 Task: Get directions from Charleston, South Carolina, United States to Cleveland, Ohio, United States  and explore the nearby hospitals
Action: Mouse moved to (121, 27)
Screenshot: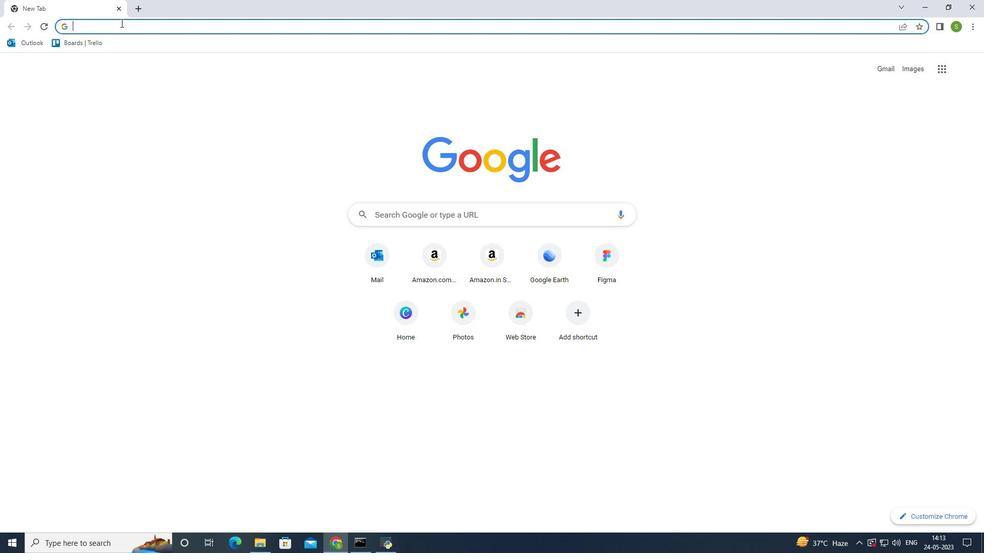 
Action: Key pressed go
Screenshot: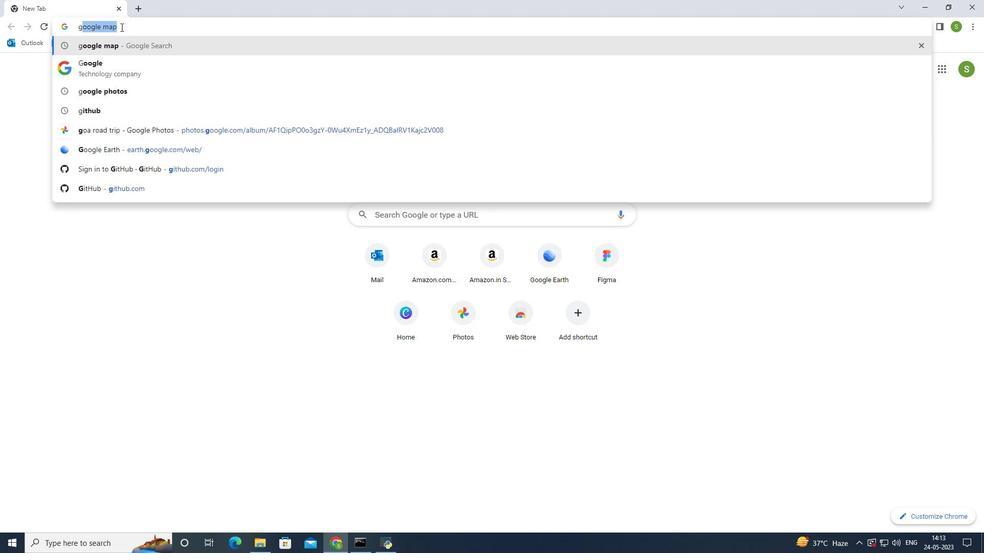 
Action: Mouse moved to (121, 26)
Screenshot: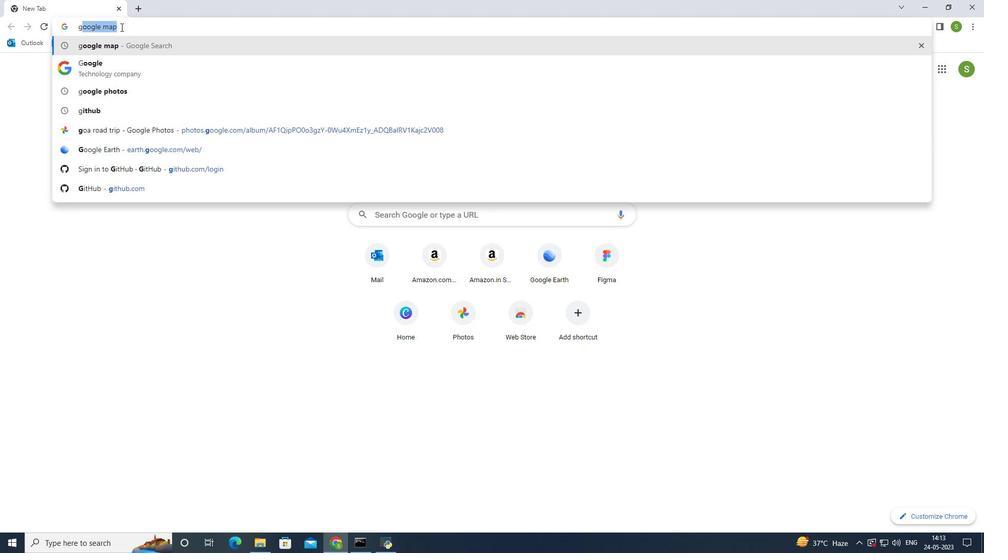 
Action: Key pressed ogl
Screenshot: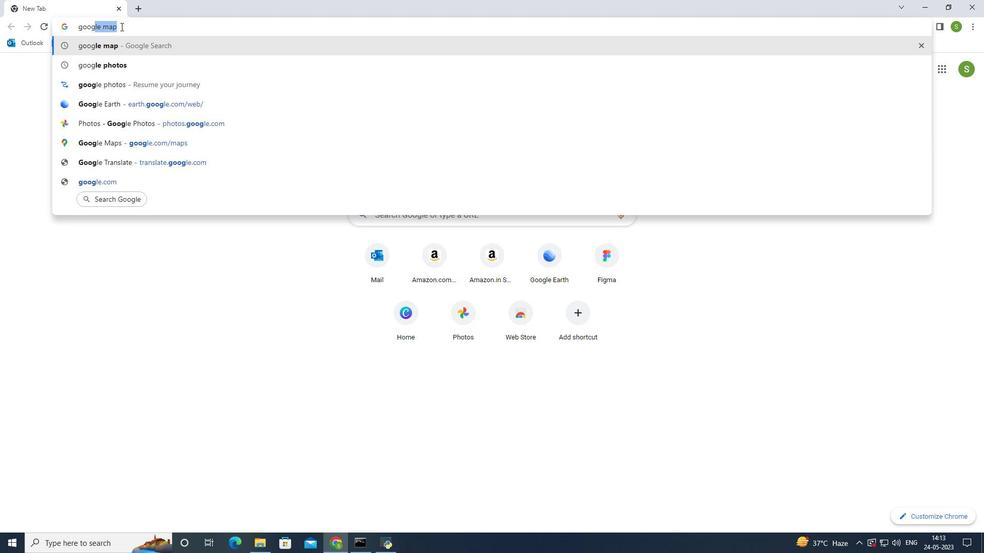 
Action: Mouse moved to (121, 25)
Screenshot: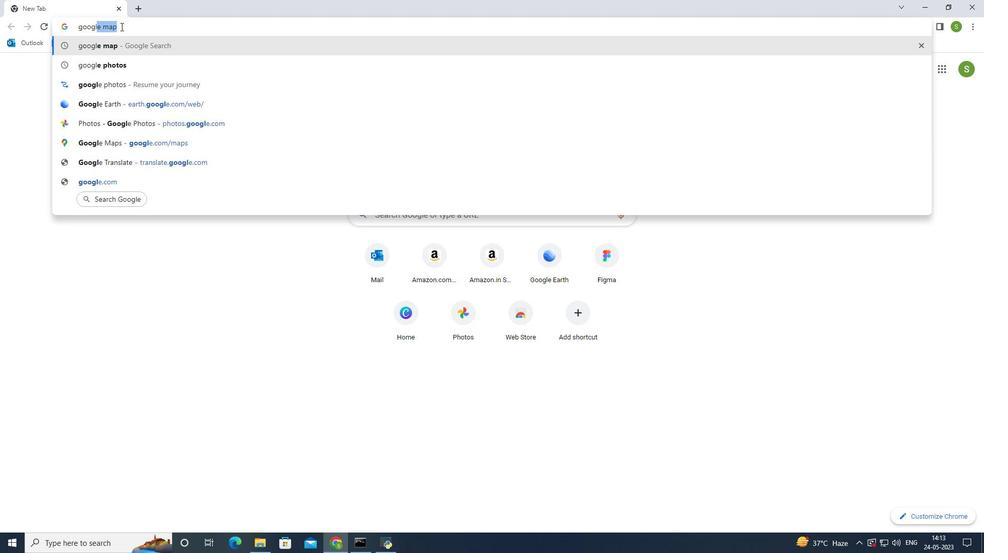
Action: Key pressed e
Screenshot: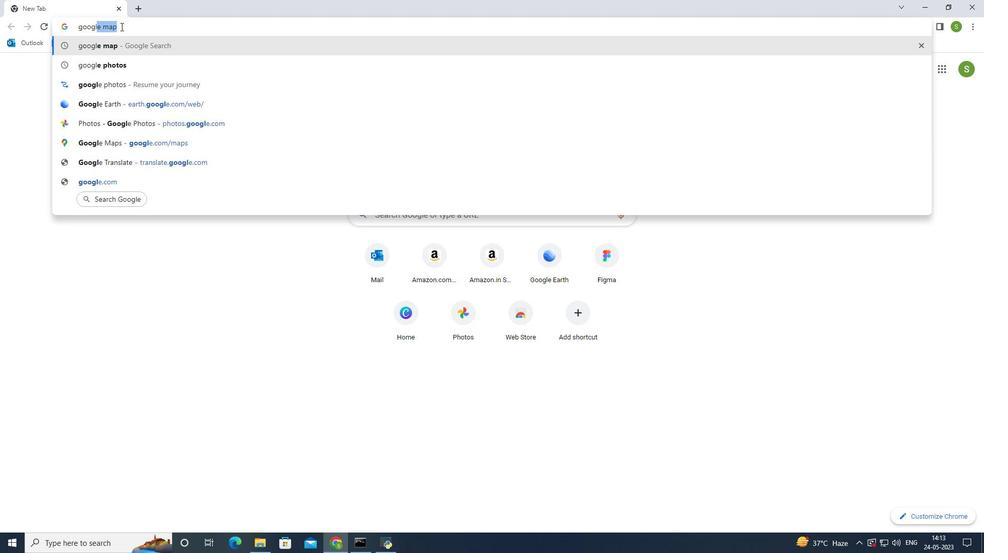 
Action: Mouse moved to (122, 23)
Screenshot: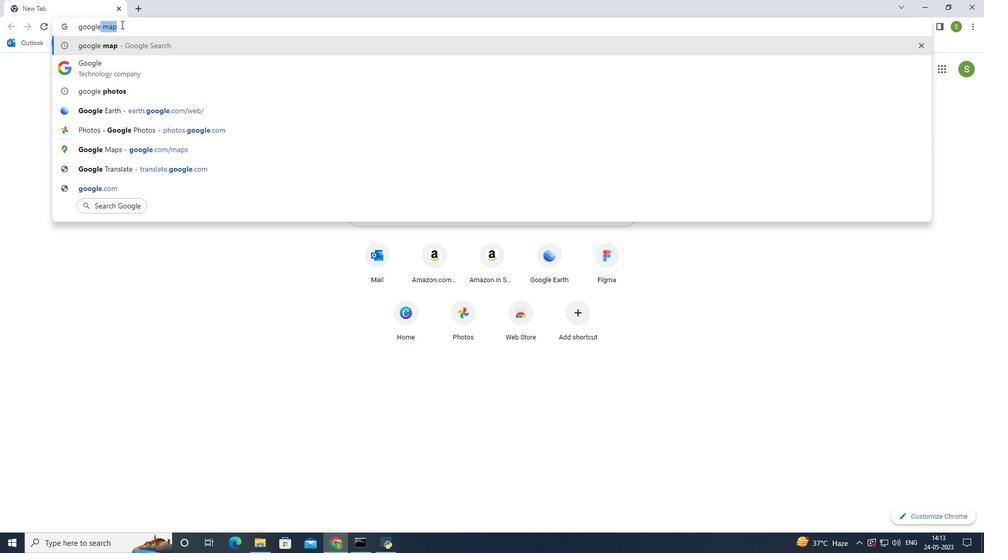
Action: Key pressed <Key.space>m
Screenshot: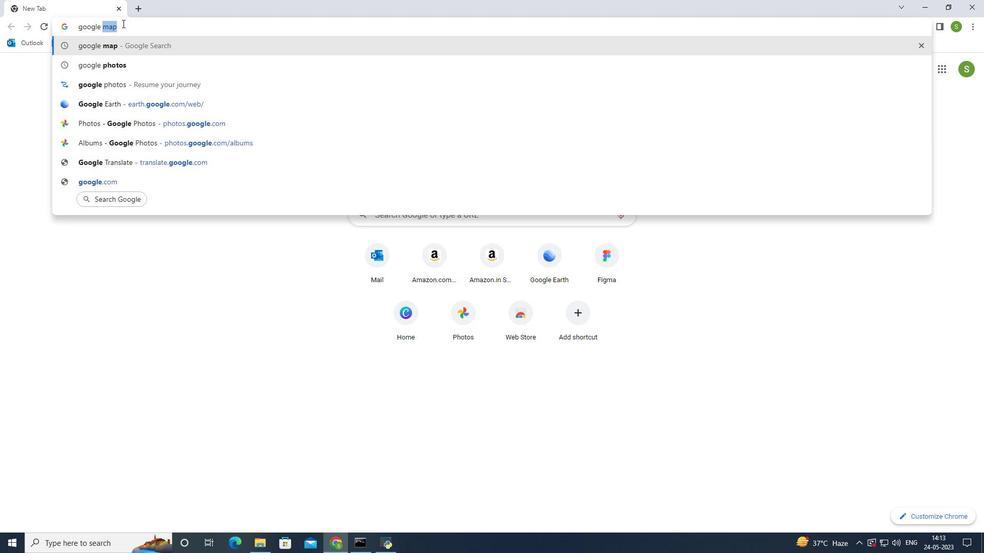 
Action: Mouse moved to (124, 21)
Screenshot: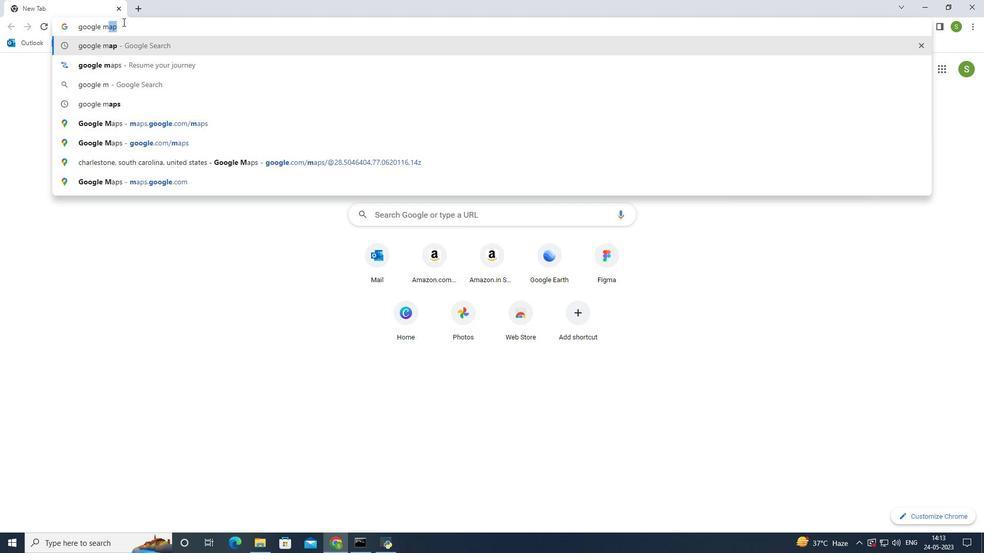 
Action: Key pressed eet
Screenshot: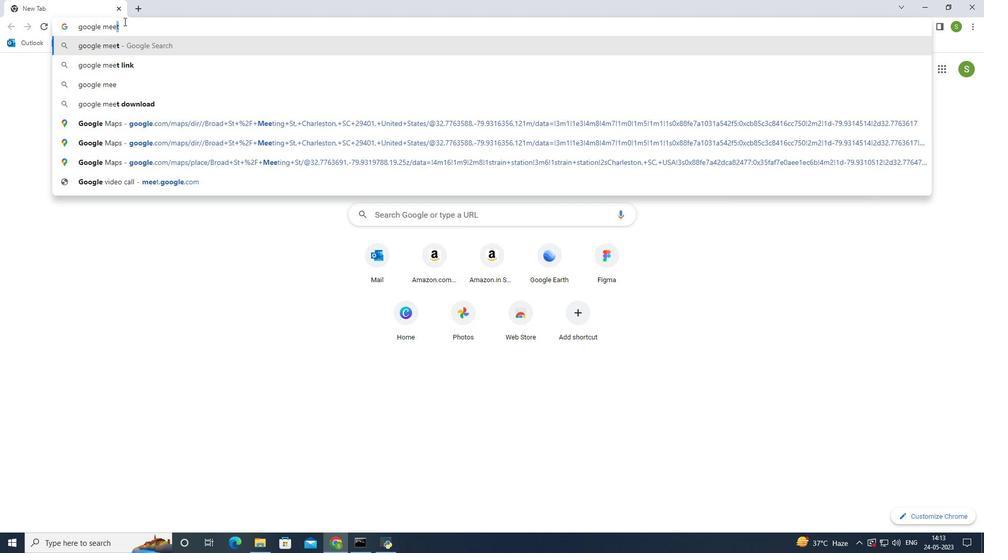 
Action: Mouse moved to (127, 11)
Screenshot: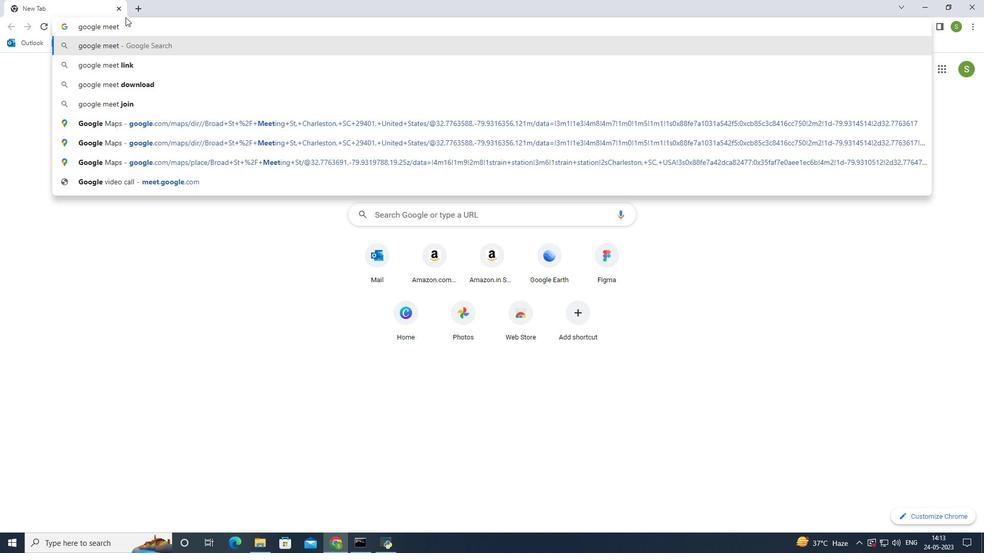 
Action: Key pressed <Key.backspace><Key.backspace><Key.backspace>
Screenshot: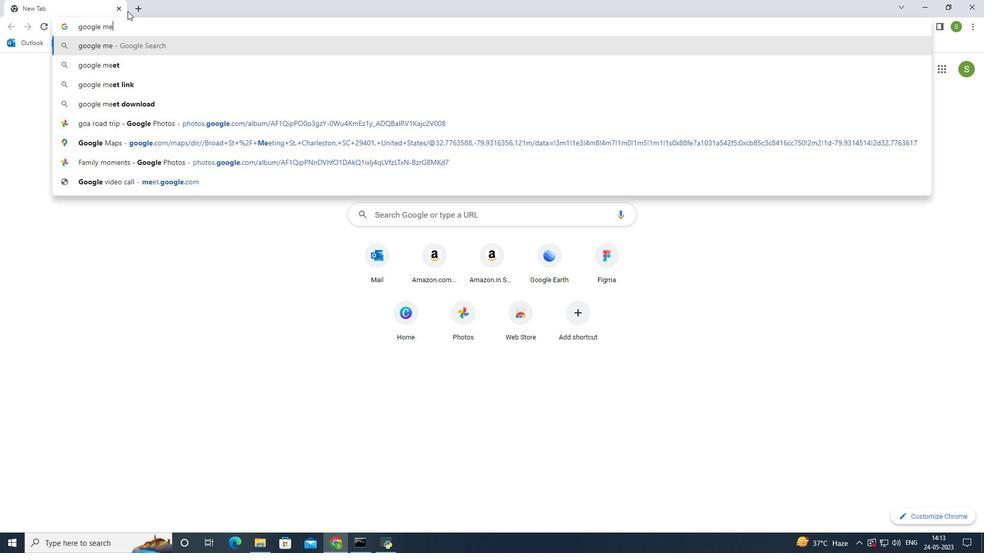 
Action: Mouse moved to (125, 68)
Screenshot: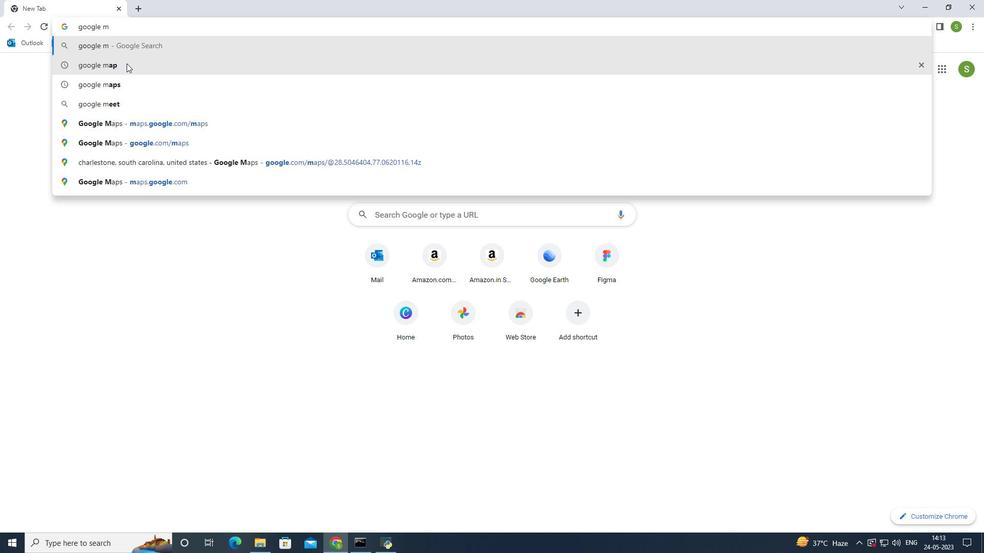 
Action: Mouse pressed left at (125, 68)
Screenshot: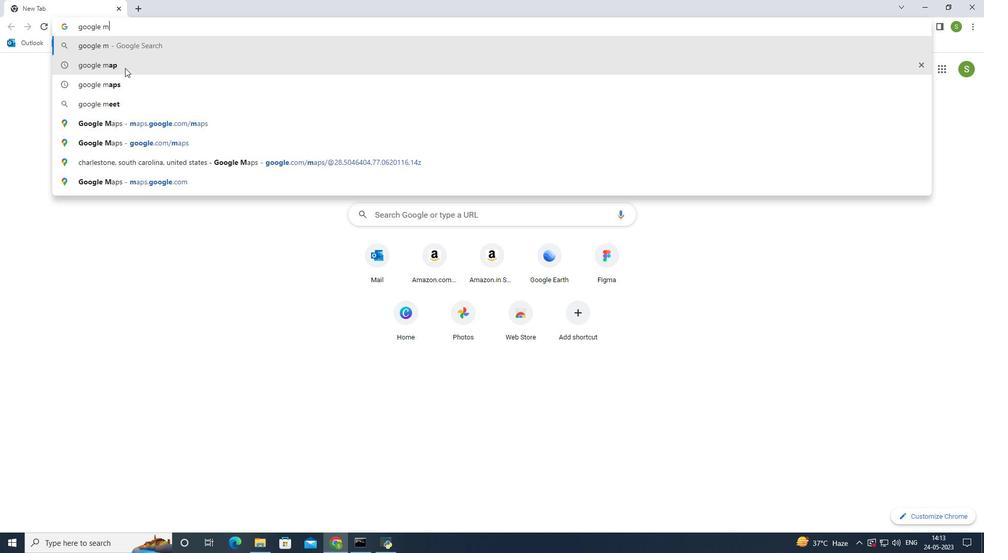 
Action: Mouse moved to (175, 159)
Screenshot: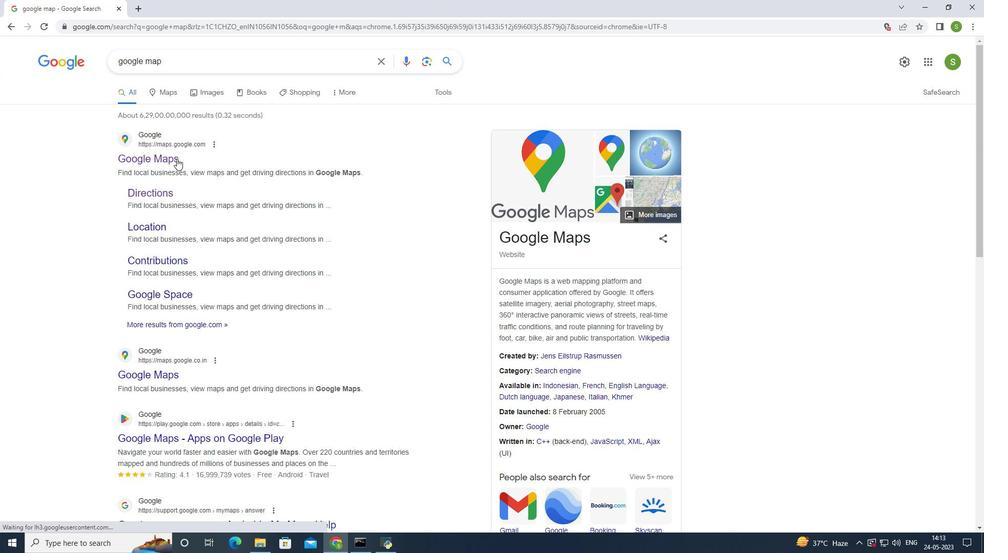
Action: Mouse pressed left at (175, 159)
Screenshot: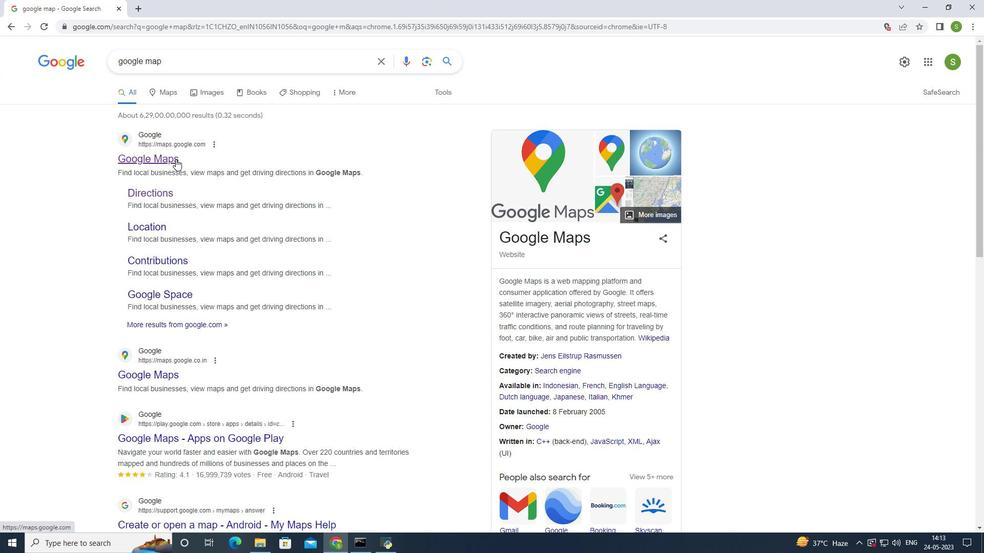 
Action: Mouse pressed left at (175, 159)
Screenshot: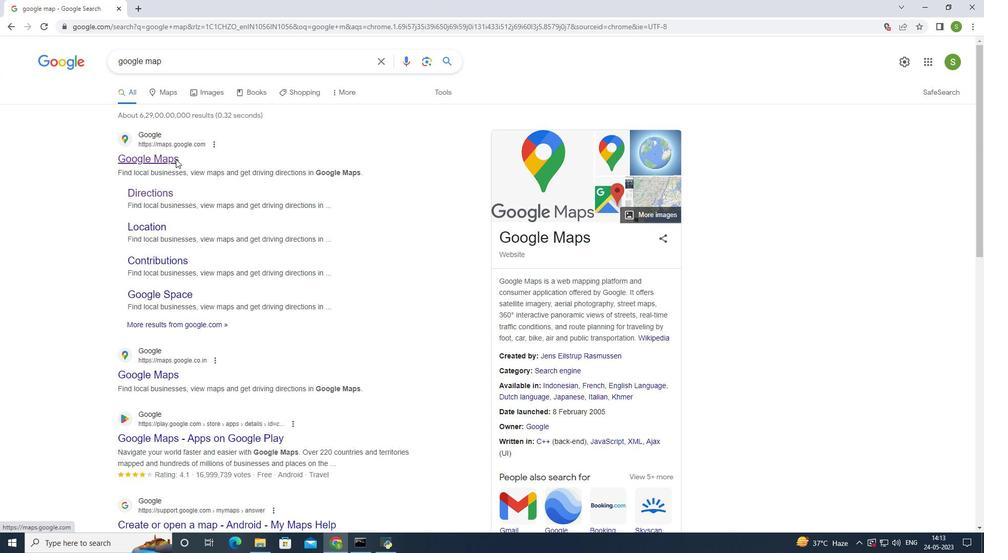 
Action: Mouse moved to (137, 53)
Screenshot: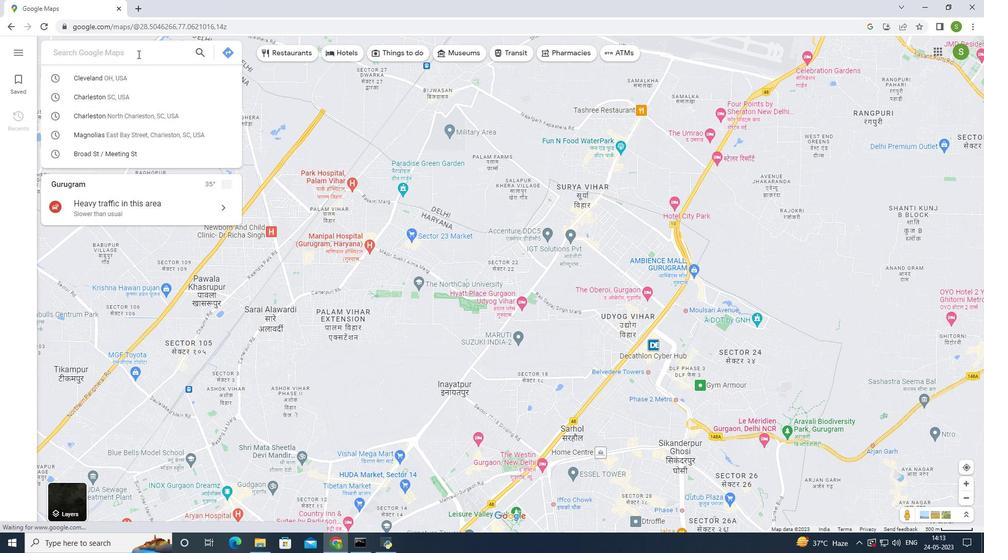 
Action: Mouse pressed left at (137, 53)
Screenshot: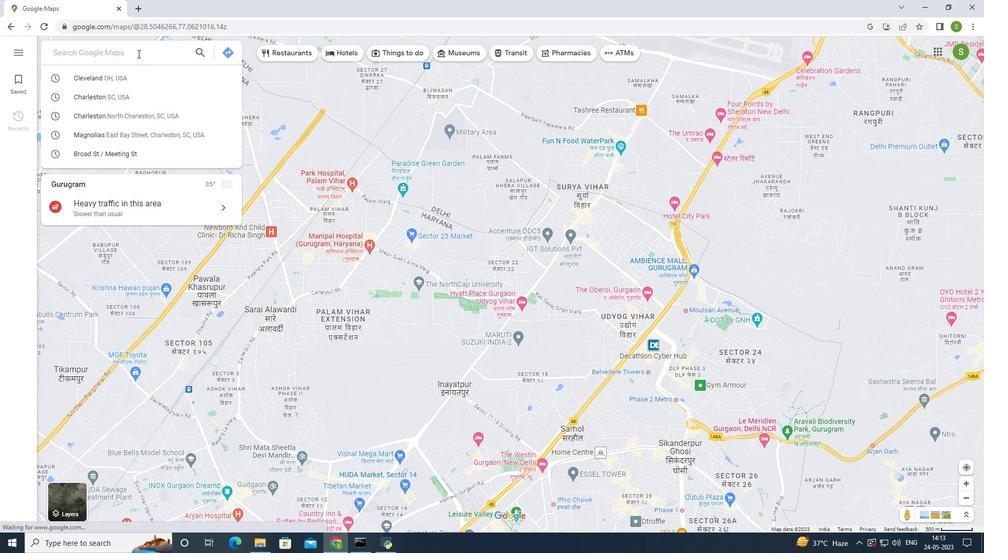 
Action: Key pressed <Key.caps_lock>C<Key.caps_lock>harleston<Key.space><Key.caps_lock>S<Key.caps_lock>outh<Key.space><Key.caps_lock>C<Key.caps_lock>arolina<Key.space><Key.caps_lock>U<Key.caps_lock>nited<Key.space><Key.caps_lock>S<Key.caps_lock>tates<Key.space>to<Key.space><Key.caps_lock>C<Key.caps_lock>leveland,<Key.space><Key.caps_lock>O<Key.caps_lock>hi<Key.caps_lock><Key.caps_lock>o,<Key.space><Key.caps_lock>U<Key.caps_lock>nited<Key.space>states<Key.enter>
Screenshot: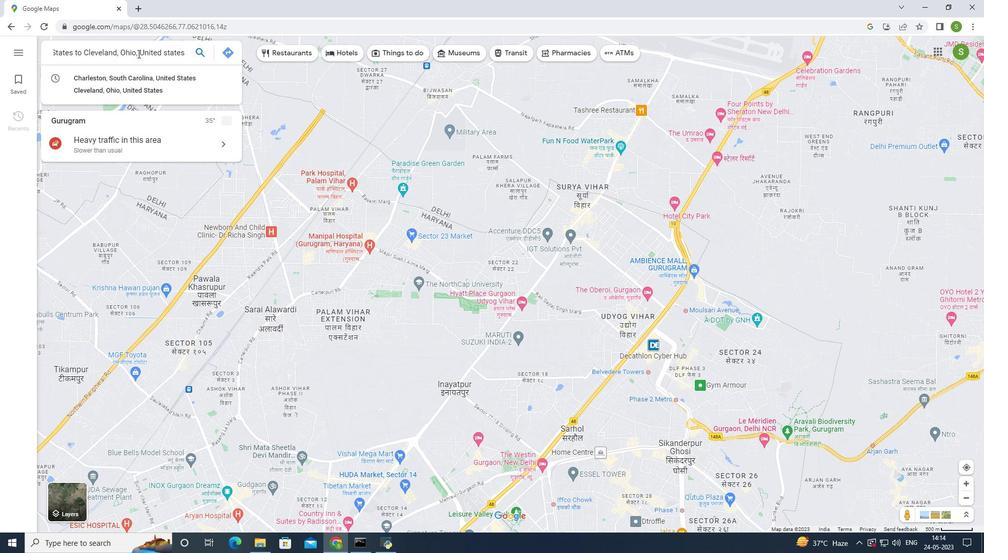 
Action: Mouse moved to (114, 168)
Screenshot: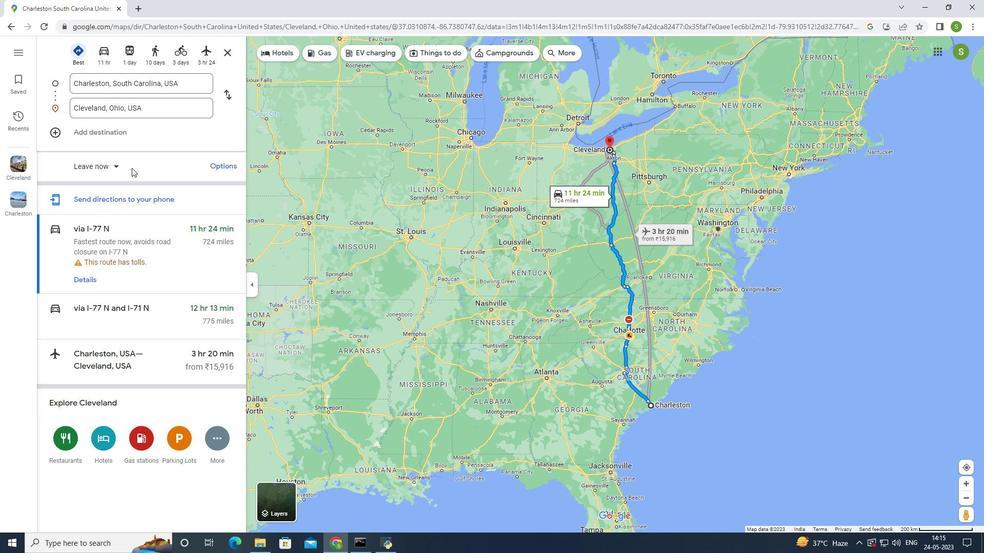
Action: Mouse pressed left at (114, 168)
Screenshot: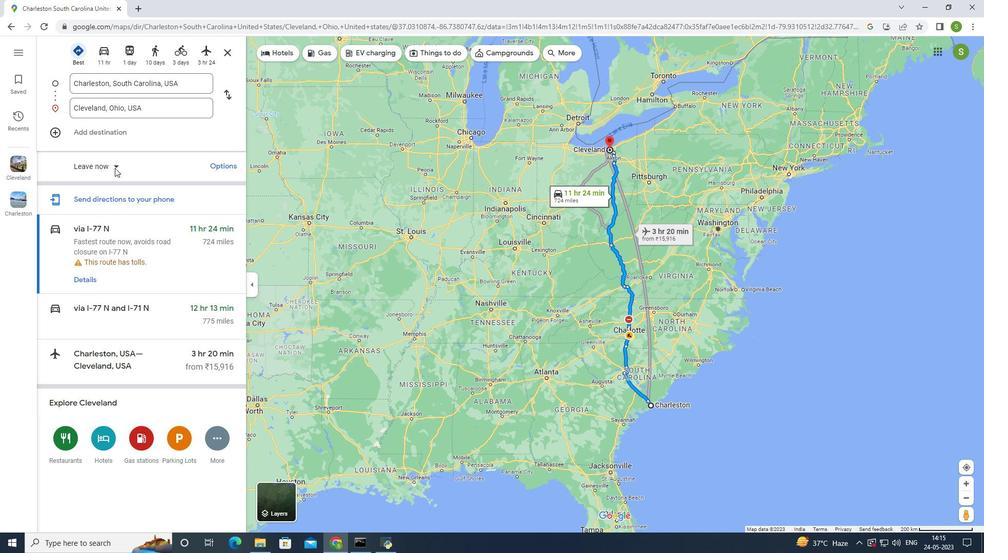 
Action: Mouse moved to (114, 167)
Screenshot: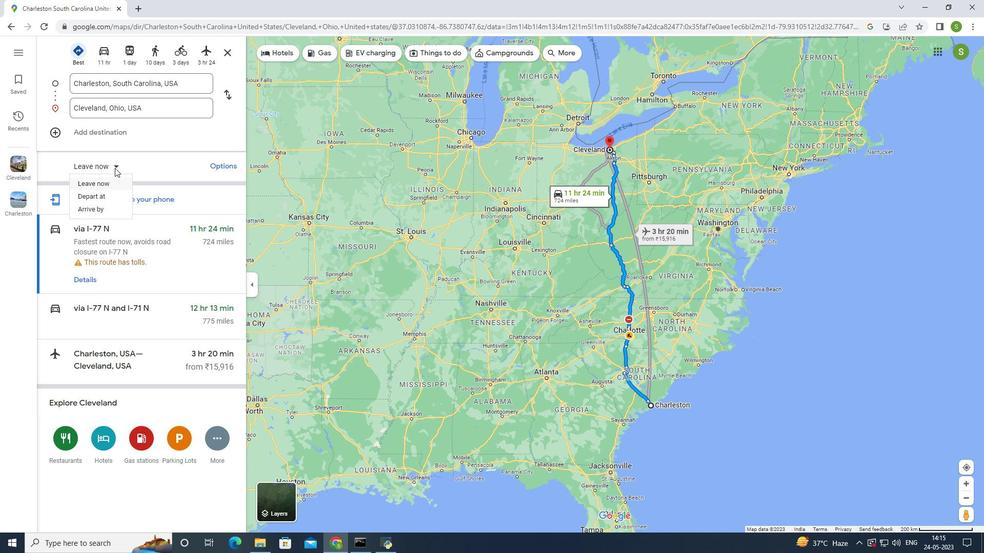 
Action: Mouse pressed left at (114, 167)
Screenshot: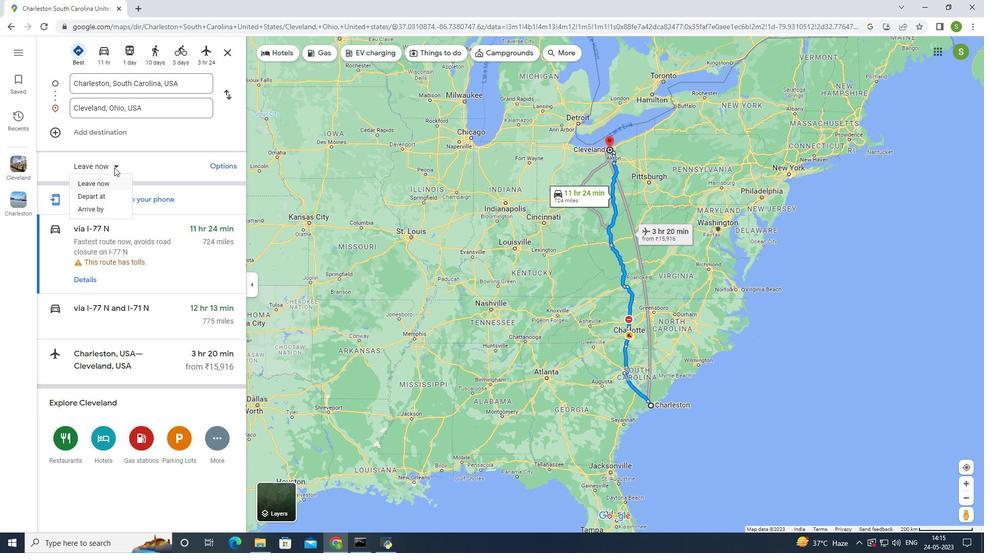 
Action: Mouse moved to (586, 282)
Screenshot: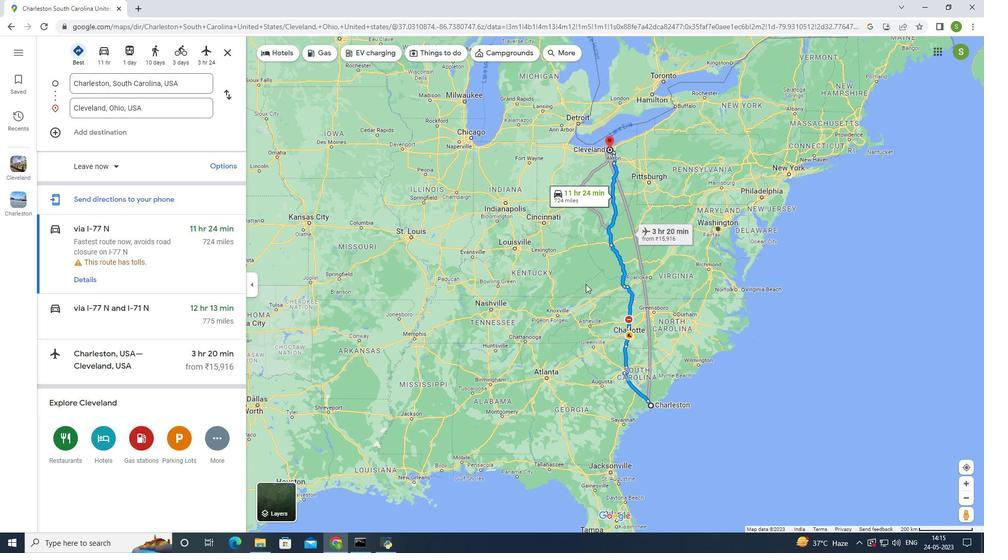 
Action: Mouse scrolled (586, 282) with delta (0, 0)
Screenshot: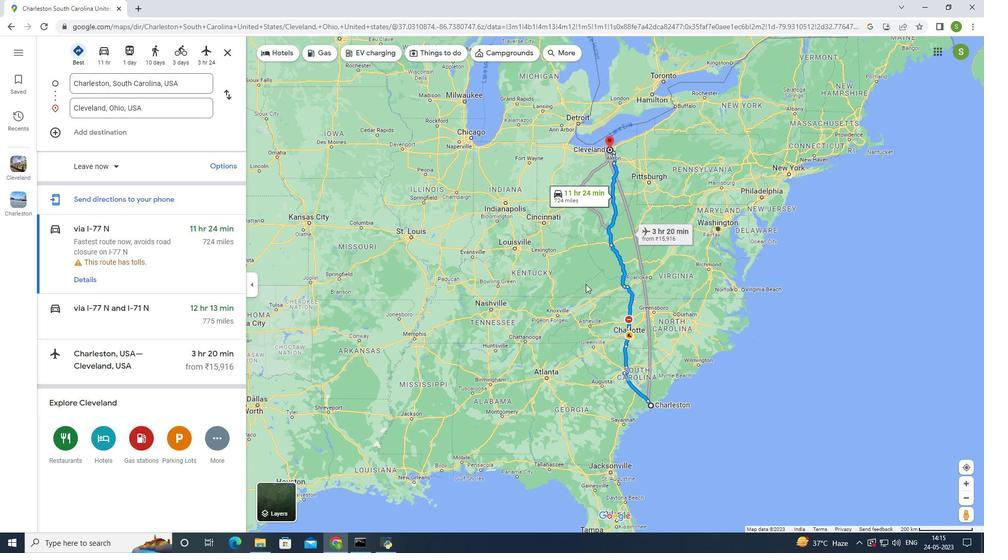 
Action: Mouse moved to (586, 280)
Screenshot: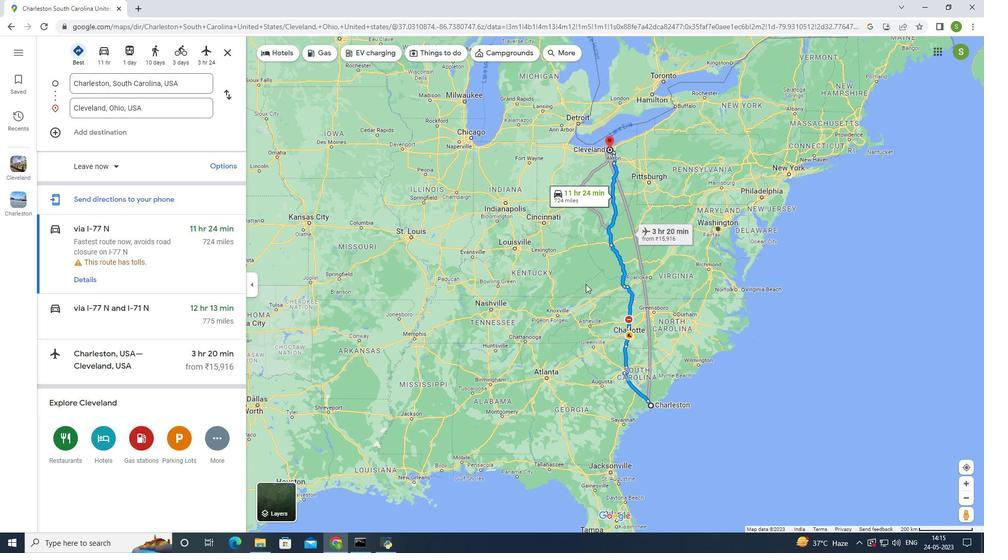
Action: Mouse scrolled (586, 280) with delta (0, 0)
Screenshot: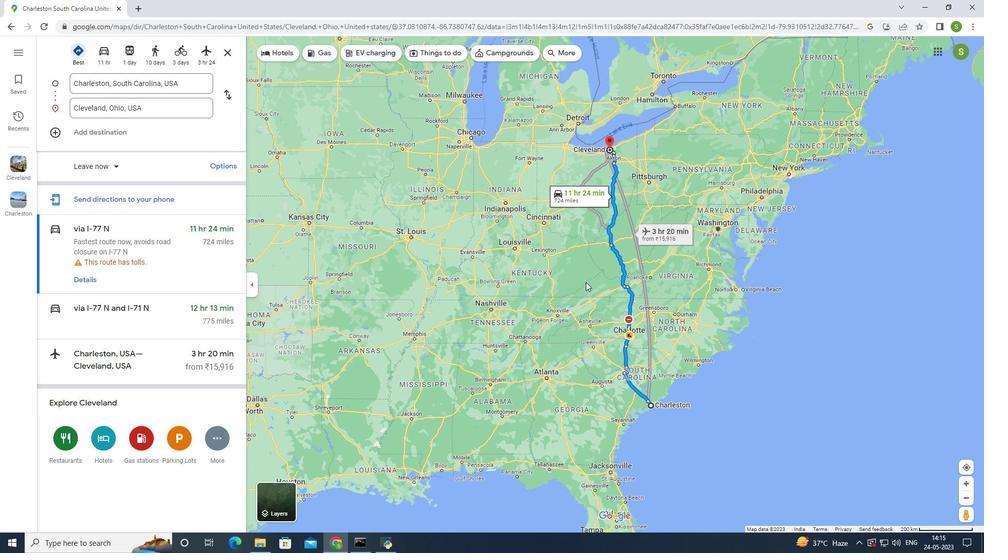
Action: Mouse scrolled (586, 279) with delta (0, 0)
Screenshot: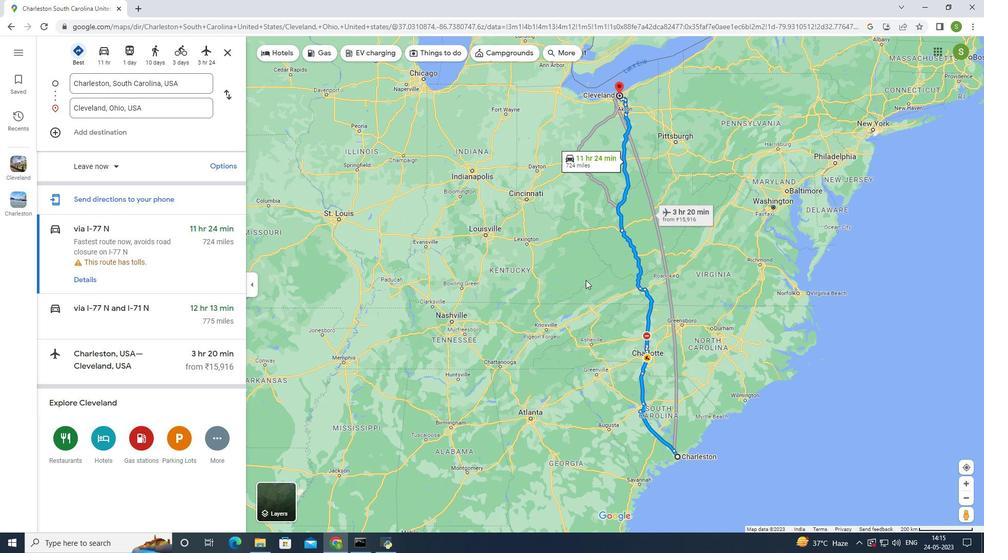 
Action: Mouse scrolled (586, 279) with delta (0, 0)
Screenshot: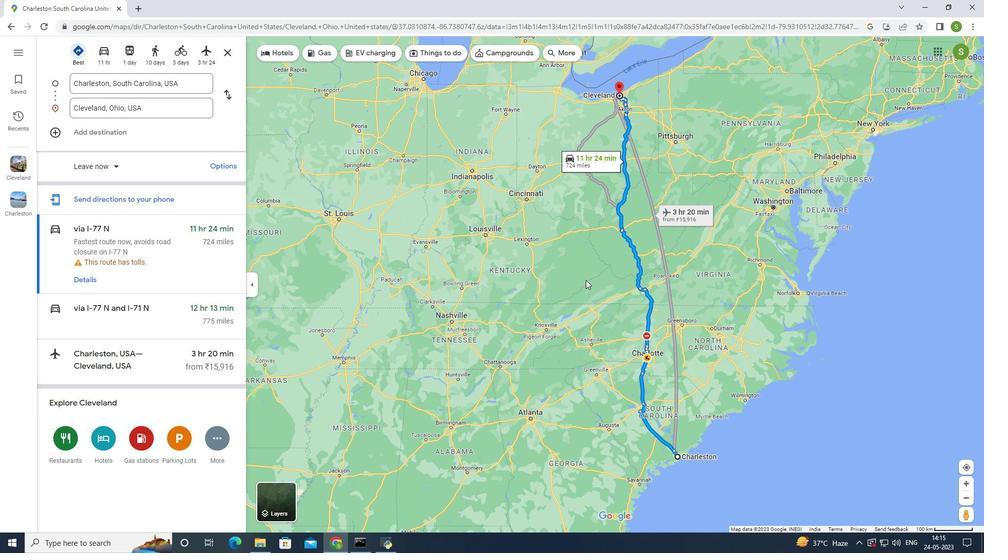 
Action: Mouse scrolled (586, 279) with delta (0, 0)
Screenshot: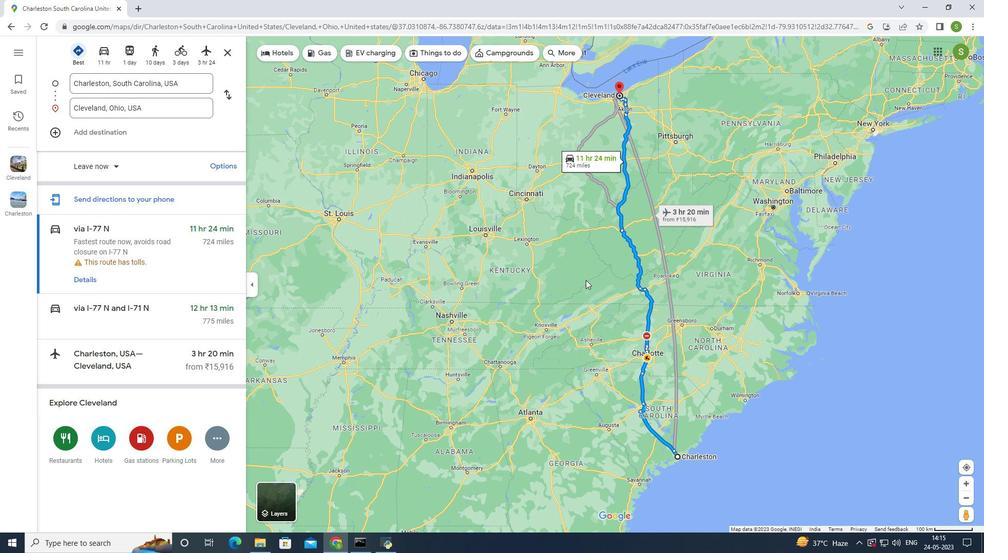 
Action: Mouse moved to (152, 108)
Screenshot: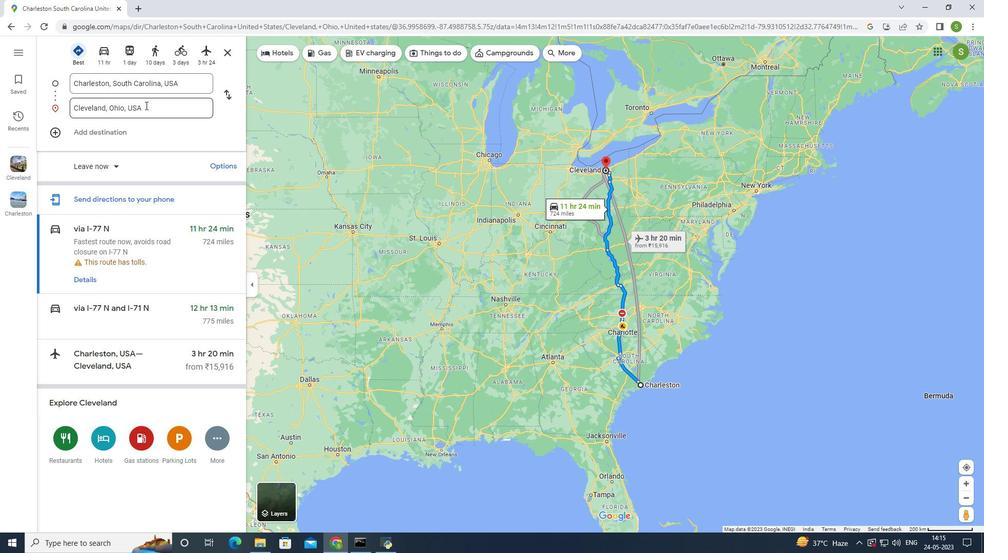 
Action: Mouse pressed left at (152, 108)
Screenshot: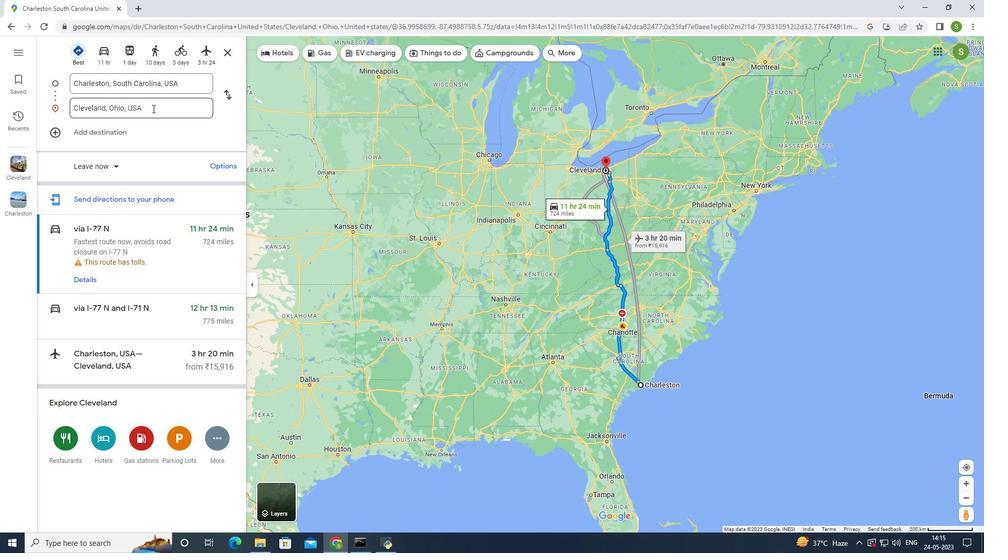 
Action: Mouse moved to (10, 30)
Screenshot: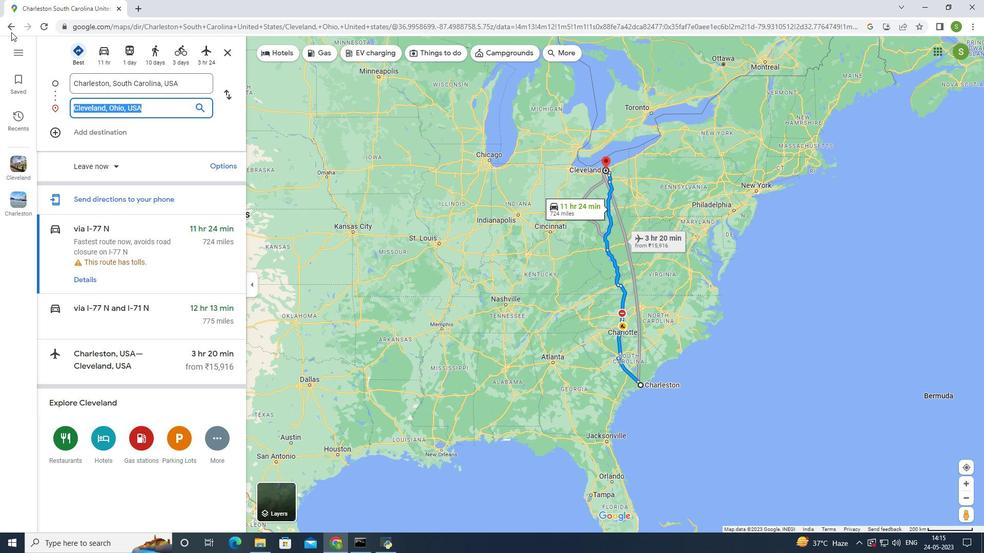 
Action: Mouse pressed left at (10, 30)
Screenshot: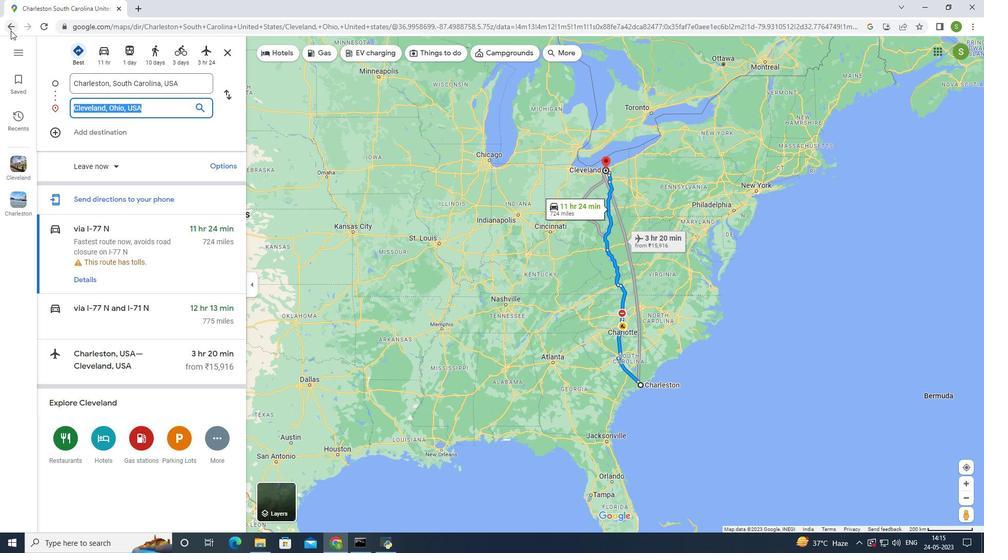 
Action: Mouse moved to (214, 439)
Screenshot: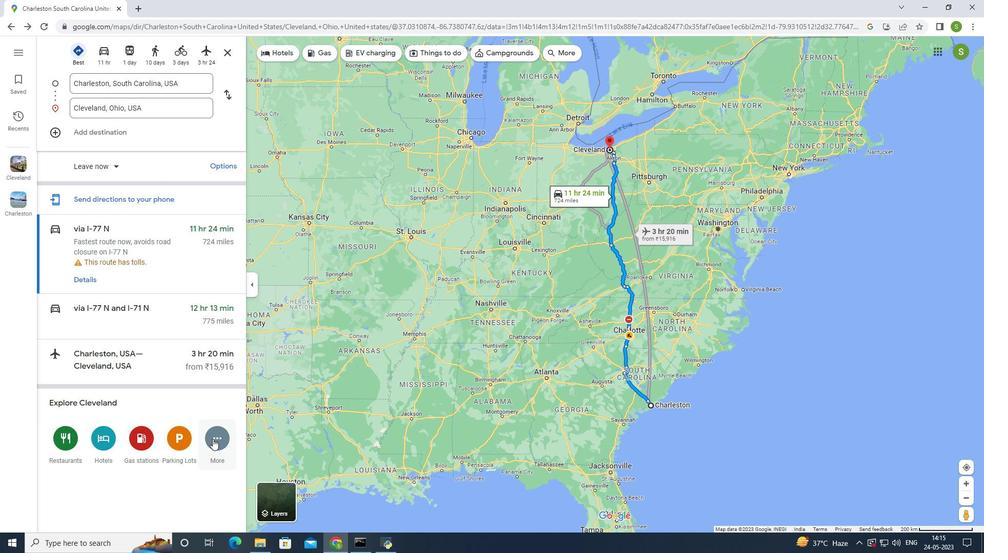 
Action: Mouse pressed left at (214, 439)
Screenshot: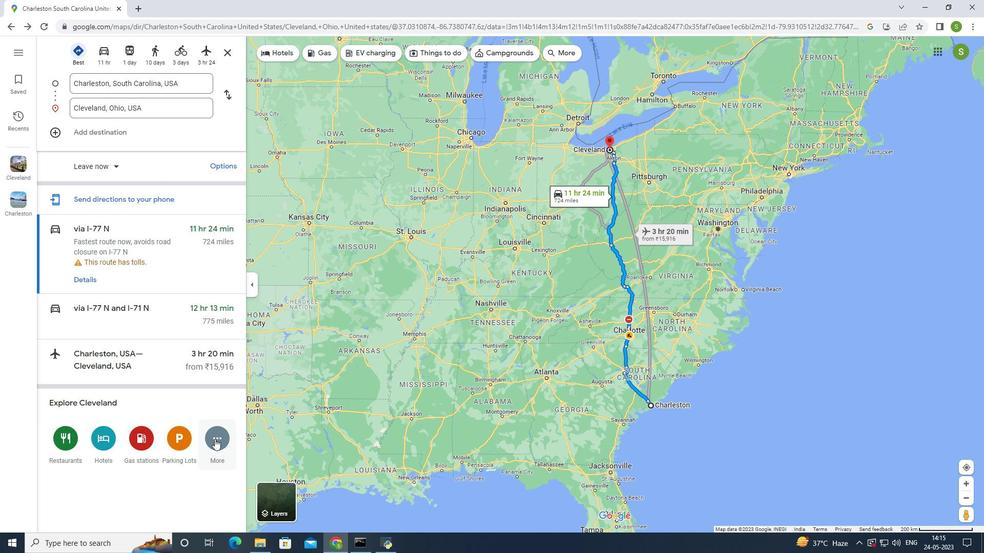 
Action: Mouse moved to (202, 436)
Screenshot: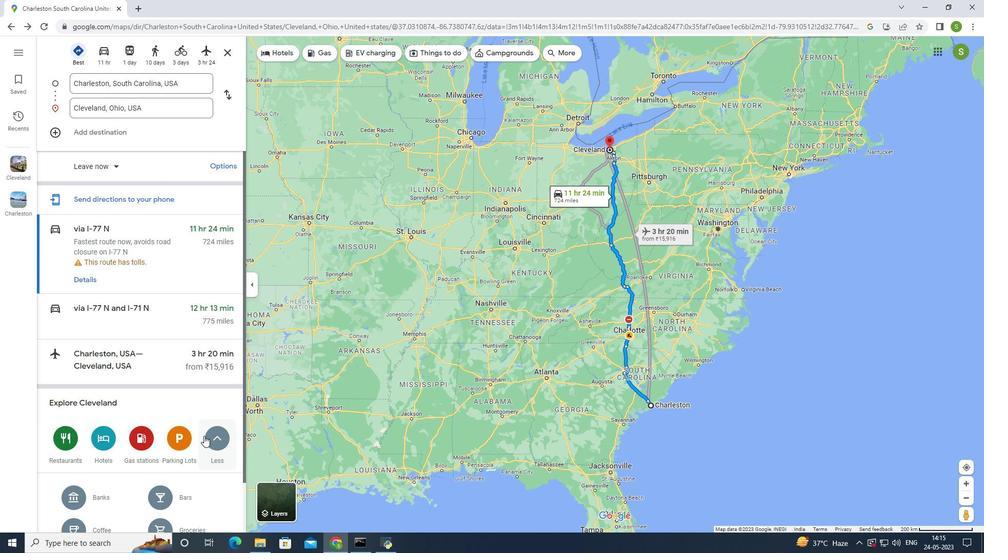 
Action: Mouse scrolled (202, 435) with delta (0, 0)
Screenshot: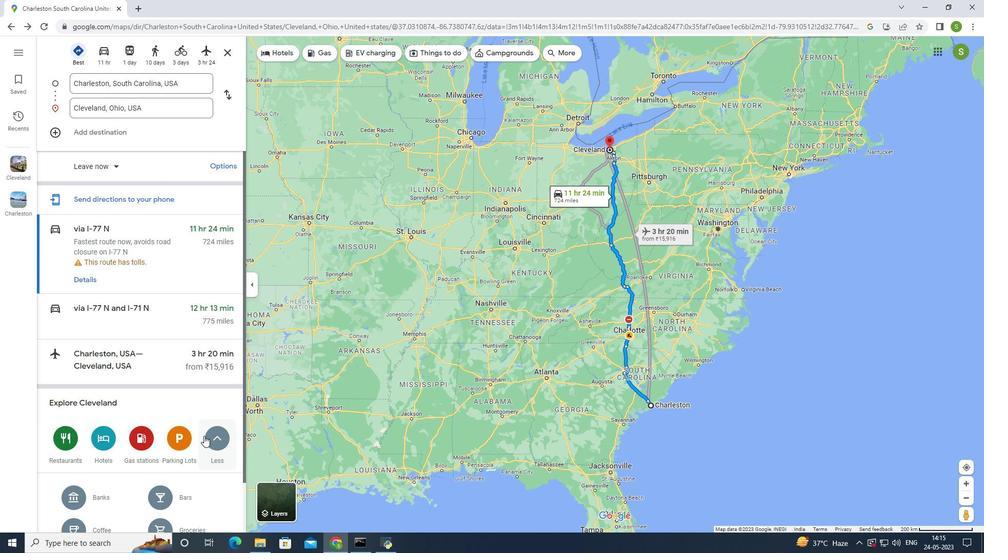 
Action: Mouse moved to (202, 436)
Screenshot: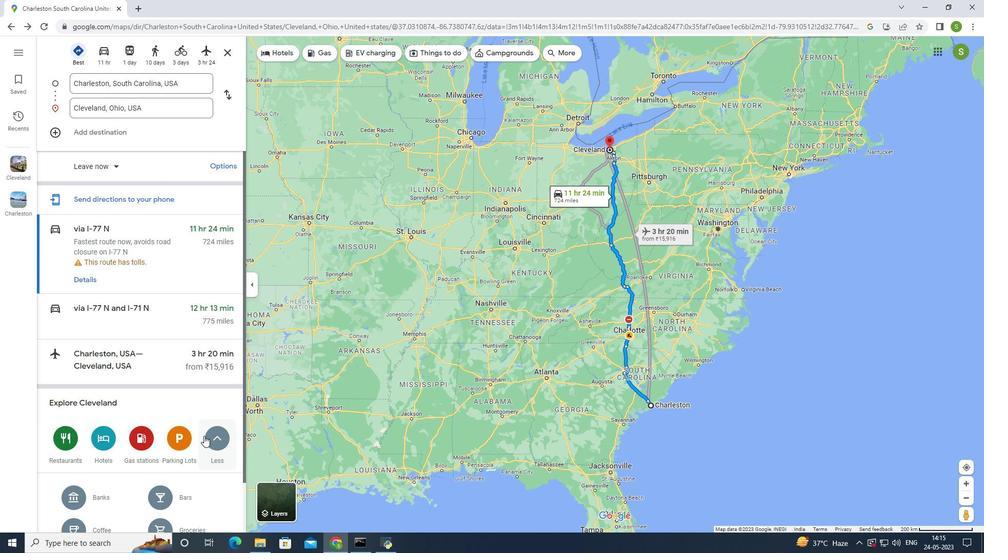 
Action: Mouse scrolled (202, 436) with delta (0, 0)
Screenshot: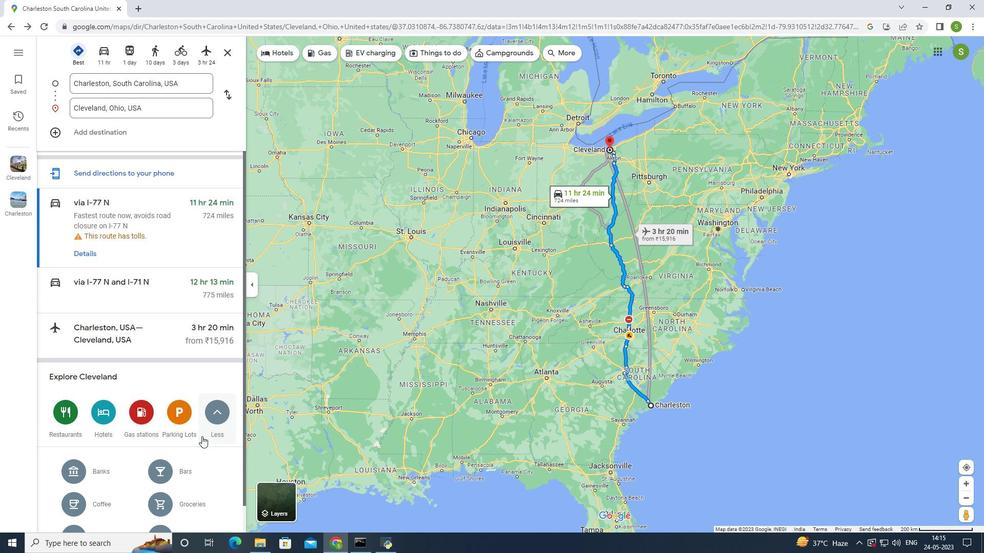 
Action: Mouse scrolled (202, 436) with delta (0, 0)
Screenshot: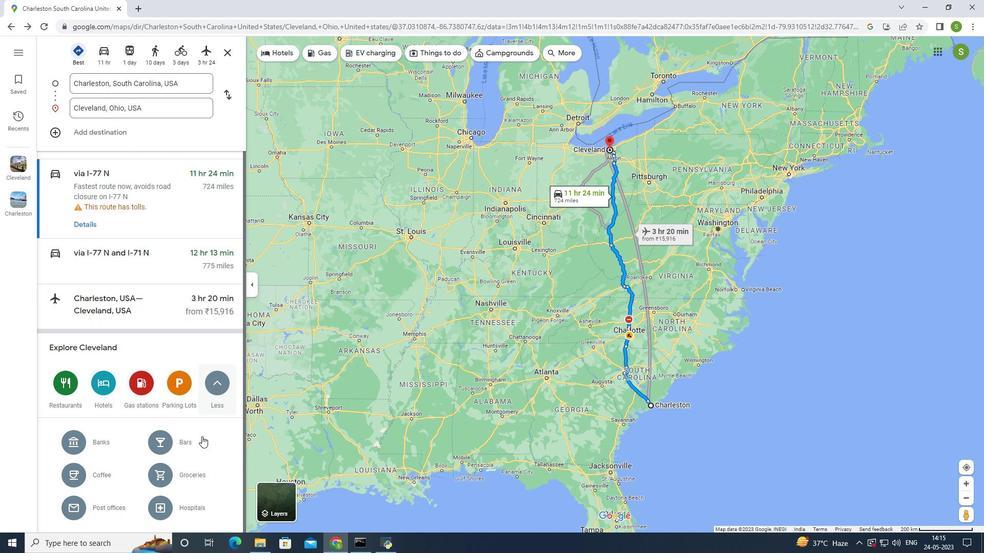 
Action: Mouse moved to (201, 436)
Screenshot: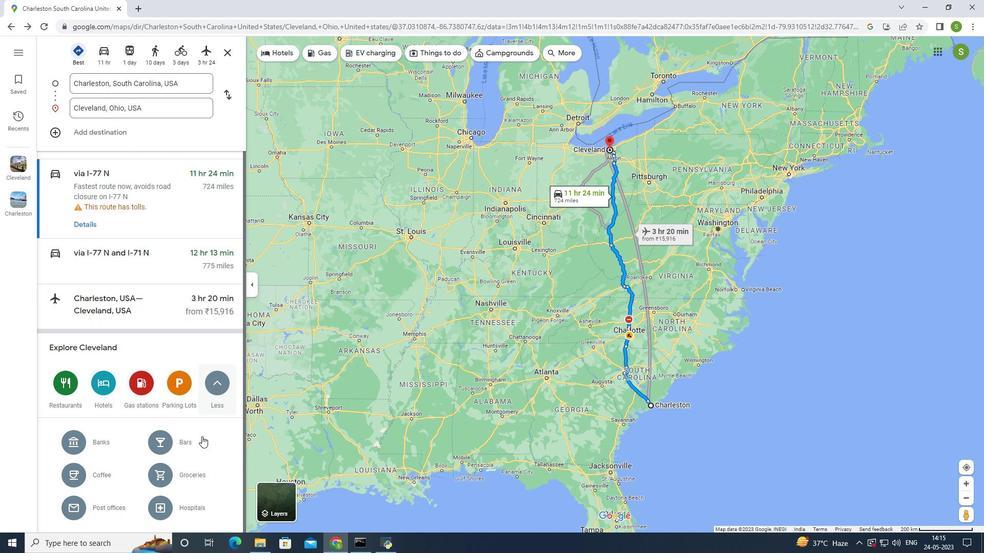 
Action: Mouse scrolled (201, 436) with delta (0, 0)
Screenshot: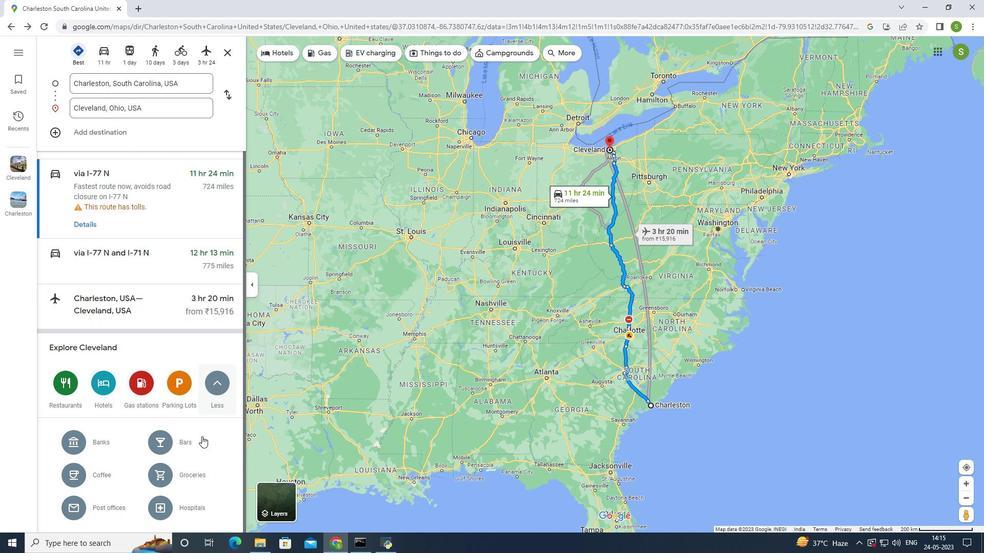 
Action: Mouse moved to (183, 506)
Screenshot: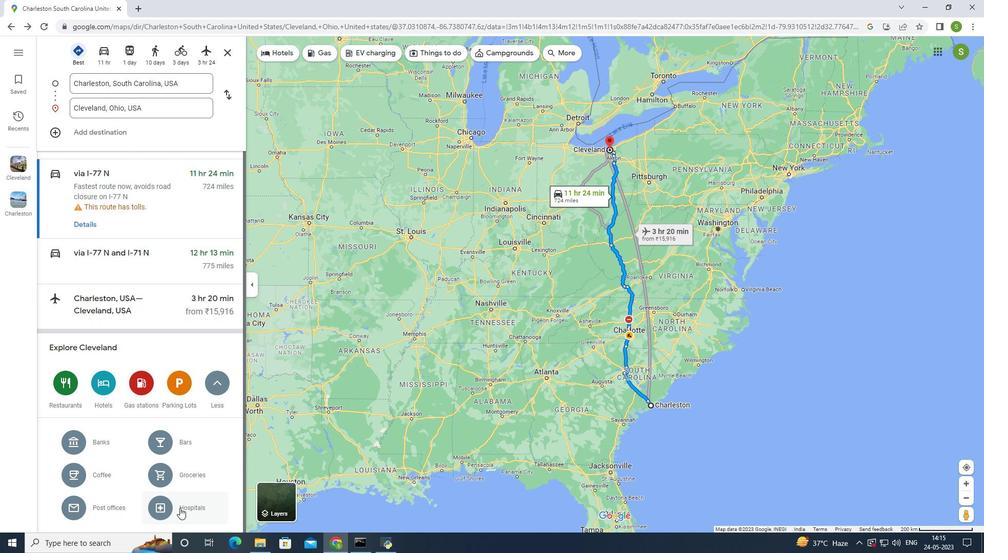 
Action: Mouse pressed left at (183, 506)
Screenshot: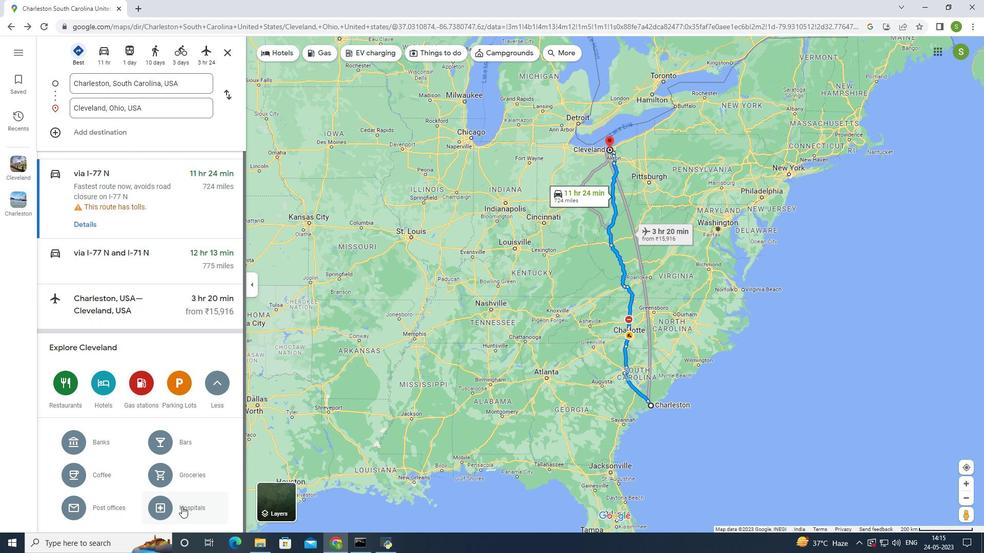 
Action: Mouse moved to (733, 200)
Screenshot: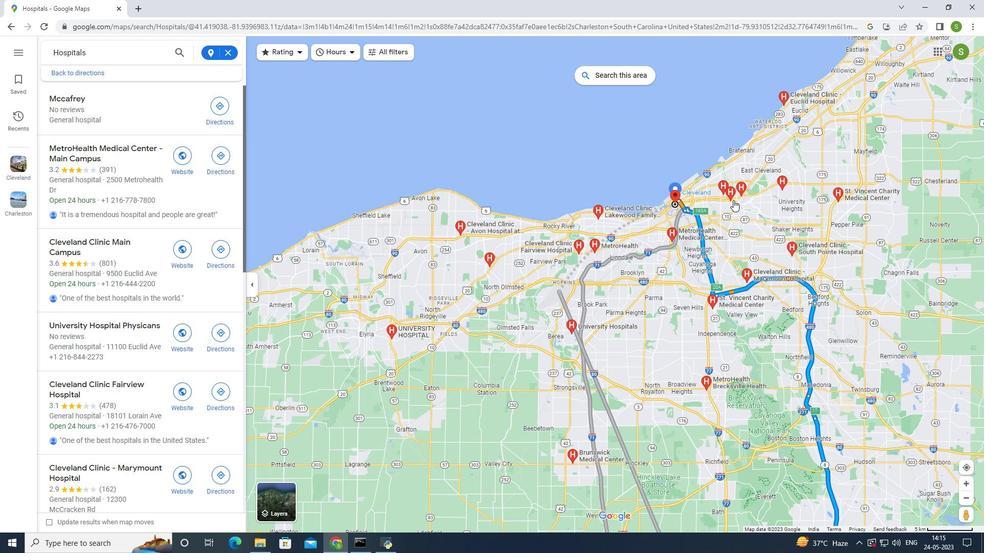 
Action: Mouse scrolled (733, 200) with delta (0, 0)
Screenshot: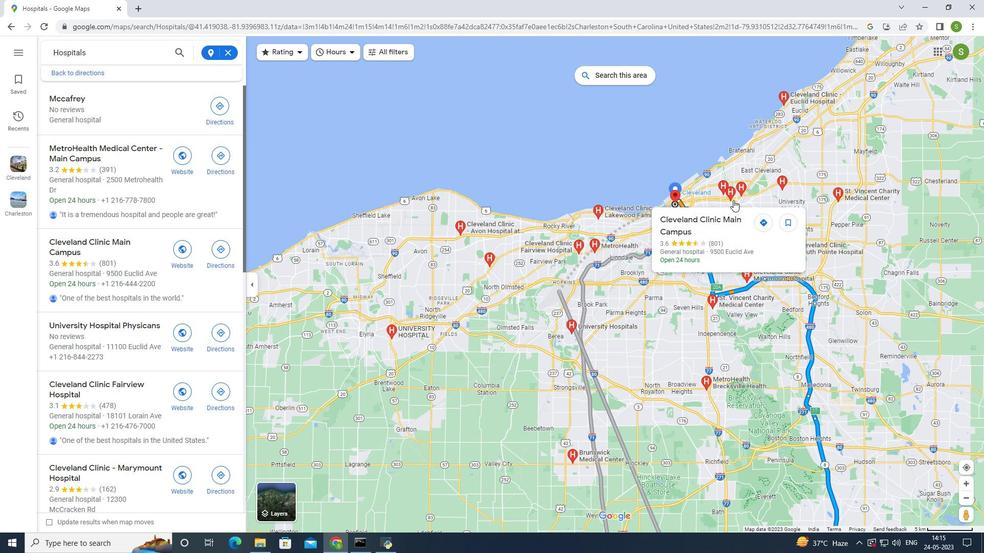 
Action: Mouse moved to (733, 200)
Screenshot: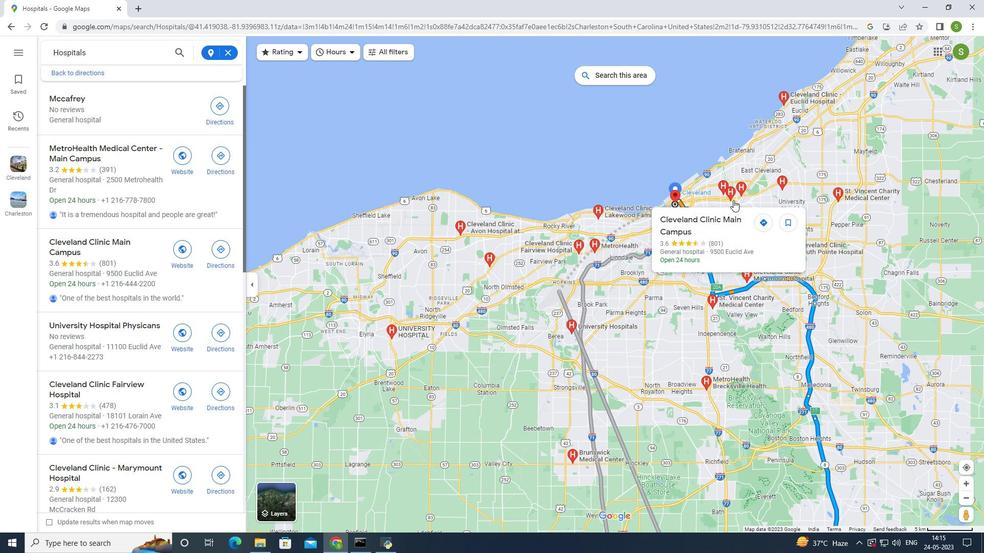 
Action: Mouse scrolled (733, 200) with delta (0, 0)
Screenshot: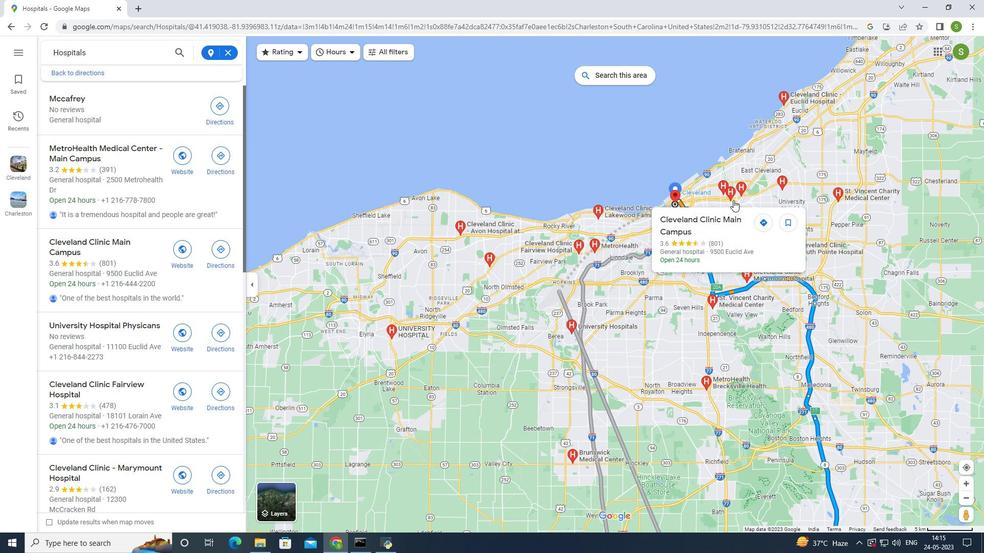 
Action: Mouse moved to (715, 182)
Screenshot: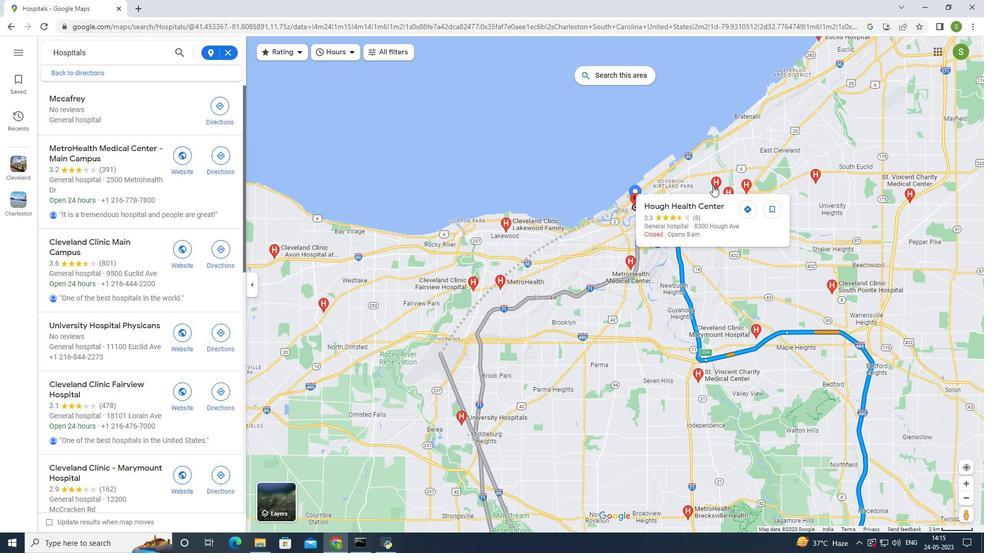 
Action: Mouse pressed left at (715, 182)
Screenshot: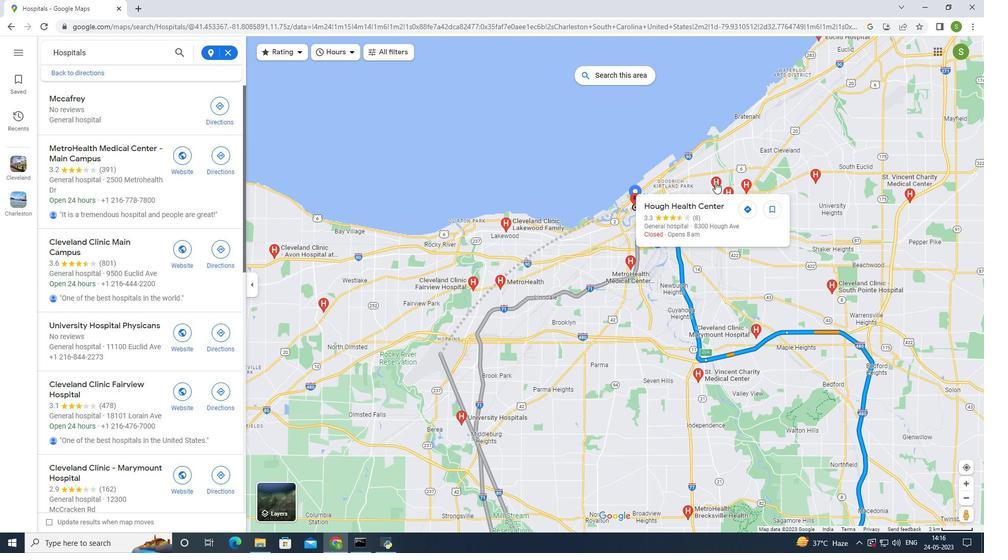
Action: Mouse moved to (383, 228)
Screenshot: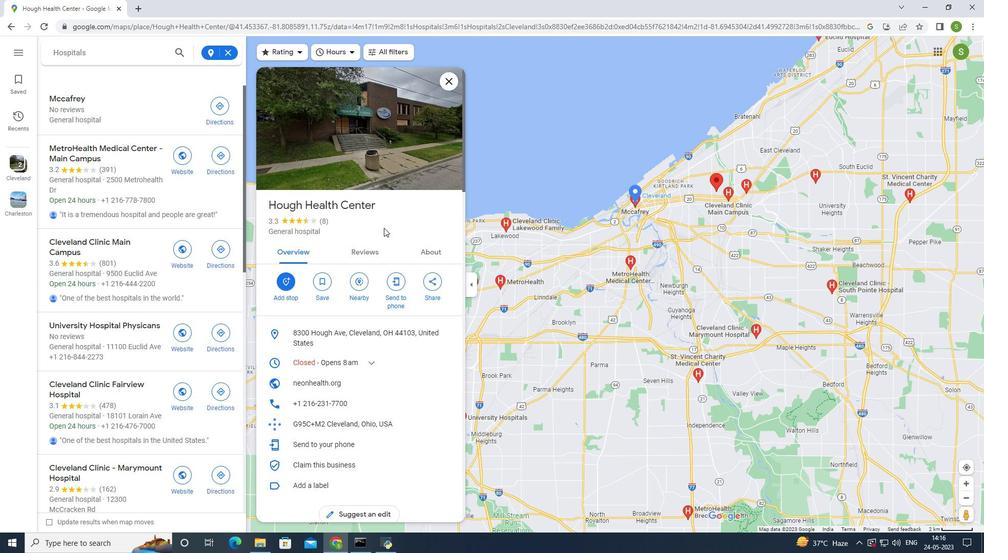 
Action: Mouse scrolled (383, 227) with delta (0, 0)
Screenshot: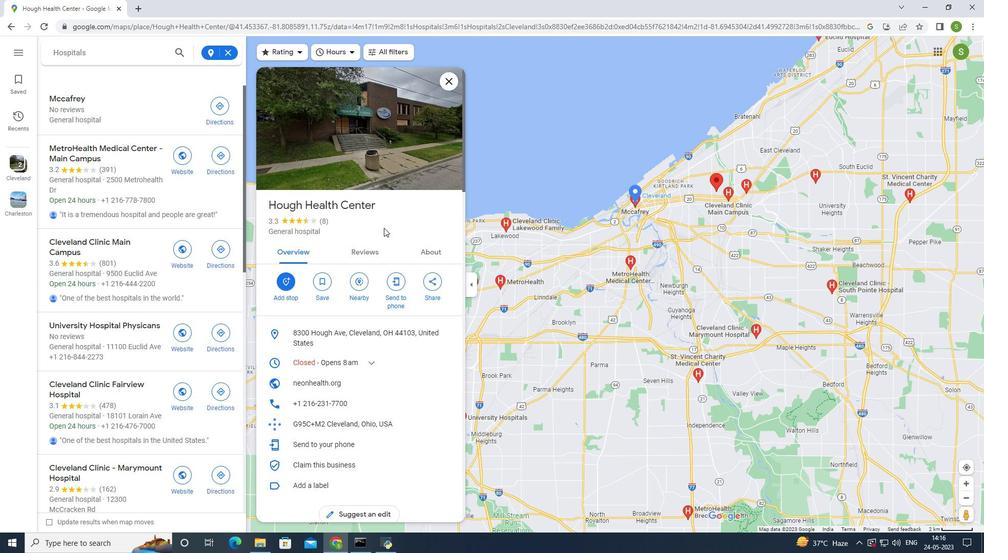 
Action: Mouse moved to (382, 230)
Screenshot: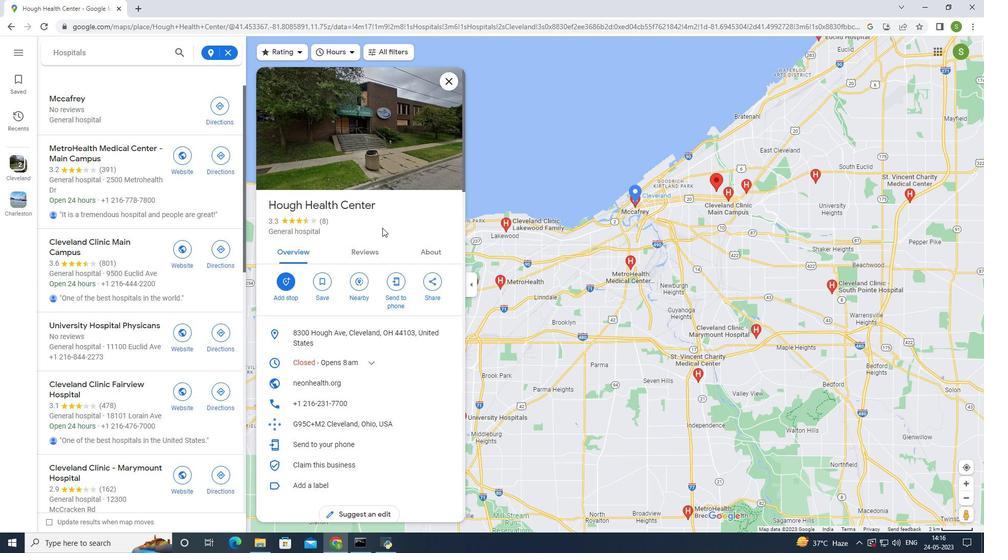 
Action: Mouse scrolled (382, 229) with delta (0, 0)
Screenshot: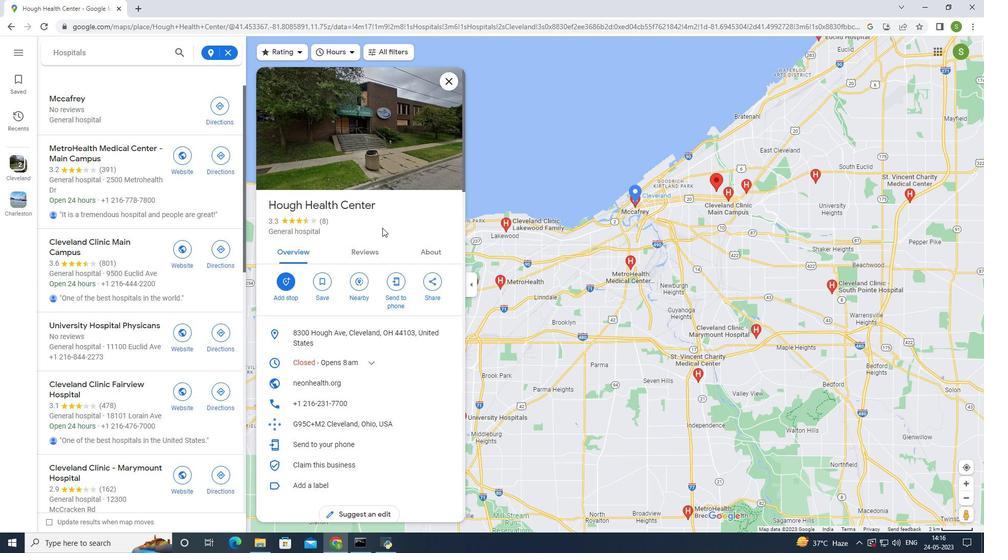 
Action: Mouse moved to (381, 232)
Screenshot: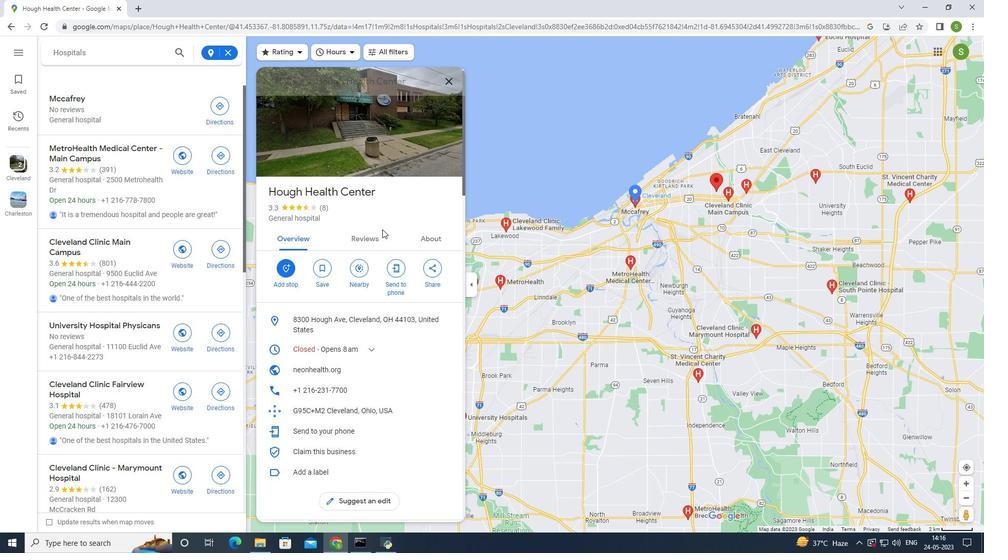 
Action: Mouse scrolled (381, 232) with delta (0, 0)
Screenshot: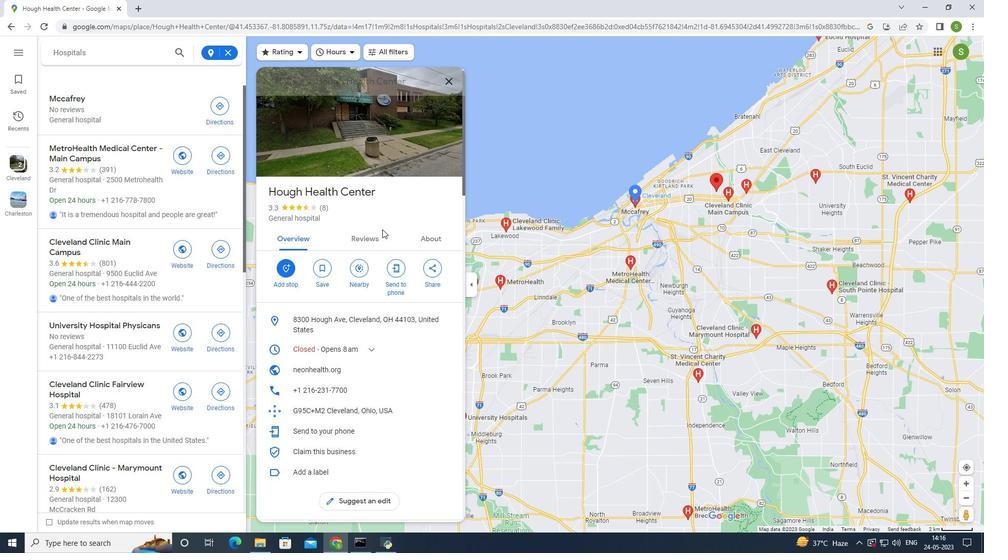 
Action: Mouse scrolled (381, 232) with delta (0, 0)
Screenshot: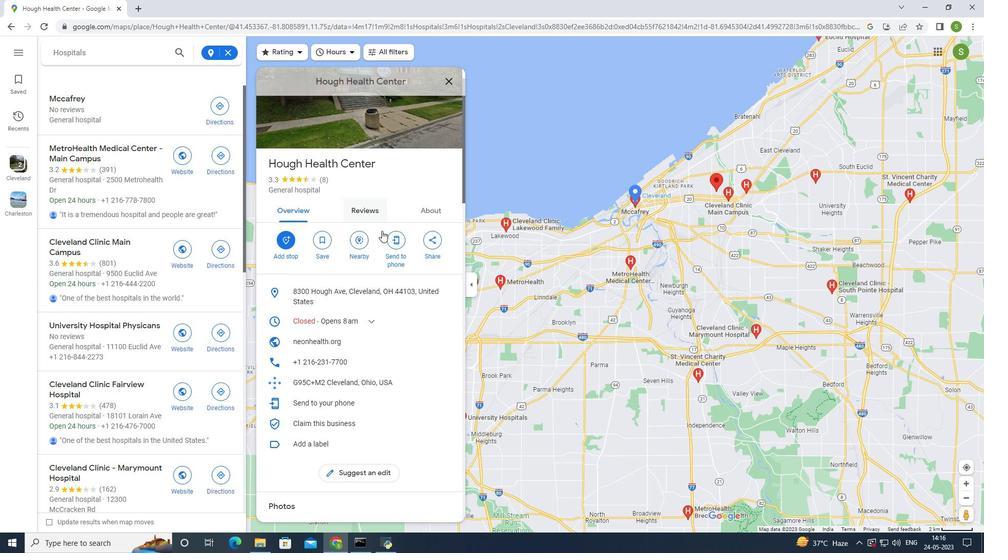 
Action: Mouse scrolled (381, 232) with delta (0, 0)
Screenshot: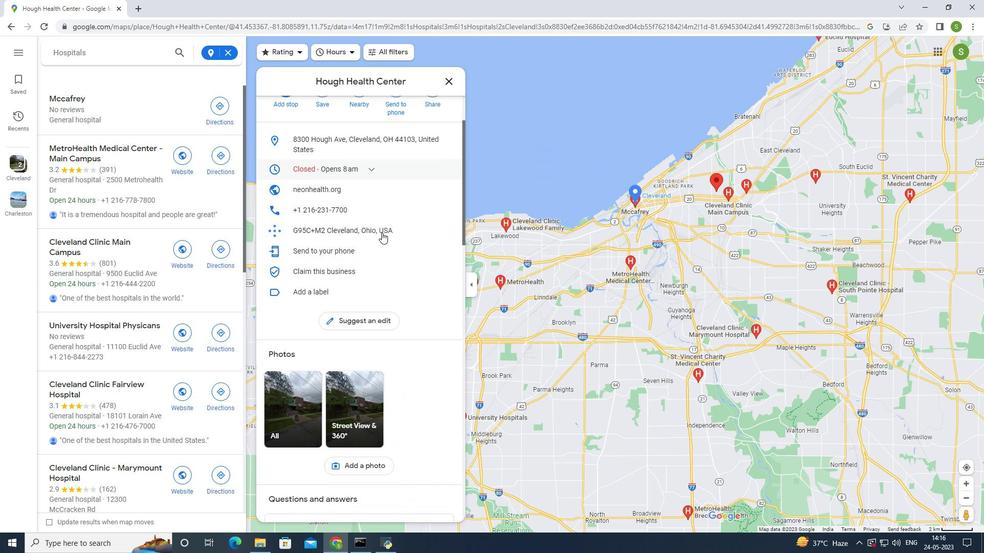 
Action: Mouse scrolled (381, 232) with delta (0, 0)
Screenshot: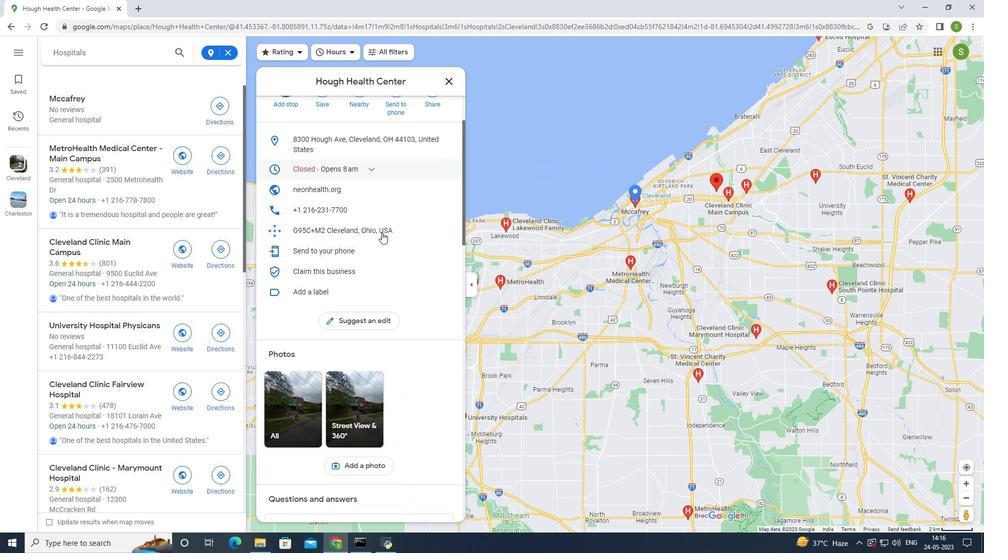 
Action: Mouse scrolled (381, 232) with delta (0, 0)
Screenshot: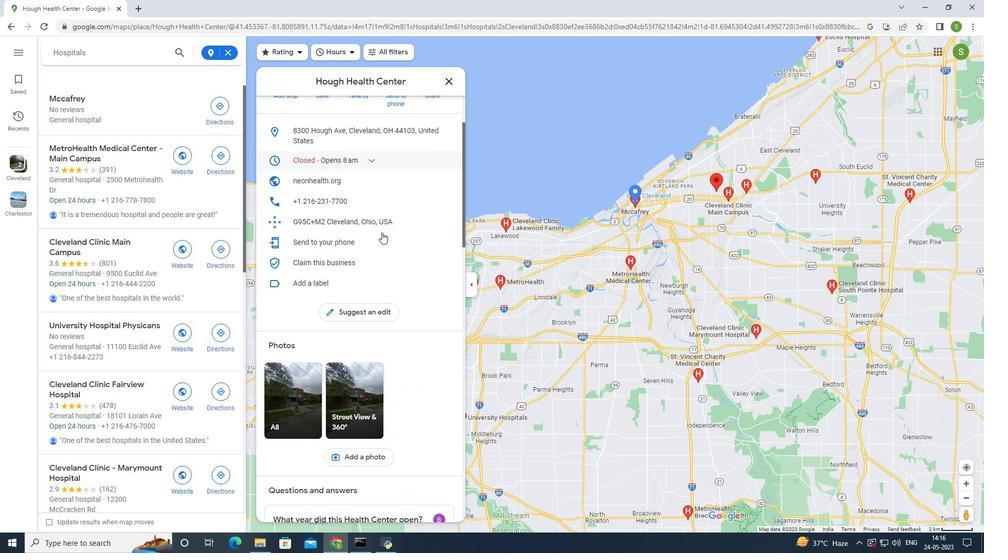 
Action: Mouse scrolled (381, 232) with delta (0, 0)
Screenshot: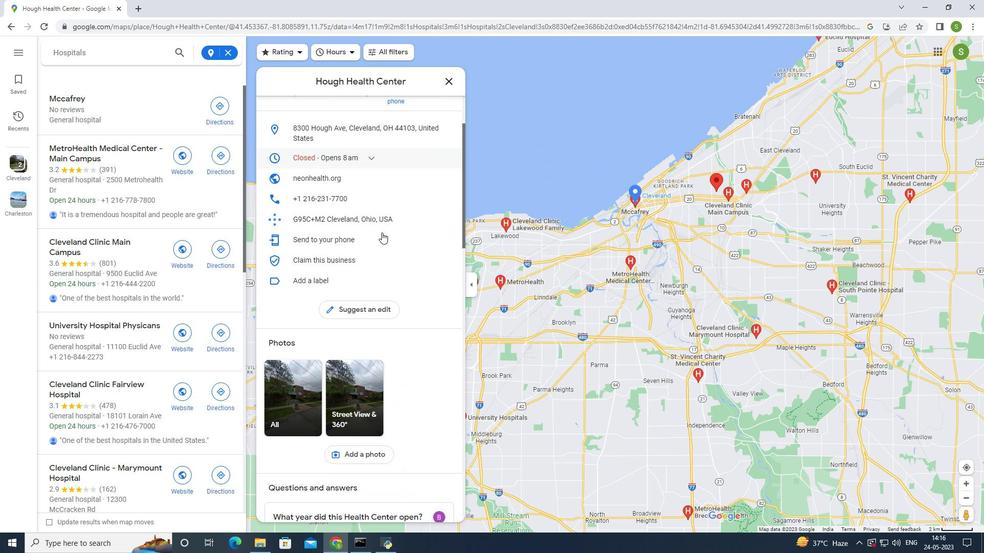 
Action: Mouse moved to (379, 276)
Screenshot: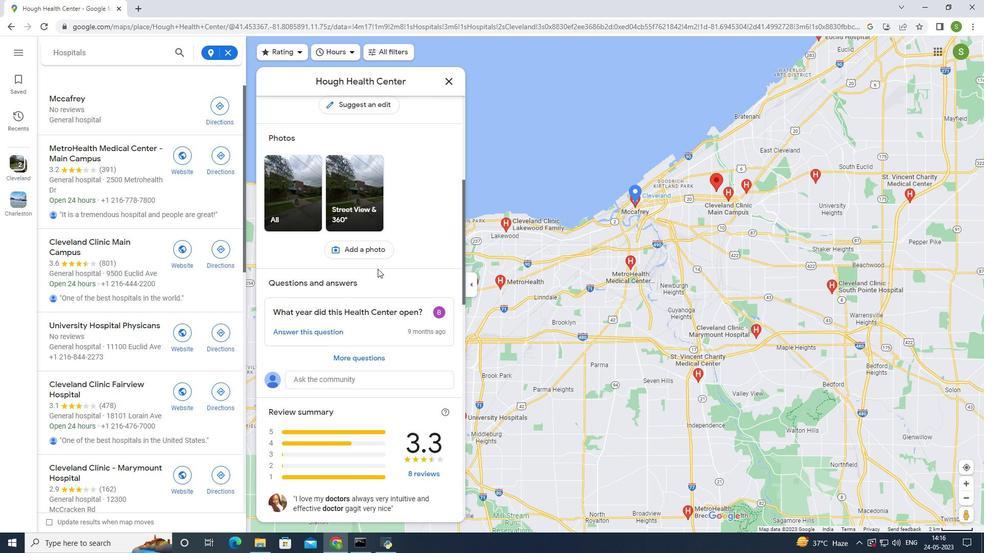 
Action: Mouse scrolled (379, 275) with delta (0, 0)
Screenshot: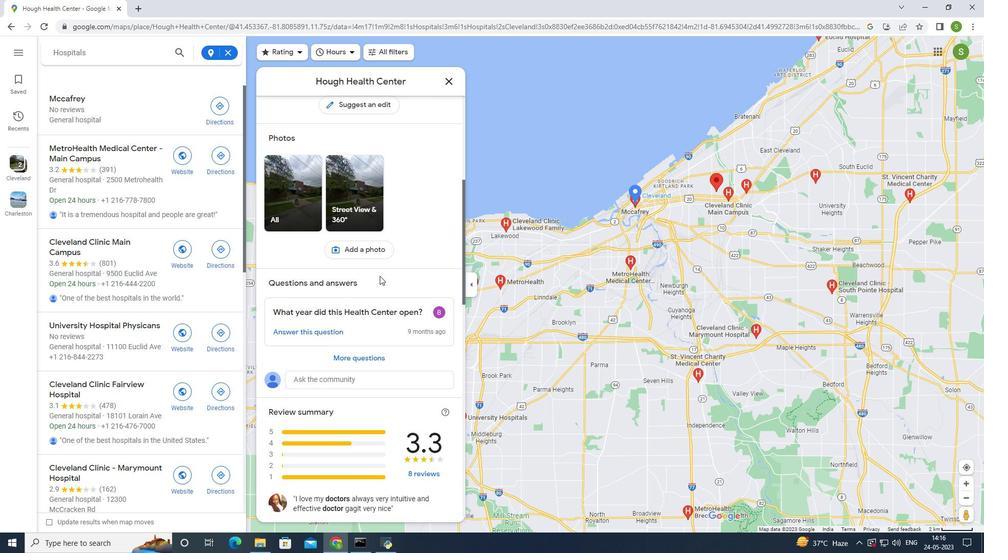 
Action: Mouse moved to (380, 276)
Screenshot: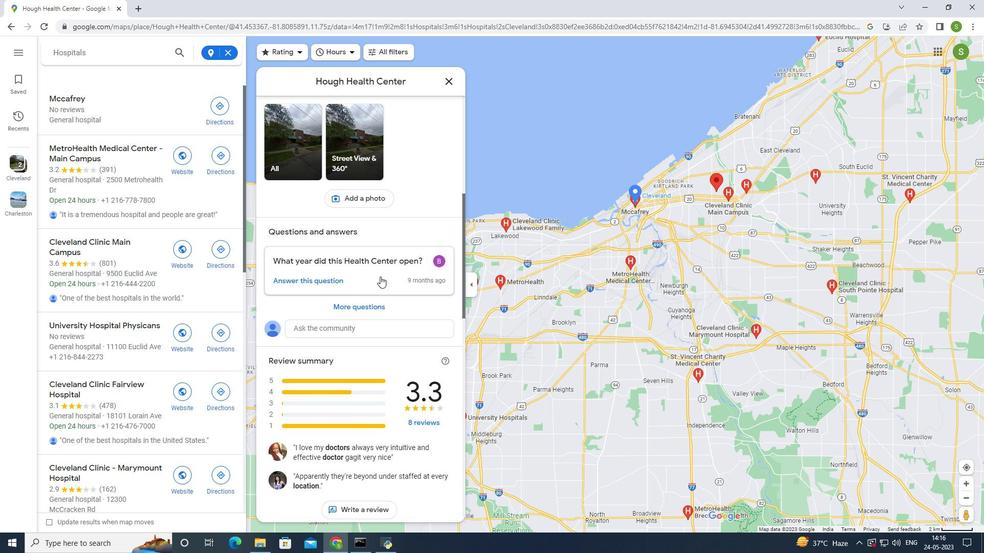 
Action: Mouse scrolled (380, 276) with delta (0, 0)
Screenshot: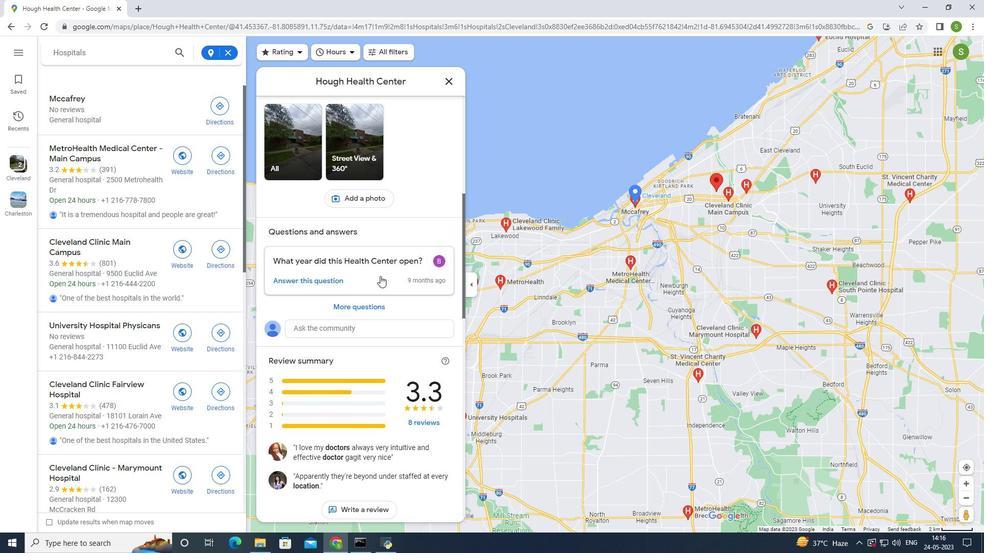 
Action: Mouse scrolled (380, 276) with delta (0, 0)
Screenshot: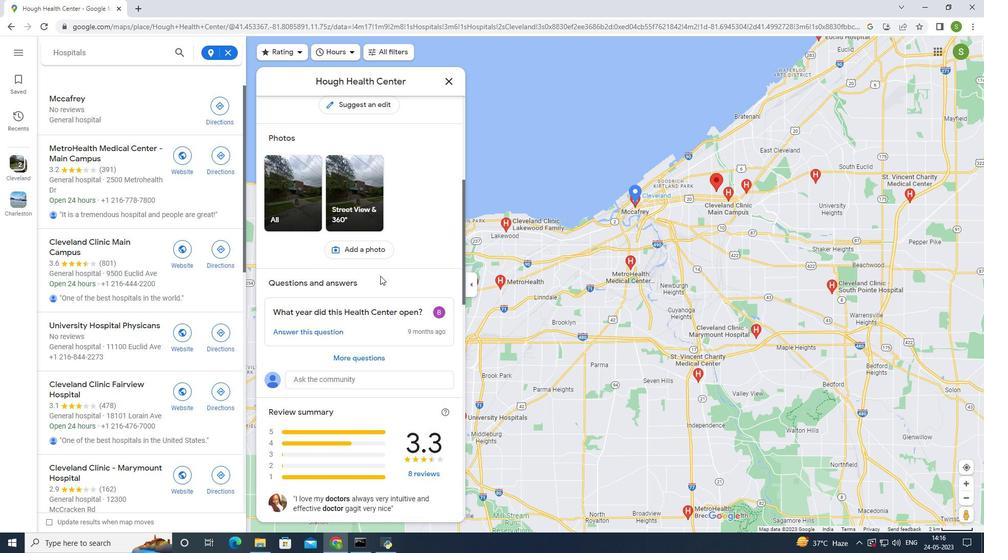 
Action: Mouse moved to (375, 260)
Screenshot: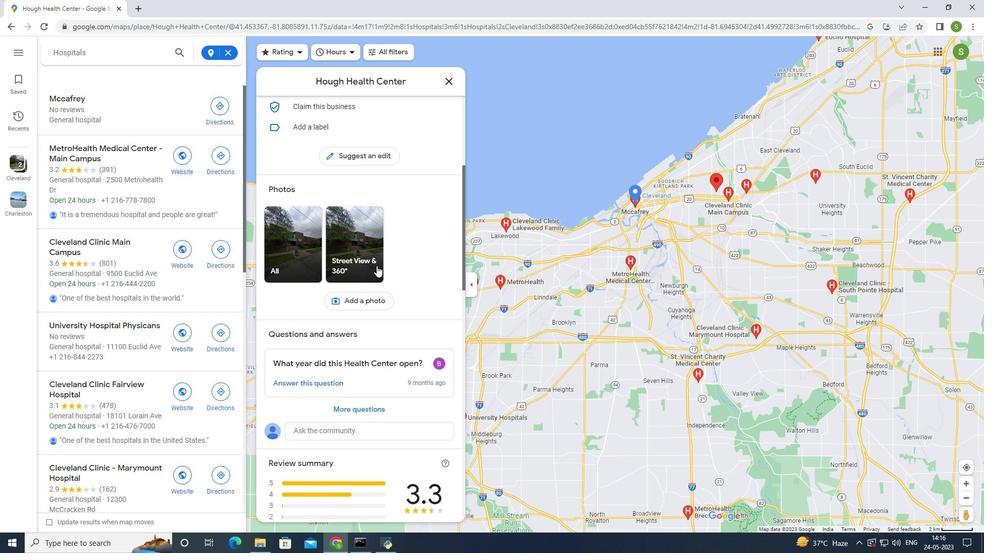 
Action: Mouse scrolled (375, 260) with delta (0, 0)
Screenshot: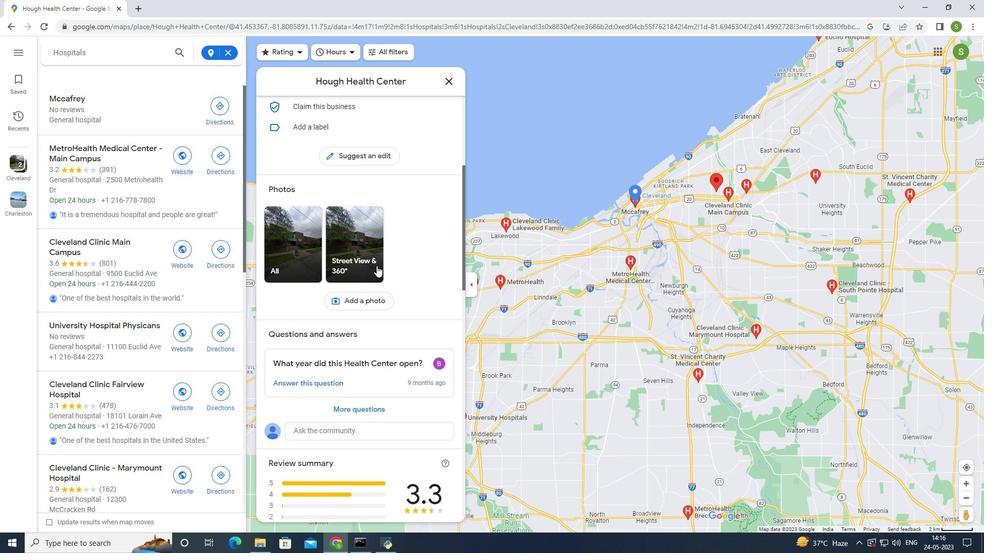 
Action: Mouse scrolled (375, 260) with delta (0, 0)
Screenshot: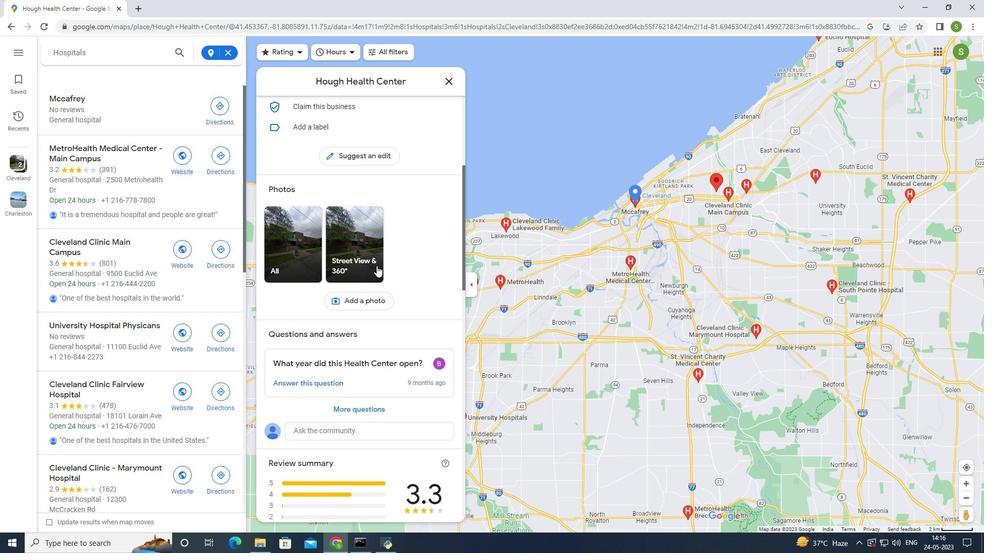 
Action: Mouse scrolled (375, 260) with delta (0, 0)
Screenshot: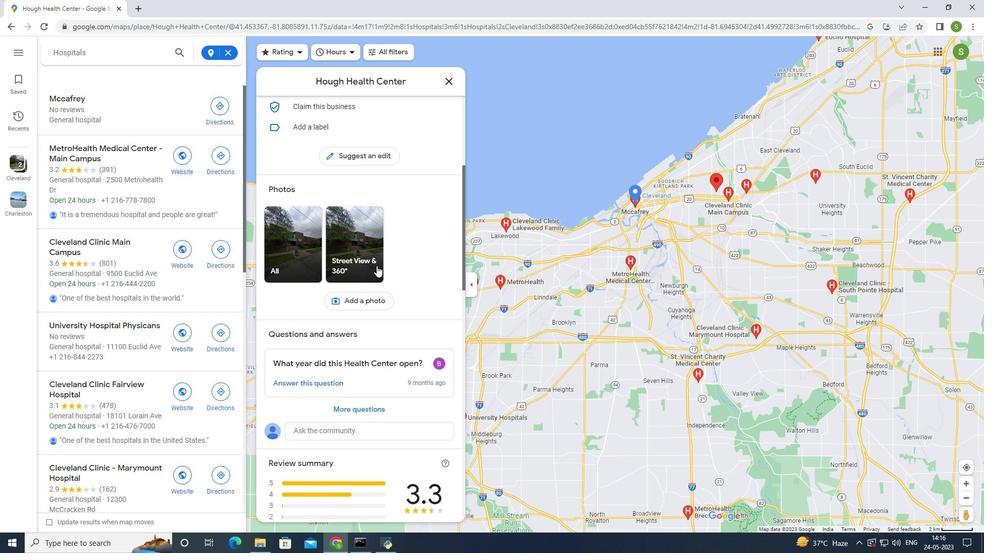 
Action: Mouse scrolled (375, 260) with delta (0, 0)
Screenshot: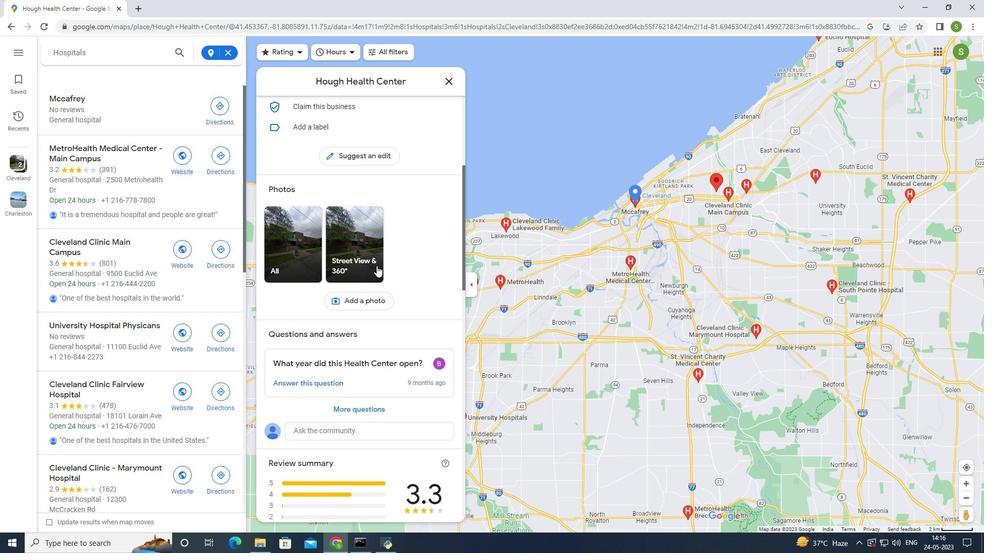 
Action: Mouse moved to (375, 248)
Screenshot: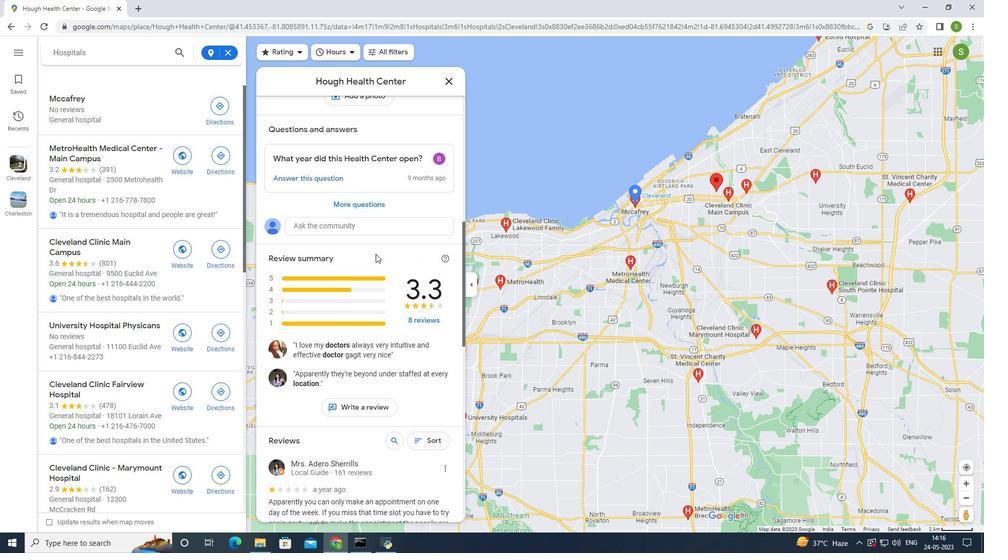 
Action: Mouse scrolled (375, 248) with delta (0, 0)
Screenshot: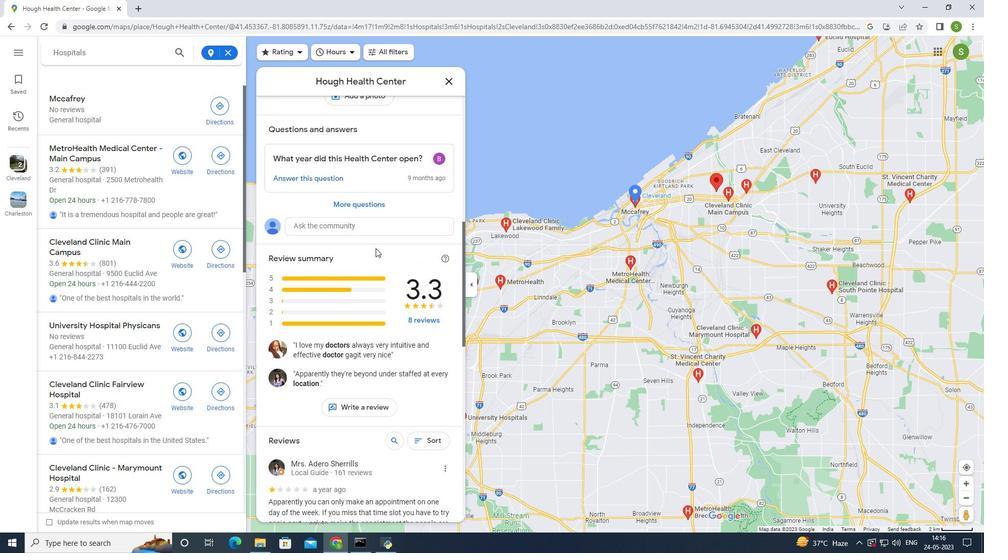 
Action: Mouse scrolled (375, 248) with delta (0, 0)
Screenshot: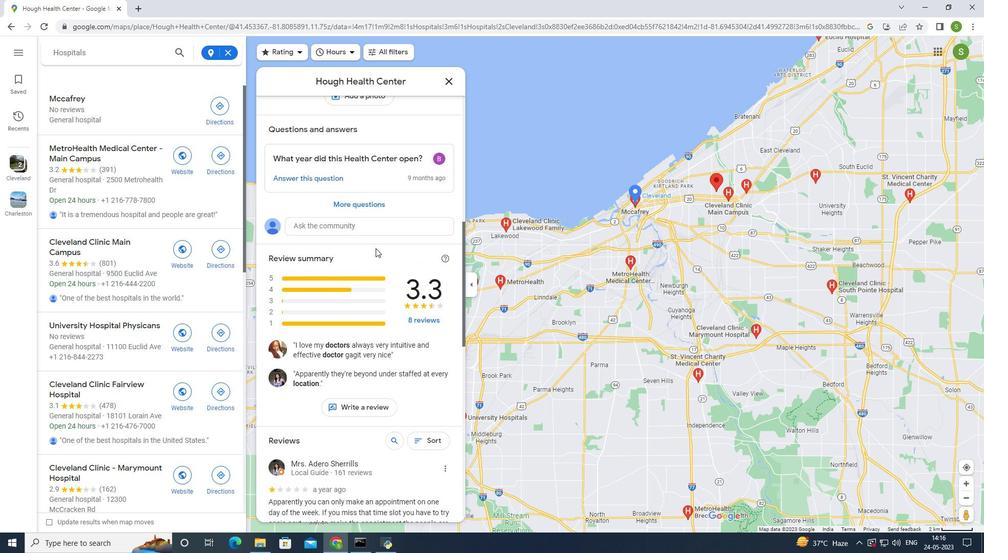
Action: Mouse scrolled (375, 248) with delta (0, 0)
Screenshot: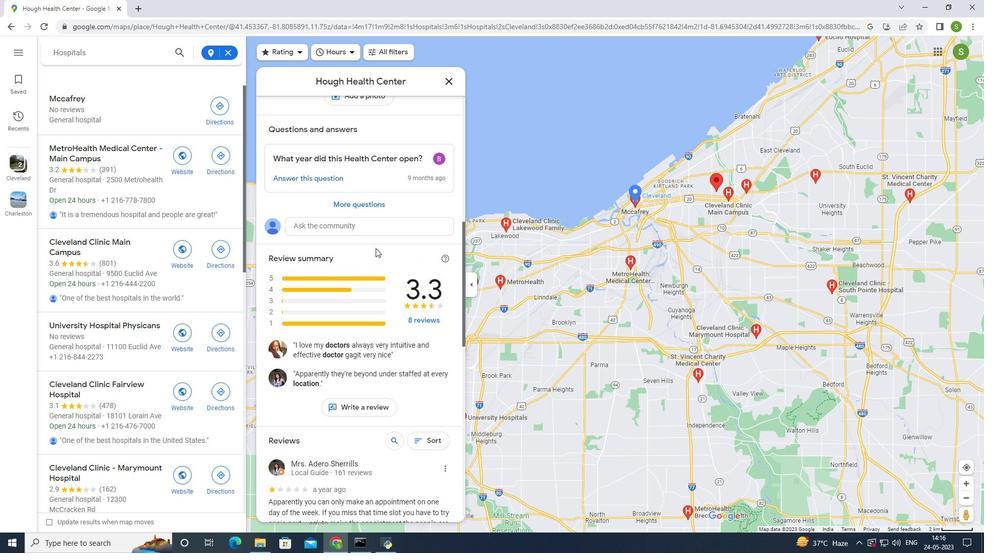
Action: Mouse scrolled (375, 248) with delta (0, 0)
Screenshot: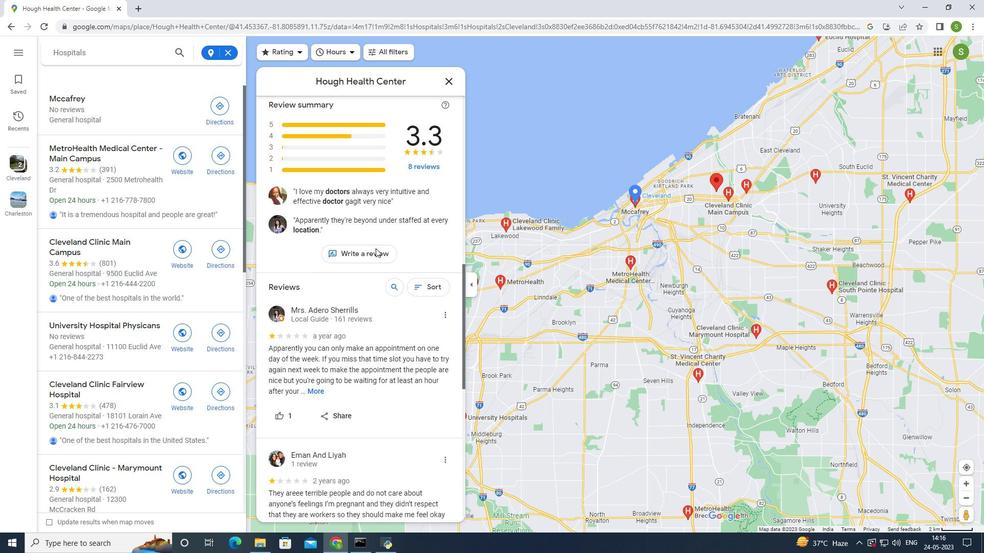 
Action: Mouse scrolled (375, 248) with delta (0, 0)
Screenshot: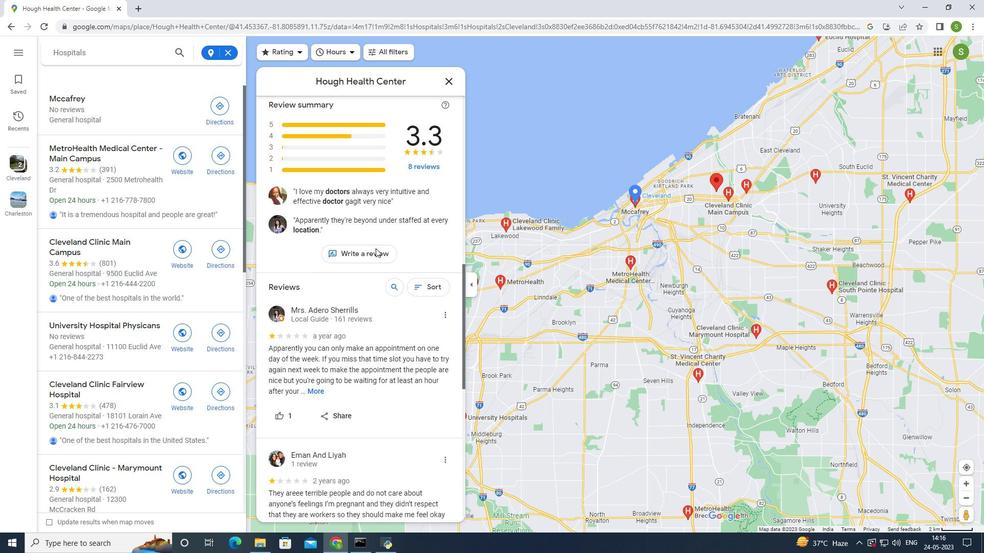 
Action: Mouse scrolled (375, 248) with delta (0, 0)
Screenshot: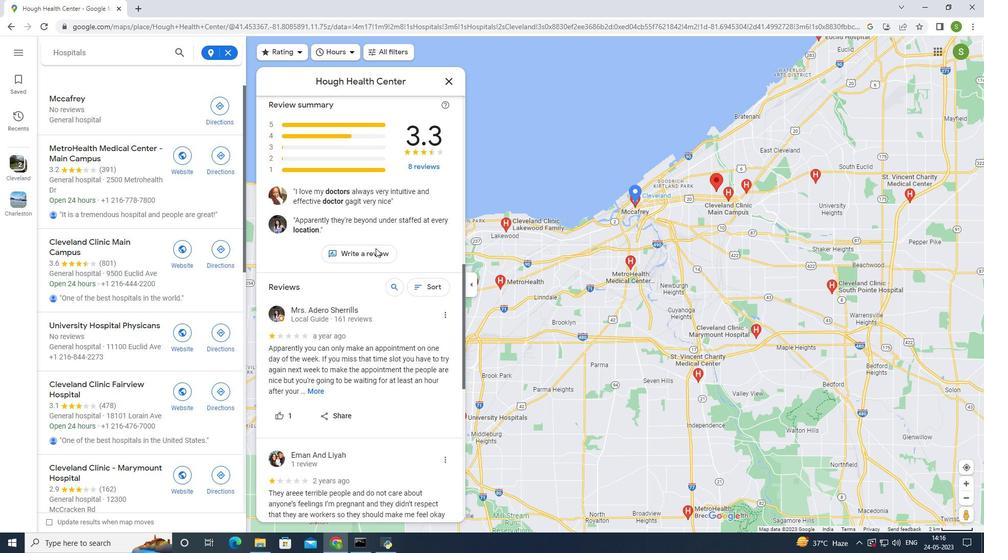 
Action: Mouse scrolled (375, 248) with delta (0, 0)
Screenshot: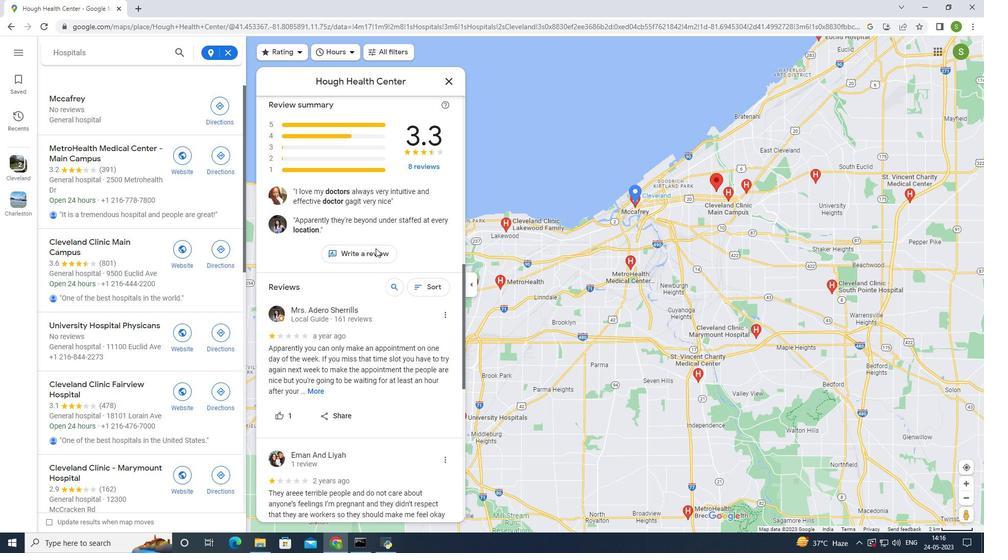 
Action: Mouse moved to (377, 244)
Screenshot: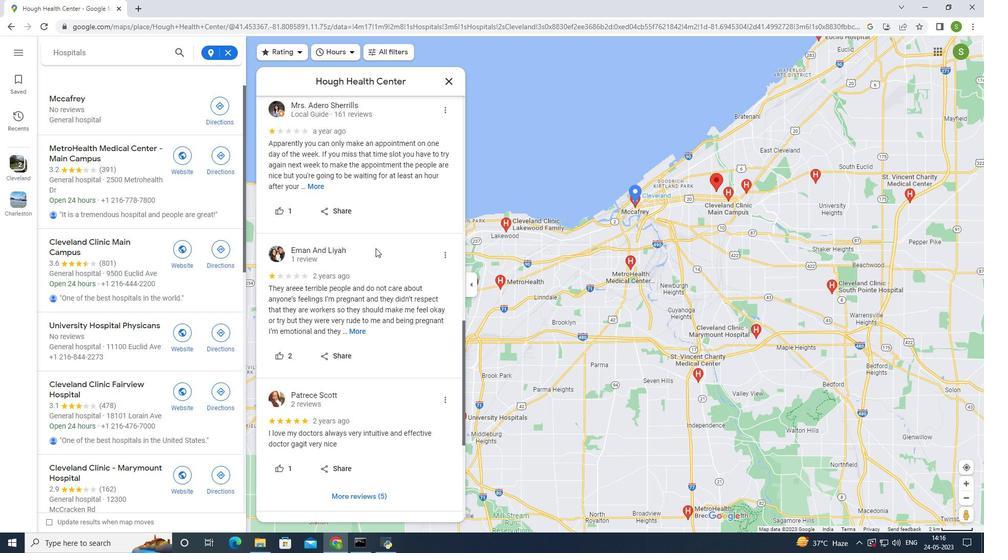 
Action: Mouse scrolled (377, 244) with delta (0, 0)
Screenshot: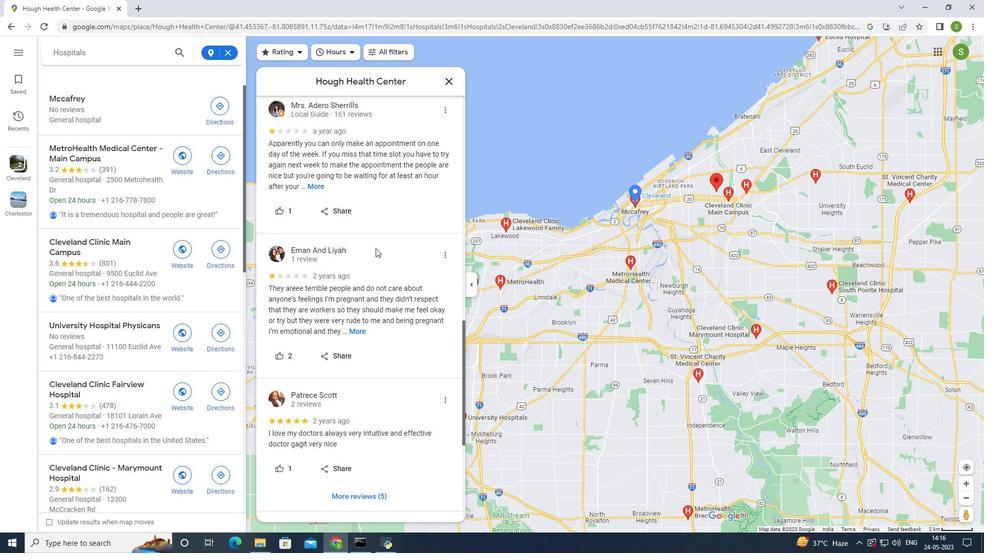 
Action: Mouse scrolled (377, 244) with delta (0, 0)
Screenshot: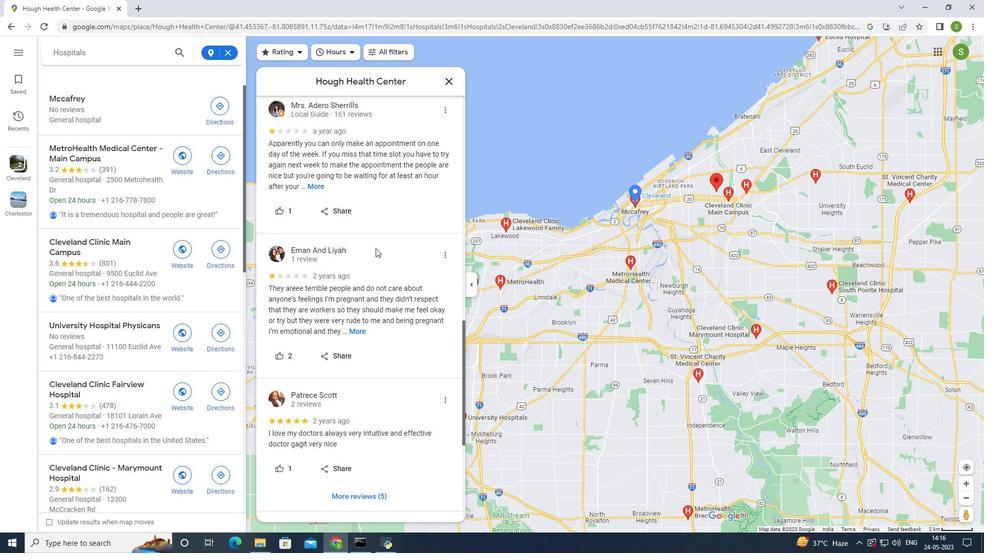 
Action: Mouse scrolled (377, 244) with delta (0, 0)
Screenshot: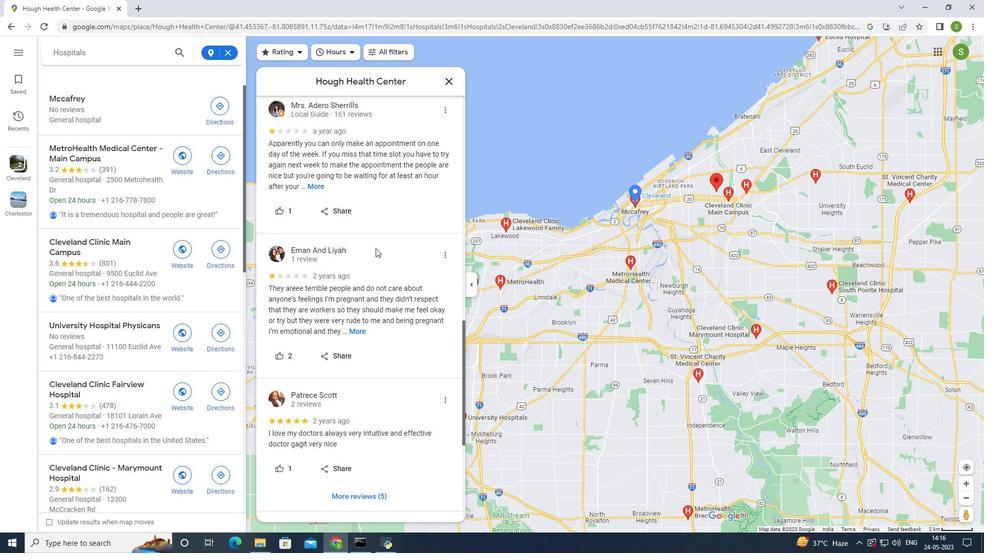
Action: Mouse scrolled (377, 244) with delta (0, 0)
Screenshot: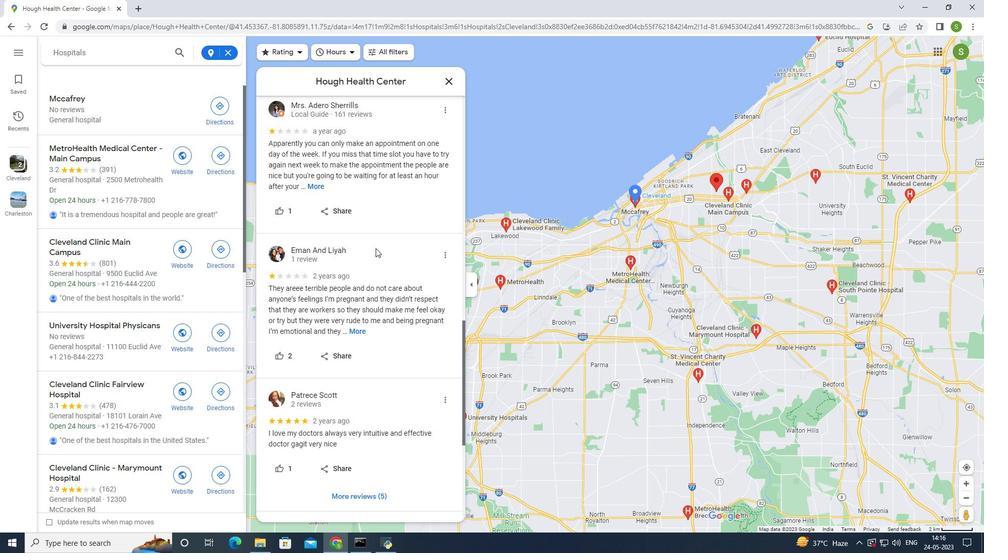 
Action: Mouse scrolled (377, 244) with delta (0, 0)
Screenshot: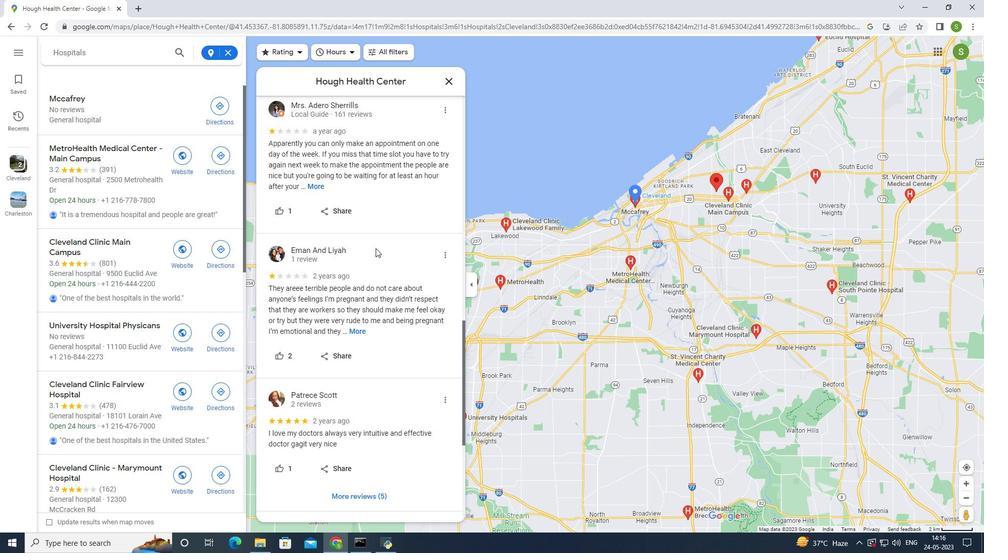 
Action: Mouse scrolled (377, 245) with delta (0, 0)
Screenshot: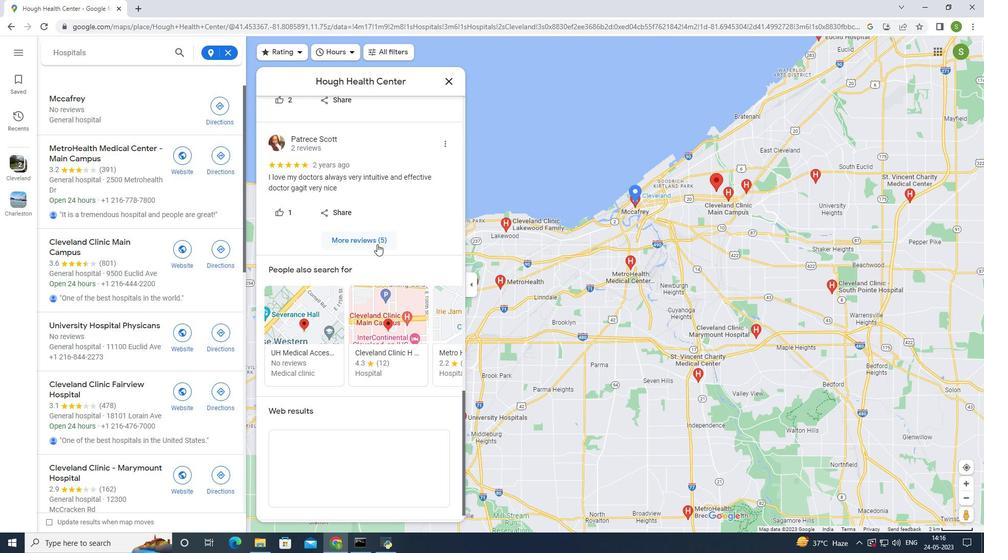 
Action: Mouse moved to (378, 241)
Screenshot: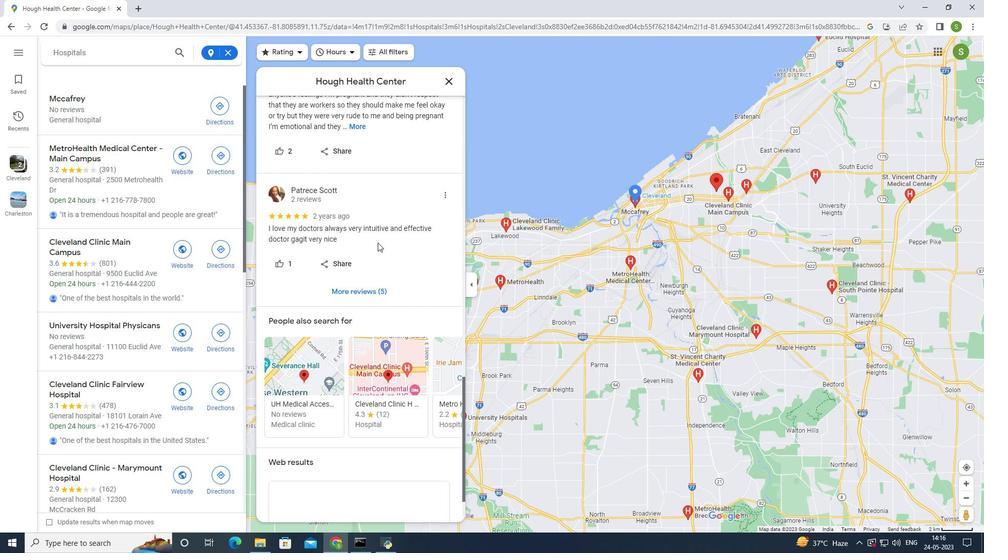 
Action: Mouse scrolled (378, 240) with delta (0, 0)
Screenshot: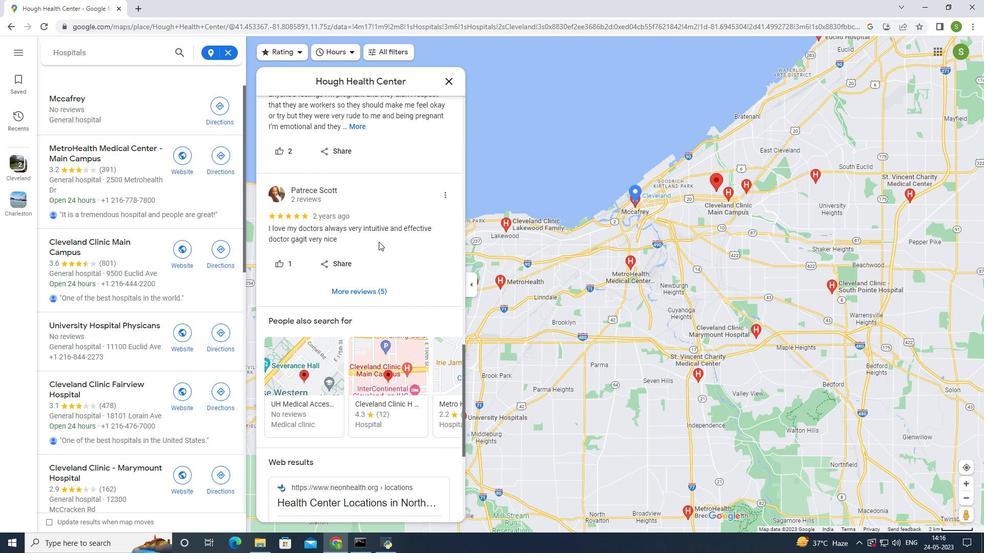 
Action: Mouse scrolled (378, 240) with delta (0, 0)
Screenshot: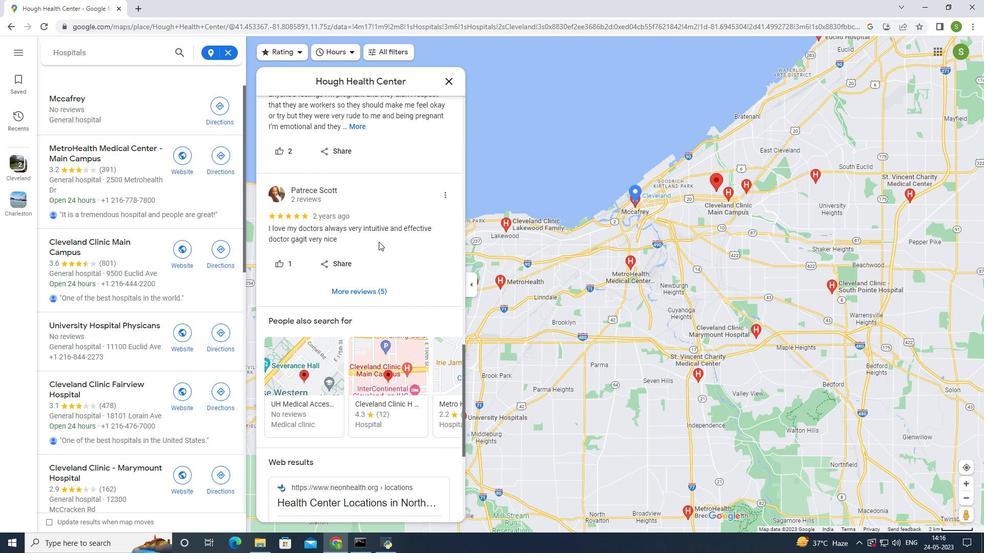 
Action: Mouse scrolled (378, 240) with delta (0, 0)
Screenshot: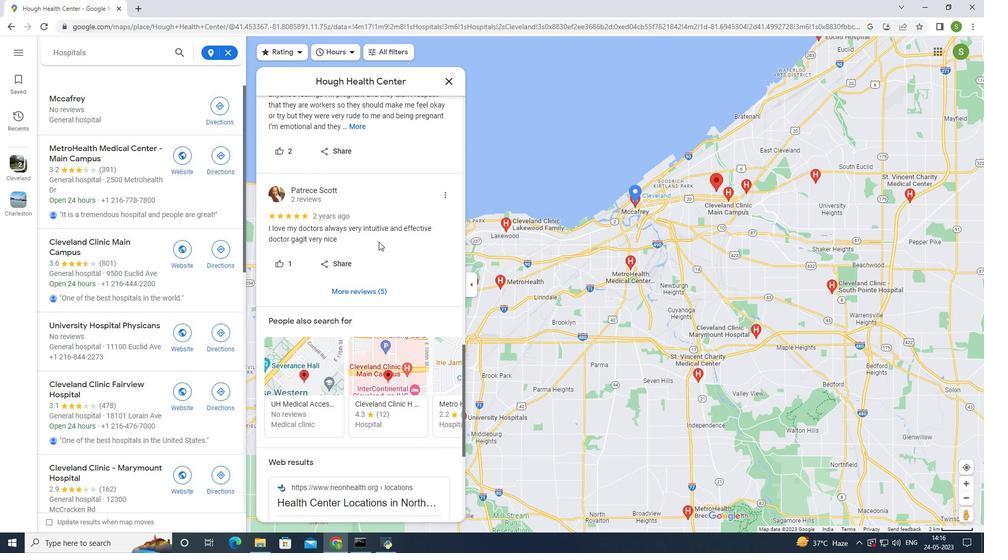 
Action: Mouse scrolled (378, 240) with delta (0, 0)
Screenshot: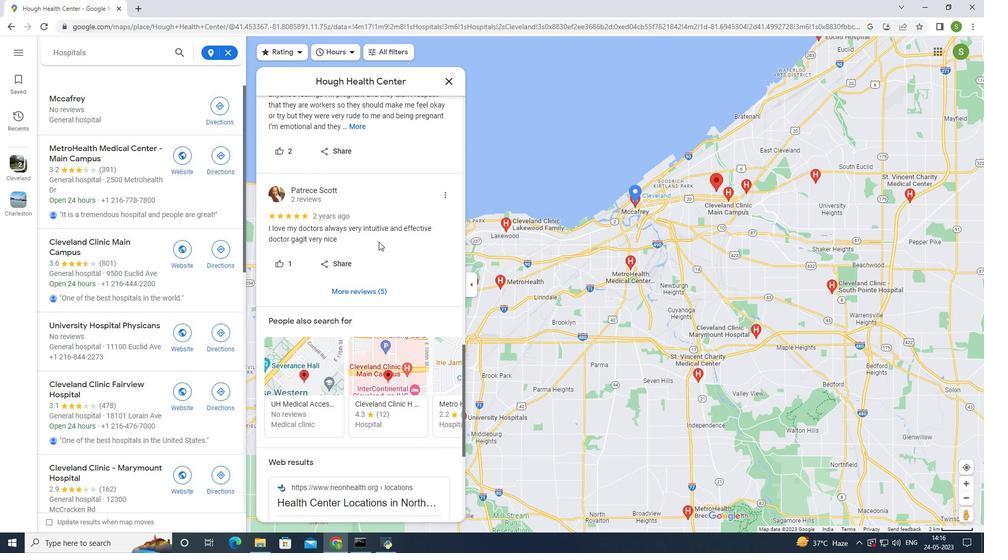 
Action: Mouse moved to (379, 239)
Screenshot: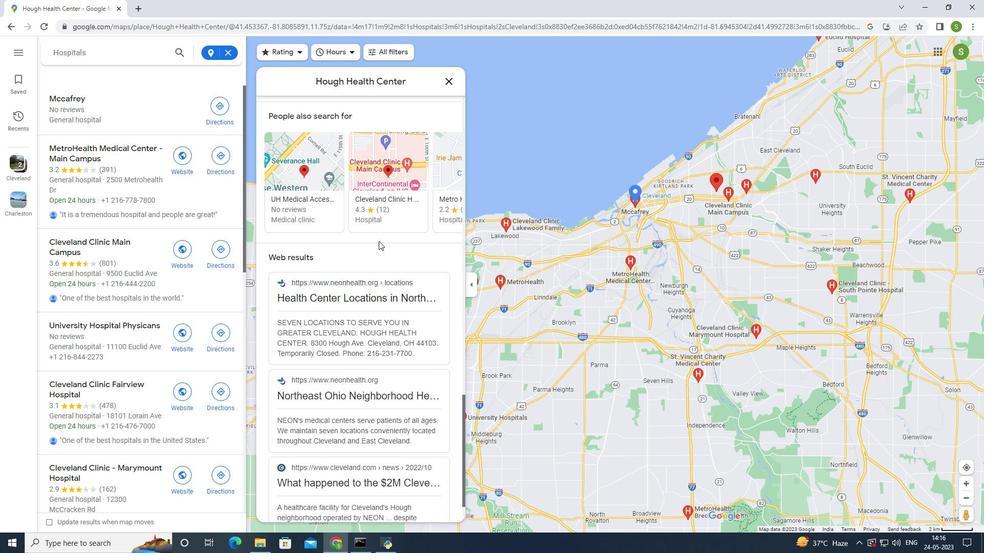 
Action: Mouse scrolled (379, 238) with delta (0, 0)
Screenshot: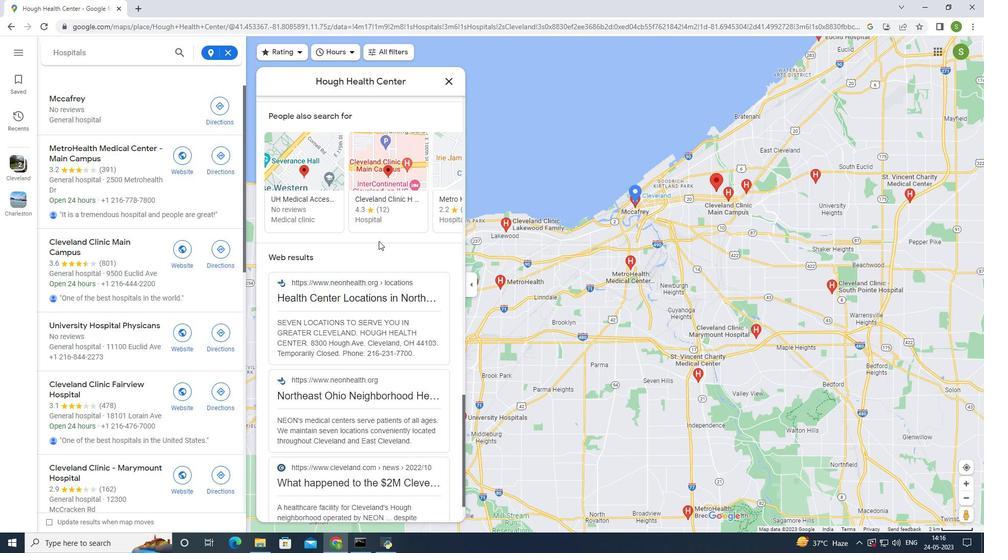 
Action: Mouse scrolled (379, 238) with delta (0, 0)
Screenshot: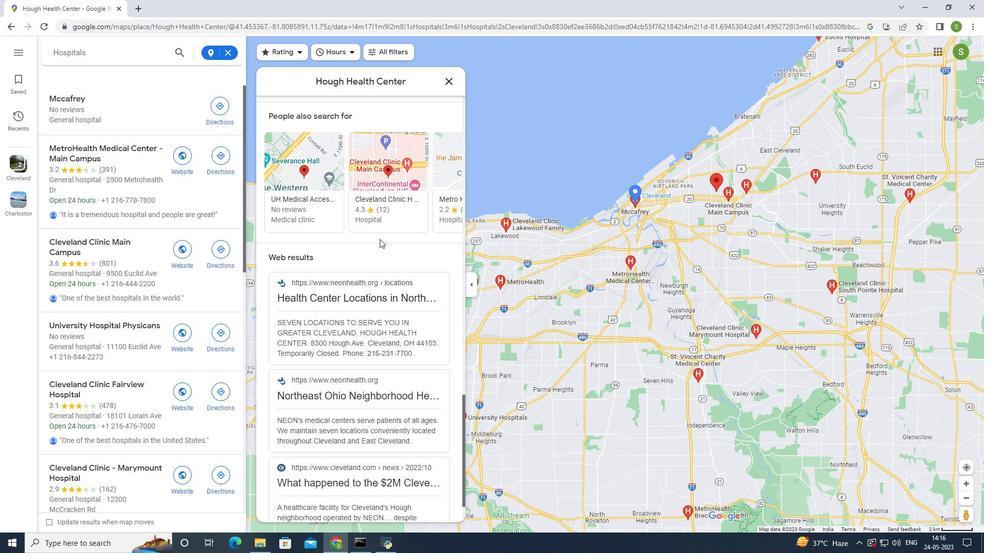 
Action: Mouse scrolled (379, 238) with delta (0, 0)
Screenshot: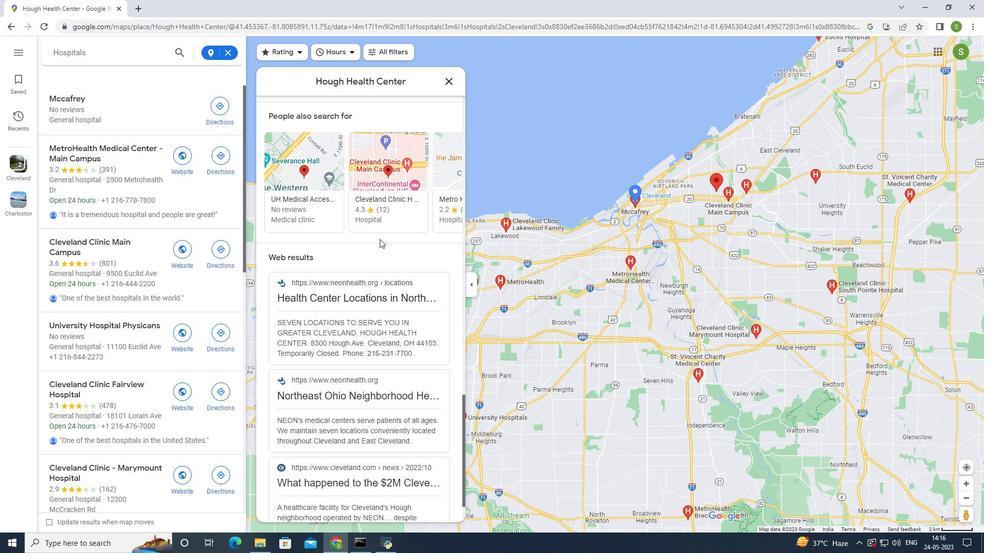 
Action: Mouse scrolled (379, 238) with delta (0, 0)
Screenshot: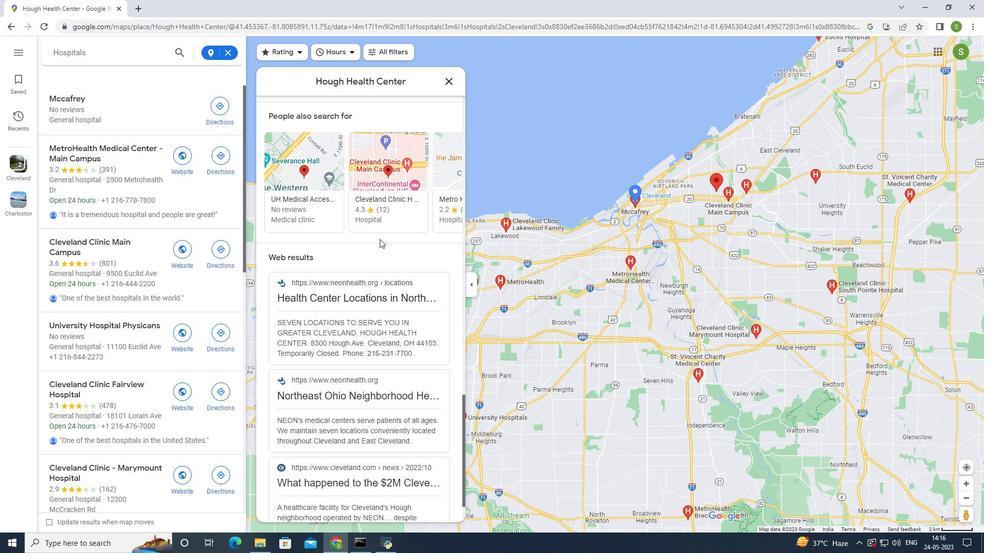
Action: Mouse scrolled (379, 238) with delta (0, 0)
Screenshot: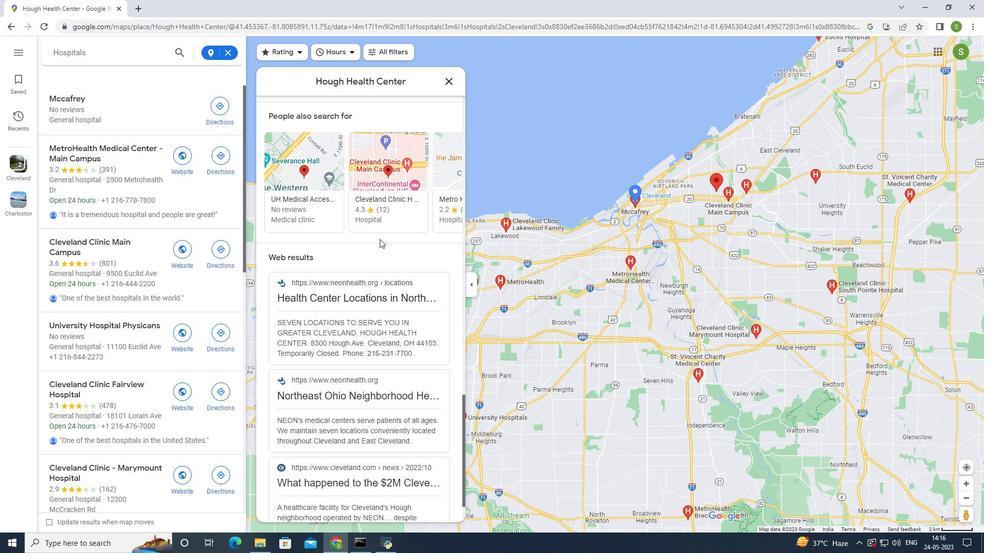 
Action: Mouse scrolled (379, 238) with delta (0, 0)
Screenshot: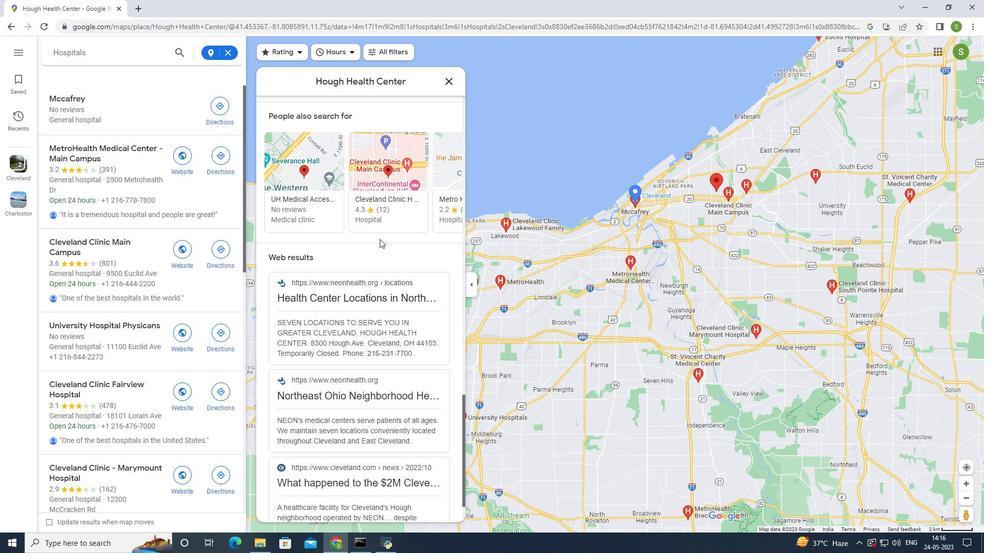 
Action: Mouse scrolled (379, 239) with delta (0, 0)
Screenshot: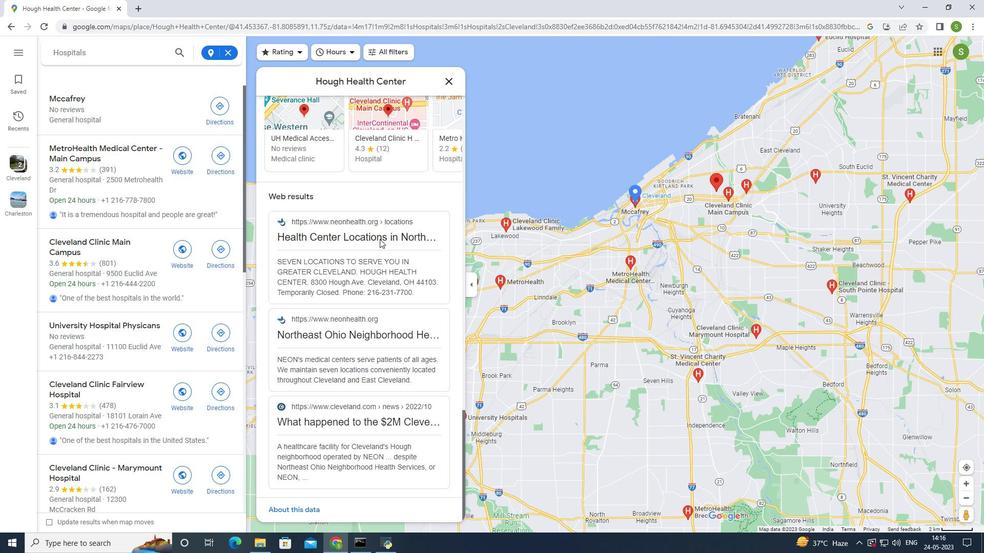 
Action: Mouse scrolled (379, 239) with delta (0, 0)
Screenshot: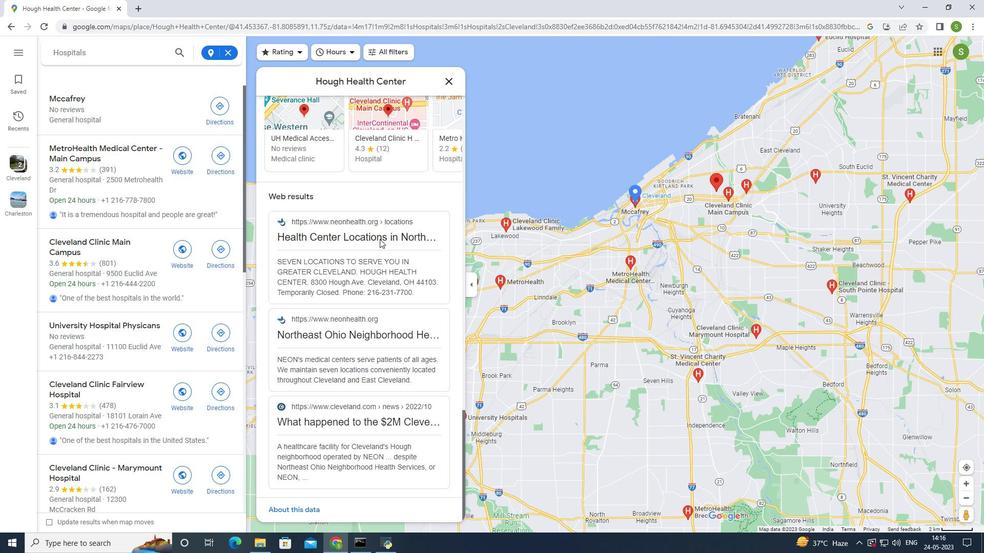 
Action: Mouse scrolled (379, 239) with delta (0, 0)
Screenshot: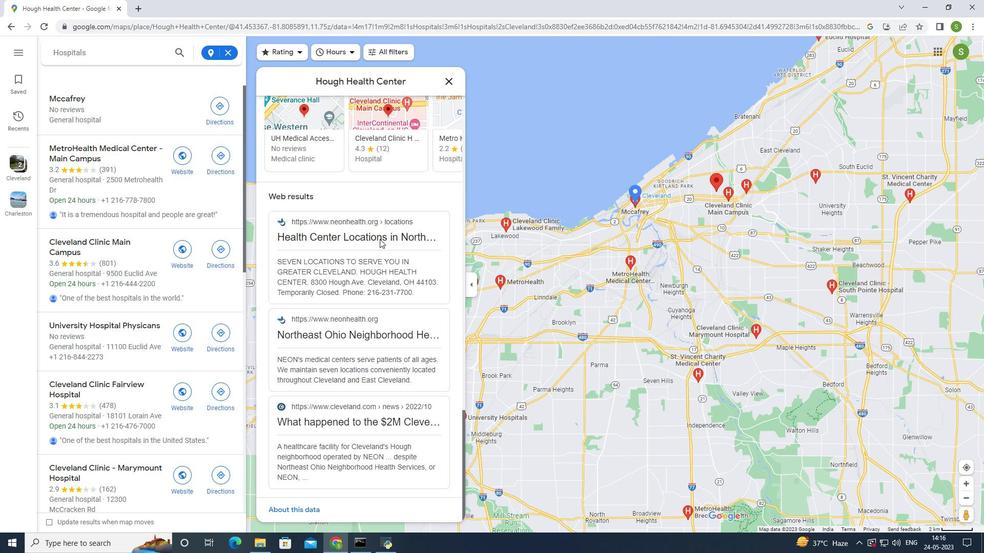 
Action: Mouse moved to (379, 239)
Screenshot: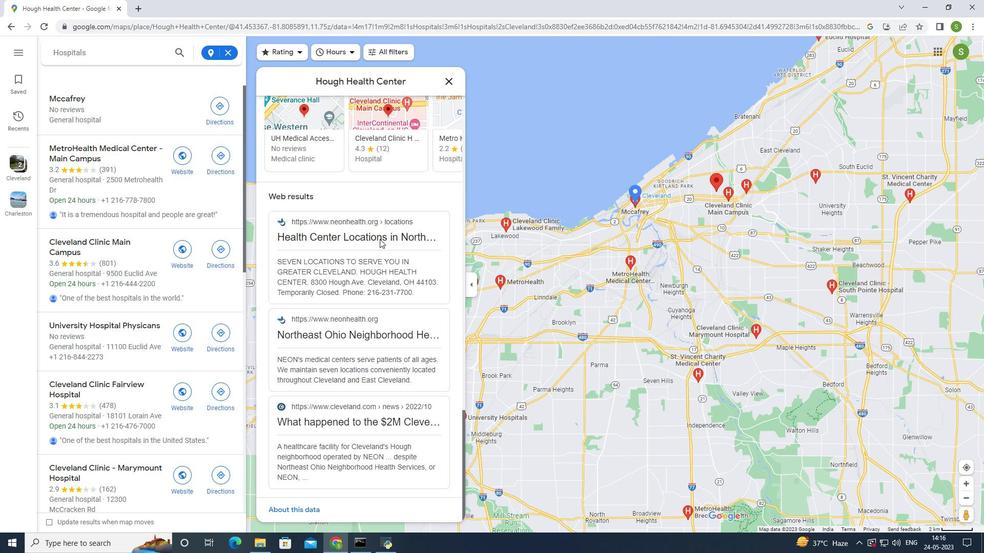 
Action: Mouse scrolled (379, 239) with delta (0, 0)
Screenshot: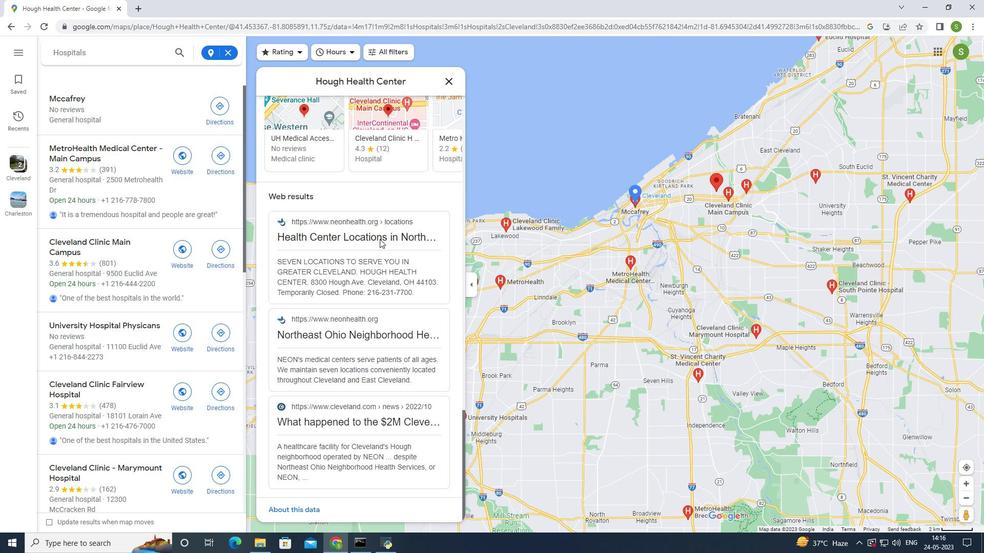 
Action: Mouse moved to (379, 238)
Screenshot: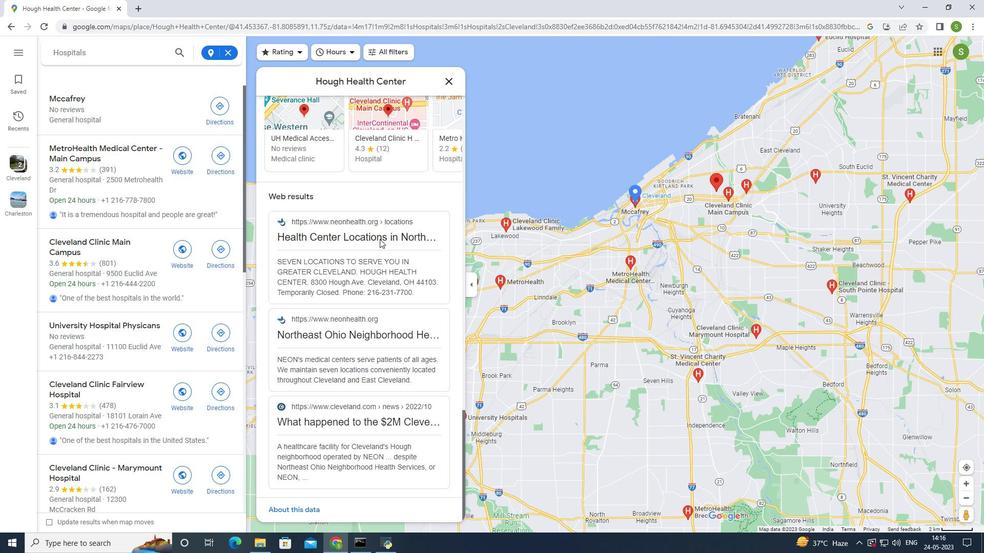 
Action: Mouse scrolled (379, 239) with delta (0, 0)
Screenshot: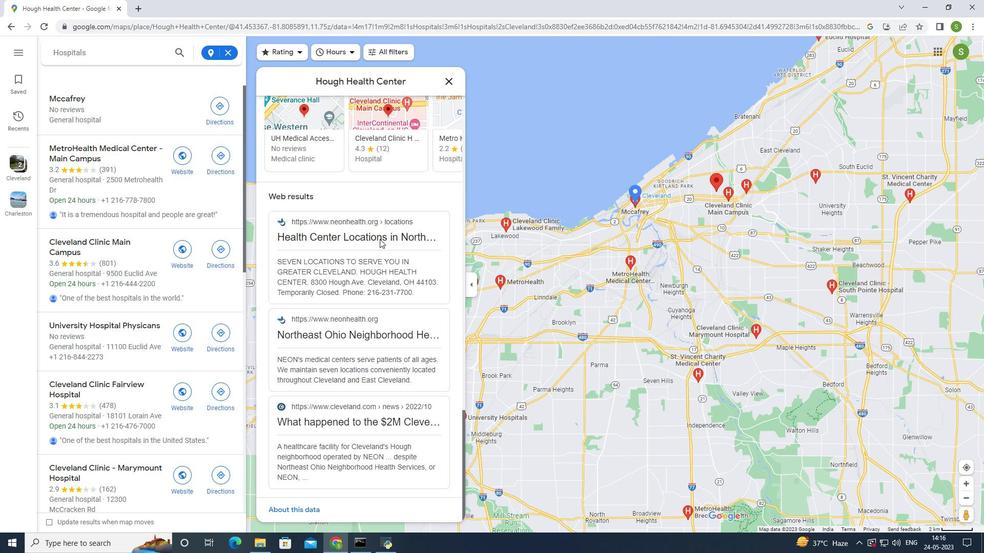 
Action: Mouse moved to (380, 236)
Screenshot: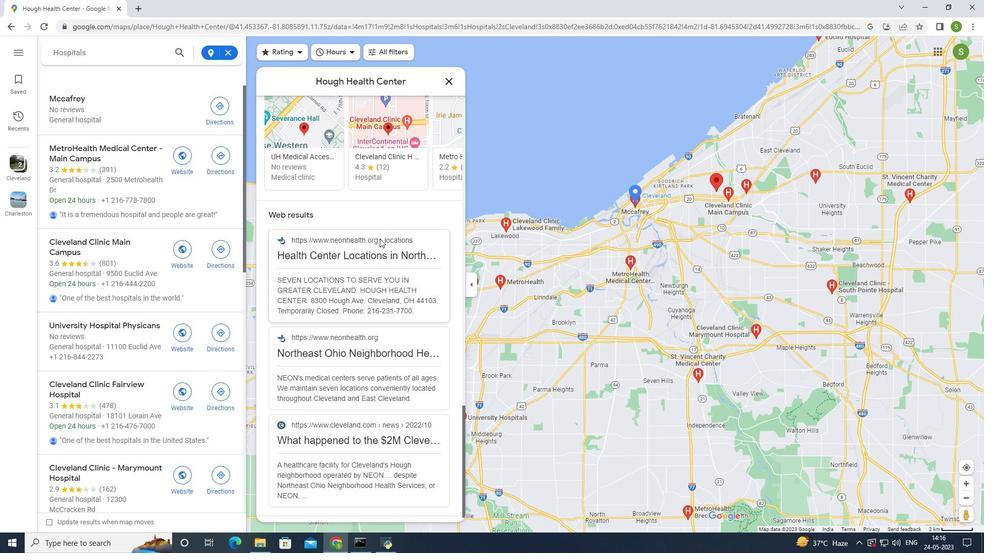 
Action: Mouse scrolled (379, 238) with delta (0, 0)
Screenshot: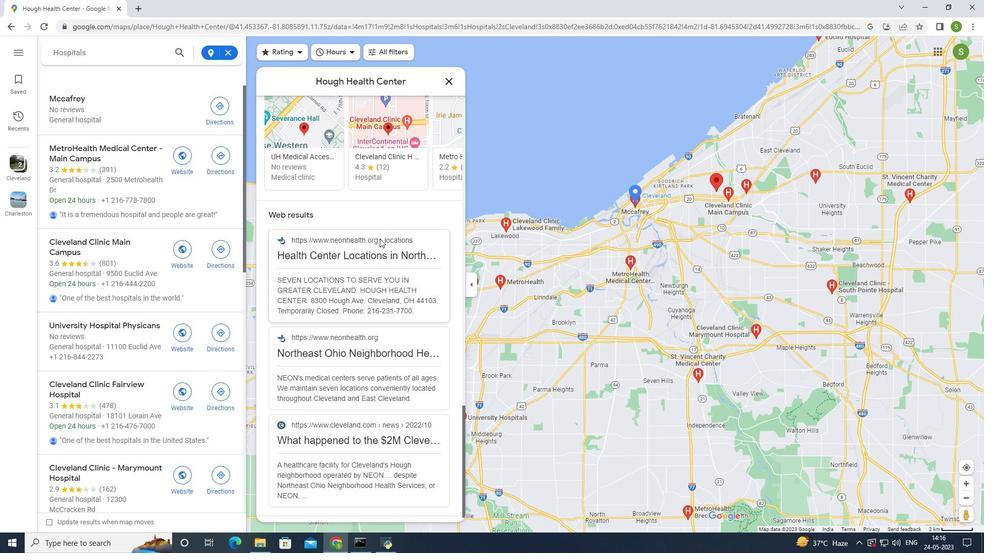 
Action: Mouse moved to (380, 235)
Screenshot: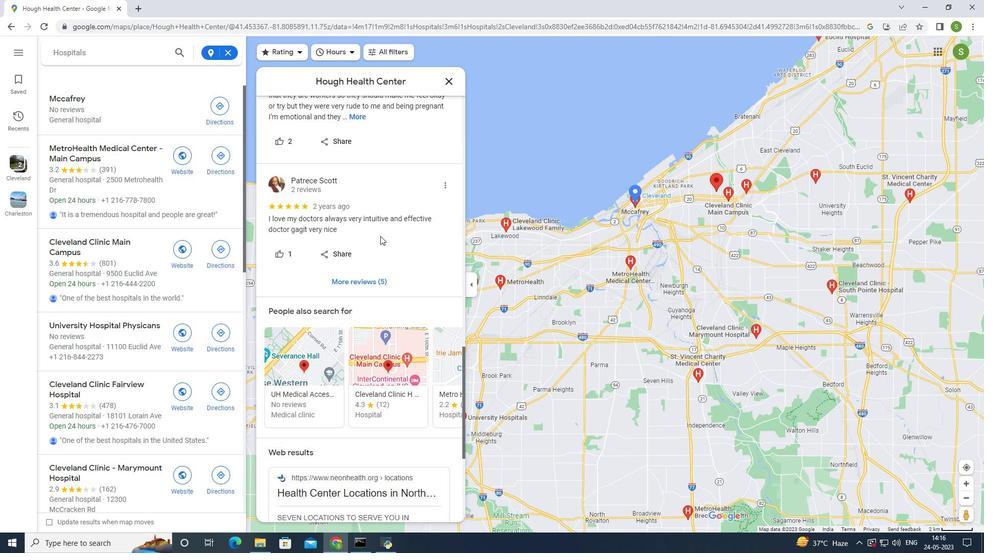 
Action: Mouse scrolled (380, 235) with delta (0, 0)
Screenshot: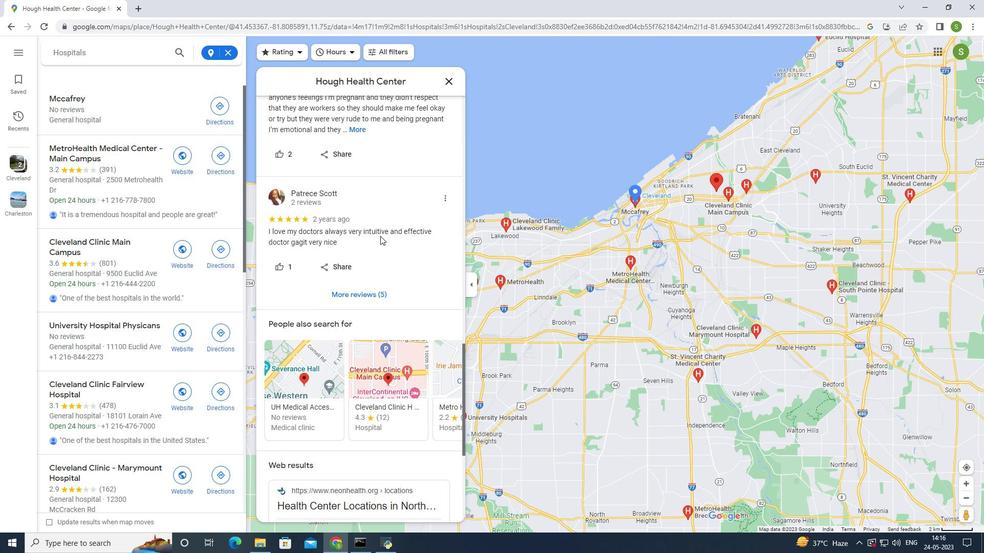 
Action: Mouse moved to (381, 234)
Screenshot: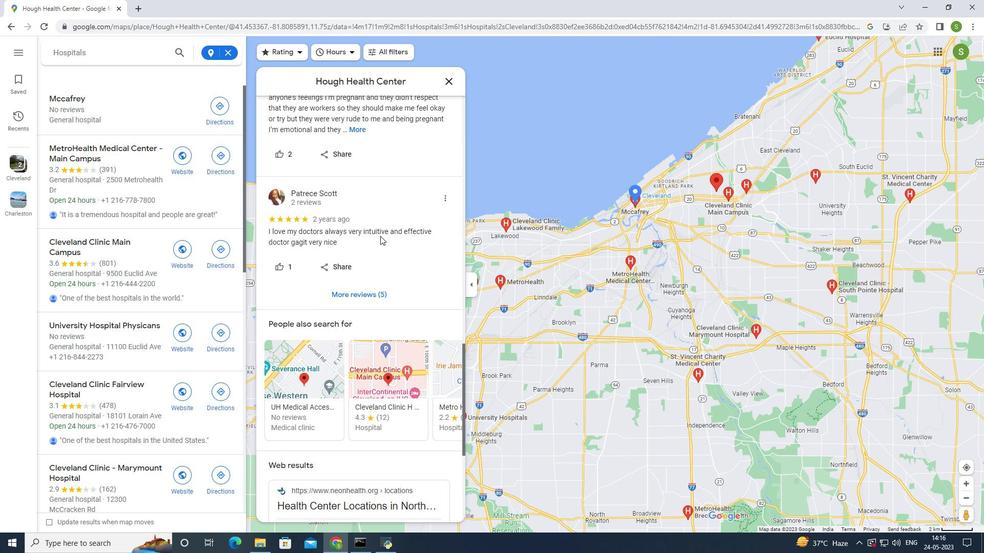 
Action: Mouse scrolled (381, 234) with delta (0, 0)
Screenshot: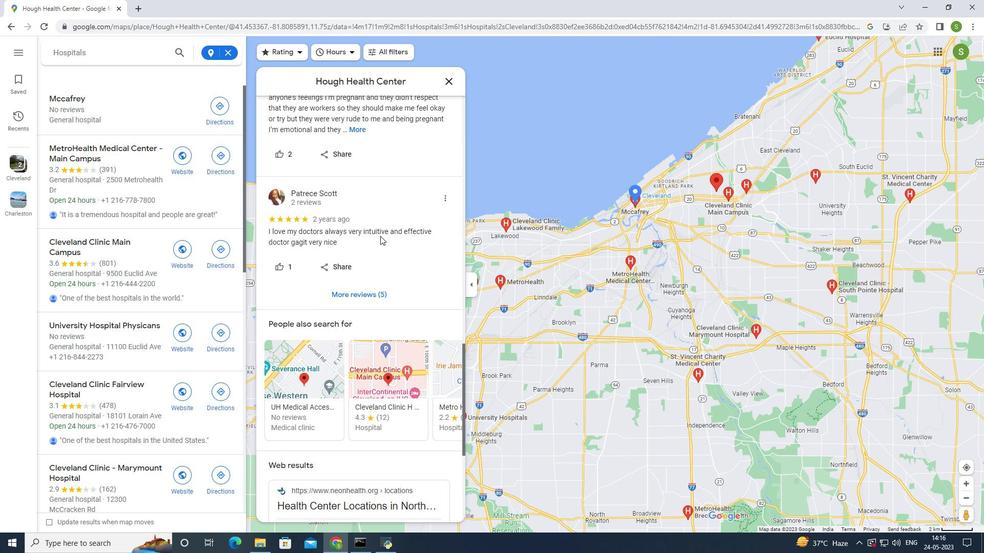 
Action: Mouse moved to (381, 234)
Screenshot: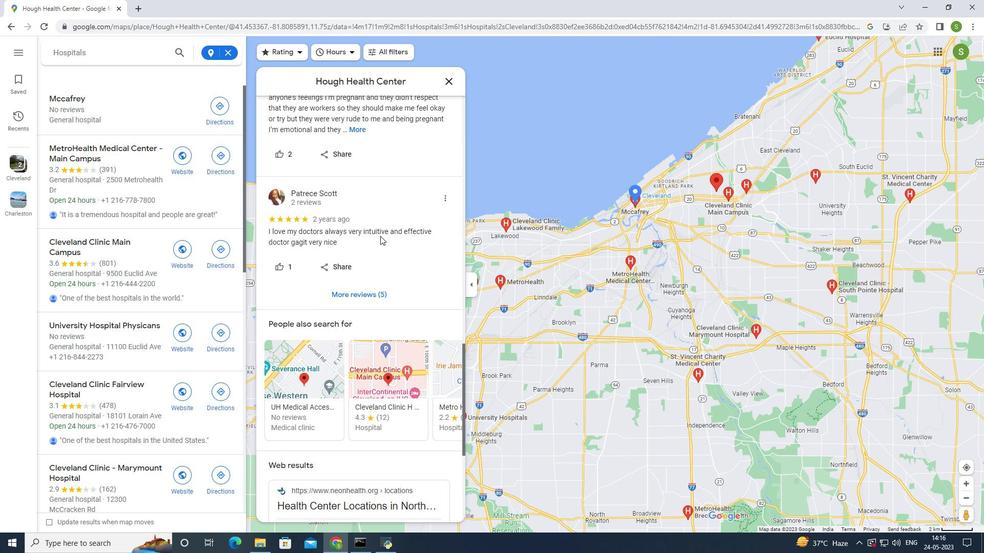 
Action: Mouse scrolled (381, 234) with delta (0, 0)
Screenshot: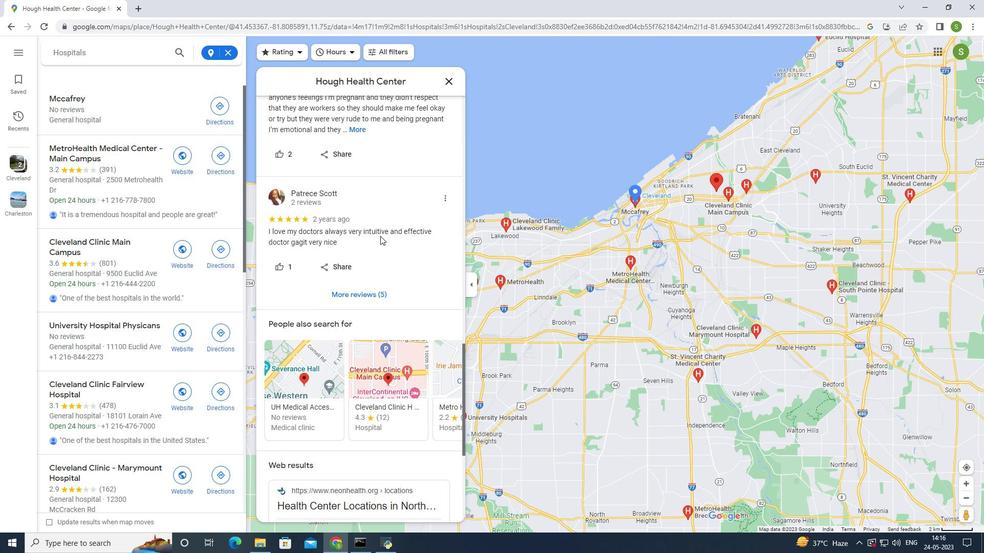
Action: Mouse scrolled (381, 234) with delta (0, 0)
Screenshot: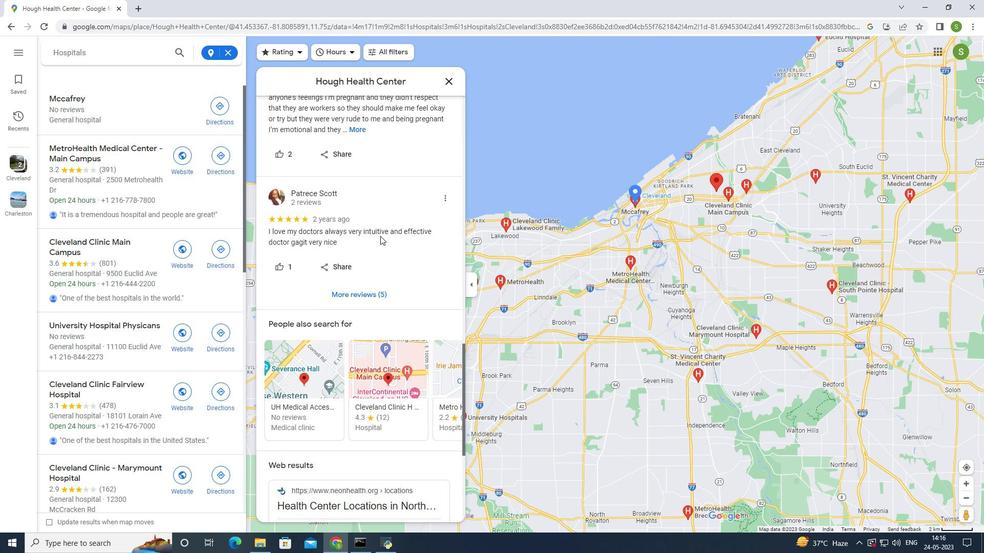 
Action: Mouse moved to (381, 232)
Screenshot: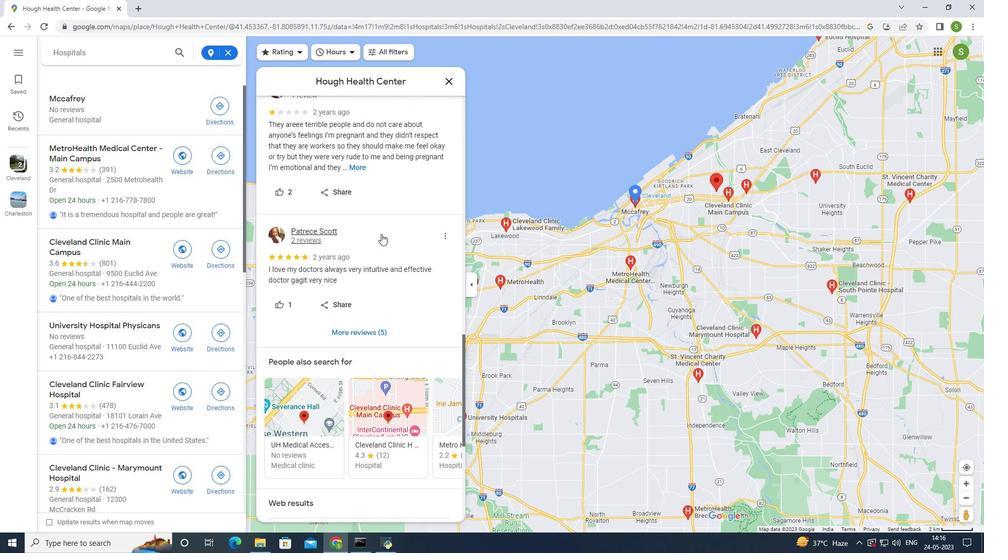 
Action: Mouse scrolled (381, 233) with delta (0, 0)
Screenshot: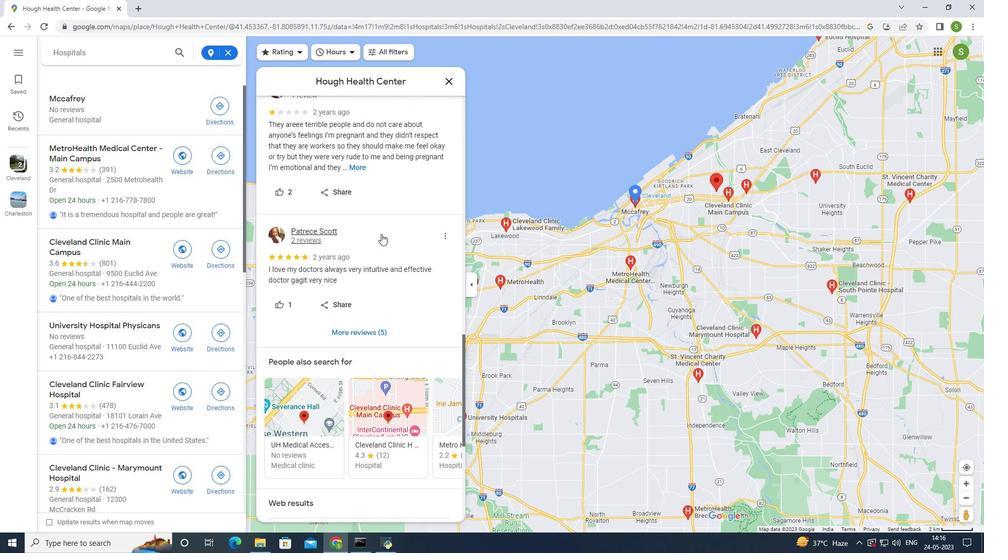 
Action: Mouse moved to (383, 231)
Screenshot: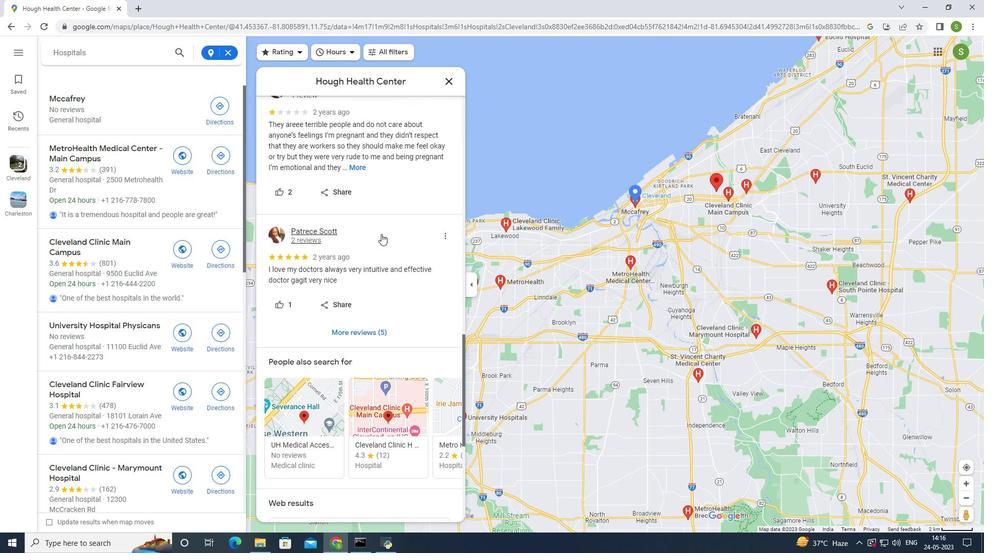 
Action: Mouse scrolled (383, 231) with delta (0, 0)
Screenshot: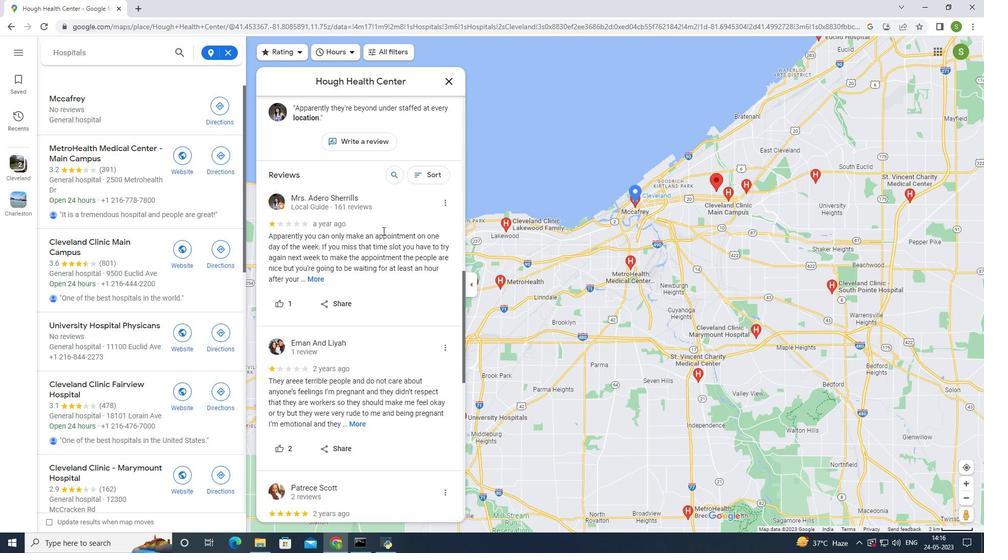 
Action: Mouse scrolled (383, 231) with delta (0, 0)
Screenshot: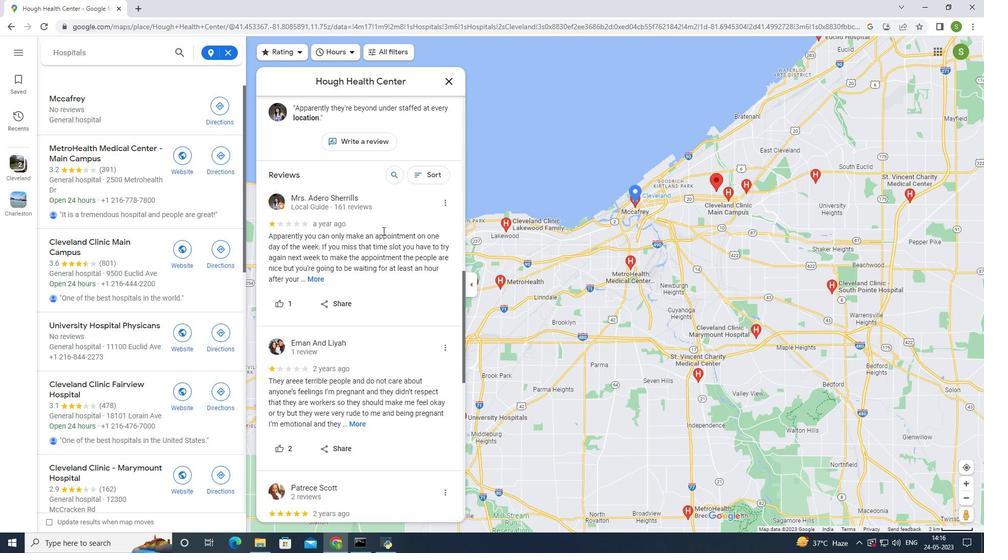 
Action: Mouse scrolled (383, 231) with delta (0, 0)
Screenshot: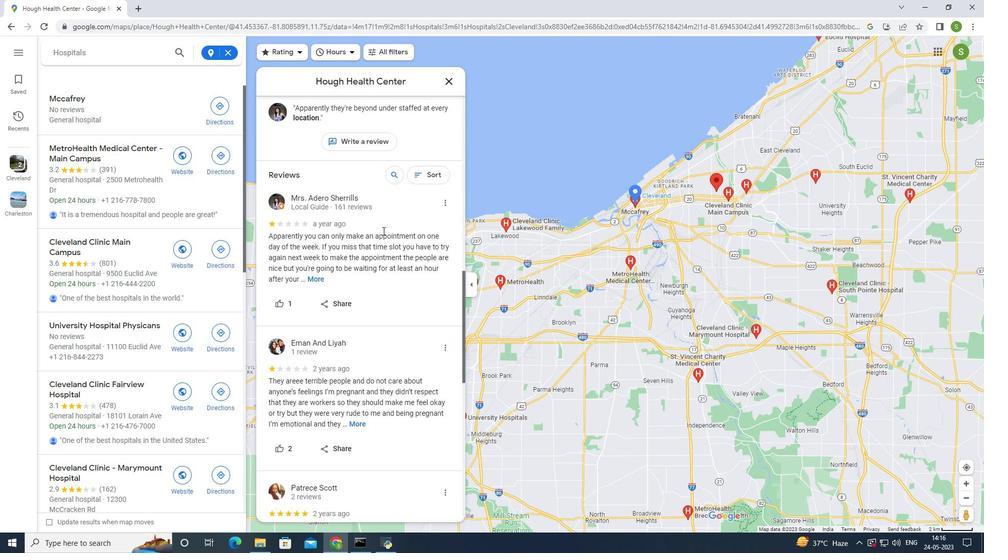 
Action: Mouse scrolled (383, 231) with delta (0, 0)
Screenshot: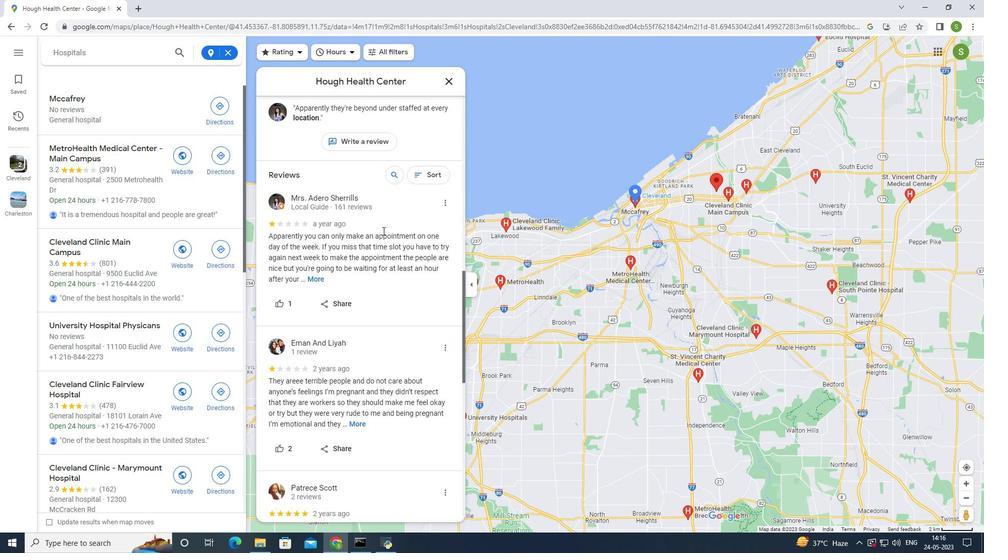 
Action: Mouse scrolled (383, 231) with delta (0, 0)
Screenshot: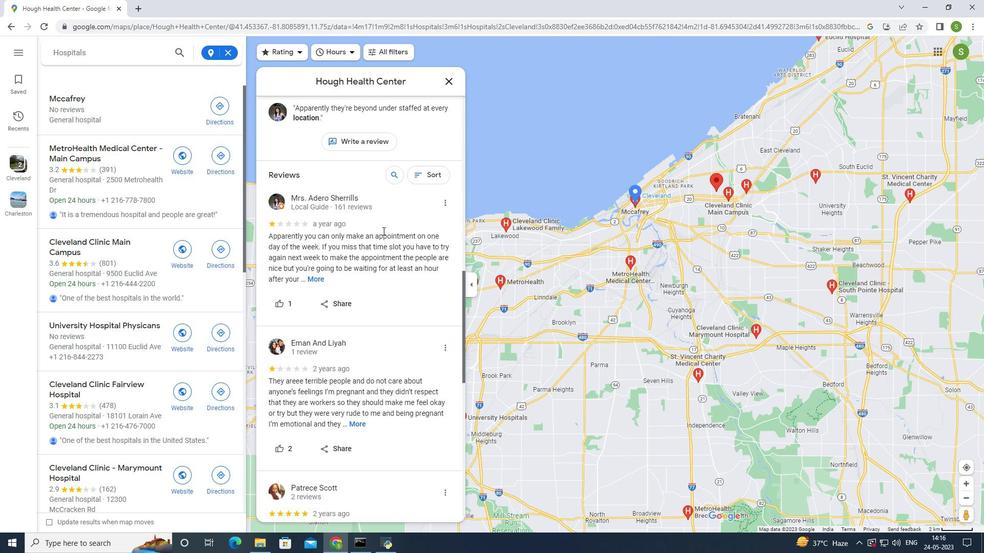 
Action: Mouse scrolled (383, 231) with delta (0, 0)
Screenshot: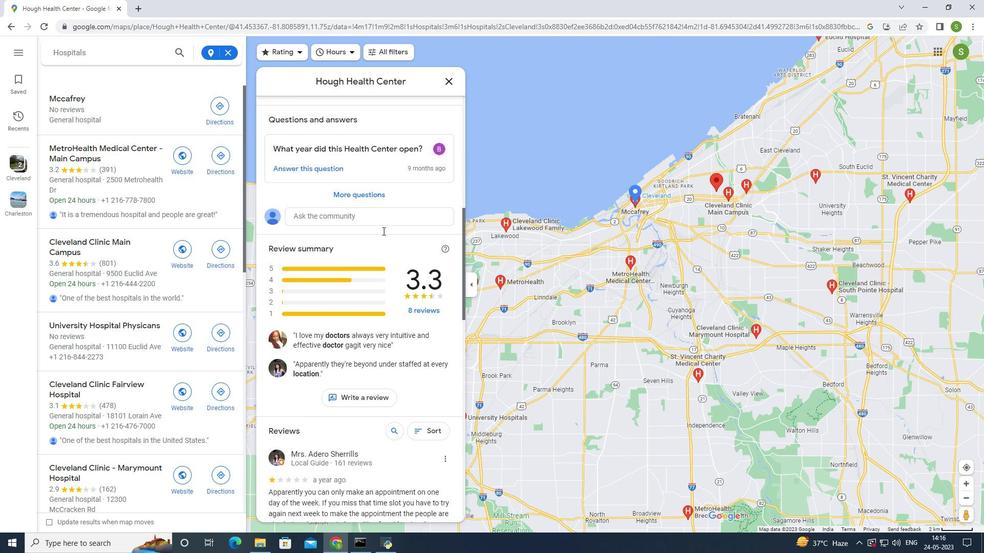 
Action: Mouse scrolled (383, 231) with delta (0, 0)
Screenshot: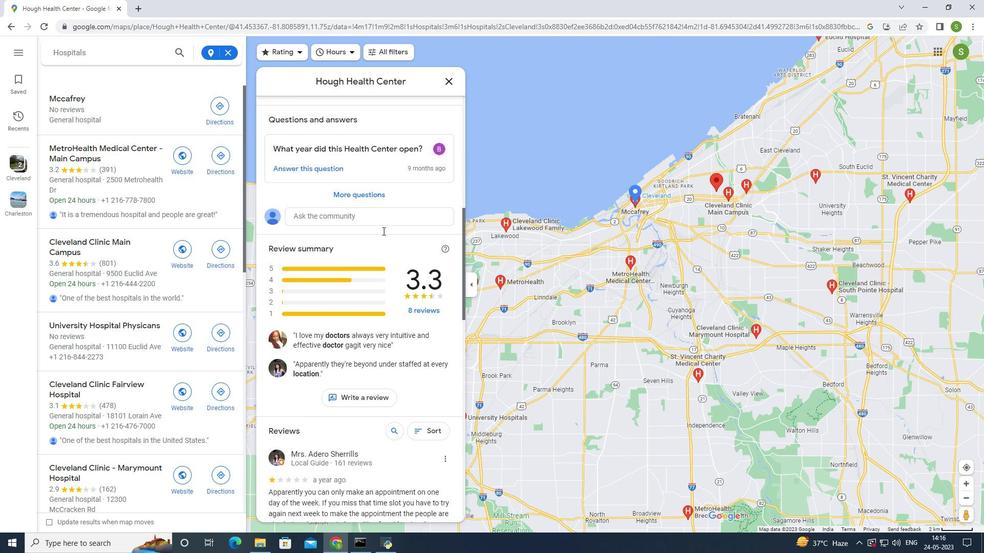 
Action: Mouse scrolled (383, 231) with delta (0, 0)
Screenshot: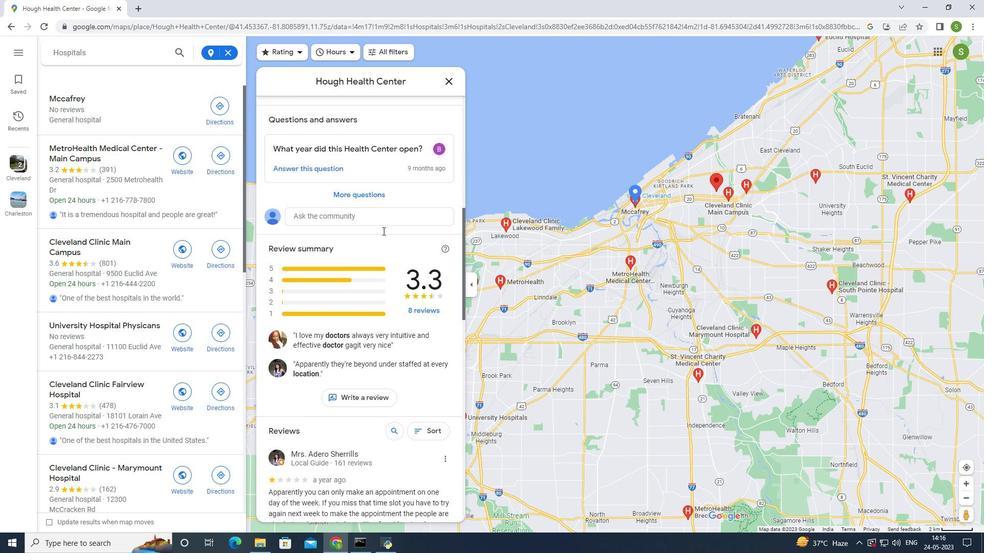 
Action: Mouse scrolled (383, 231) with delta (0, 0)
Screenshot: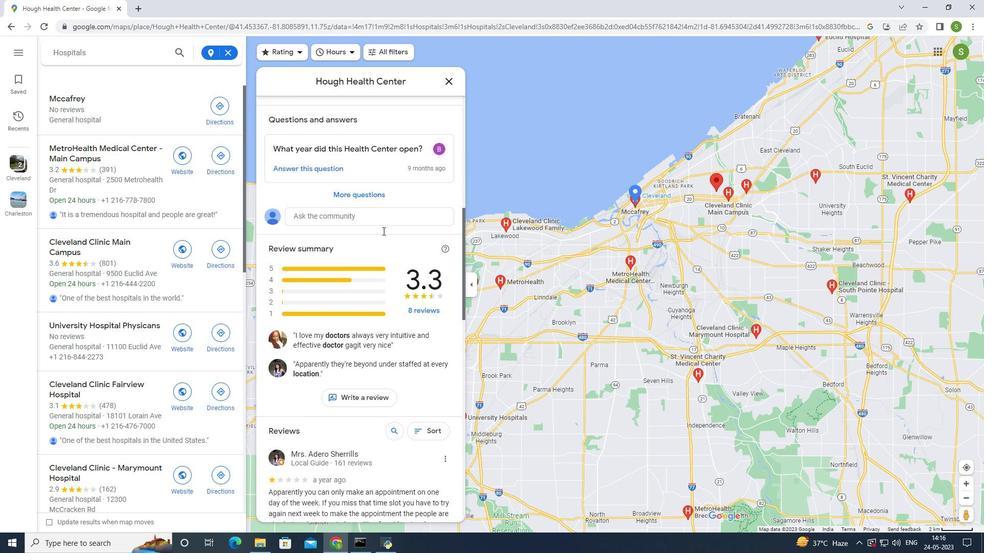
Action: Mouse moved to (302, 236)
Screenshot: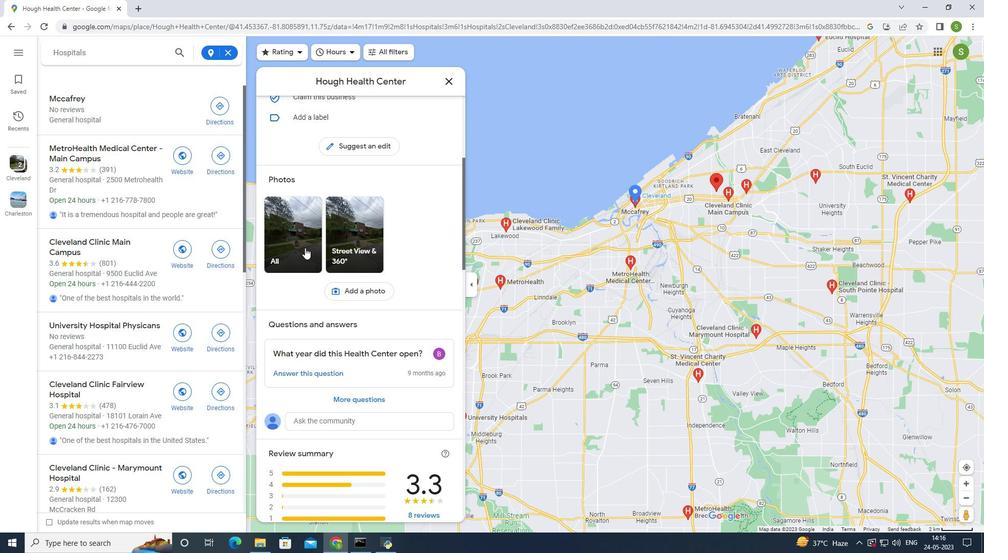 
Action: Mouse pressed left at (302, 236)
Screenshot: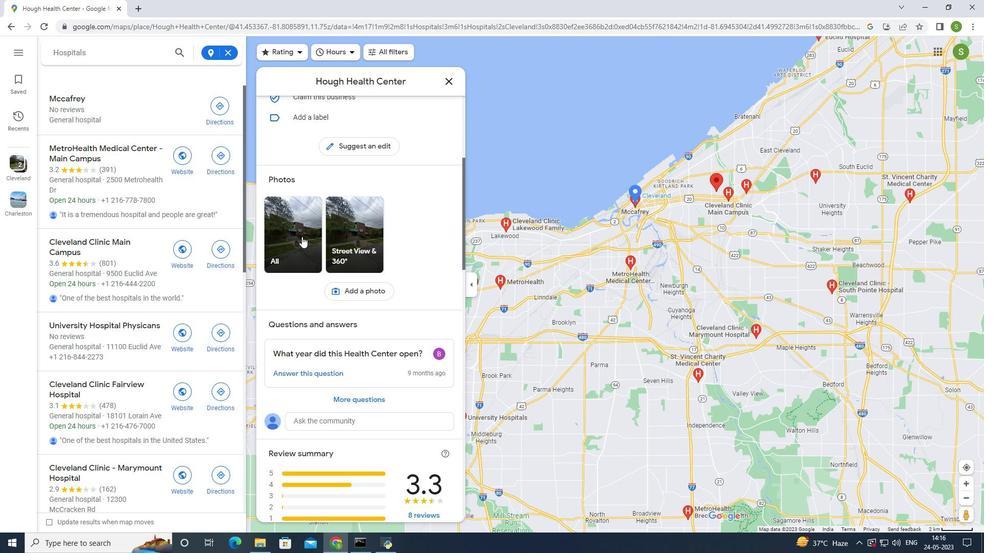 
Action: Mouse moved to (612, 270)
Screenshot: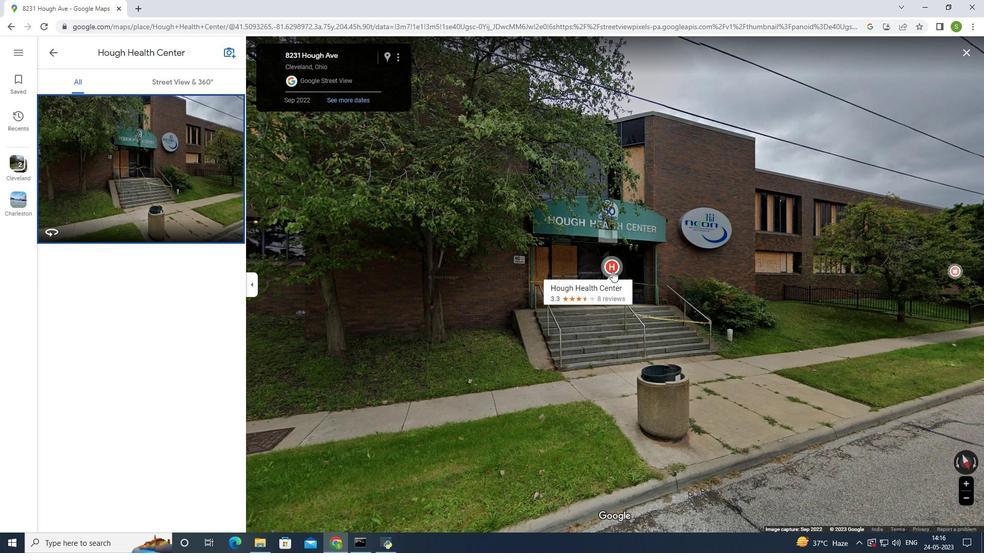 
Action: Mouse pressed left at (612, 270)
Screenshot: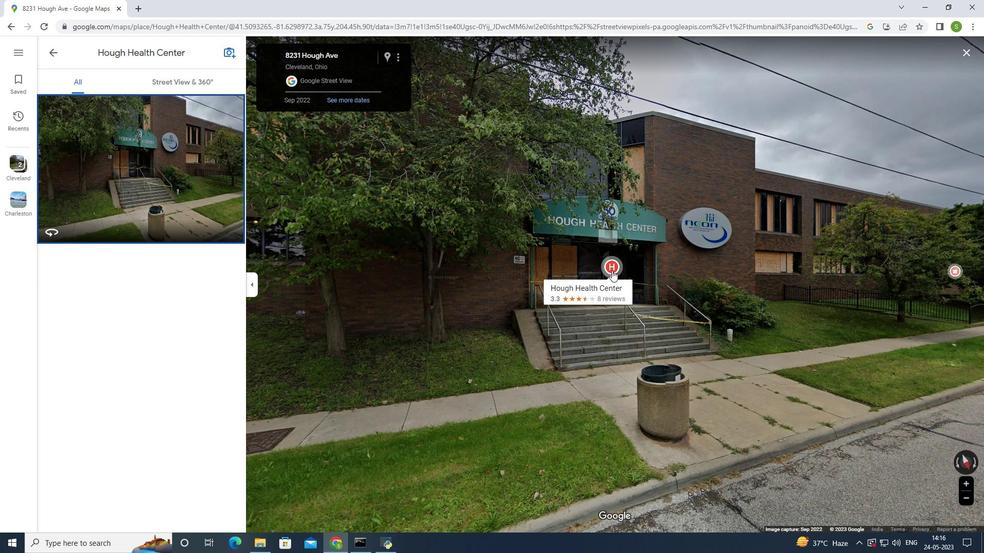
Action: Mouse moved to (651, 277)
Screenshot: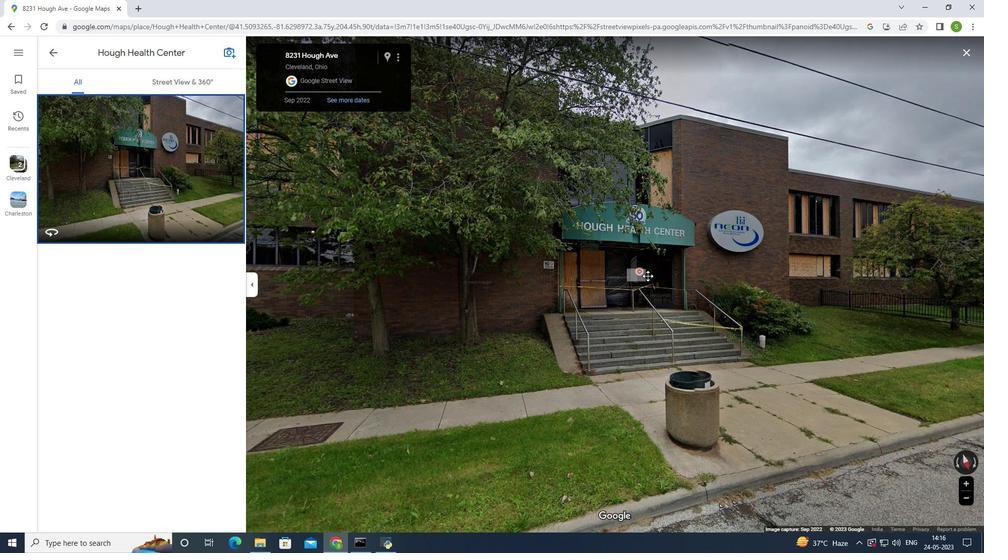 
Action: Mouse pressed left at (651, 277)
Screenshot: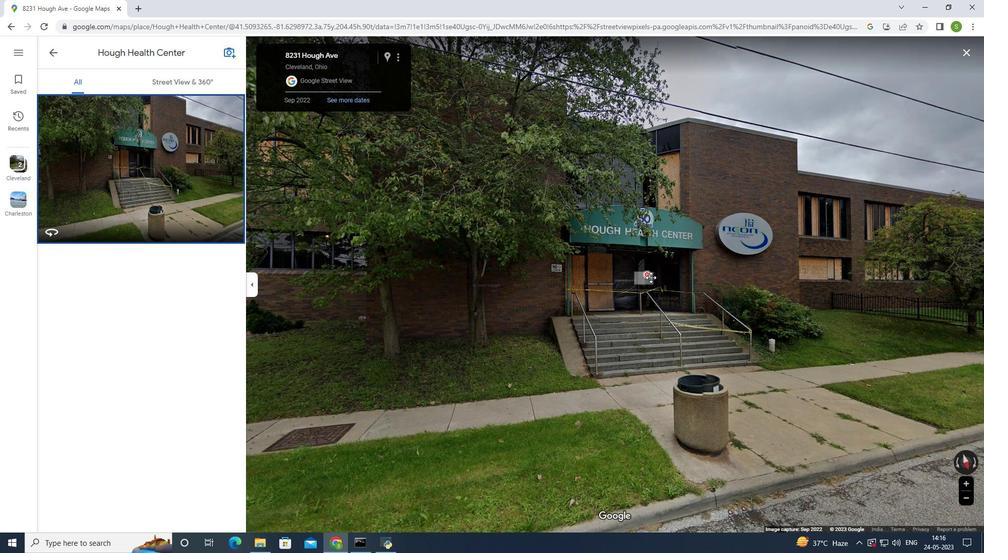 
Action: Mouse moved to (551, 350)
Screenshot: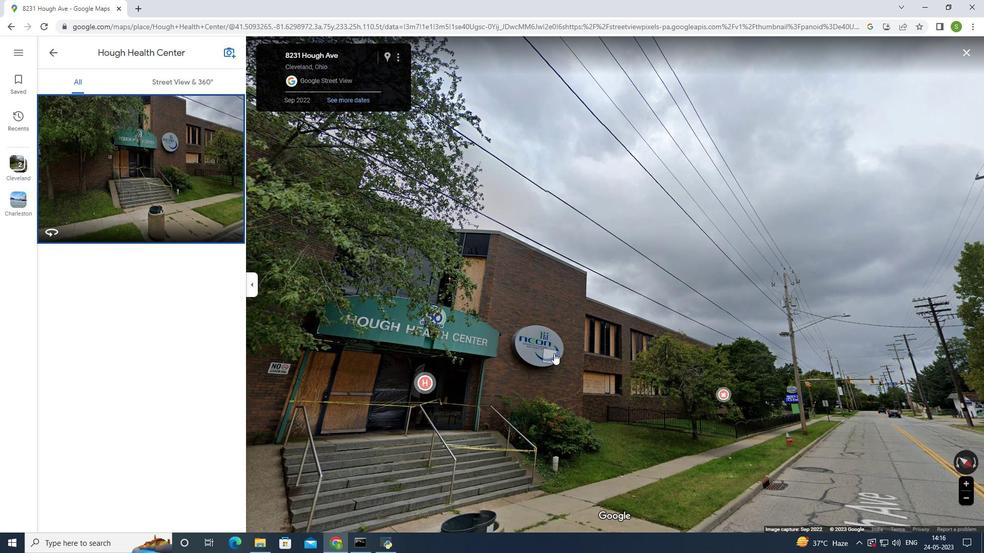 
Action: Mouse scrolled (551, 350) with delta (0, 0)
Screenshot: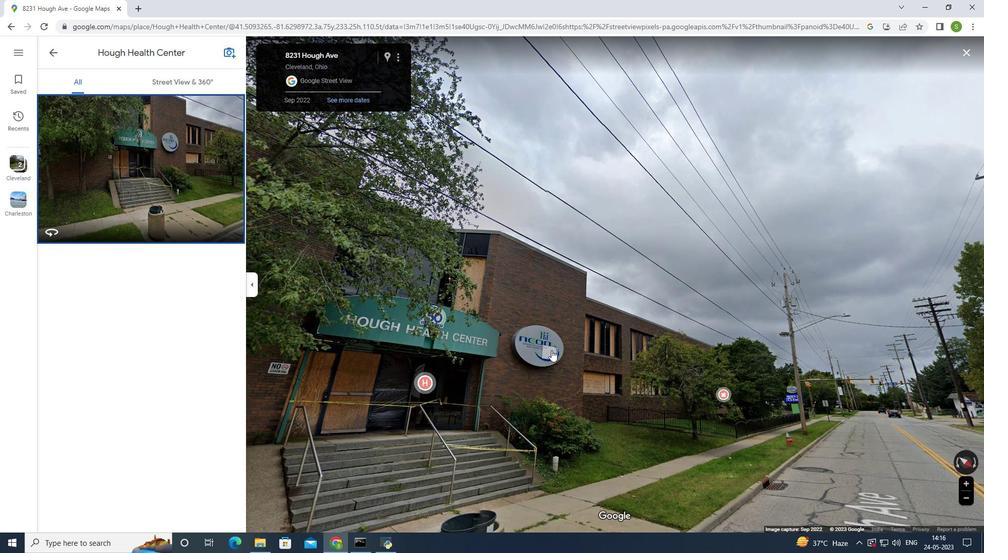 
Action: Mouse scrolled (551, 350) with delta (0, 0)
Screenshot: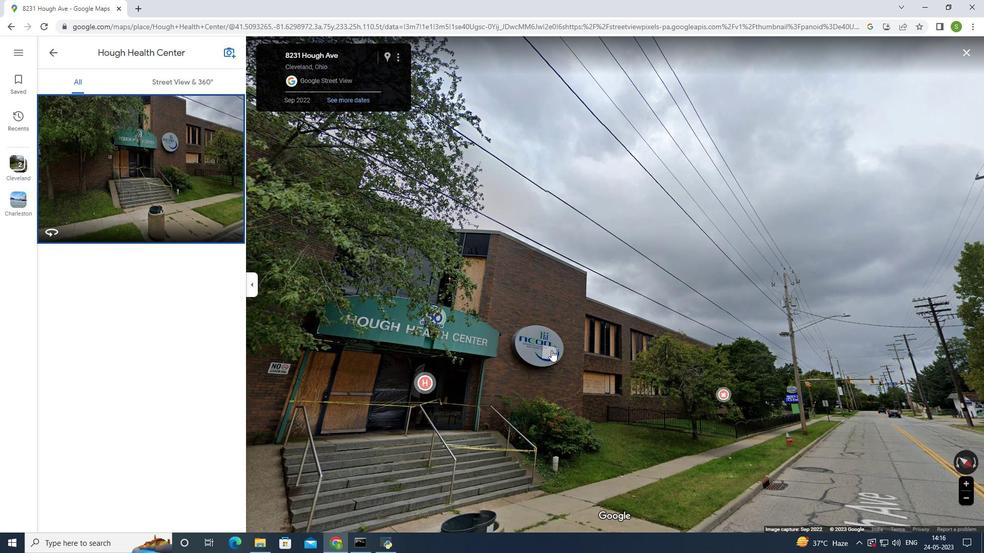 
Action: Mouse scrolled (551, 350) with delta (0, 0)
Screenshot: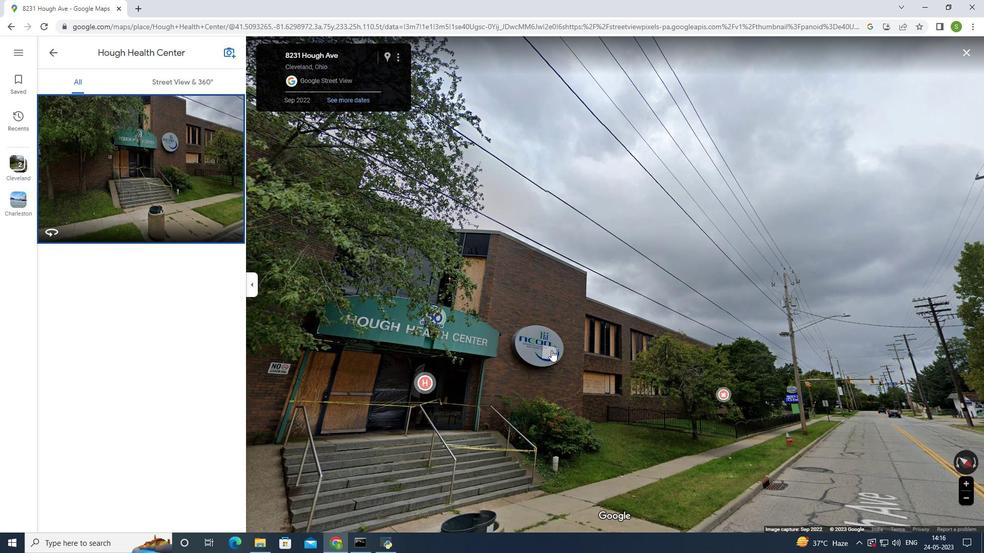 
Action: Mouse scrolled (551, 350) with delta (0, 0)
Screenshot: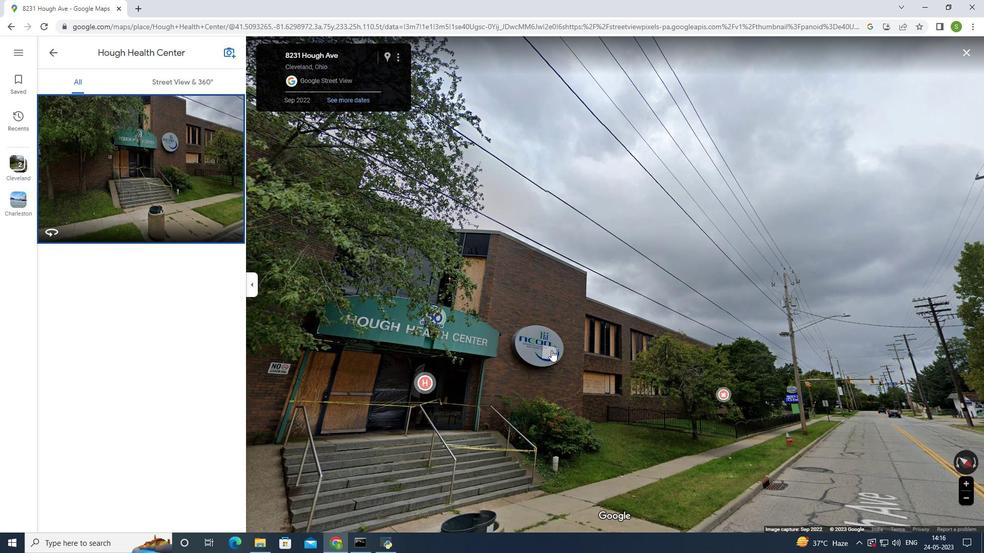 
Action: Mouse scrolled (551, 350) with delta (0, 0)
Screenshot: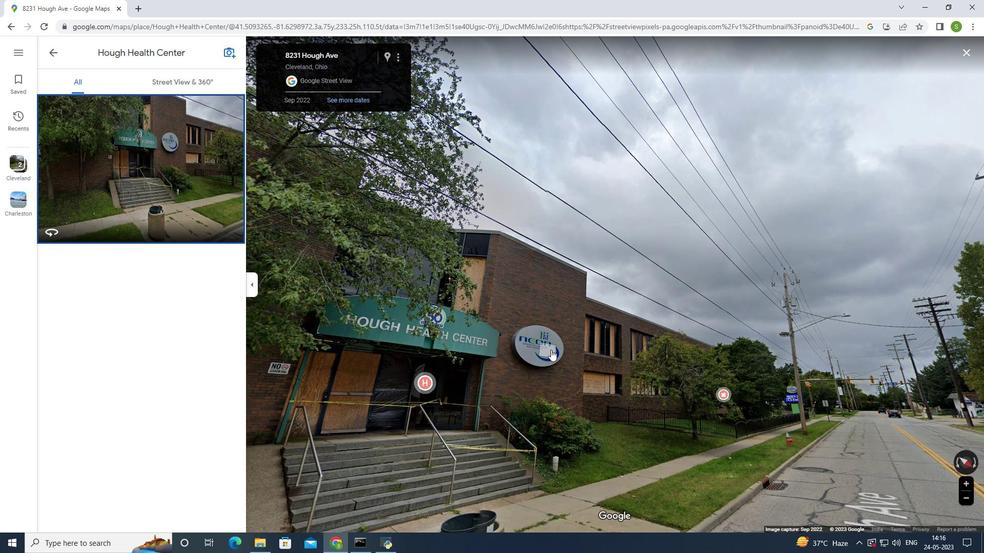 
Action: Mouse moved to (490, 365)
Screenshot: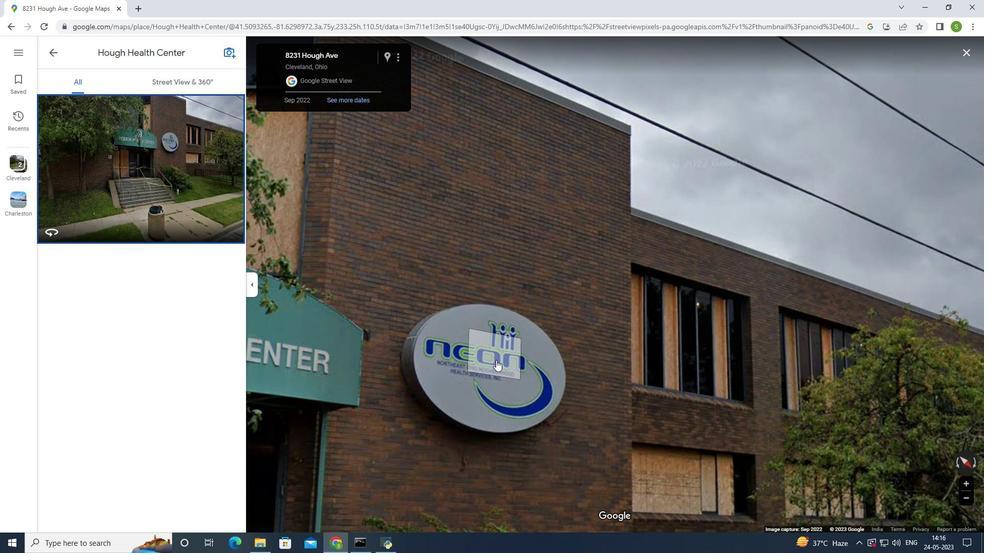 
Action: Mouse scrolled (490, 365) with delta (0, 0)
Screenshot: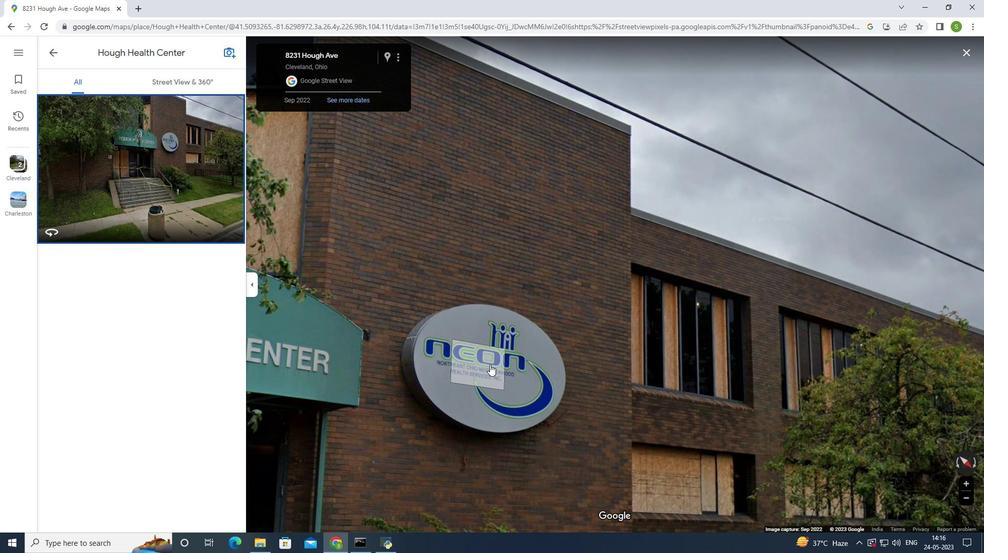 
Action: Mouse scrolled (490, 365) with delta (0, 0)
Screenshot: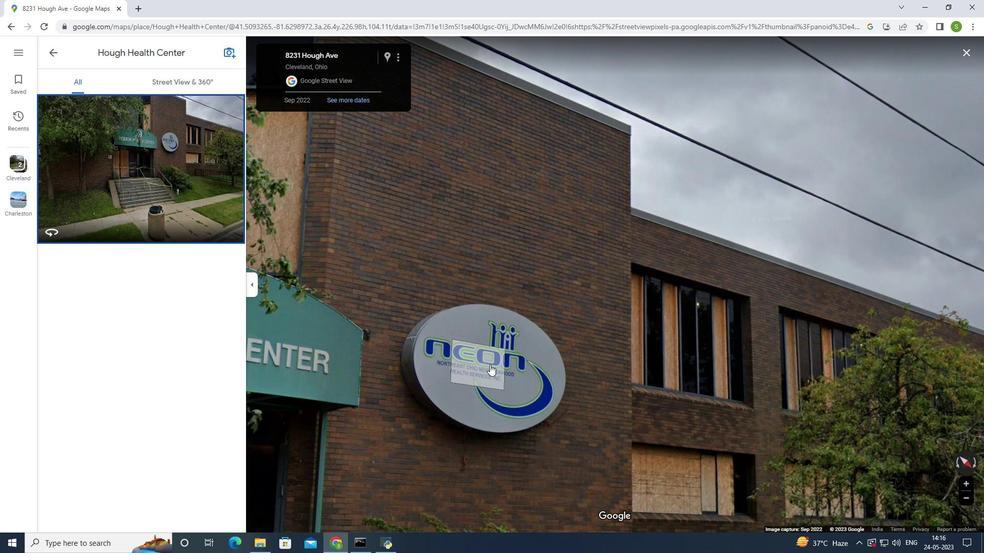 
Action: Mouse scrolled (490, 365) with delta (0, 0)
Screenshot: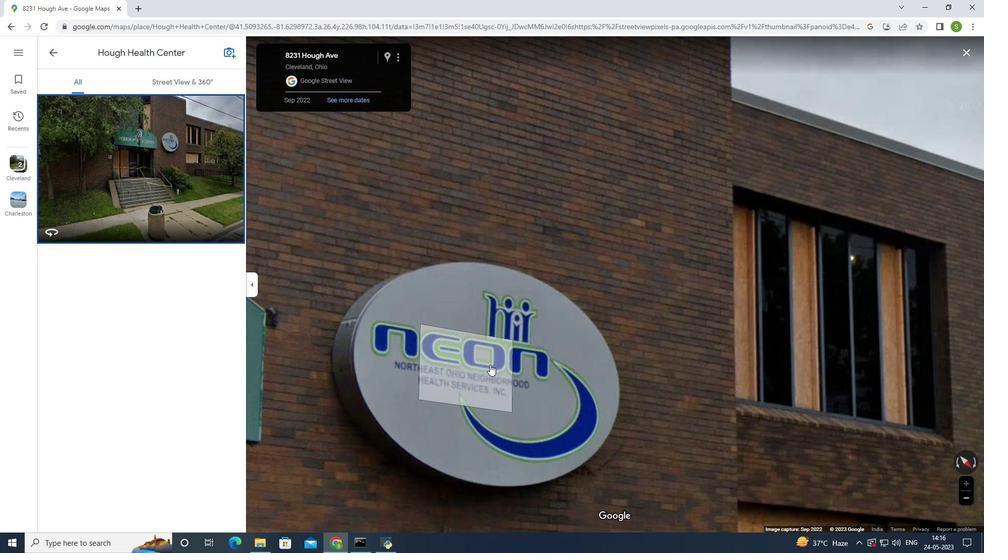 
Action: Mouse scrolled (490, 365) with delta (0, 0)
Screenshot: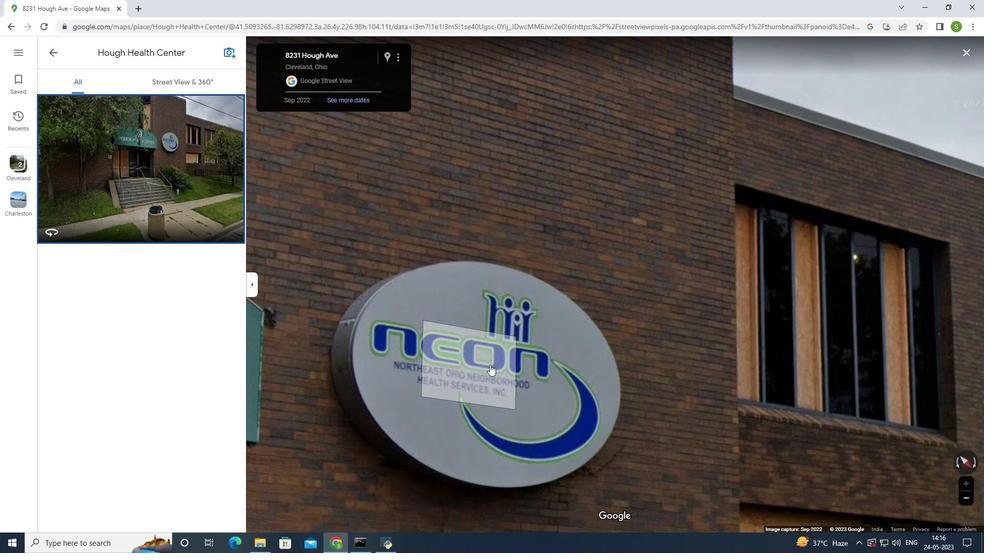 
Action: Mouse scrolled (490, 364) with delta (0, 0)
Screenshot: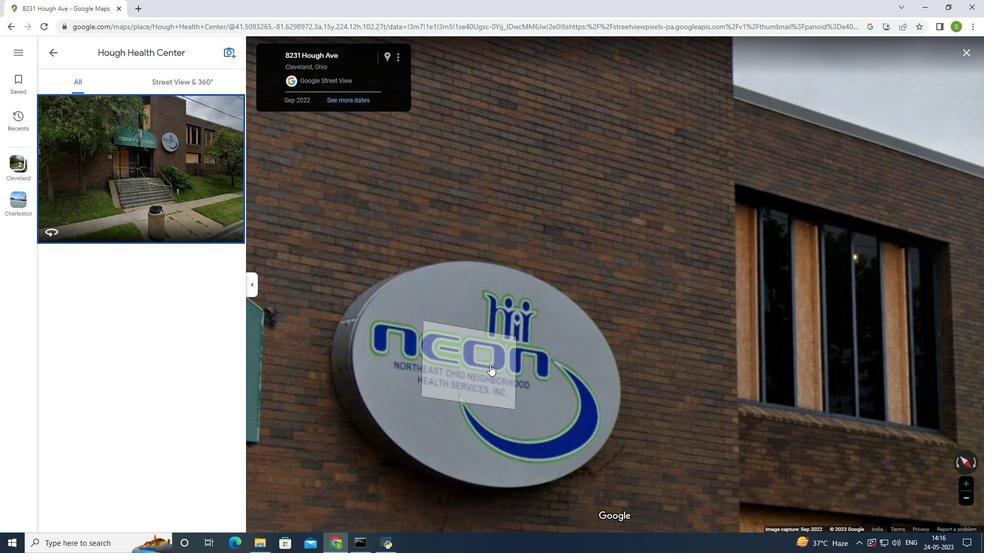
Action: Mouse scrolled (490, 364) with delta (0, 0)
Screenshot: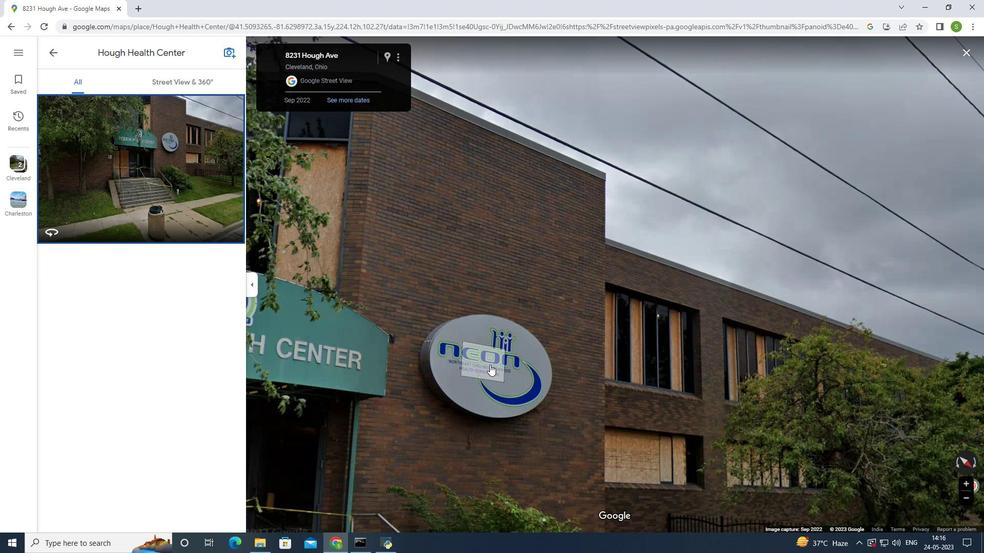 
Action: Mouse scrolled (490, 364) with delta (0, 0)
Screenshot: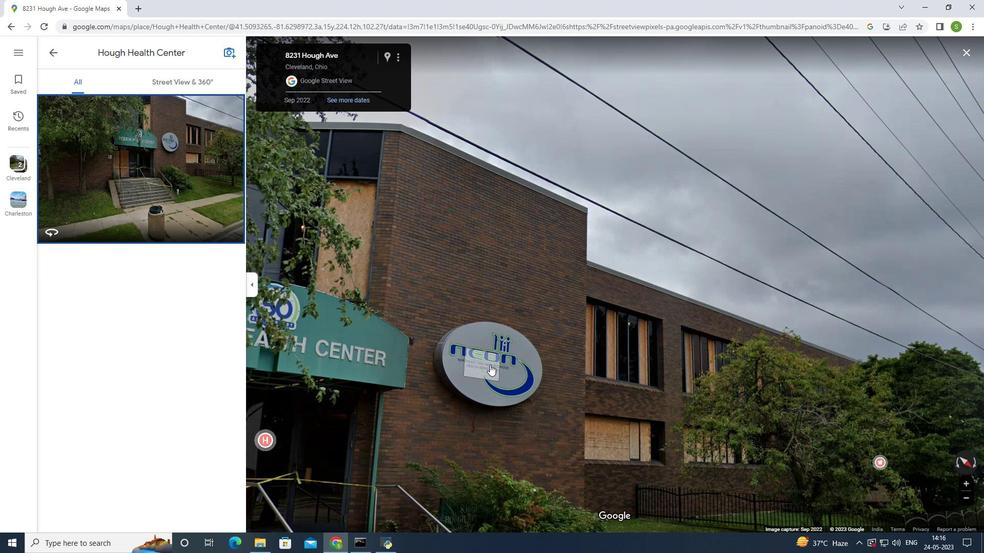 
Action: Mouse scrolled (490, 364) with delta (0, 0)
Screenshot: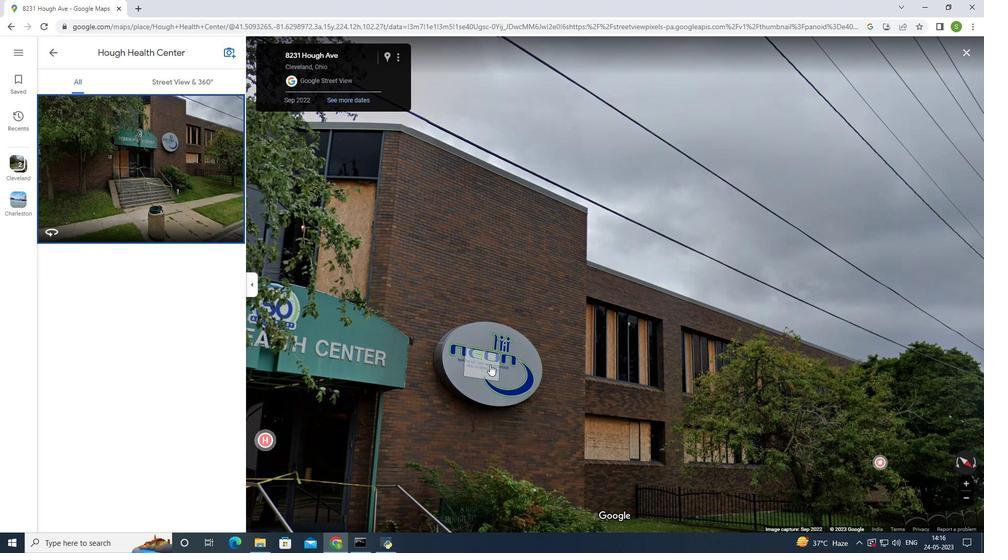 
Action: Mouse scrolled (490, 364) with delta (0, 0)
Screenshot: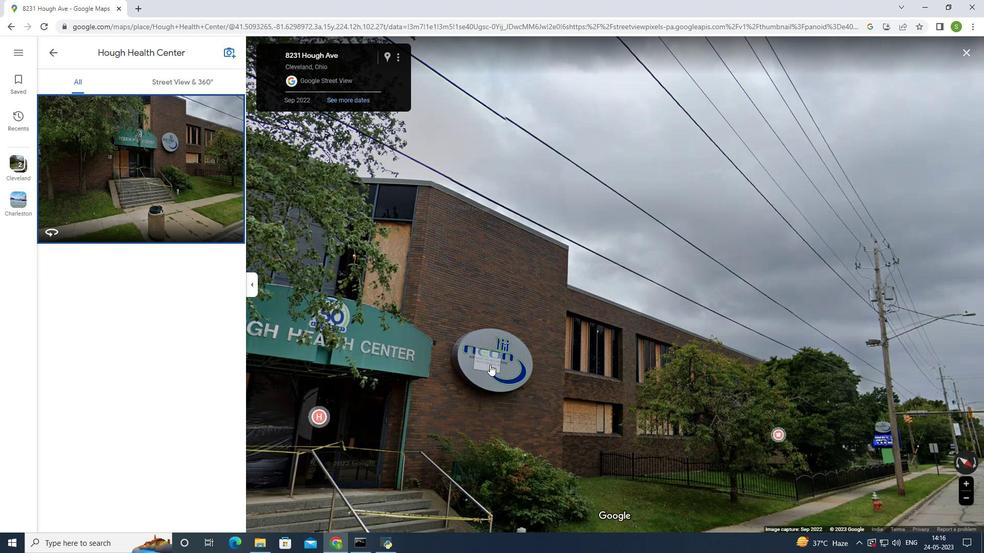 
Action: Mouse moved to (483, 365)
Screenshot: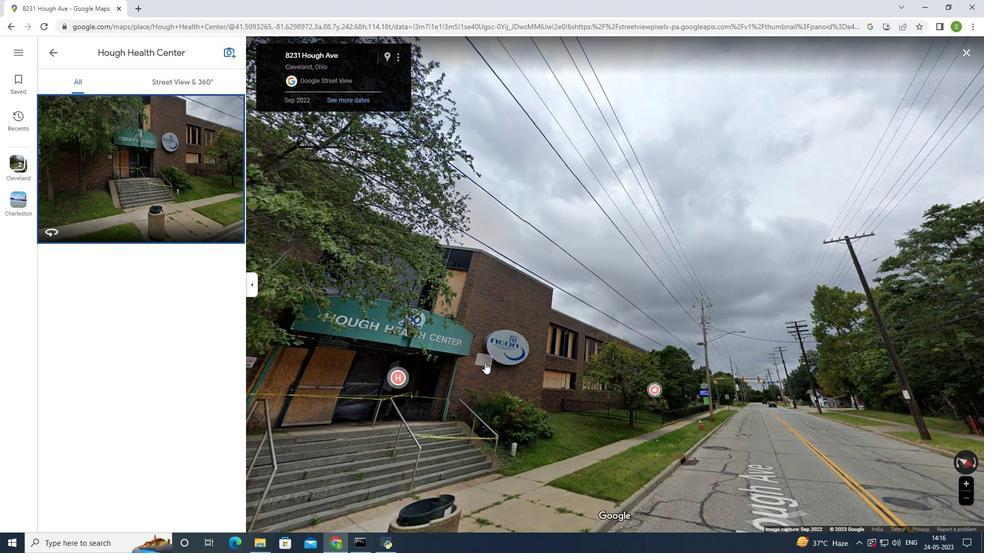 
Action: Mouse pressed left at (483, 365)
Screenshot: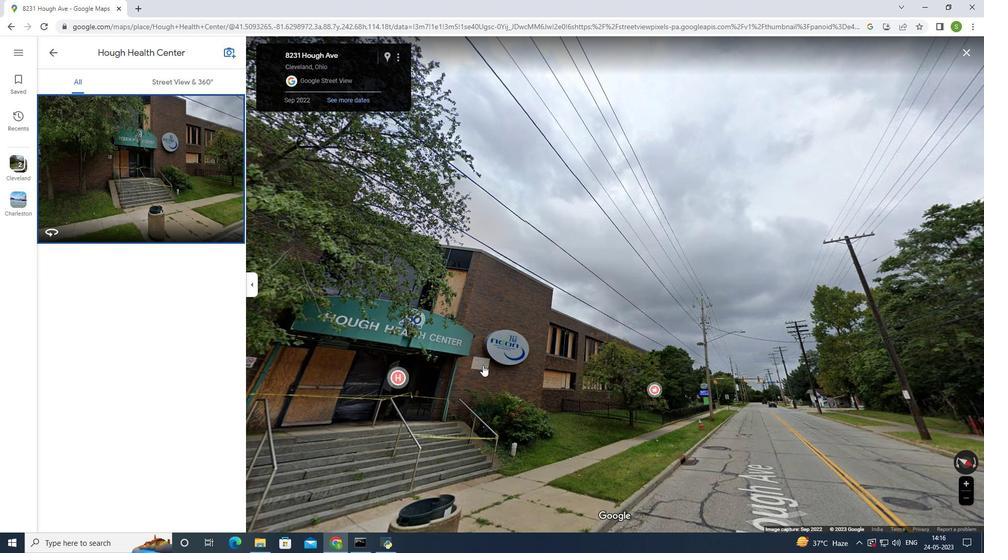 
Action: Mouse moved to (488, 320)
Screenshot: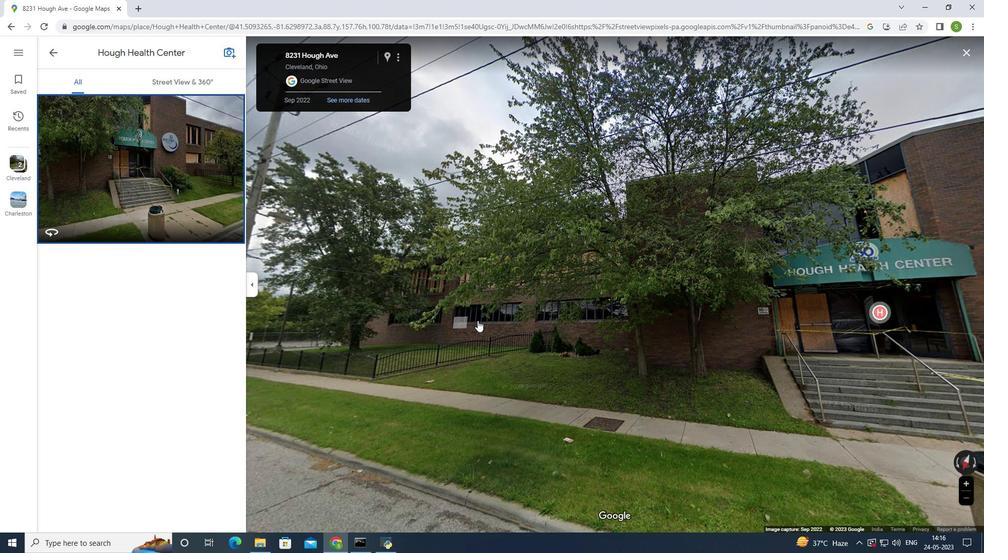 
Action: Mouse scrolled (488, 321) with delta (0, 0)
Screenshot: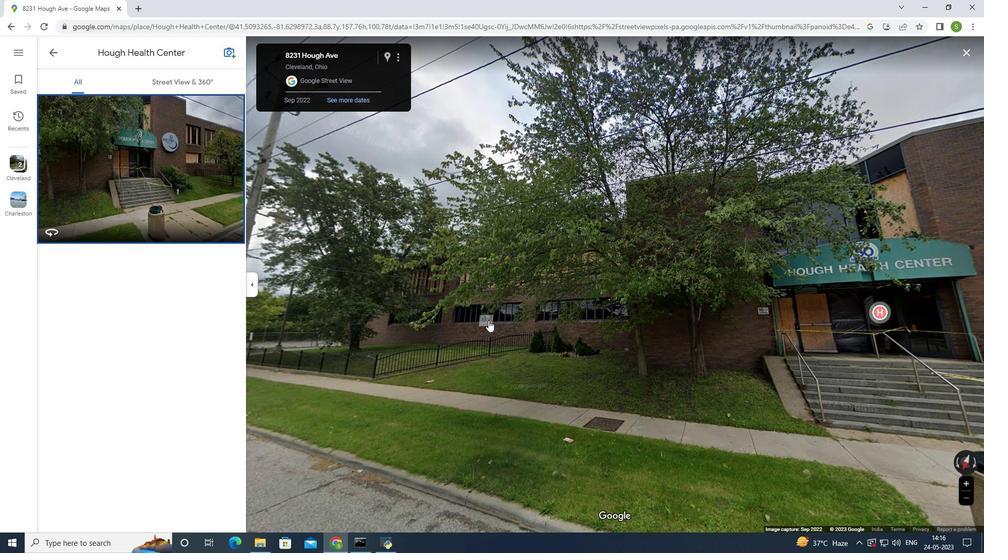 
Action: Mouse scrolled (488, 321) with delta (0, 0)
Screenshot: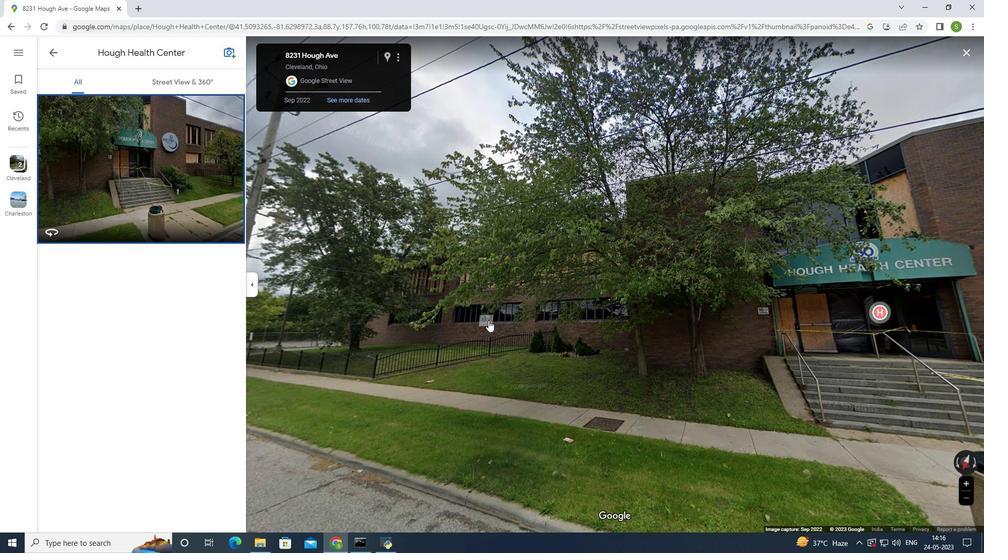 
Action: Mouse scrolled (488, 321) with delta (0, 0)
Screenshot: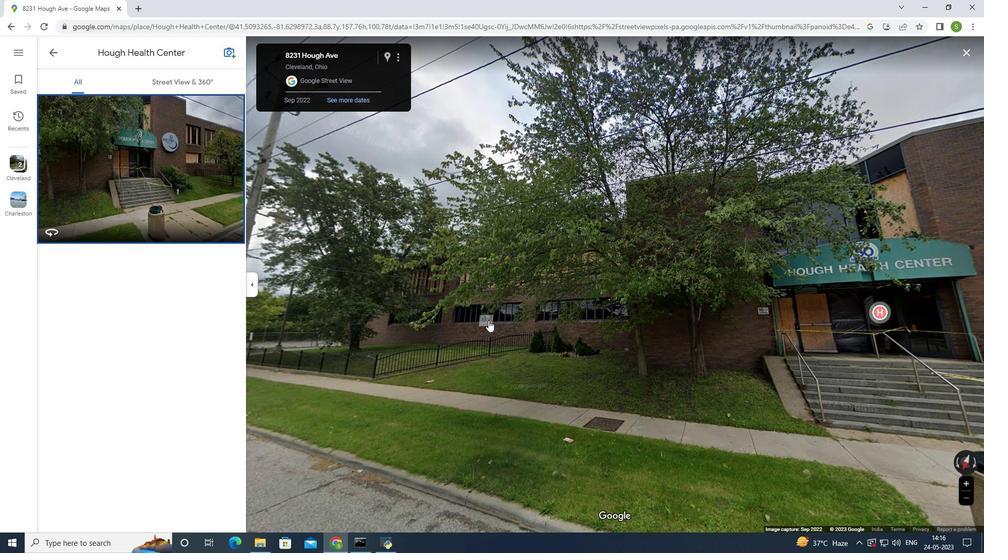 
Action: Mouse scrolled (488, 321) with delta (0, 0)
Screenshot: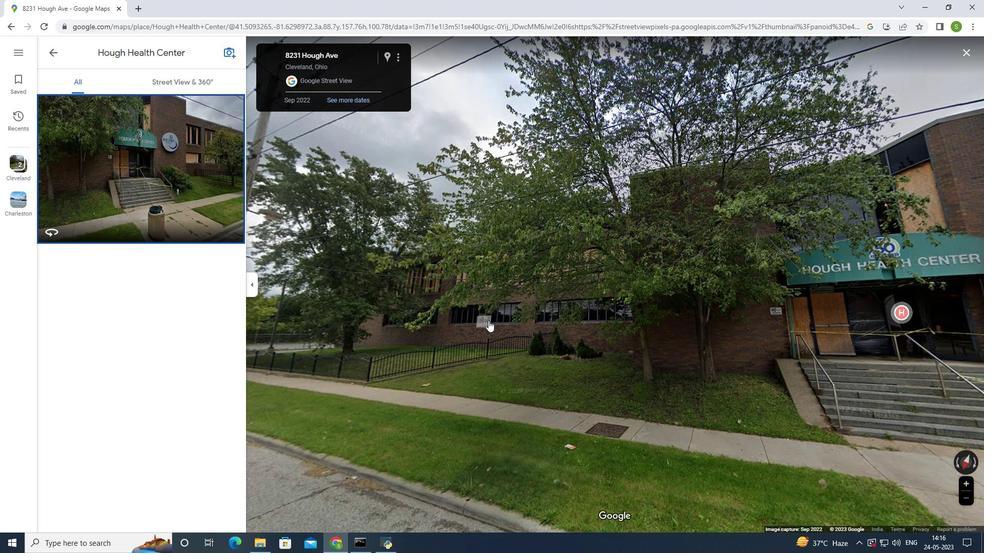 
Action: Mouse moved to (473, 331)
Screenshot: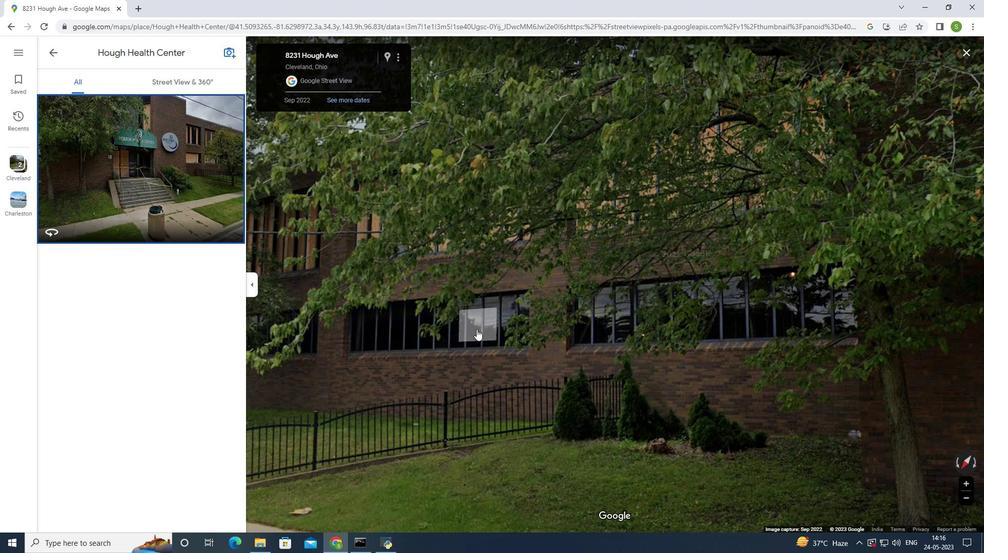 
Action: Mouse scrolled (473, 331) with delta (0, 0)
Screenshot: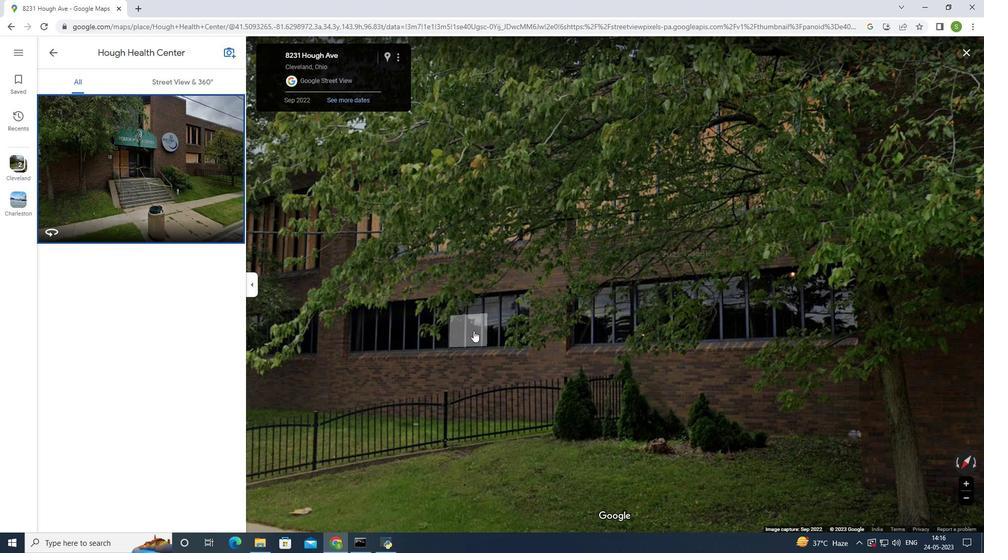 
Action: Mouse scrolled (473, 331) with delta (0, 0)
Screenshot: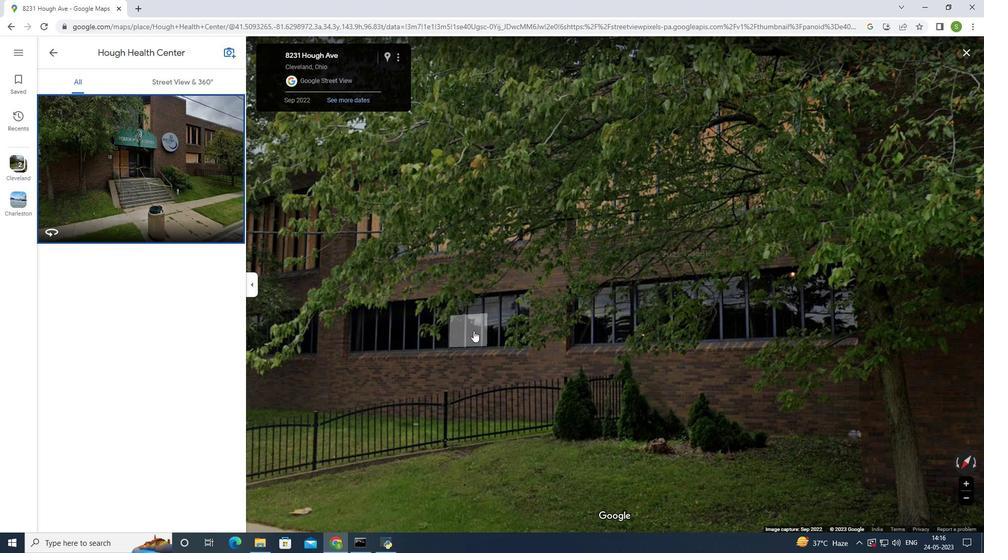 
Action: Mouse scrolled (473, 331) with delta (0, 0)
Screenshot: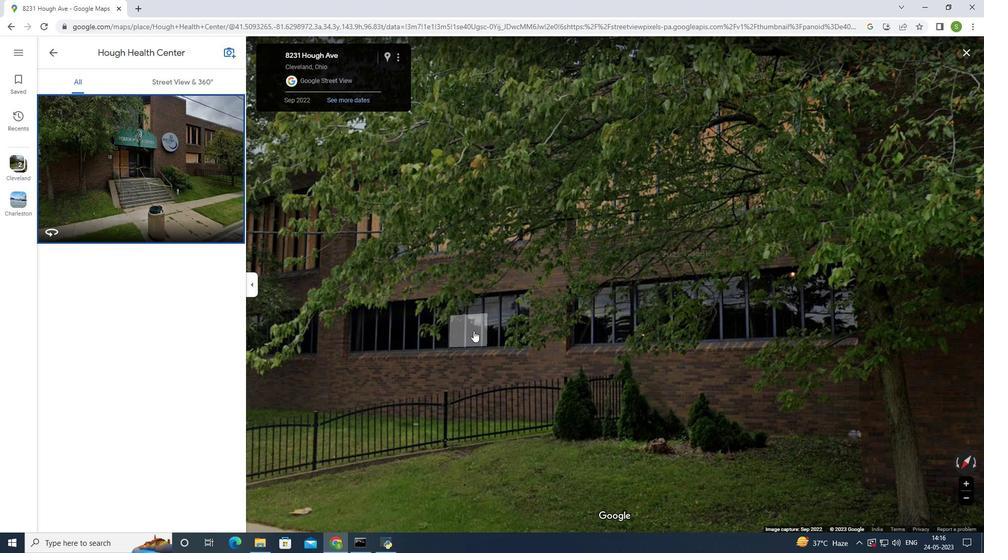 
Action: Mouse scrolled (473, 331) with delta (0, 0)
Screenshot: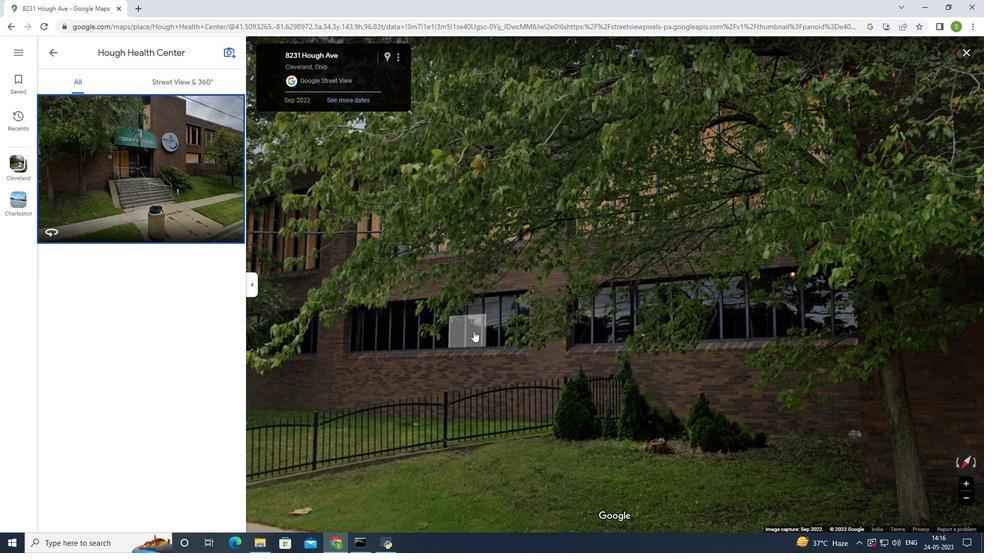 
Action: Mouse scrolled (473, 331) with delta (0, 0)
Screenshot: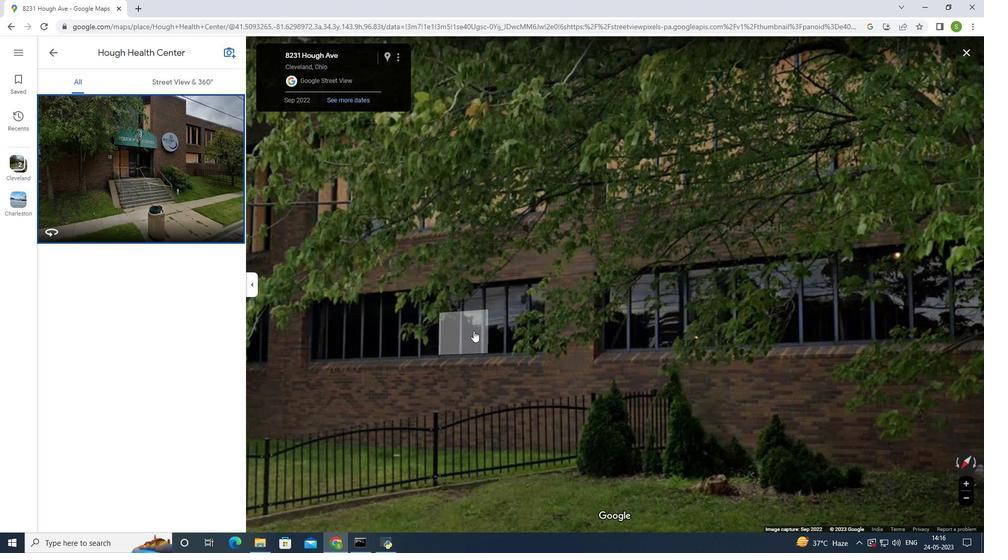 
Action: Mouse moved to (473, 330)
Screenshot: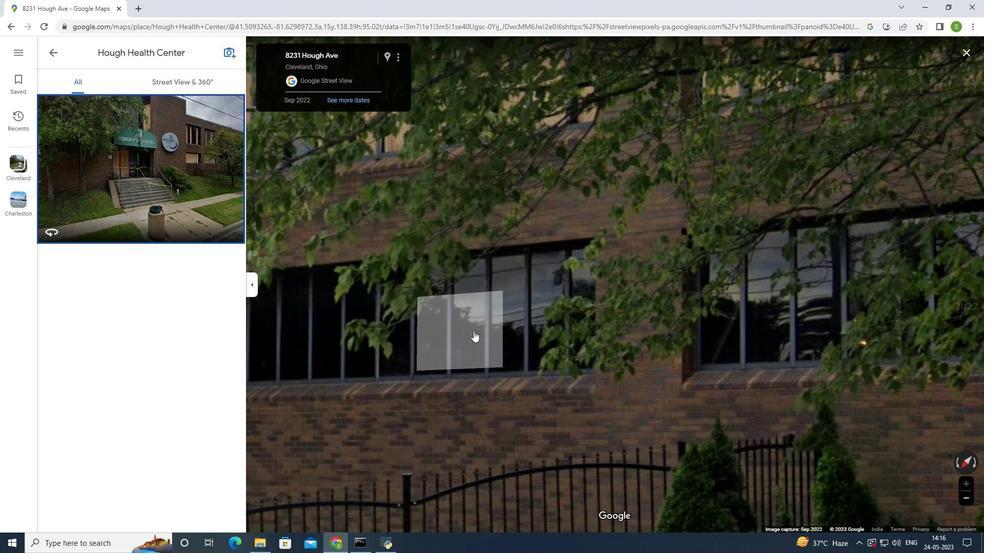 
Action: Mouse scrolled (473, 330) with delta (0, 0)
Screenshot: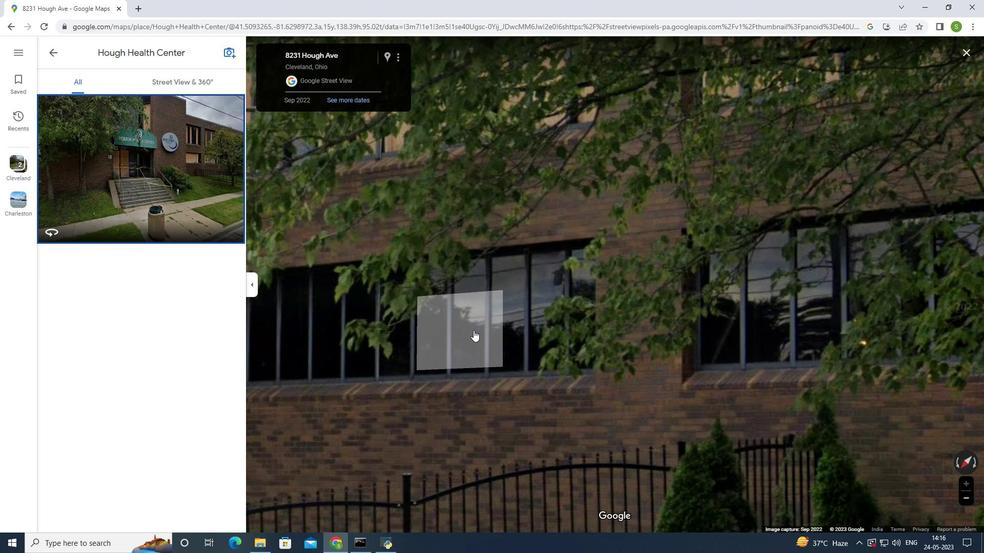 
Action: Mouse scrolled (473, 330) with delta (0, 0)
Screenshot: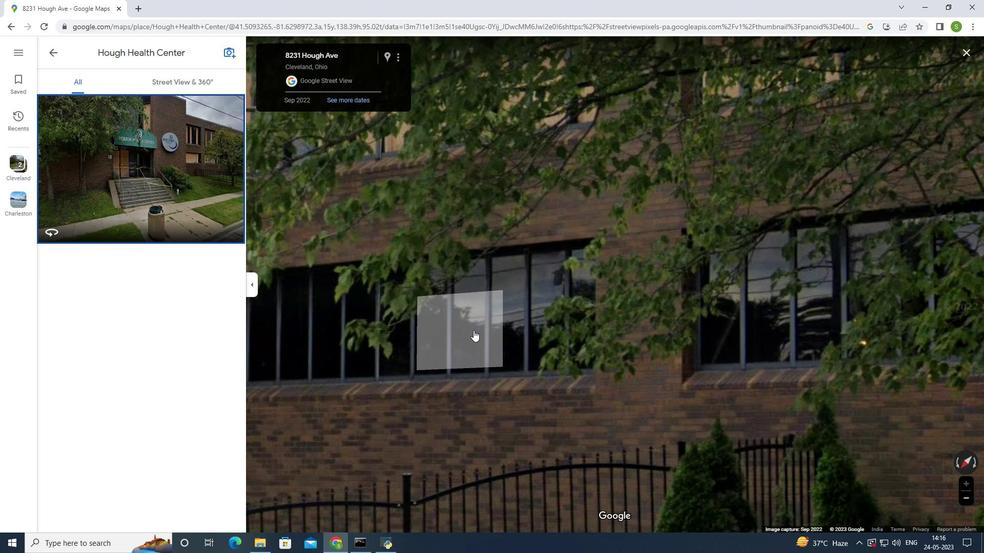 
Action: Mouse scrolled (473, 330) with delta (0, 0)
Screenshot: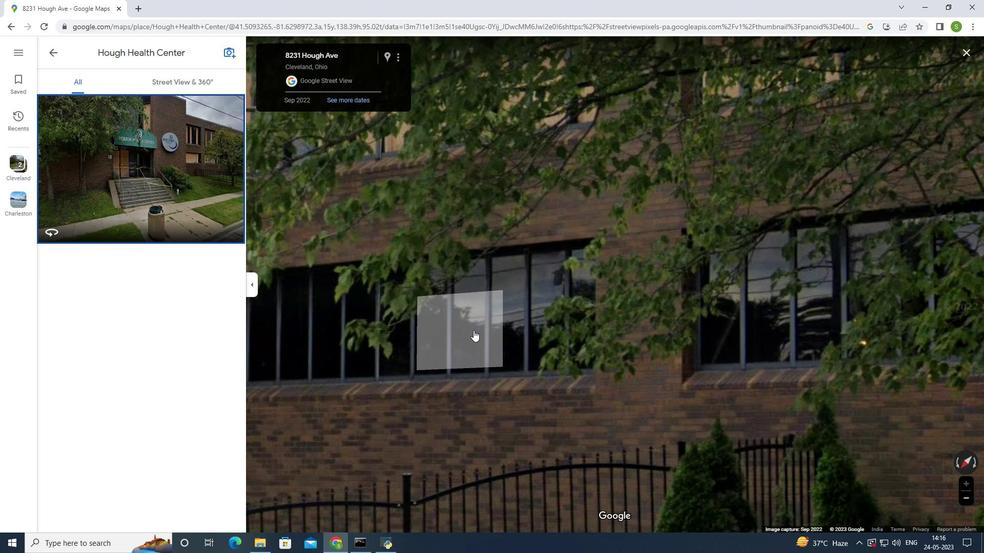 
Action: Mouse scrolled (473, 330) with delta (0, 0)
Screenshot: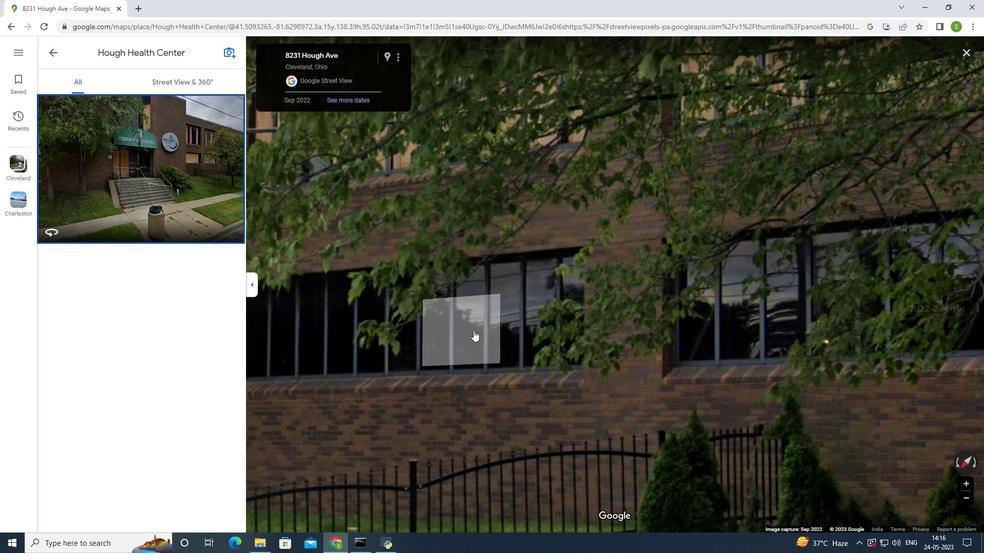 
Action: Mouse scrolled (473, 330) with delta (0, 0)
Screenshot: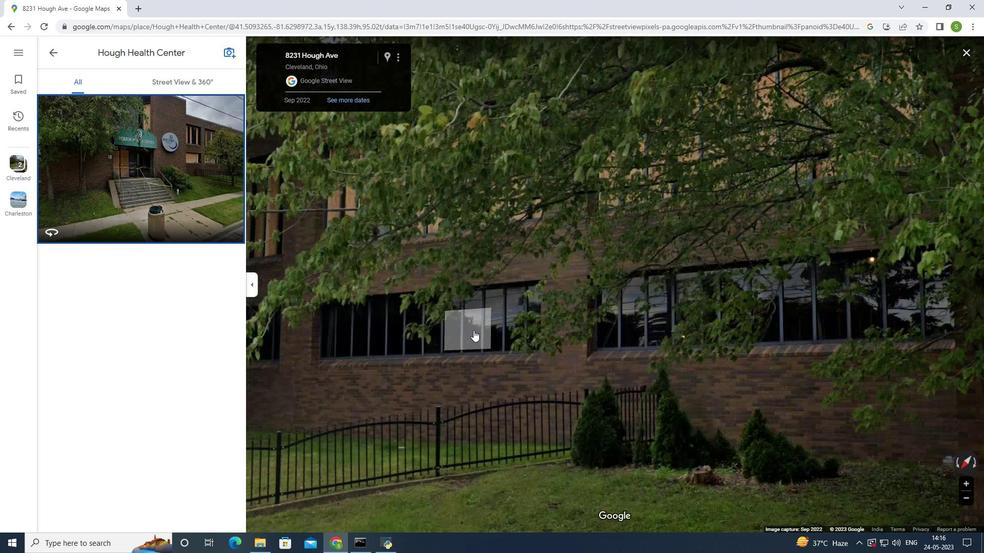 
Action: Mouse scrolled (473, 330) with delta (0, 0)
Screenshot: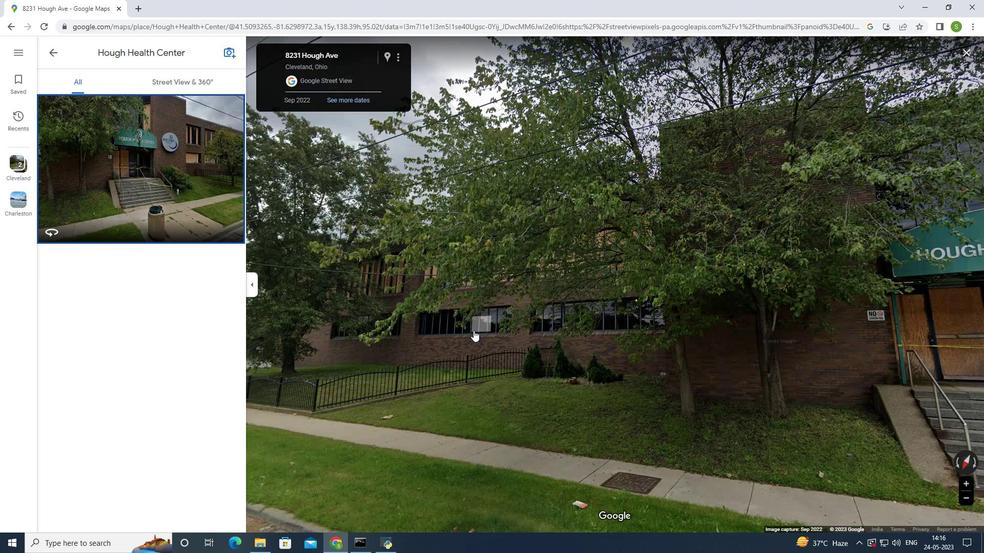 
Action: Mouse scrolled (473, 330) with delta (0, 0)
Screenshot: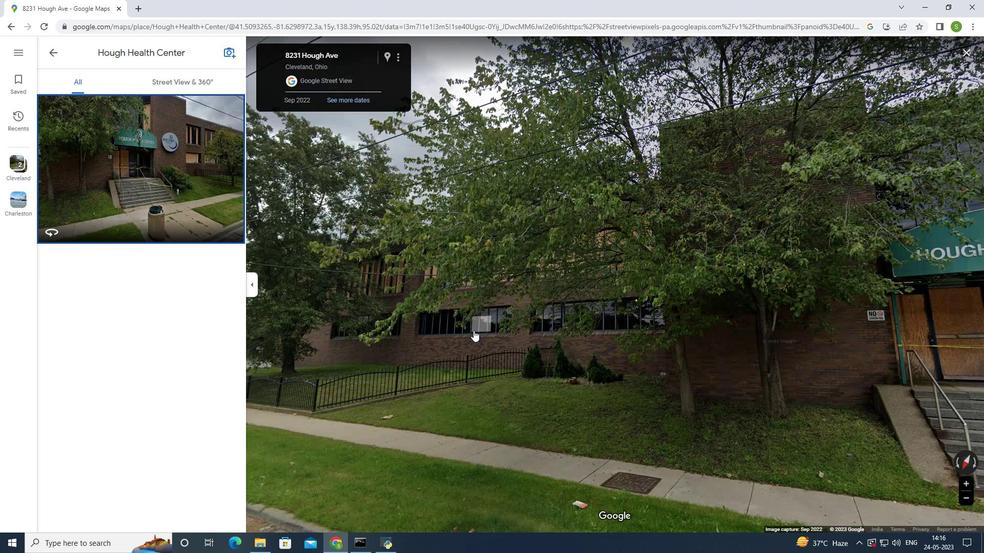 
Action: Mouse scrolled (473, 330) with delta (0, 0)
Screenshot: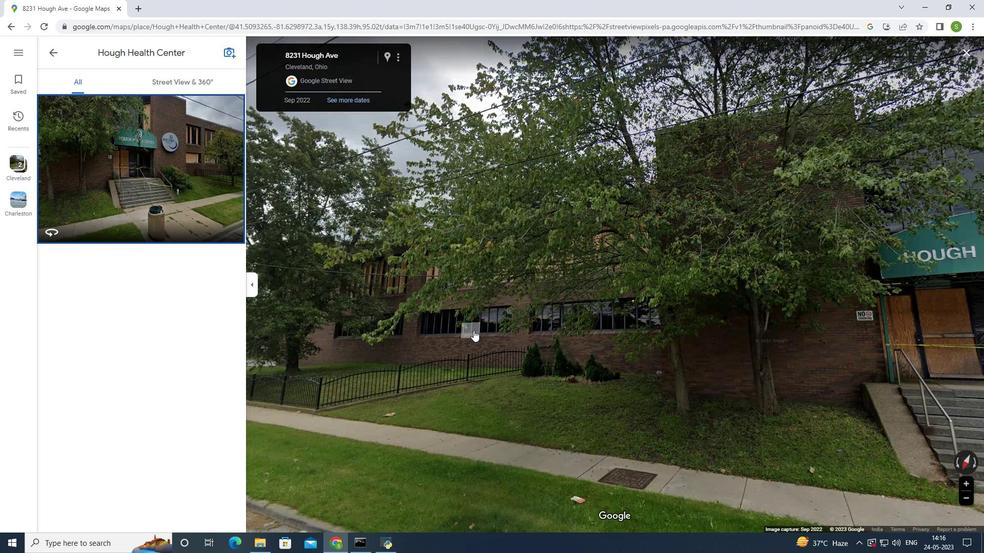 
Action: Mouse scrolled (473, 330) with delta (0, 0)
Screenshot: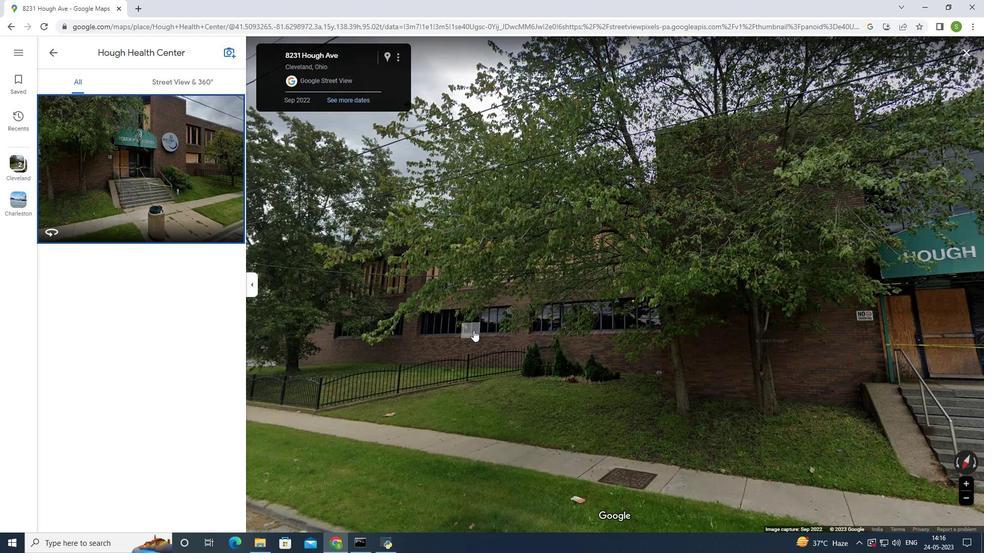 
Action: Mouse moved to (463, 324)
Screenshot: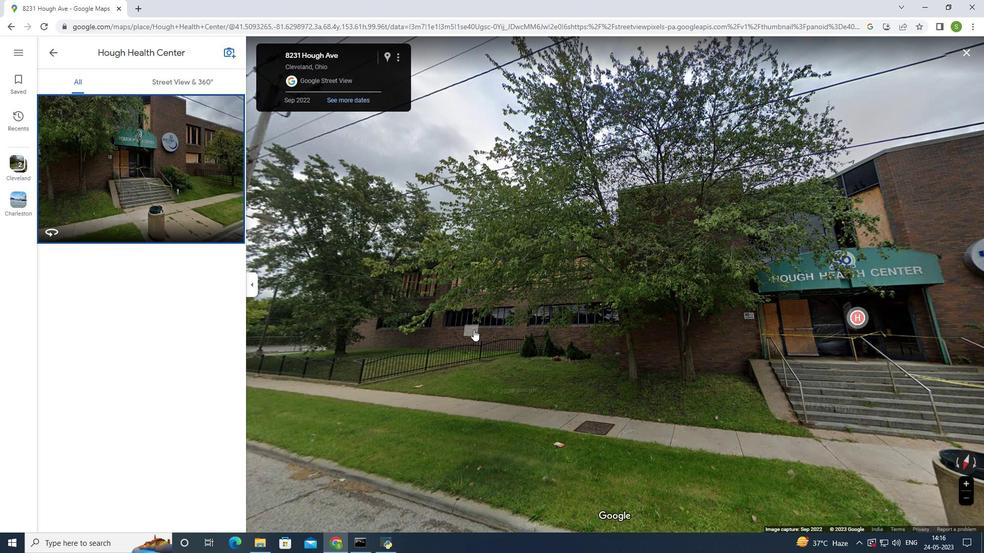 
Action: Mouse scrolled (463, 324) with delta (0, 0)
Screenshot: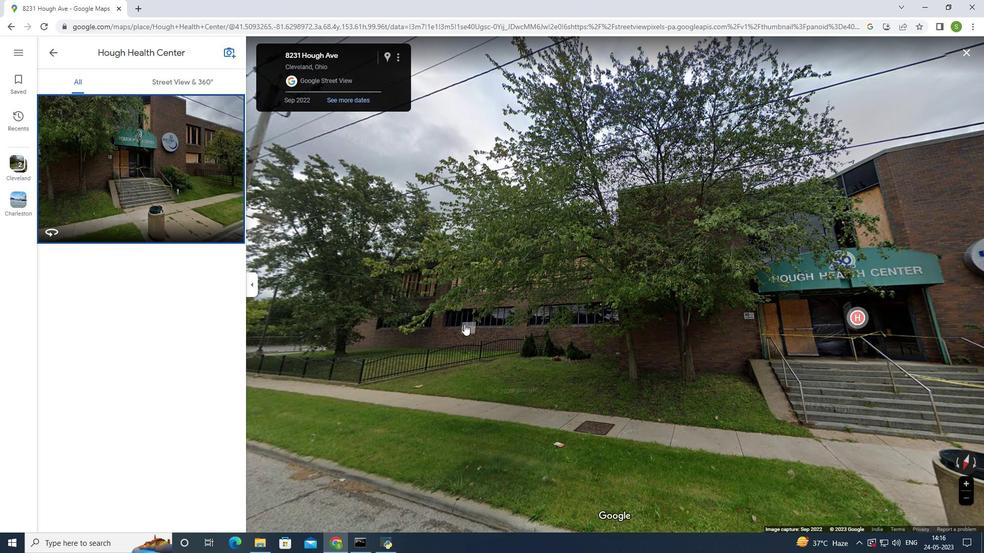 
Action: Mouse scrolled (463, 324) with delta (0, 0)
Screenshot: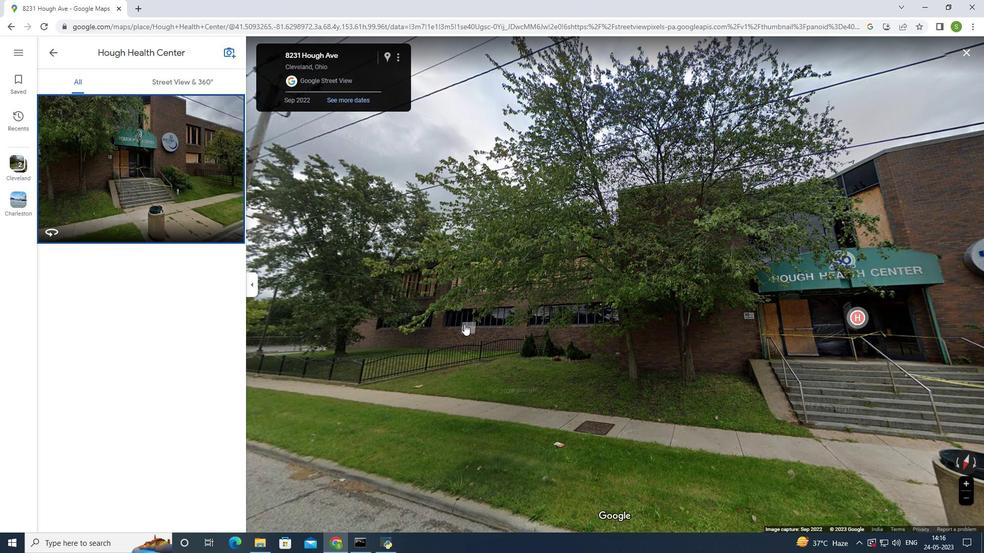 
Action: Mouse scrolled (463, 324) with delta (0, 0)
Screenshot: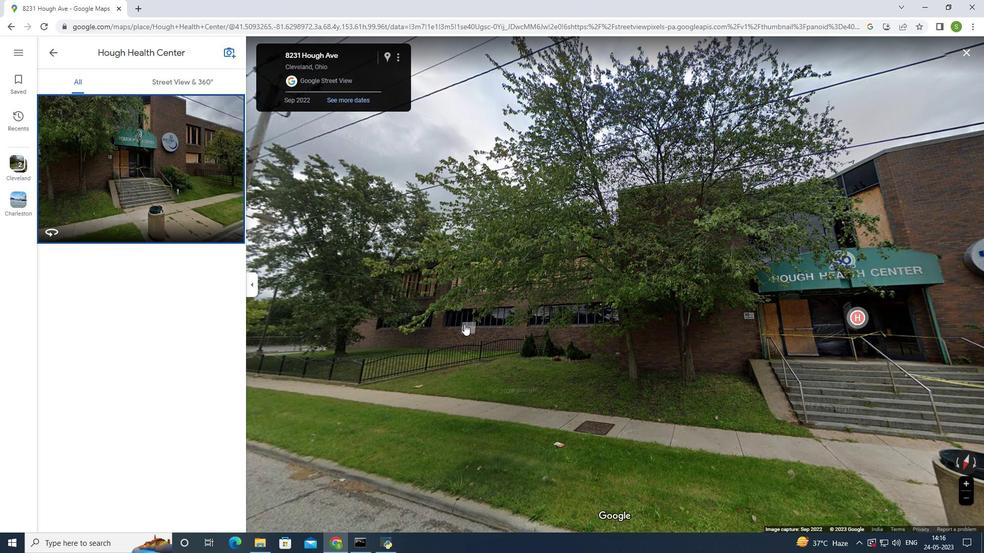 
Action: Mouse scrolled (463, 324) with delta (0, 0)
Screenshot: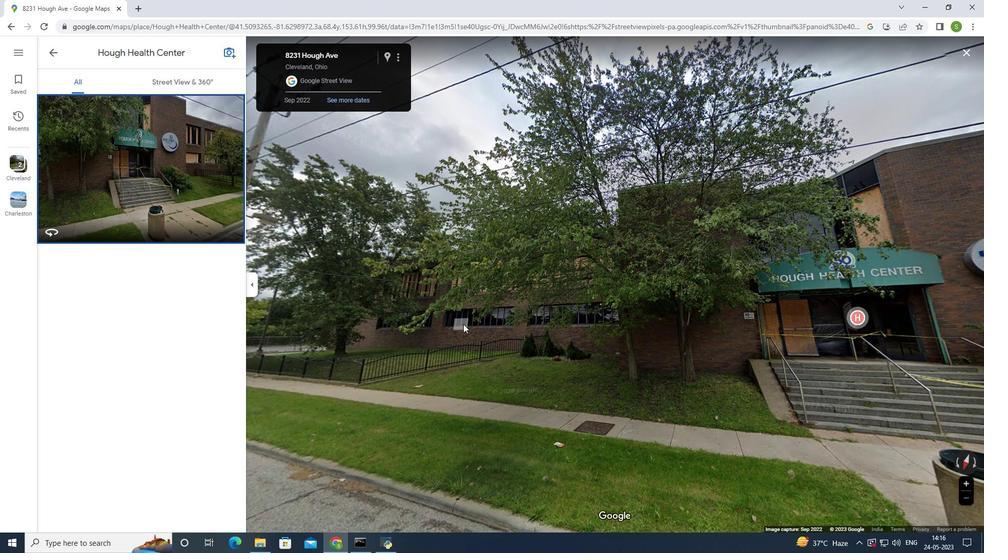 
Action: Mouse moved to (455, 317)
Screenshot: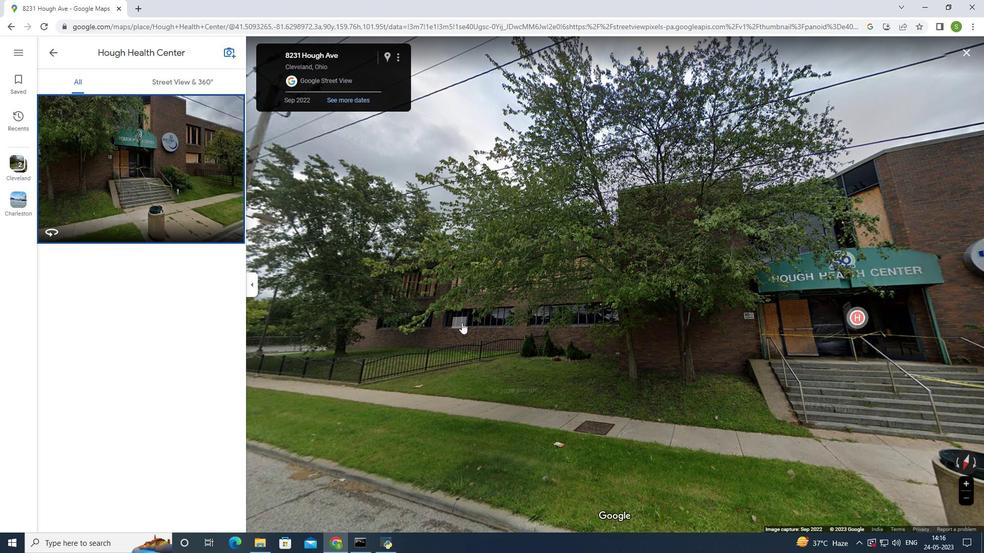 
Action: Mouse scrolled (455, 317) with delta (0, 0)
Screenshot: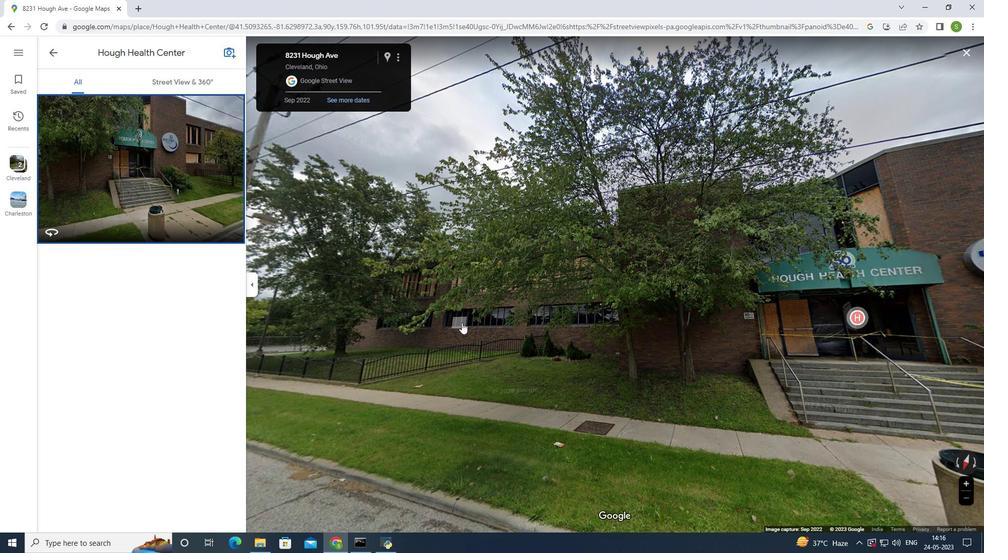 
Action: Mouse scrolled (455, 317) with delta (0, 0)
Screenshot: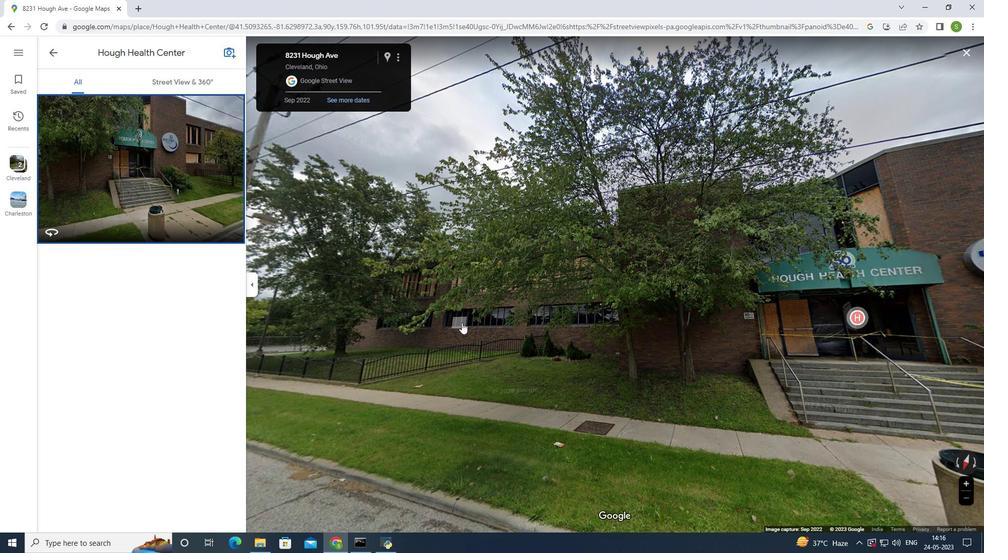 
Action: Mouse moved to (452, 316)
Screenshot: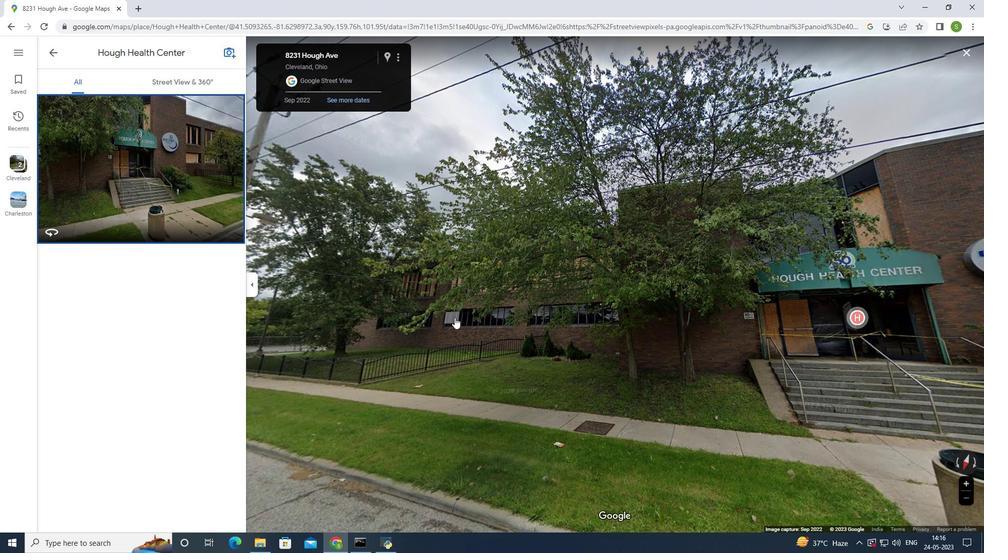 
Action: Mouse scrolled (452, 316) with delta (0, 0)
Screenshot: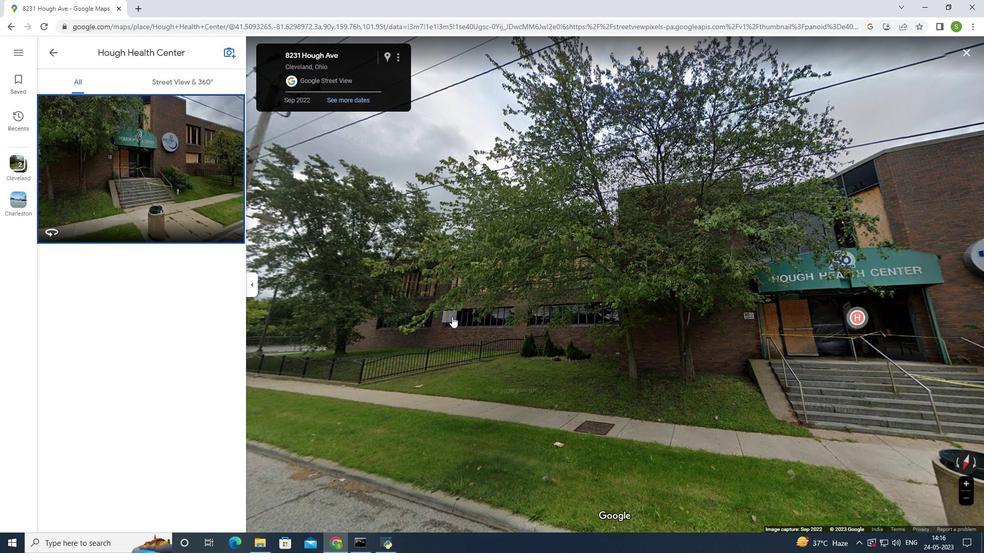 
Action: Mouse scrolled (452, 316) with delta (0, 0)
Screenshot: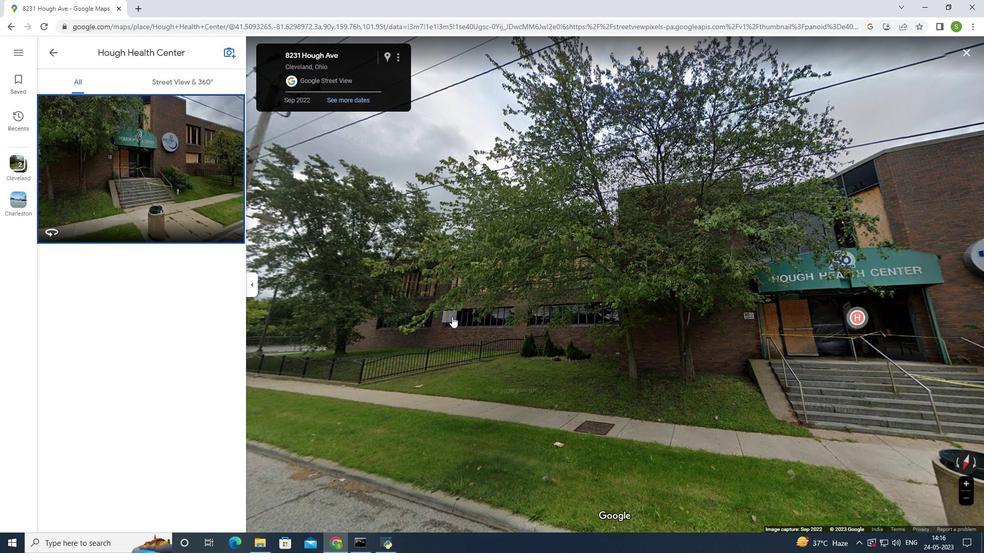 
Action: Mouse scrolled (452, 316) with delta (0, 0)
Screenshot: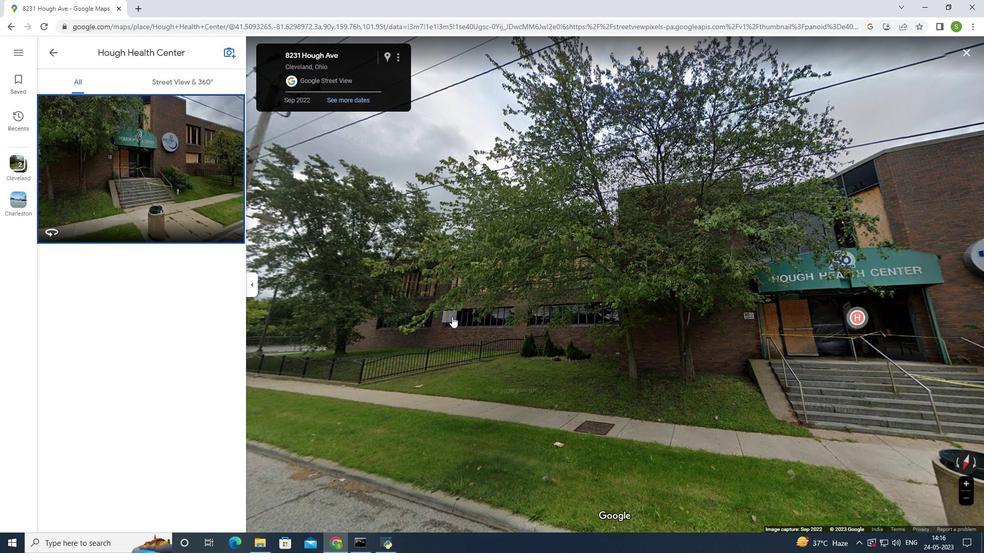 
Action: Mouse scrolled (452, 317) with delta (0, 0)
Screenshot: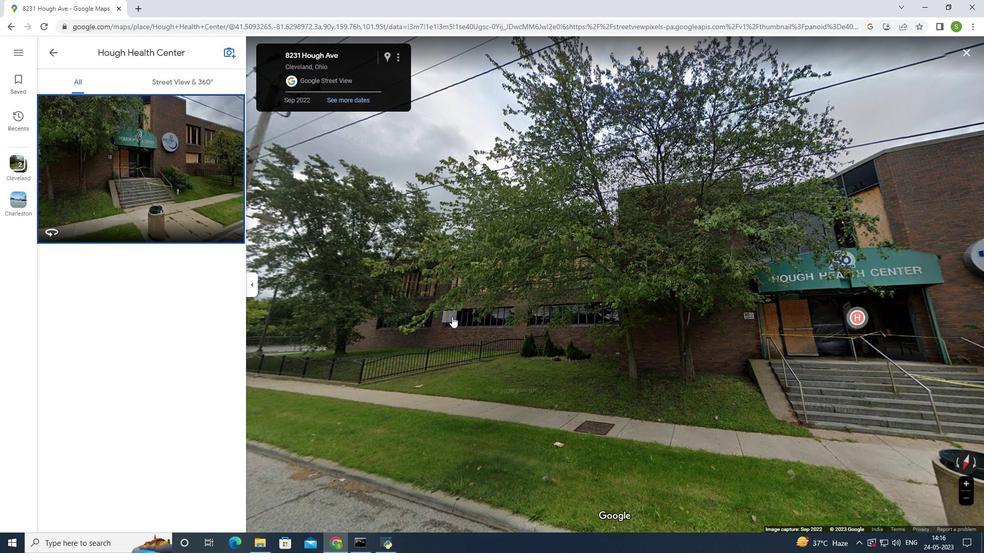 
Action: Mouse scrolled (452, 317) with delta (0, 0)
Screenshot: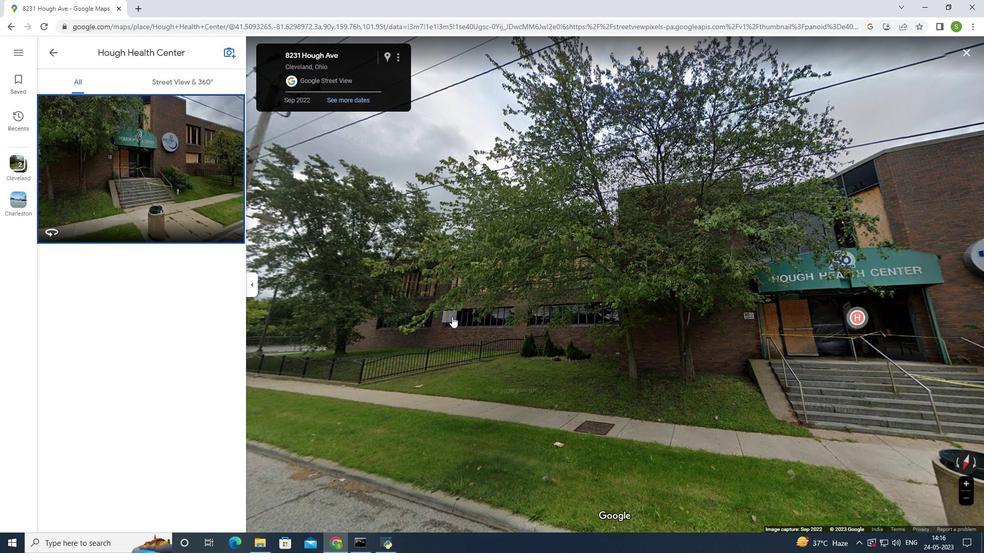
Action: Mouse moved to (451, 316)
Screenshot: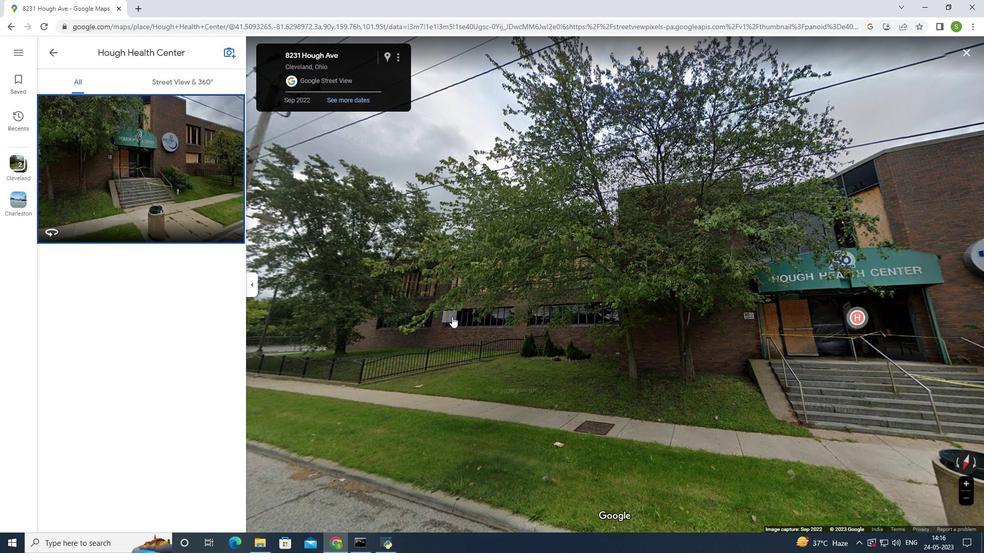 
Action: Mouse scrolled (451, 316) with delta (0, 0)
Screenshot: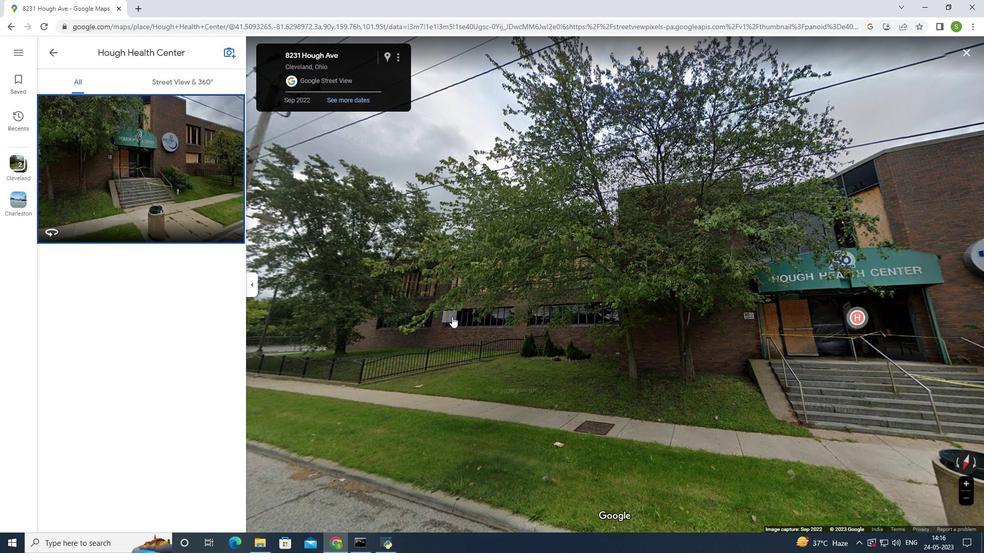
Action: Mouse moved to (448, 318)
Screenshot: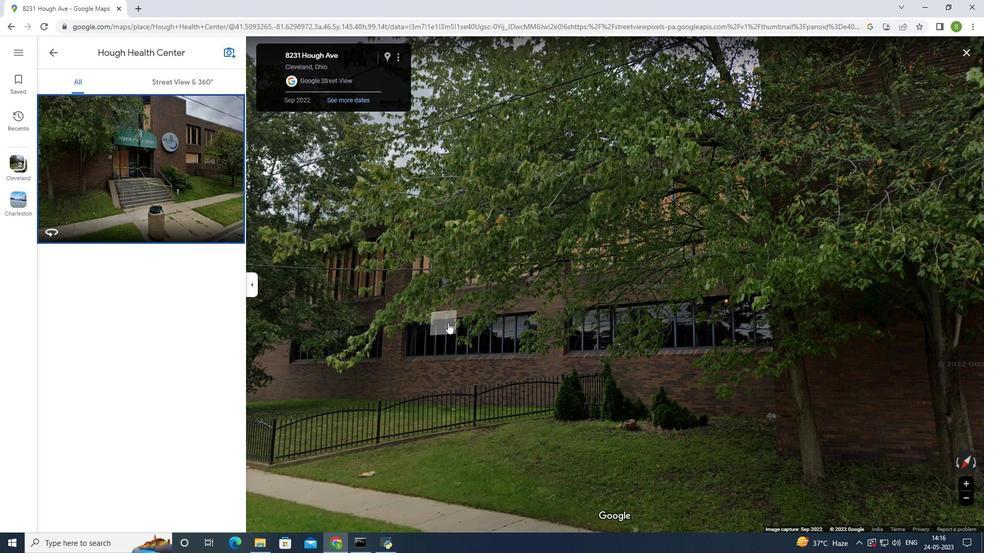 
Action: Mouse scrolled (448, 318) with delta (0, 0)
Screenshot: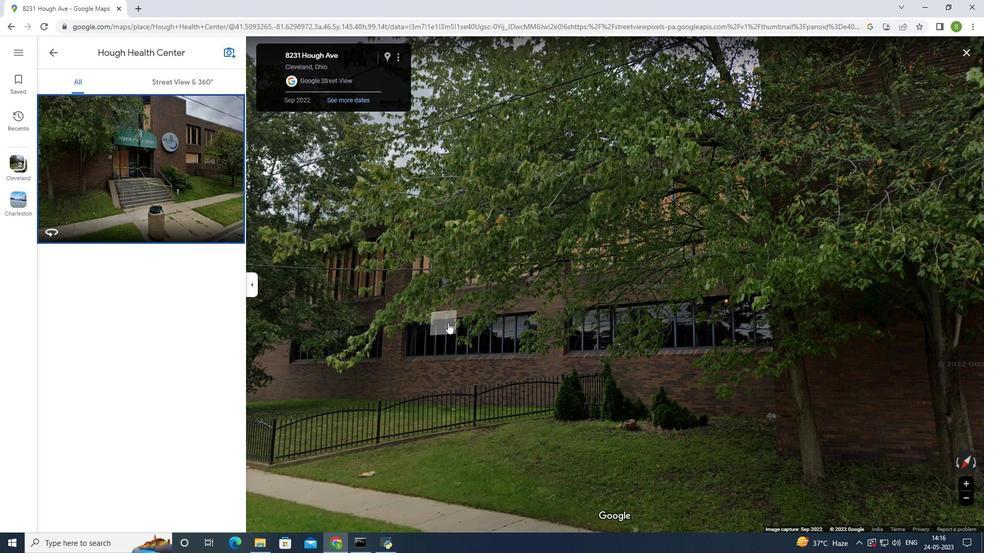 
Action: Mouse moved to (448, 313)
Screenshot: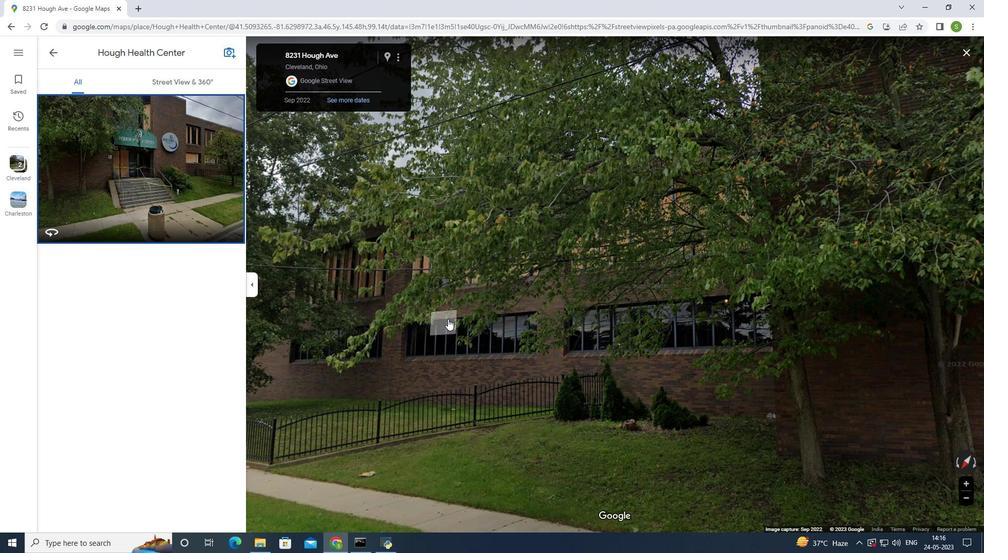 
Action: Mouse scrolled (448, 314) with delta (0, 0)
Screenshot: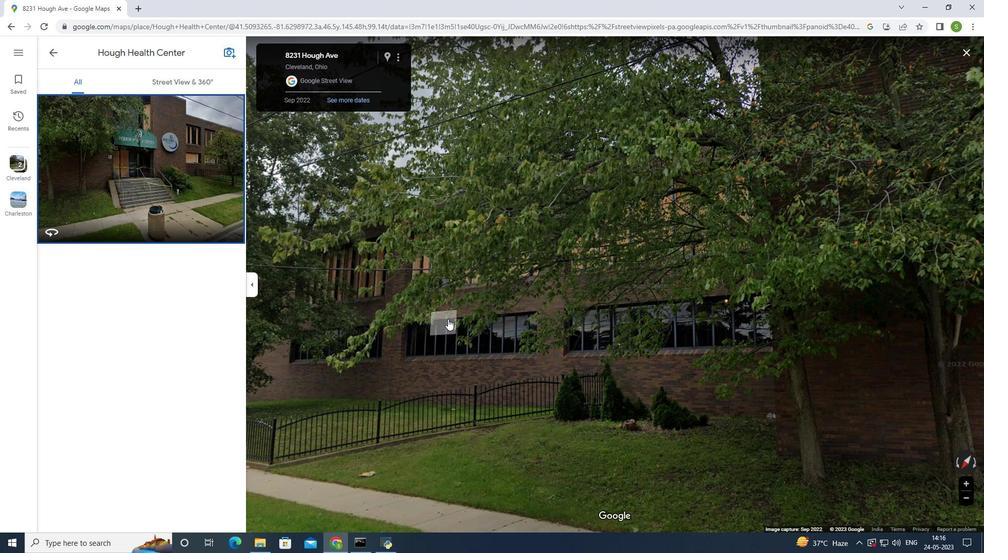 
Action: Mouse moved to (449, 311)
Screenshot: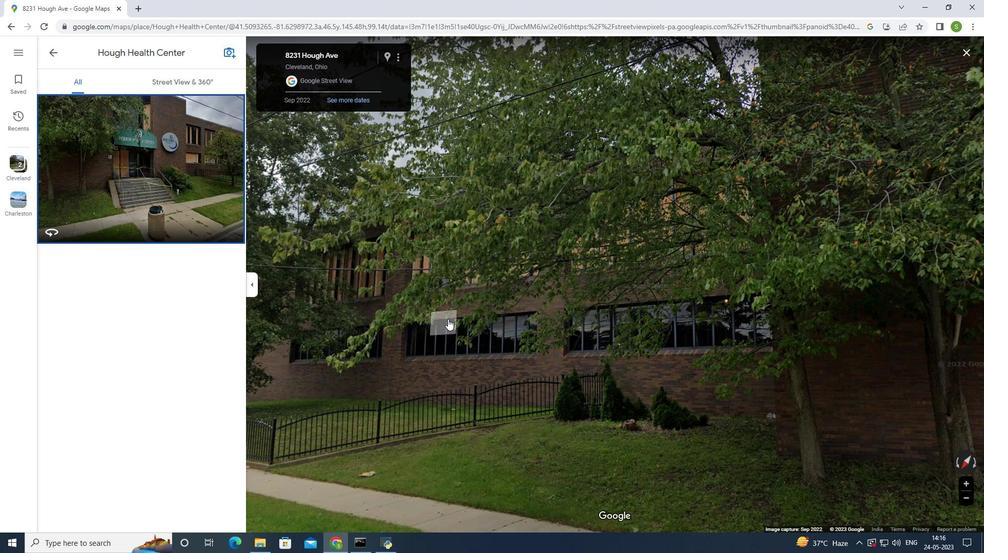 
Action: Mouse scrolled (449, 312) with delta (0, 0)
Screenshot: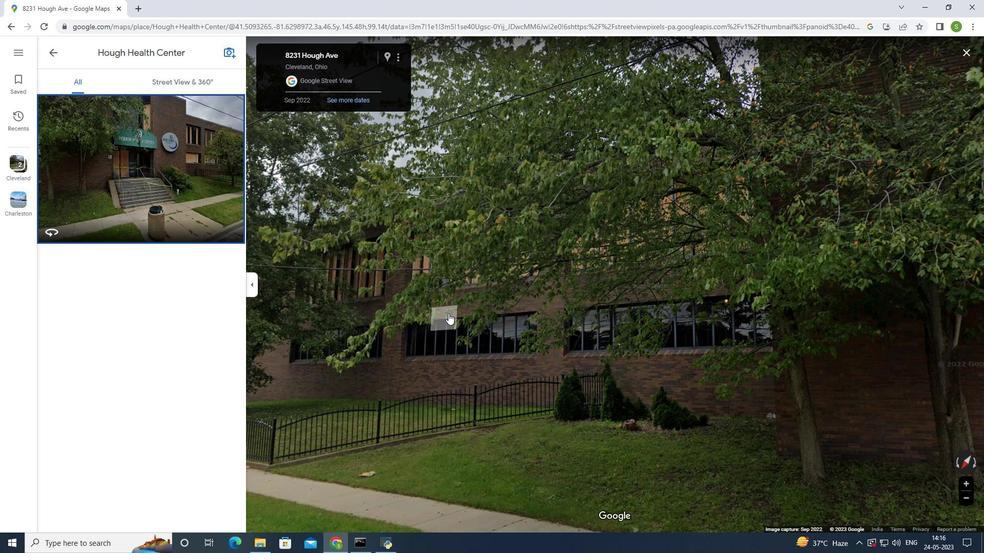 
Action: Mouse scrolled (449, 312) with delta (0, 0)
Screenshot: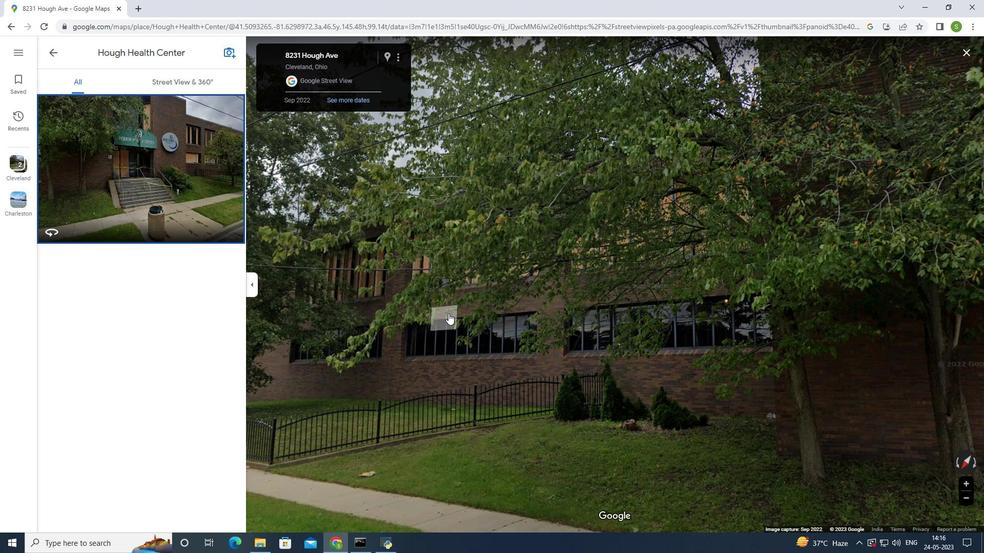 
Action: Mouse moved to (449, 310)
Screenshot: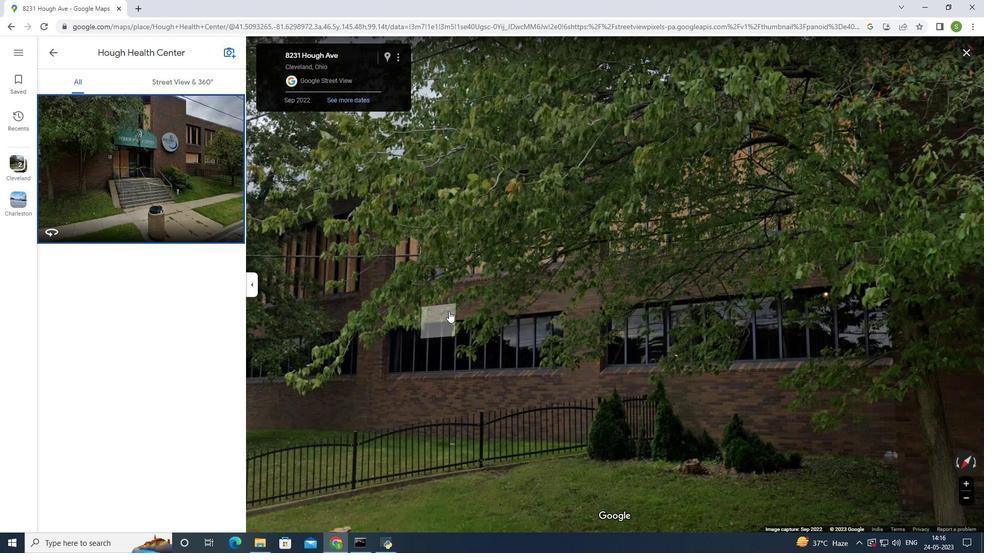 
Action: Mouse scrolled (449, 311) with delta (0, 0)
Screenshot: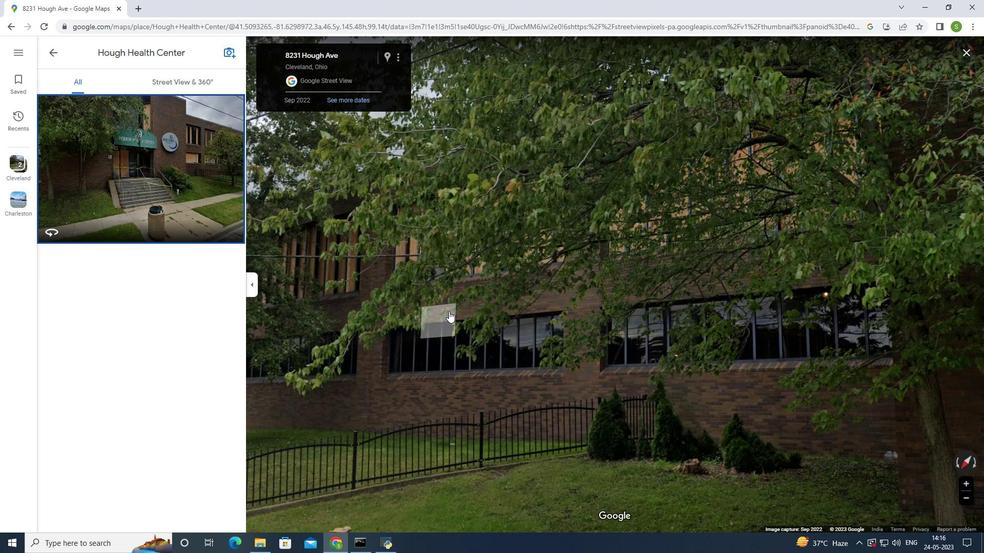 
Action: Mouse moved to (425, 274)
Screenshot: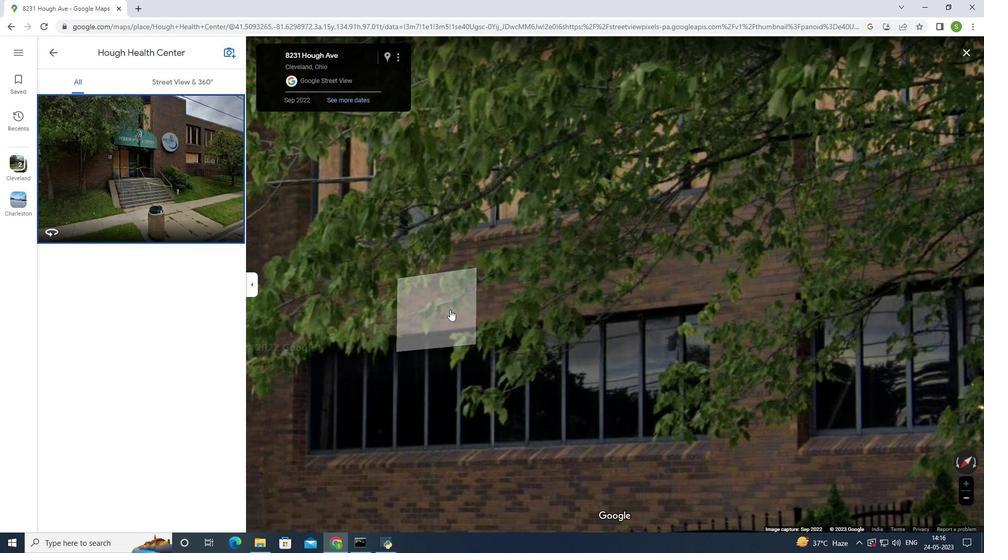 
Action: Mouse scrolled (425, 274) with delta (0, 0)
Screenshot: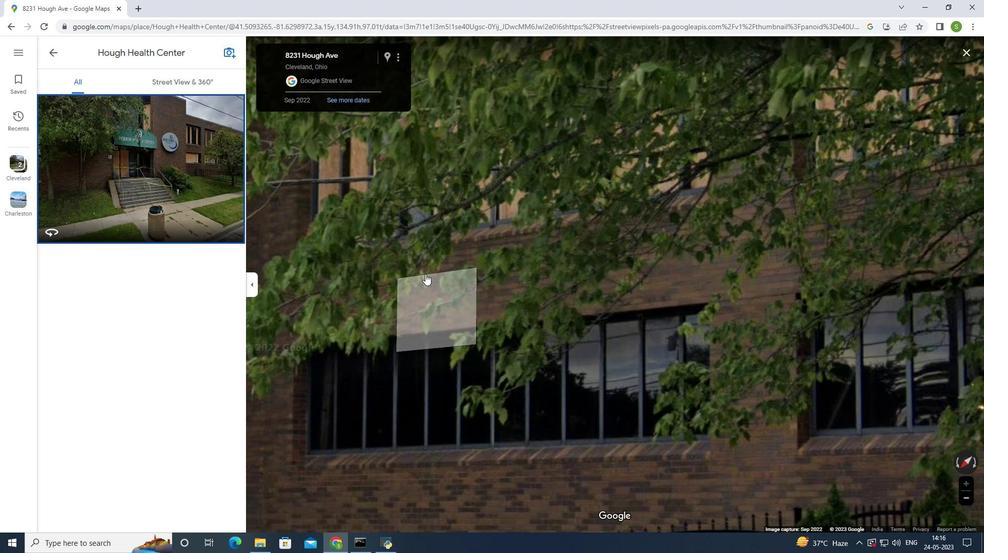 
Action: Mouse scrolled (425, 274) with delta (0, 0)
Screenshot: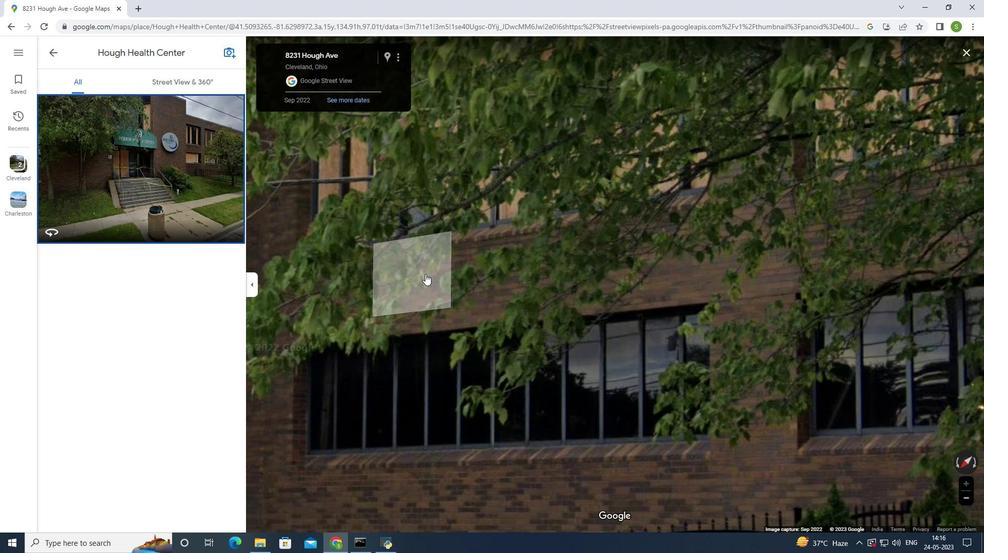 
Action: Mouse scrolled (425, 274) with delta (0, 0)
Screenshot: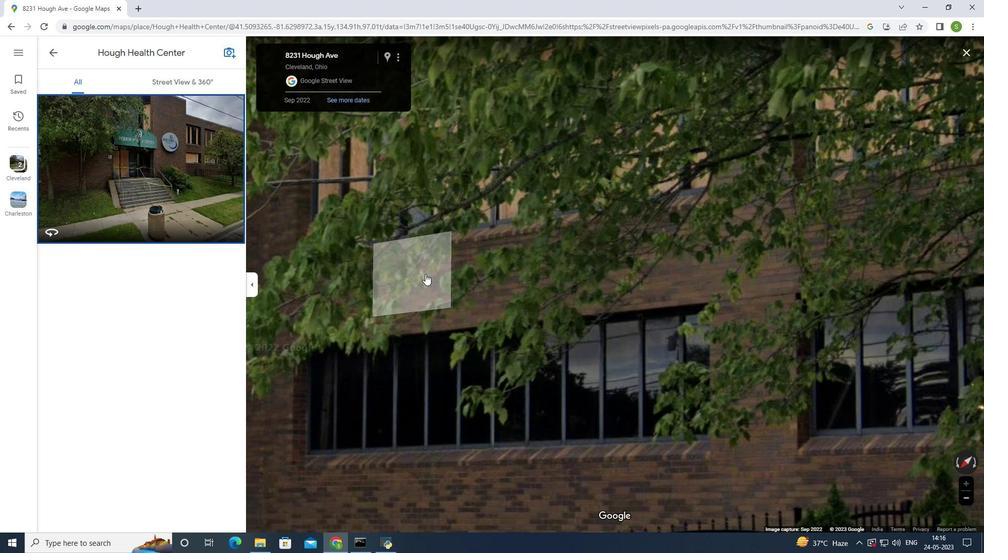 
Action: Mouse scrolled (425, 274) with delta (0, 0)
Screenshot: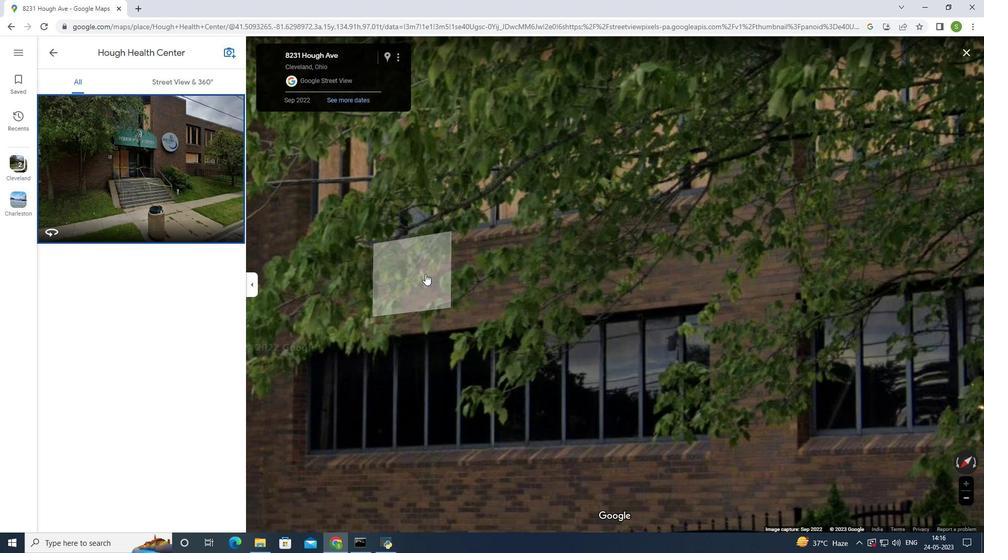 
Action: Mouse moved to (395, 297)
Screenshot: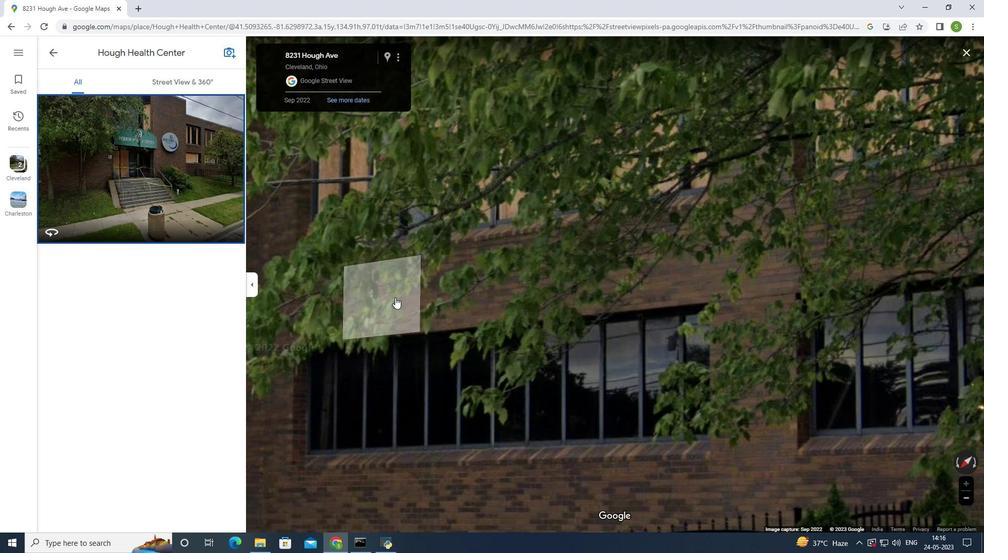 
Action: Mouse scrolled (395, 297) with delta (0, 0)
Screenshot: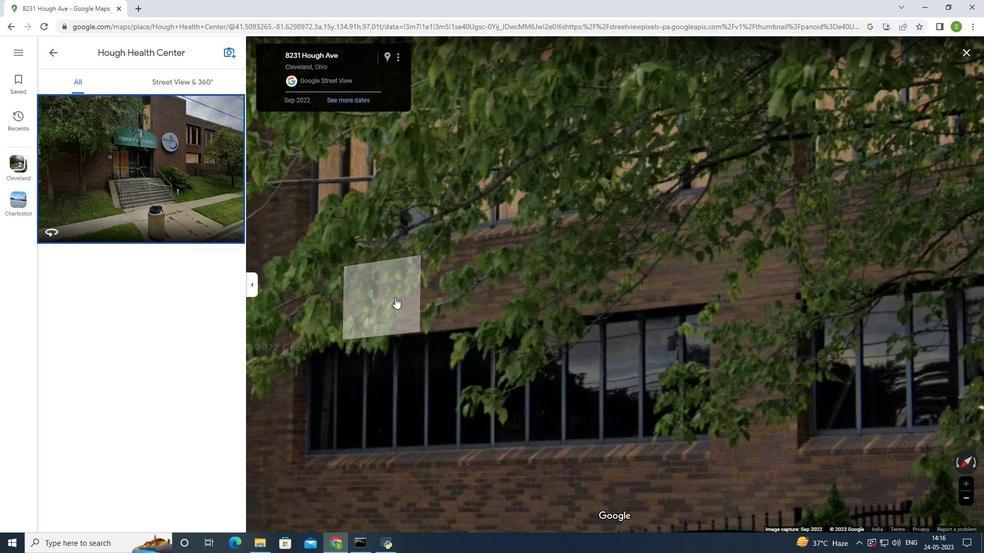 
Action: Mouse moved to (396, 297)
Screenshot: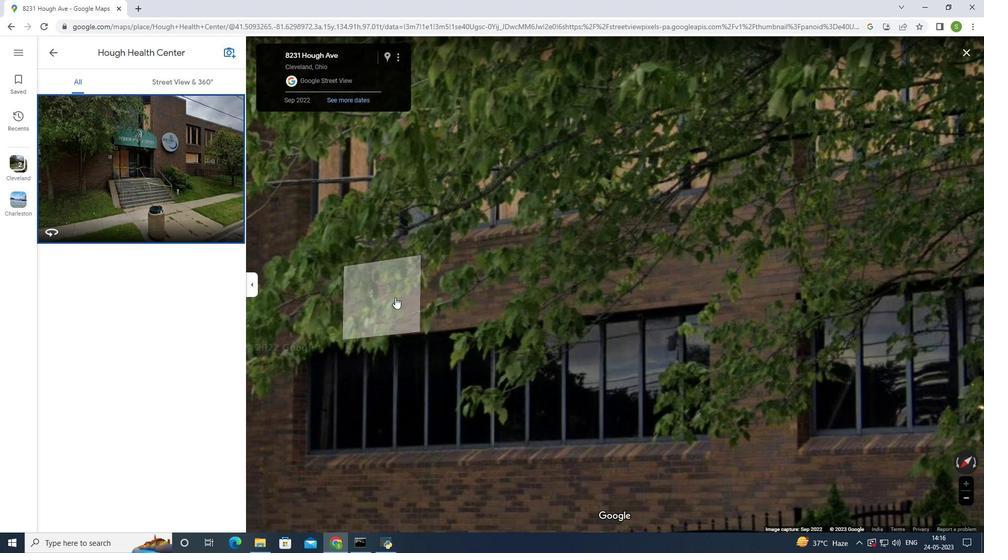 
Action: Mouse scrolled (396, 297) with delta (0, 0)
Screenshot: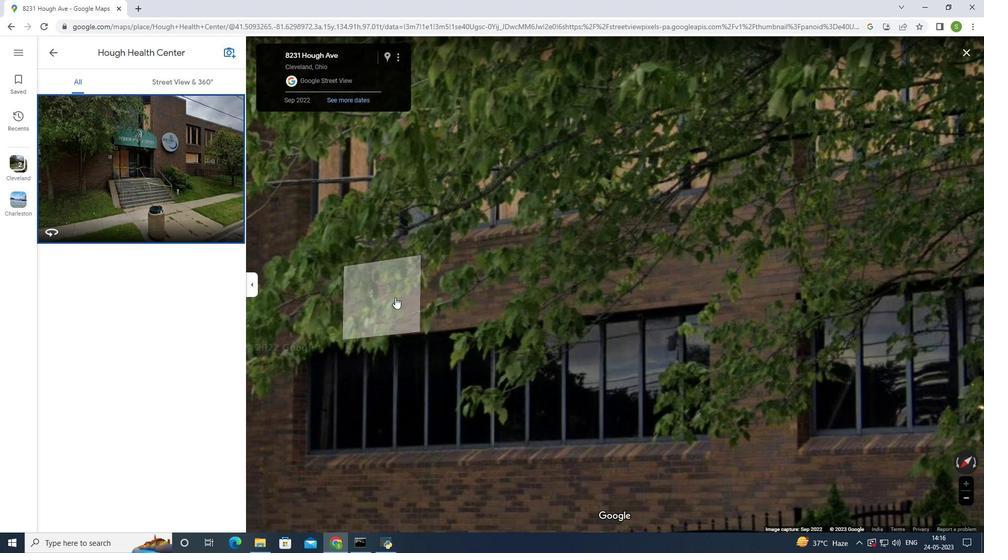 
Action: Mouse moved to (398, 297)
Screenshot: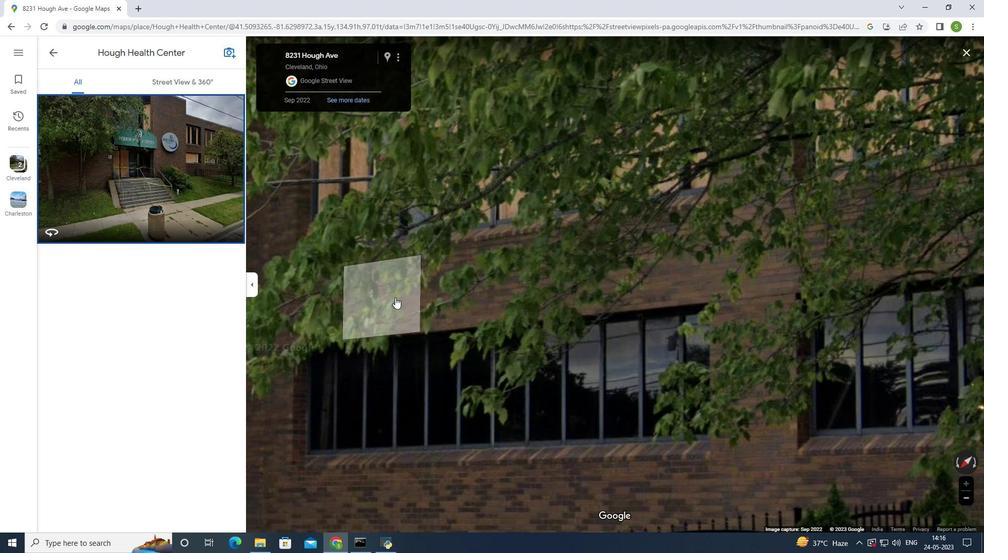 
Action: Mouse scrolled (398, 297) with delta (0, 0)
Screenshot: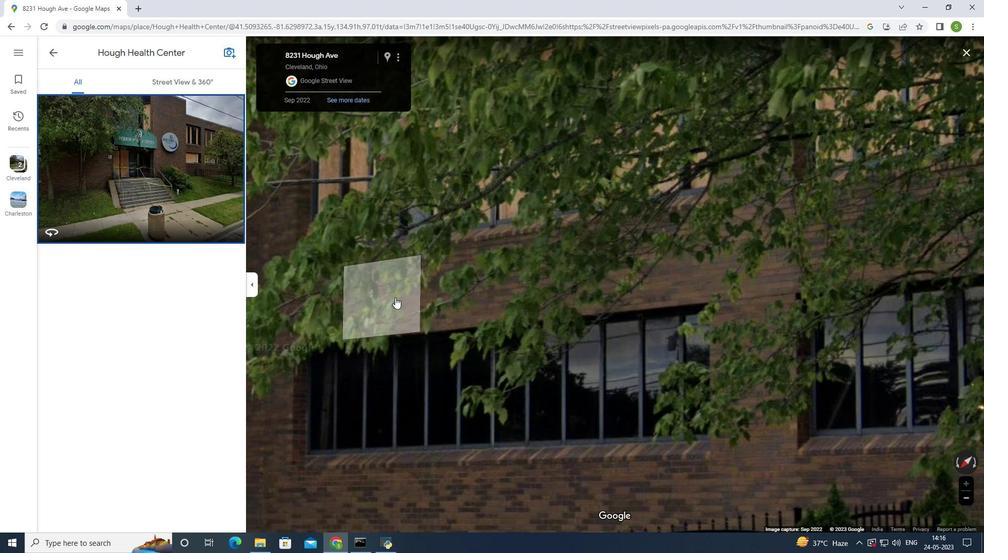 
Action: Mouse moved to (401, 298)
Screenshot: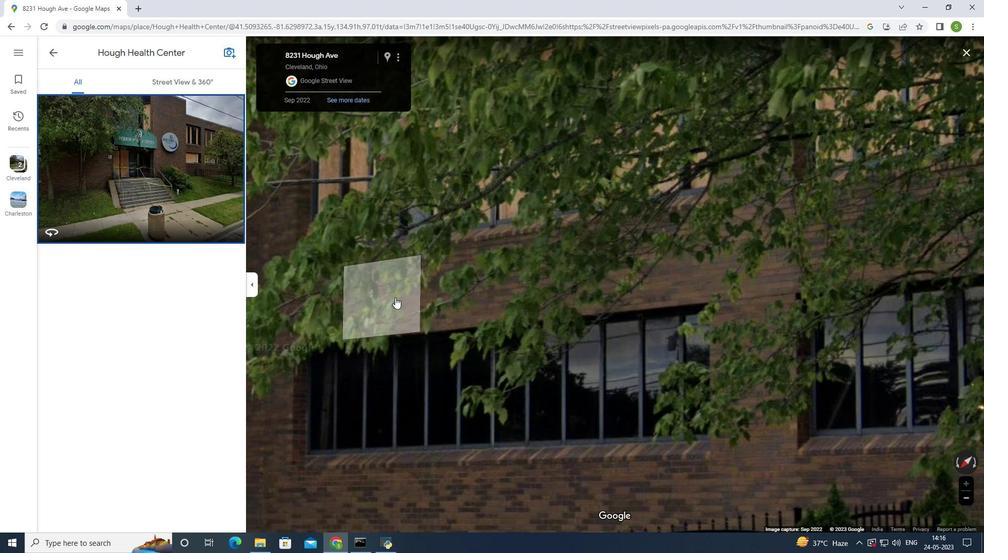 
Action: Mouse scrolled (400, 298) with delta (0, 0)
Screenshot: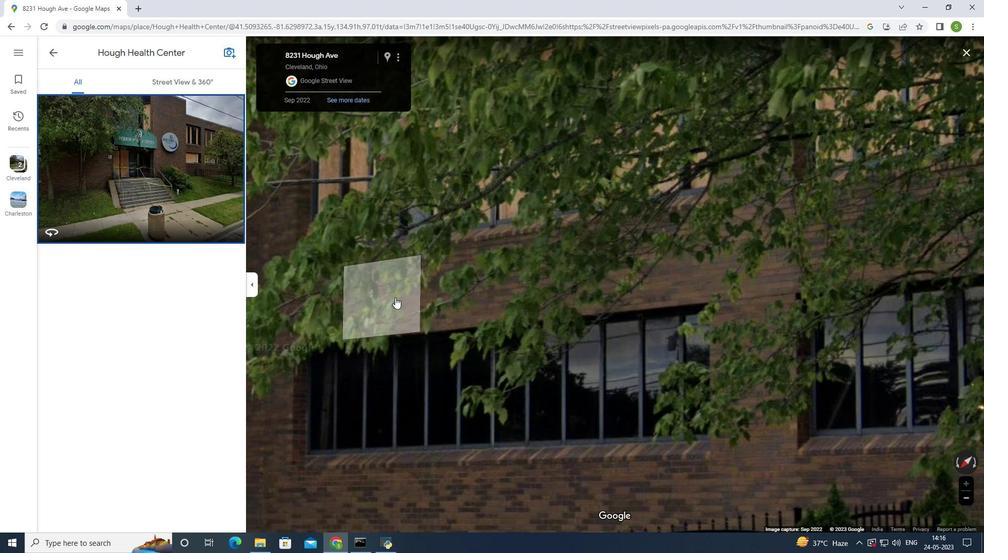 
Action: Mouse moved to (402, 299)
Screenshot: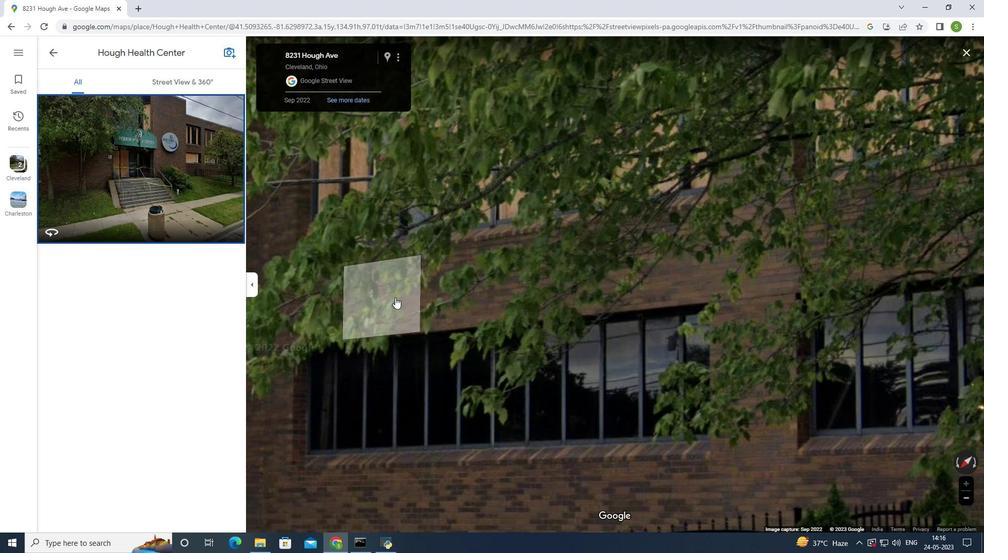 
Action: Mouse scrolled (402, 299) with delta (0, 0)
Screenshot: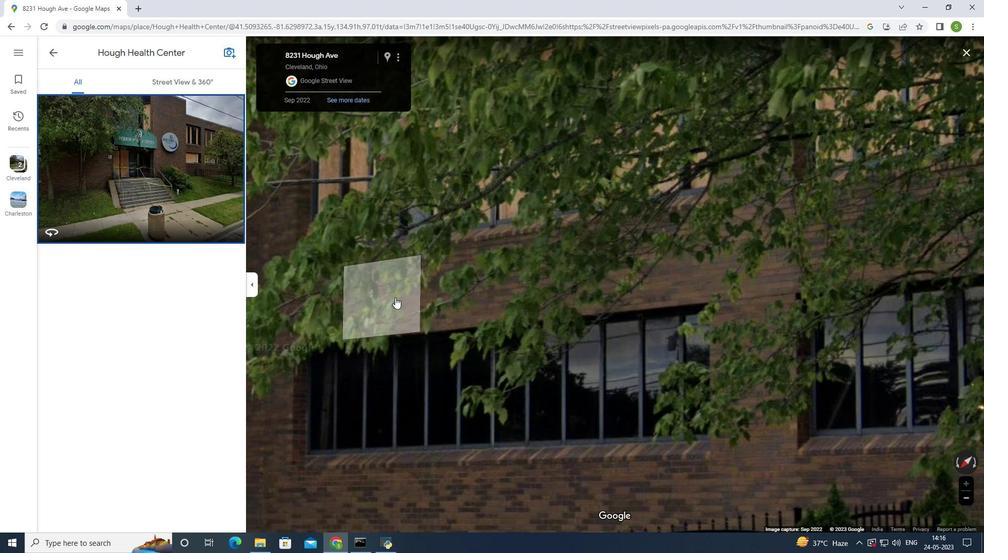
Action: Mouse scrolled (402, 299) with delta (0, 0)
Screenshot: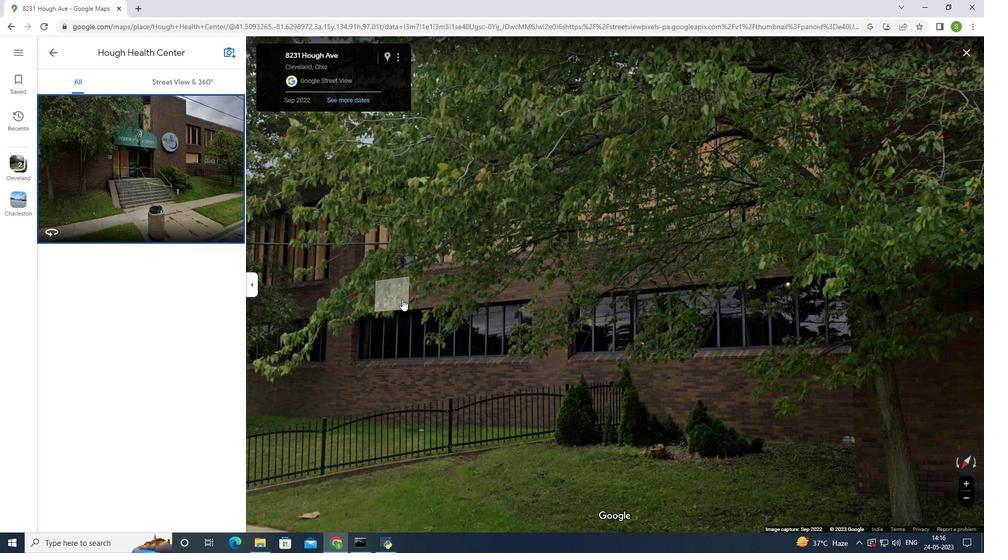 
Action: Mouse scrolled (402, 299) with delta (0, 0)
Screenshot: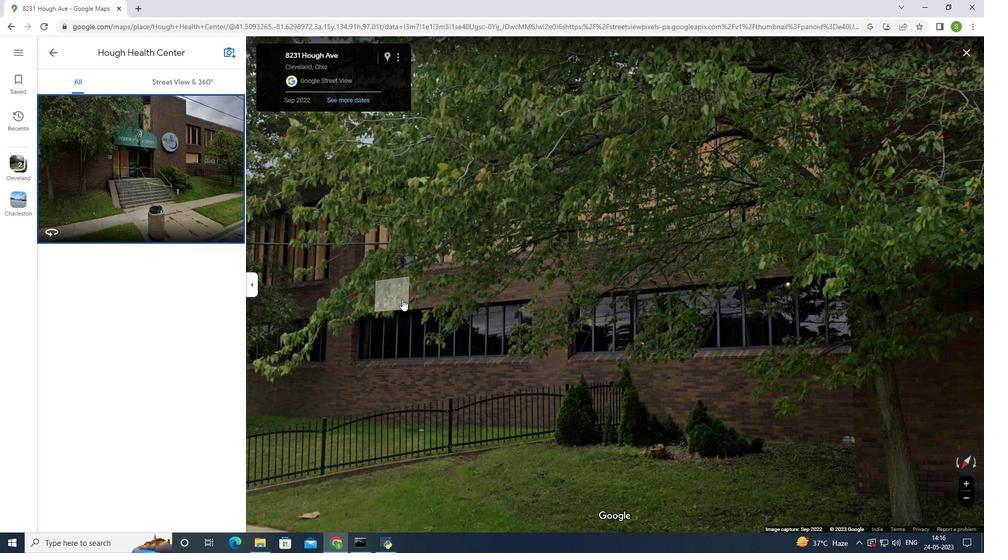 
Action: Mouse scrolled (402, 299) with delta (0, 0)
Screenshot: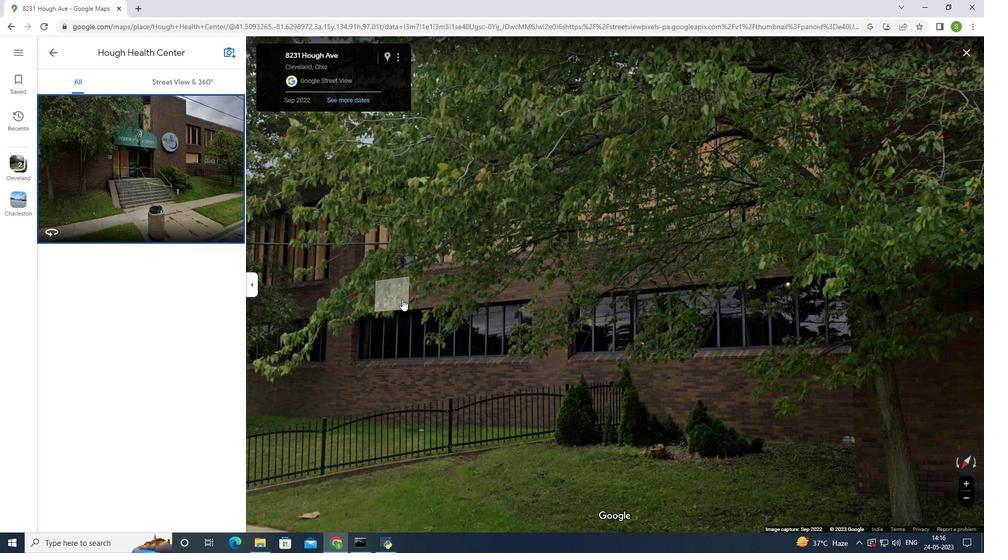 
Action: Mouse scrolled (402, 299) with delta (0, 0)
Screenshot: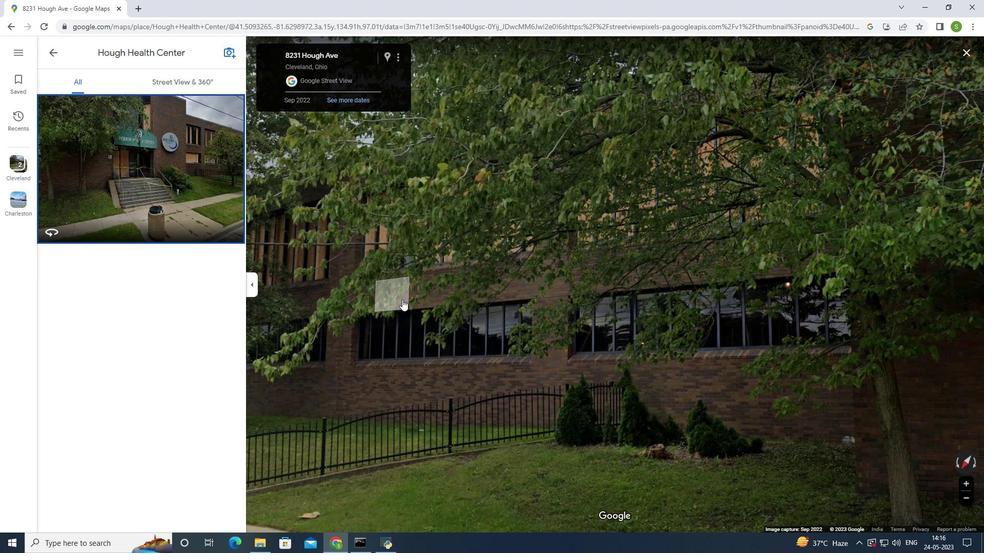 
Action: Mouse scrolled (402, 299) with delta (0, 0)
Screenshot: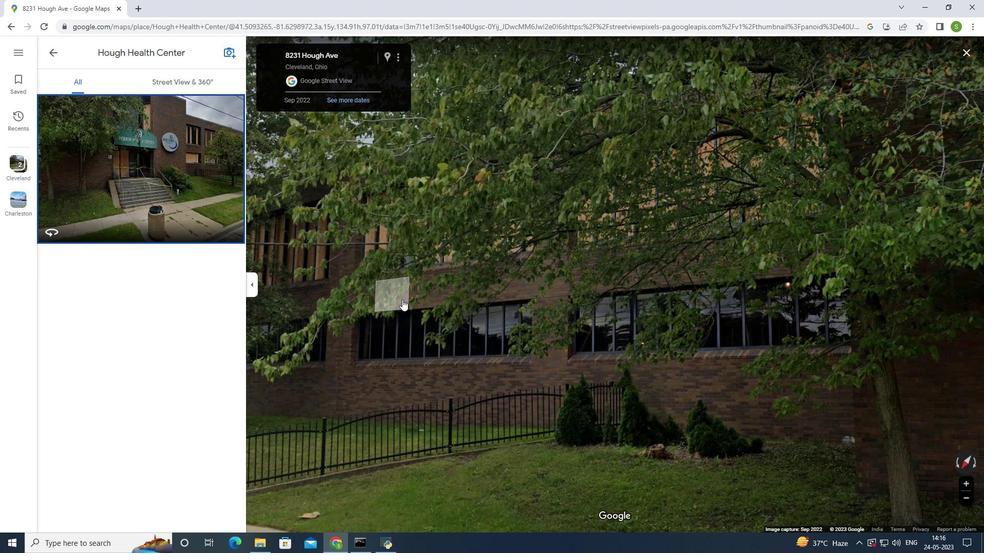 
Action: Mouse scrolled (402, 299) with delta (0, 0)
Screenshot: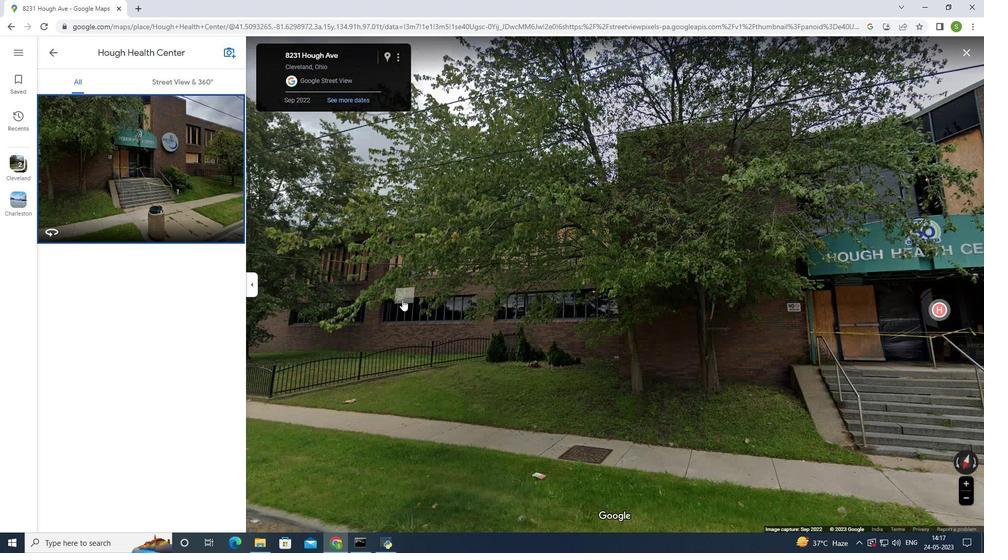 
Action: Mouse scrolled (402, 299) with delta (0, 0)
Screenshot: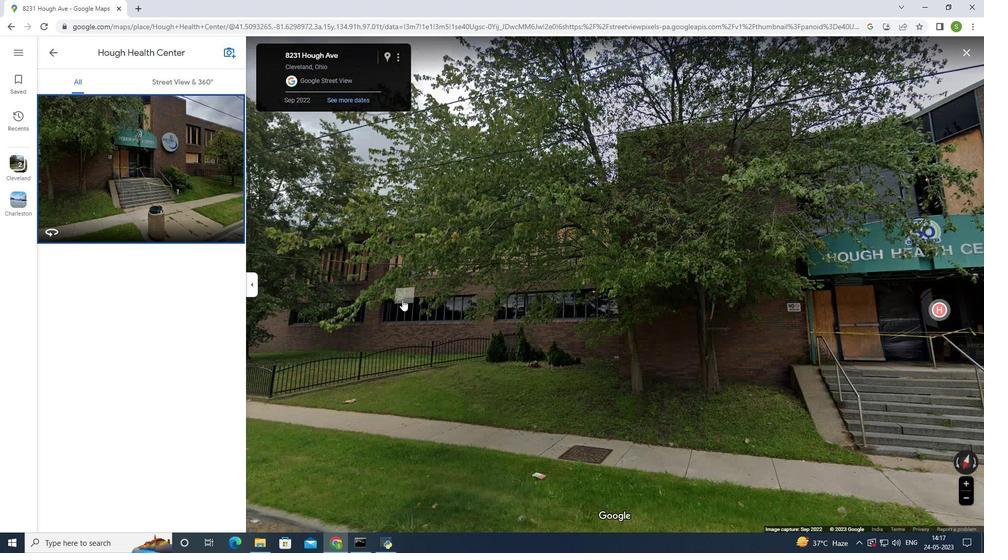 
Action: Mouse scrolled (402, 299) with delta (0, 0)
Screenshot: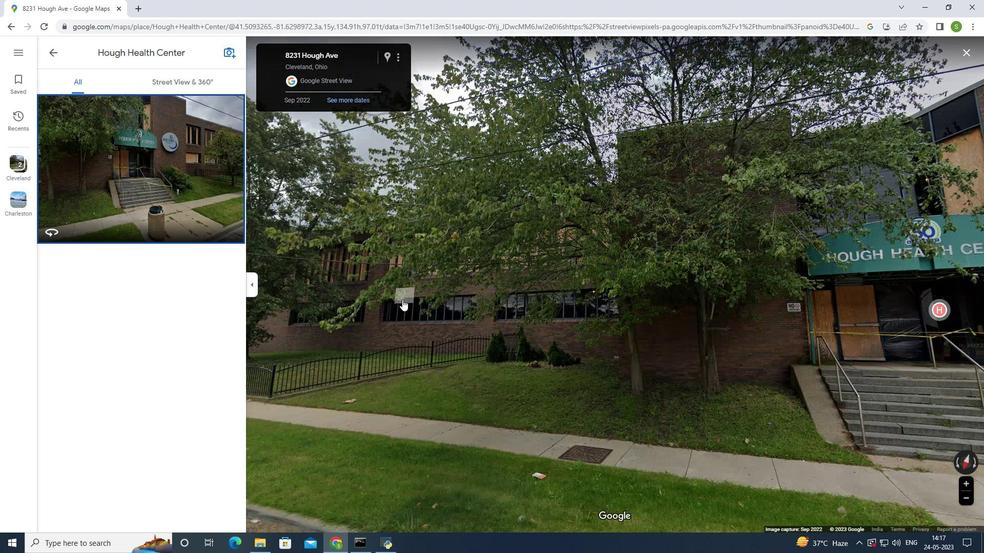 
Action: Mouse scrolled (402, 299) with delta (0, 0)
Screenshot: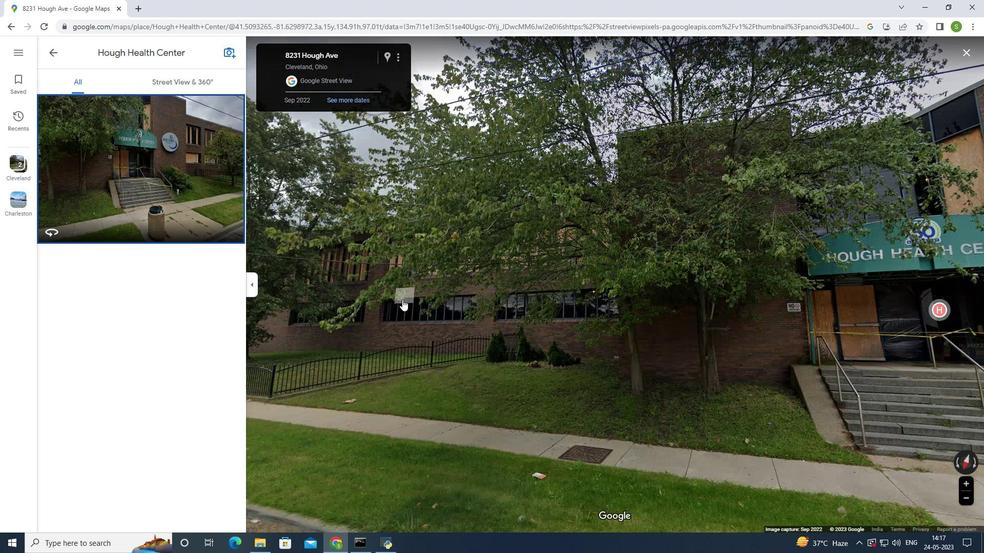
Action: Mouse scrolled (402, 299) with delta (0, 0)
Screenshot: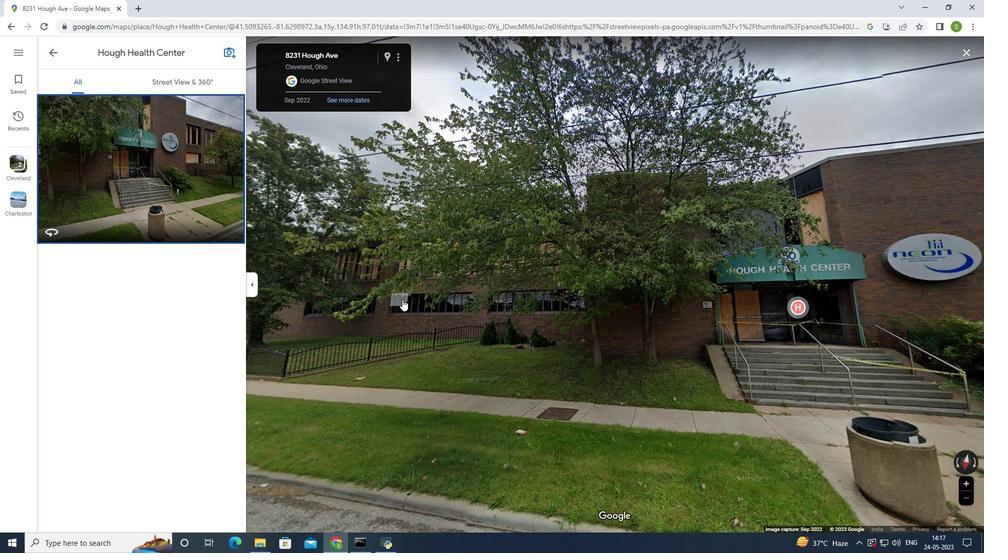 
Action: Mouse scrolled (402, 299) with delta (0, 0)
Screenshot: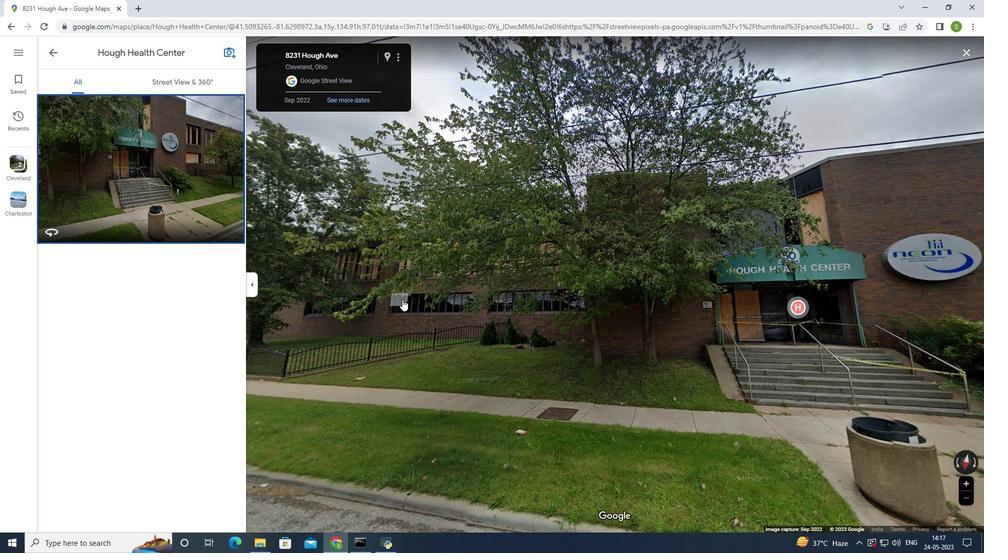 
Action: Mouse scrolled (402, 299) with delta (0, 0)
Screenshot: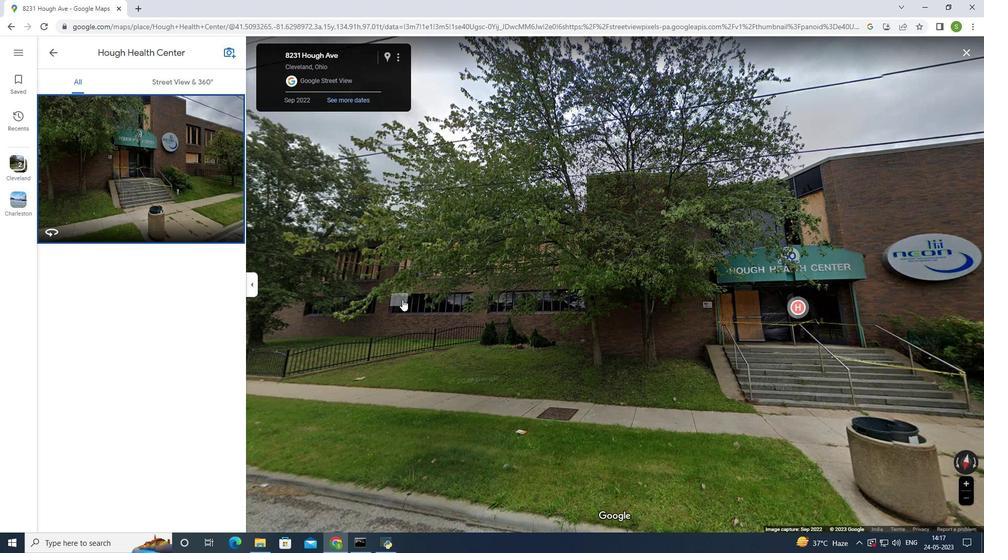
Action: Mouse scrolled (402, 299) with delta (0, 0)
Screenshot: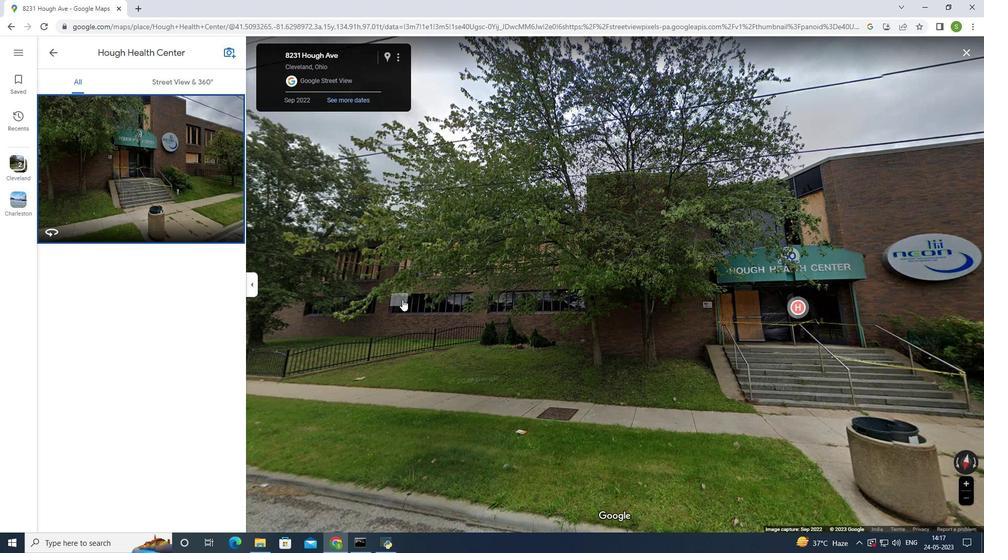 
Action: Mouse moved to (51, 56)
Screenshot: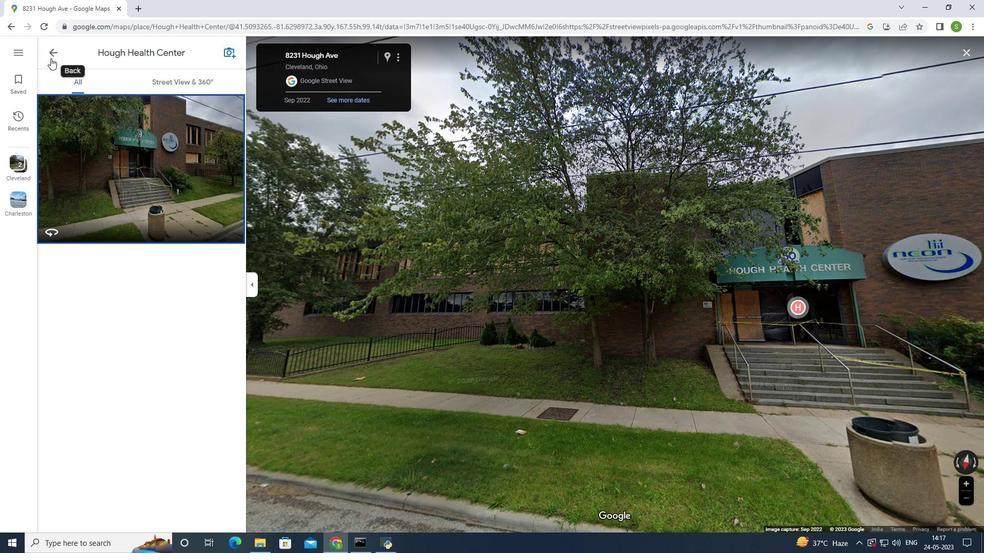
Action: Mouse pressed left at (51, 56)
Screenshot: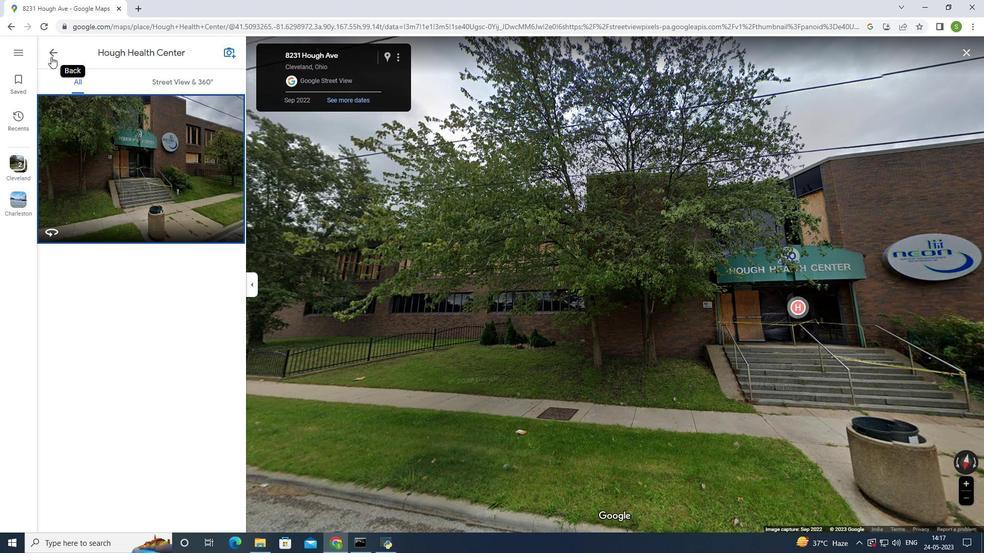 
Action: Mouse moved to (519, 266)
Screenshot: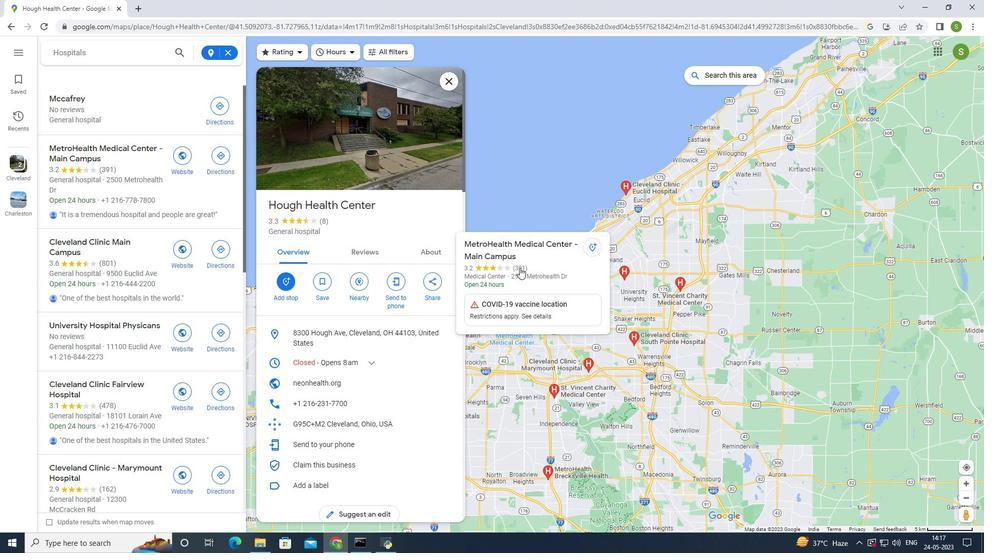 
Action: Mouse pressed left at (519, 266)
Screenshot: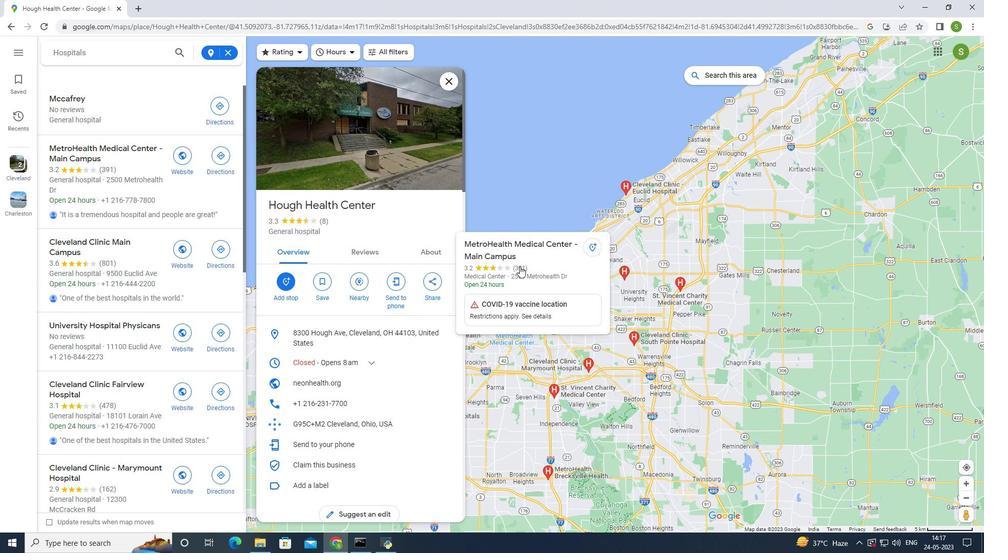 
Action: Mouse moved to (396, 329)
Screenshot: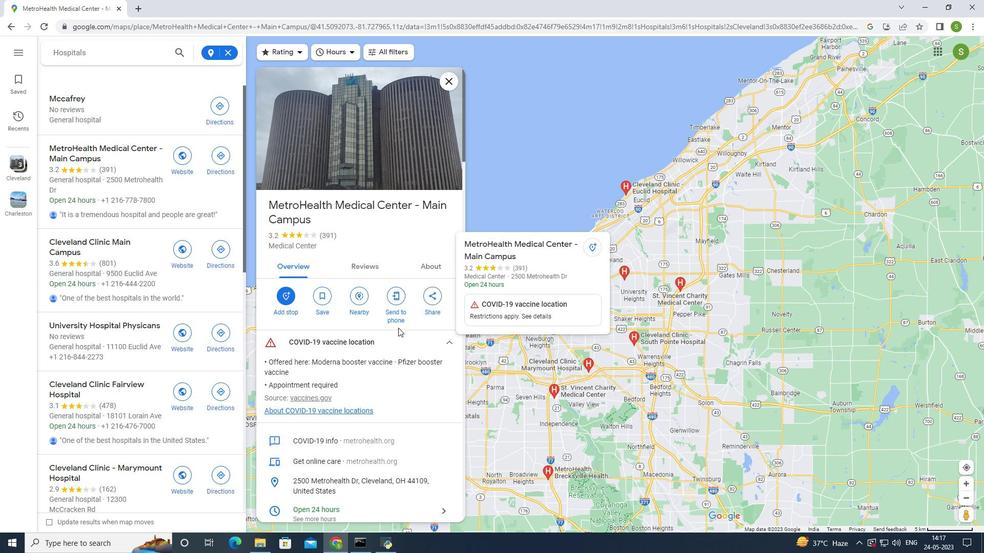 
Action: Mouse scrolled (396, 329) with delta (0, 0)
Screenshot: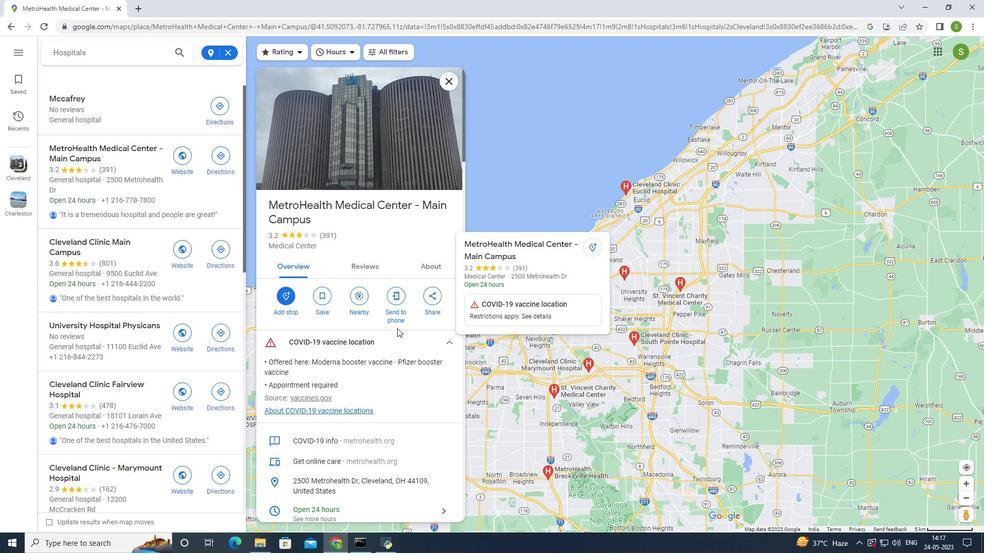 
Action: Mouse scrolled (396, 329) with delta (0, 0)
Screenshot: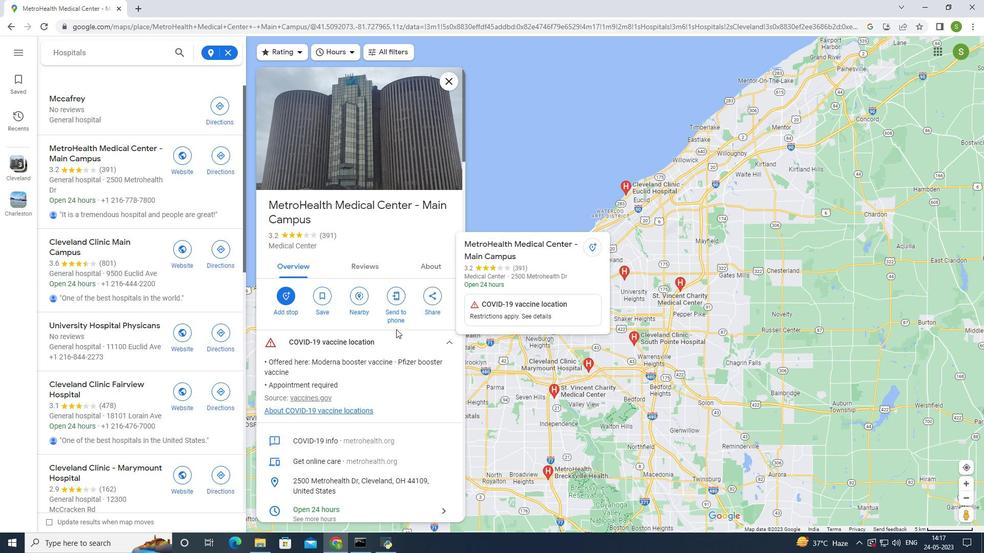 
Action: Mouse moved to (396, 330)
Screenshot: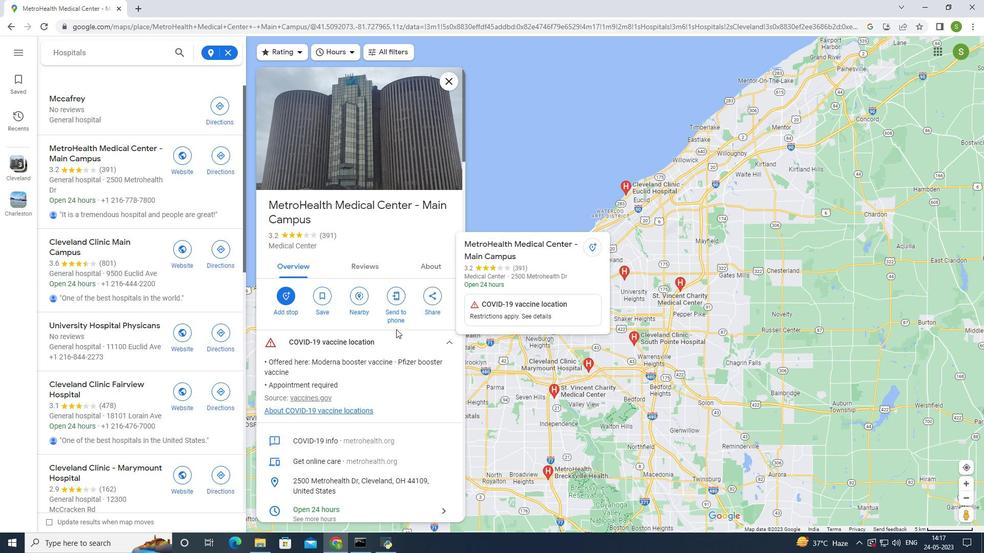 
Action: Mouse scrolled (396, 329) with delta (0, 0)
Screenshot: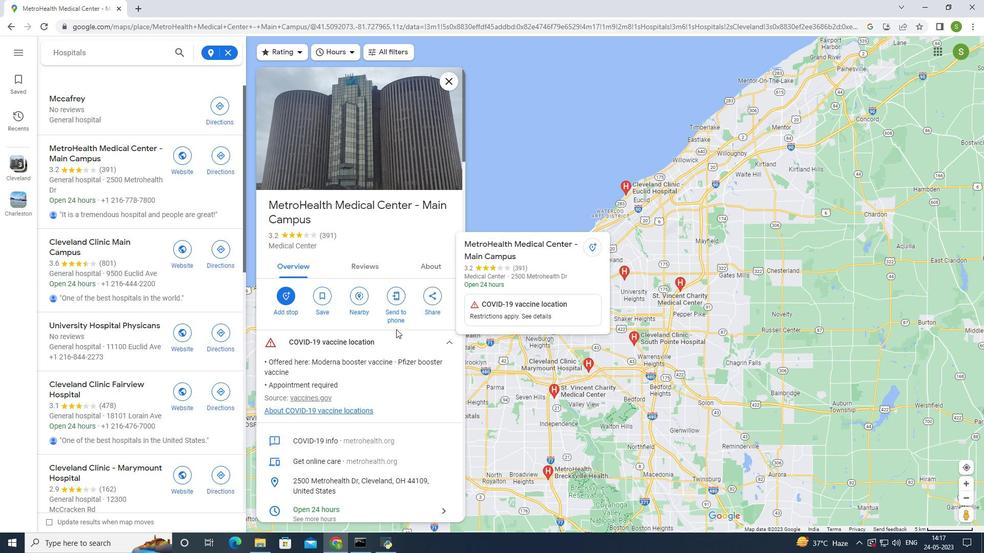 
Action: Mouse scrolled (396, 329) with delta (0, 0)
Screenshot: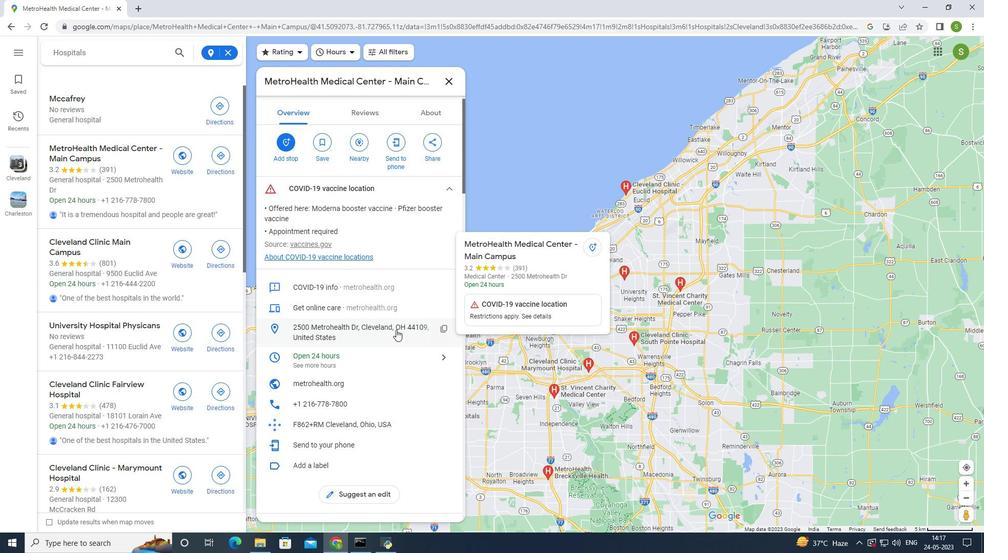 
Action: Mouse scrolled (396, 329) with delta (0, 0)
Screenshot: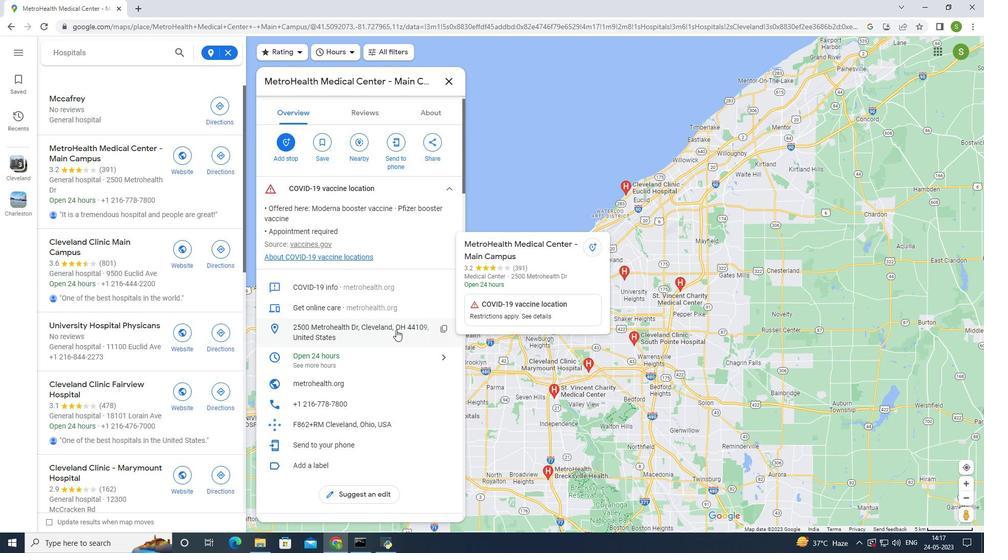 
Action: Mouse scrolled (396, 329) with delta (0, 0)
Screenshot: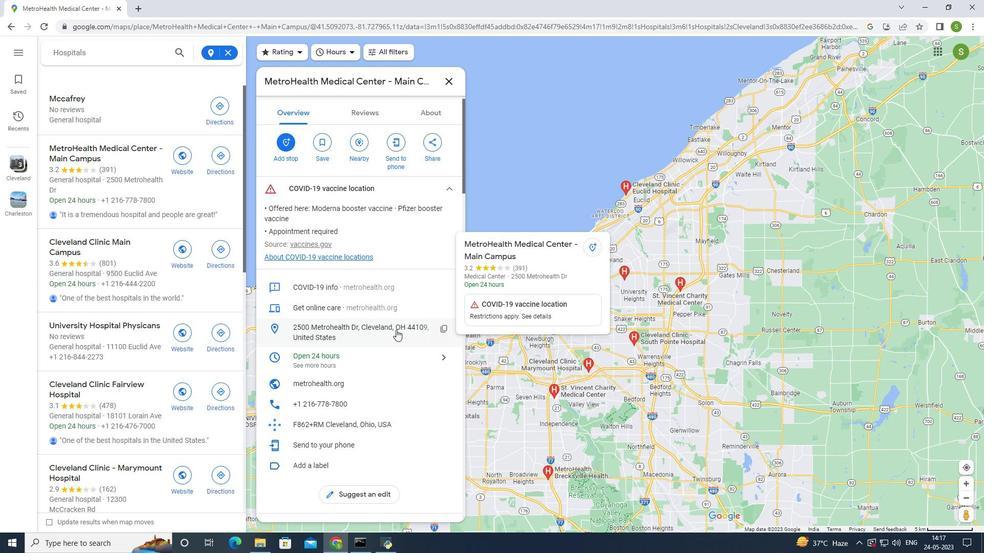 
Action: Mouse scrolled (396, 329) with delta (0, 0)
Screenshot: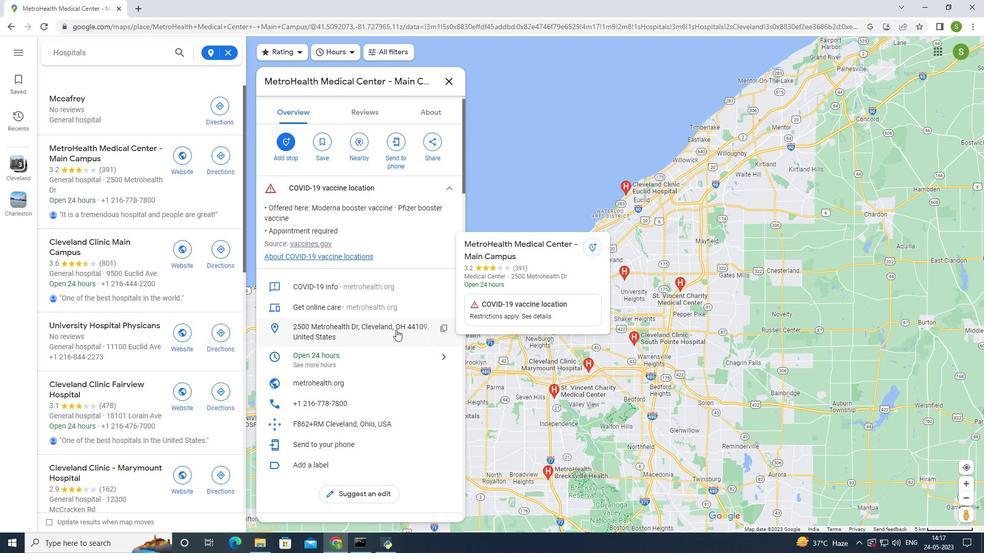 
Action: Mouse scrolled (396, 329) with delta (0, 0)
Screenshot: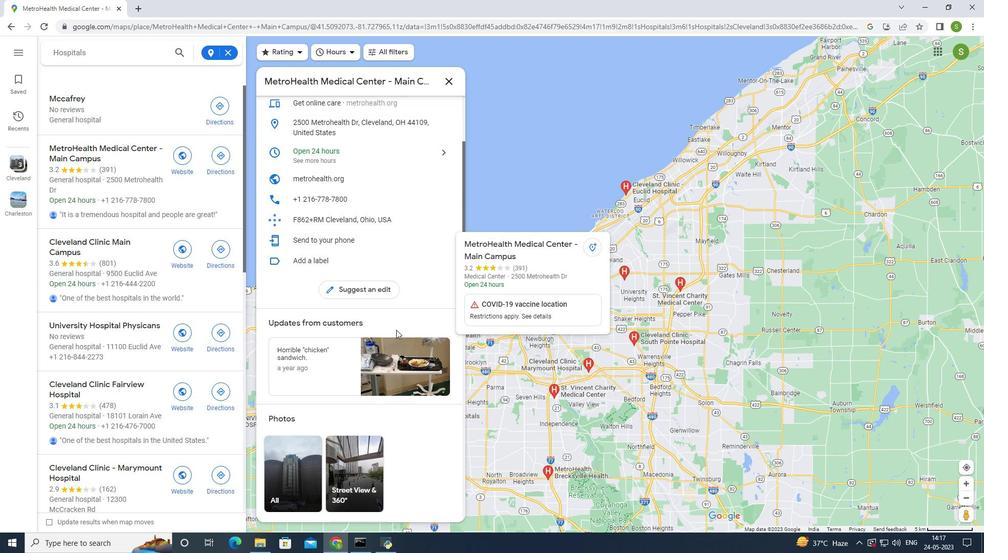 
Action: Mouse scrolled (396, 329) with delta (0, 0)
Screenshot: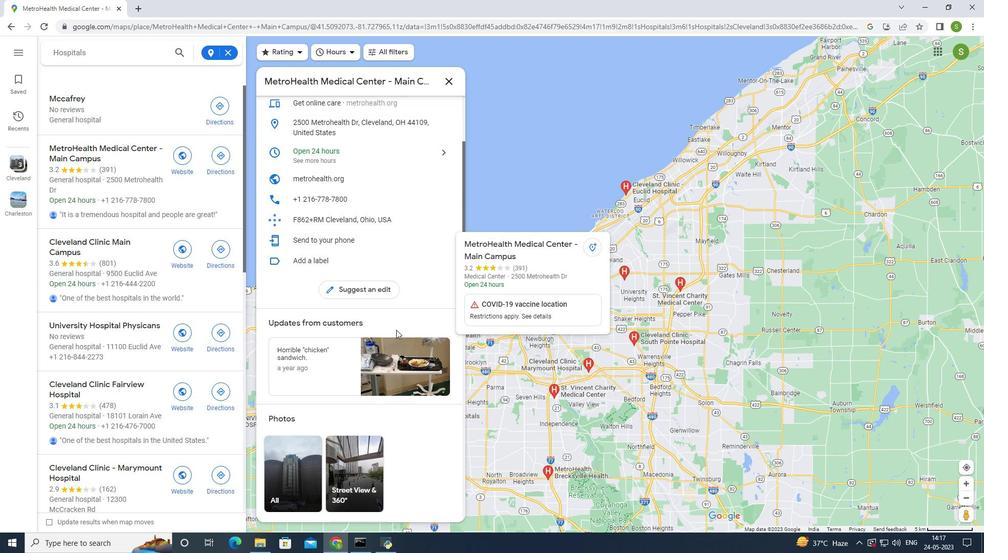 
Action: Mouse scrolled (396, 329) with delta (0, 0)
Screenshot: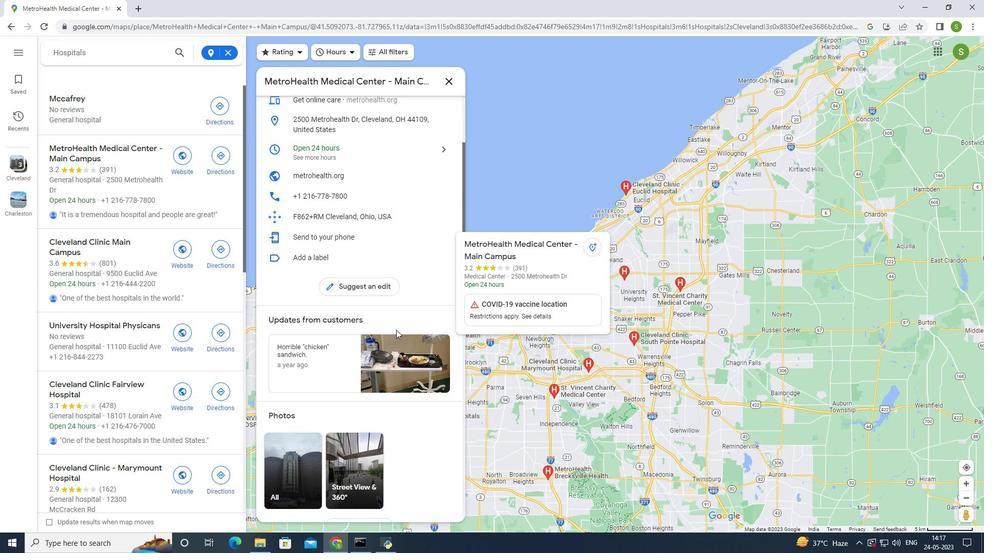 
Action: Mouse moved to (309, 330)
Screenshot: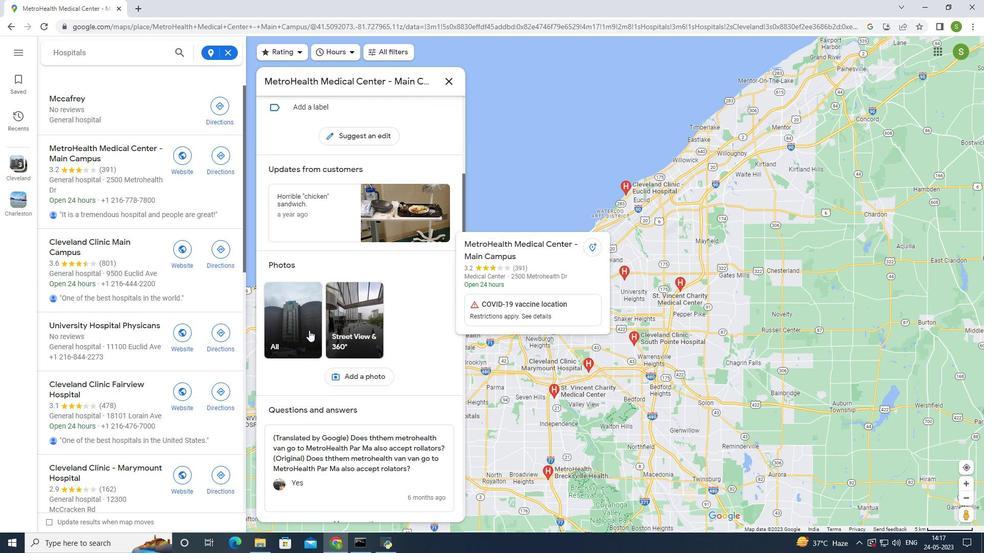 
Action: Mouse pressed left at (309, 330)
Screenshot: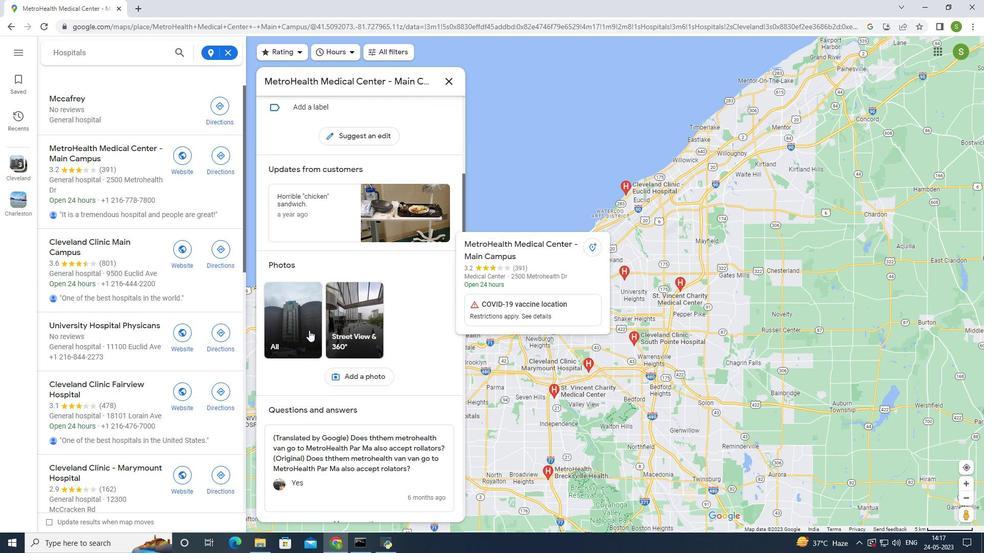 
Action: Mouse moved to (630, 329)
Screenshot: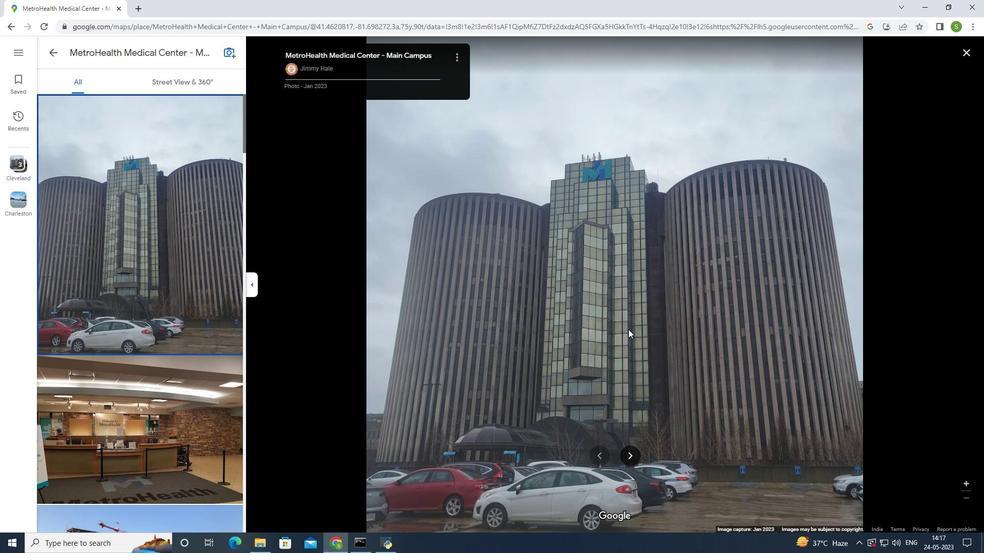 
Action: Mouse scrolled (630, 328) with delta (0, 0)
Screenshot: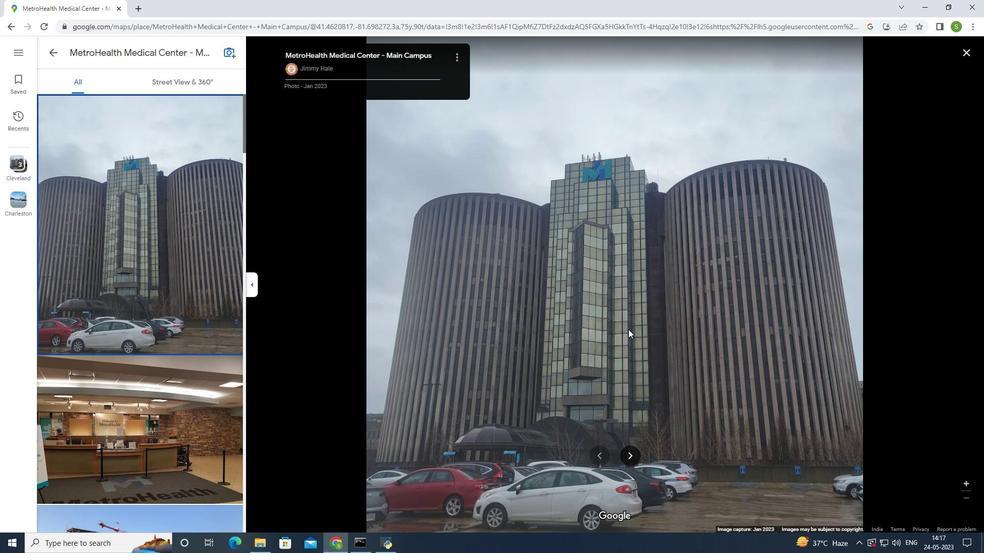 
Action: Mouse scrolled (630, 328) with delta (0, 0)
Screenshot: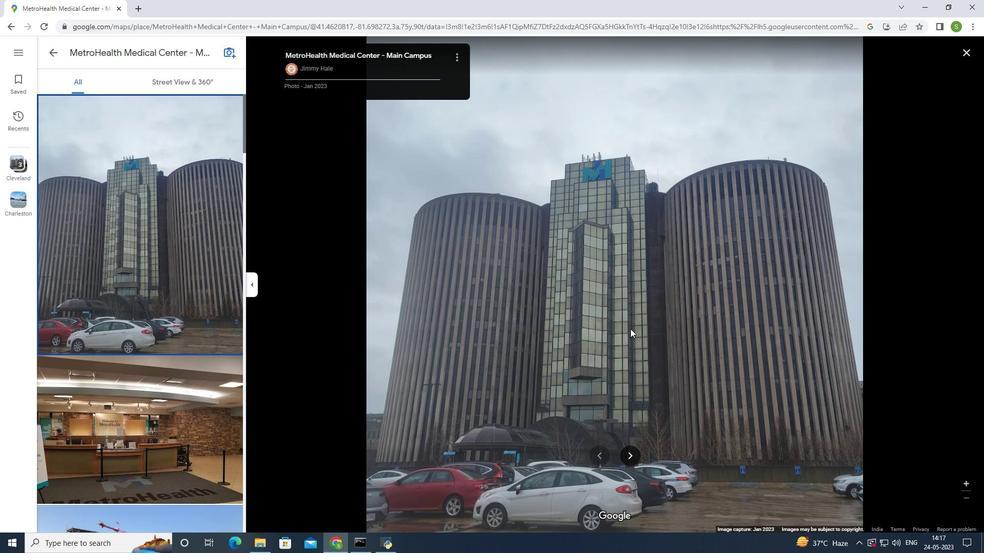 
Action: Mouse moved to (631, 329)
Screenshot: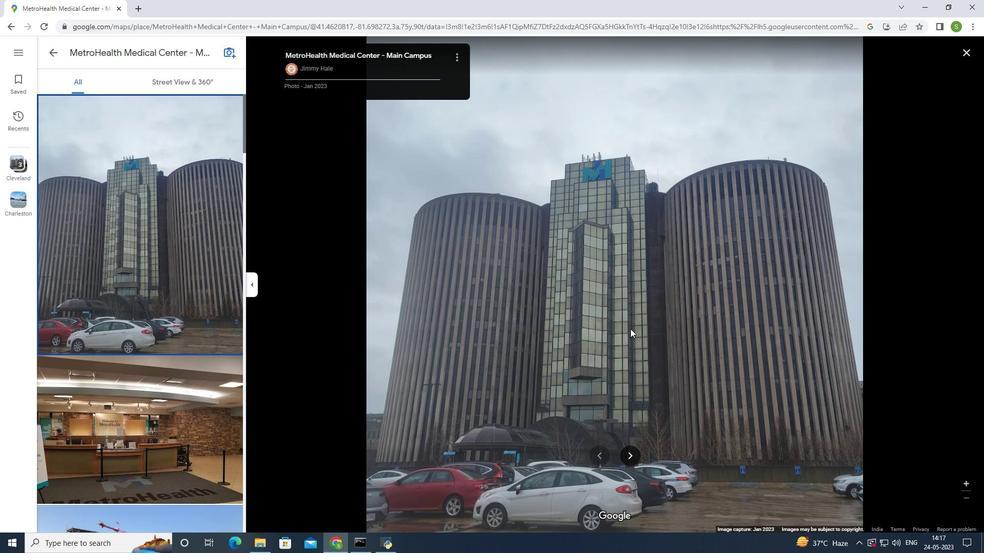 
Action: Mouse scrolled (631, 328) with delta (0, 0)
Screenshot: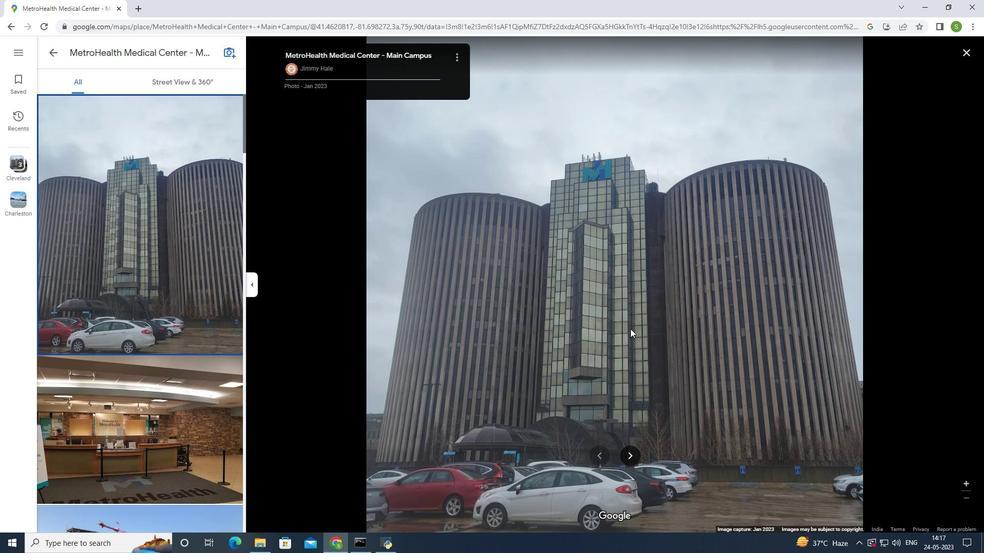 
Action: Mouse moved to (631, 329)
